 Task: look and explore for an  Airbnb properties in Cape Cod with access to lake.
Action: Mouse moved to (511, 64)
Screenshot: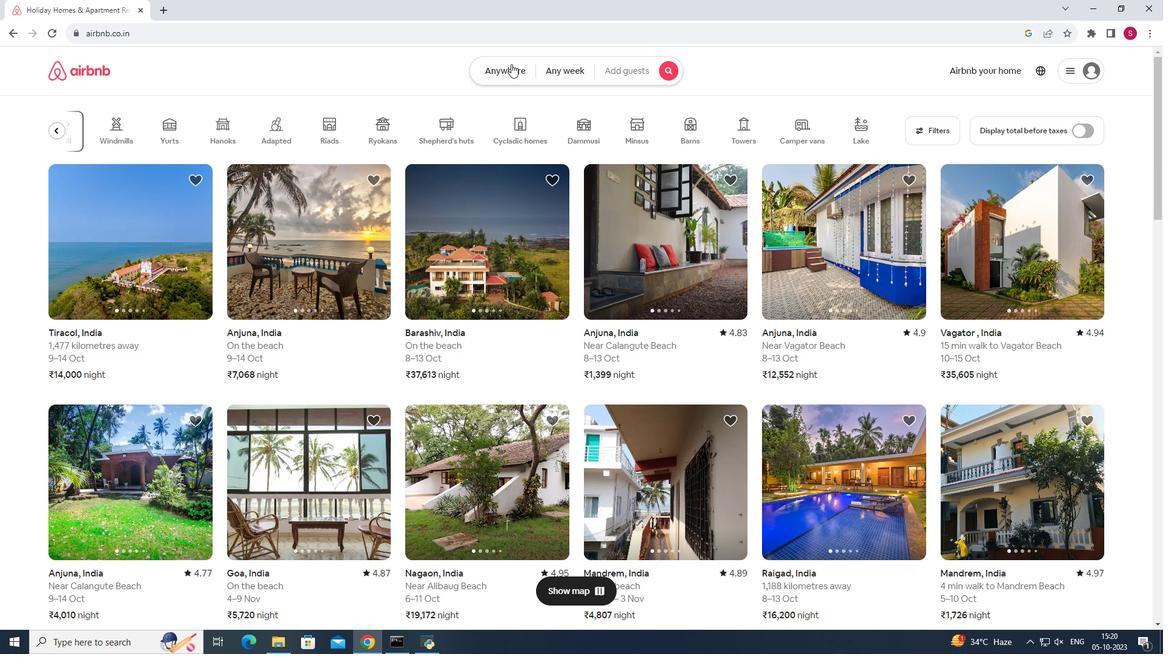 
Action: Mouse pressed left at (511, 64)
Screenshot: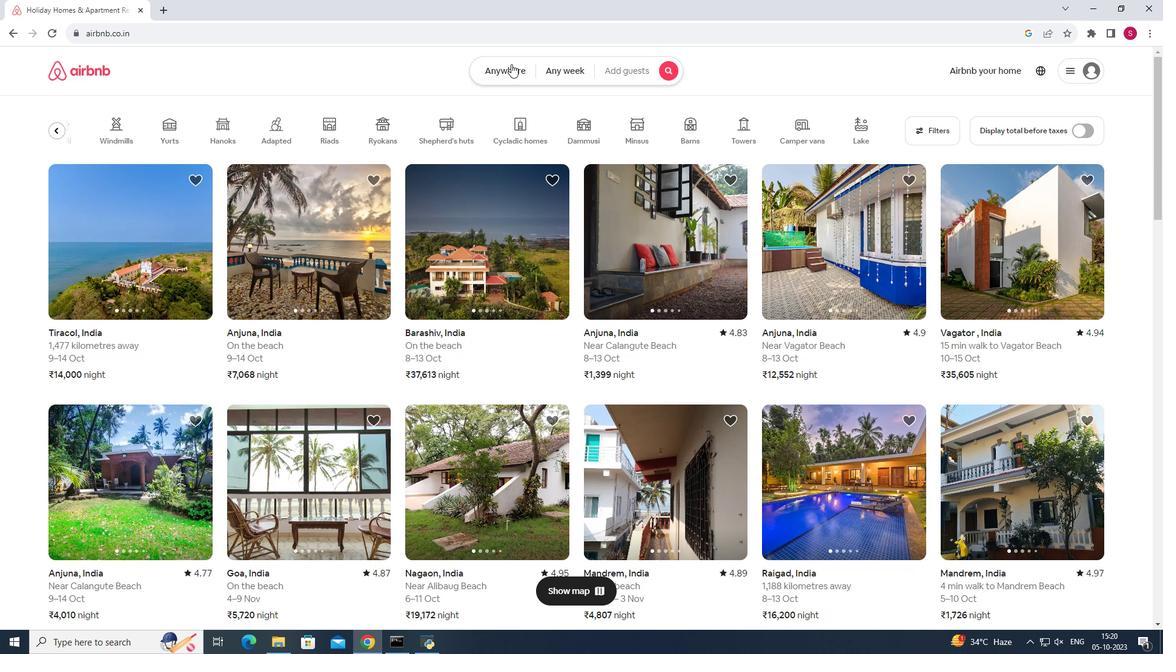 
Action: Mouse moved to (424, 114)
Screenshot: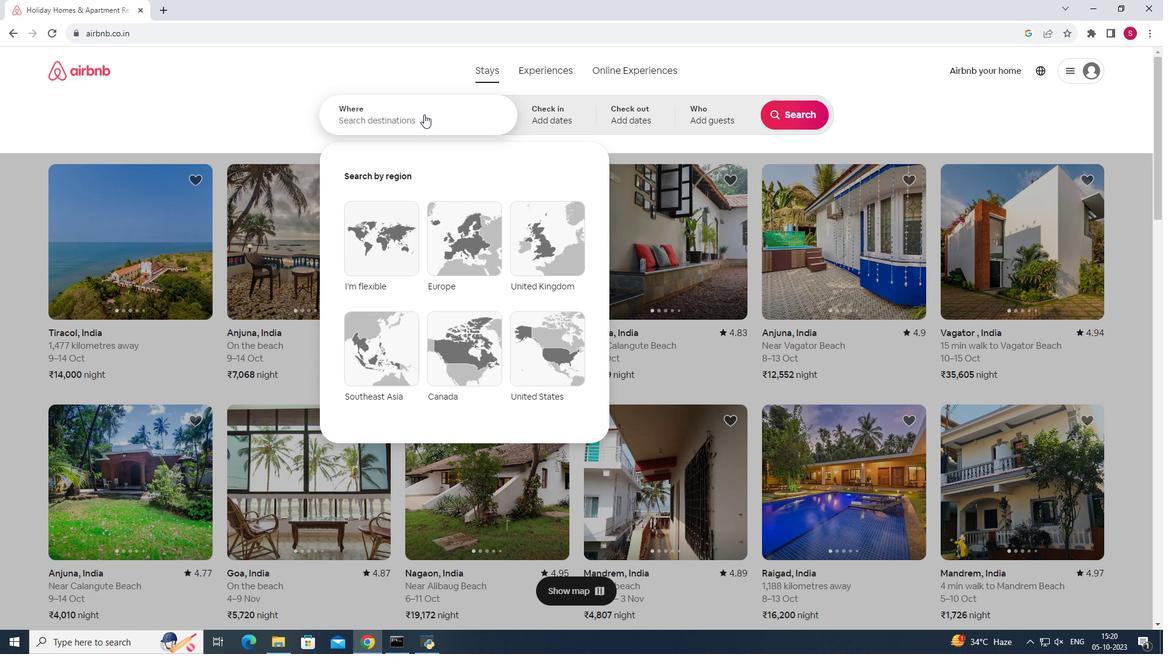 
Action: Mouse pressed left at (424, 114)
Screenshot: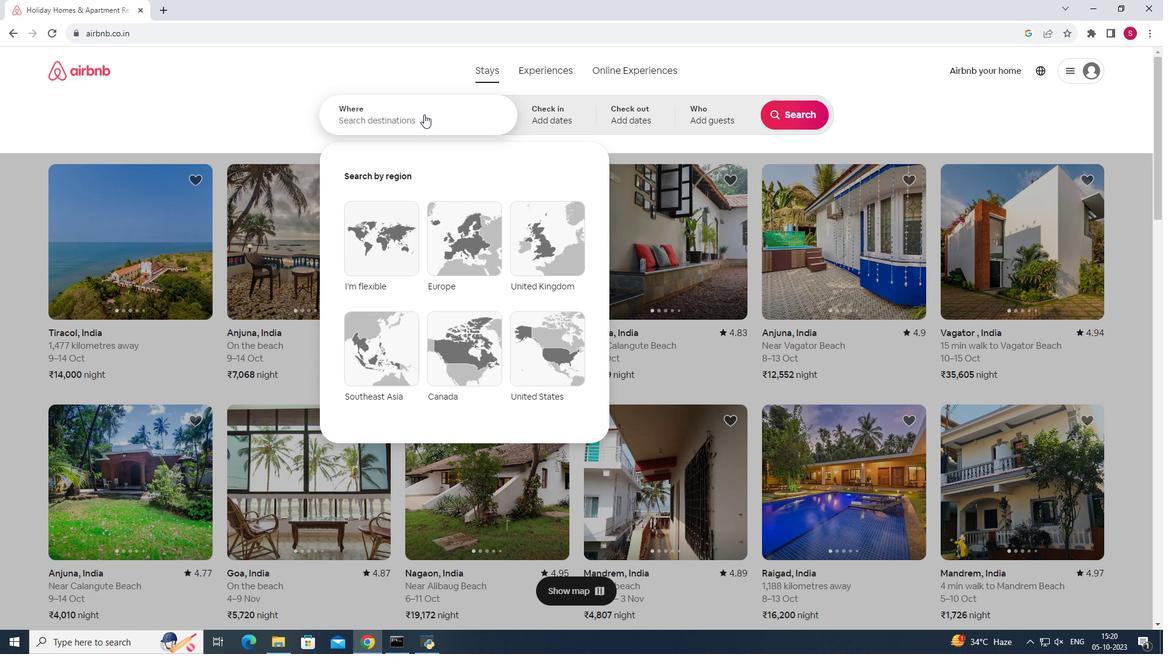 
Action: Mouse moved to (430, 117)
Screenshot: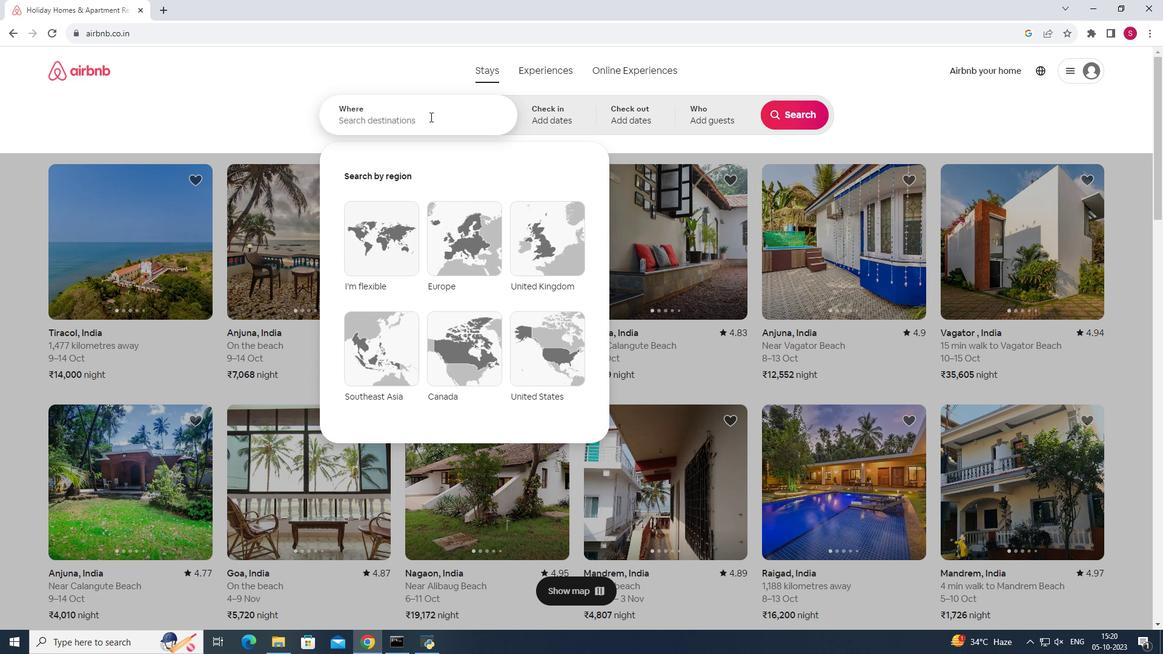 
Action: Key pressed <Key.shift>Cape<Key.space><Key.shift>Cod
Screenshot: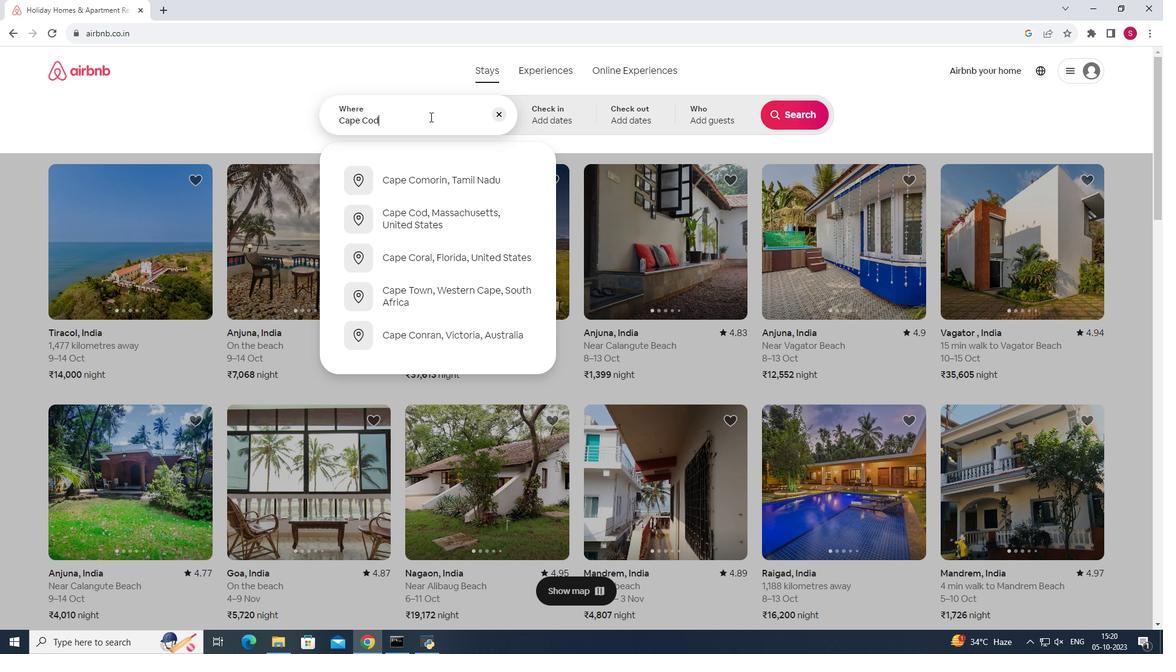 
Action: Mouse moved to (807, 113)
Screenshot: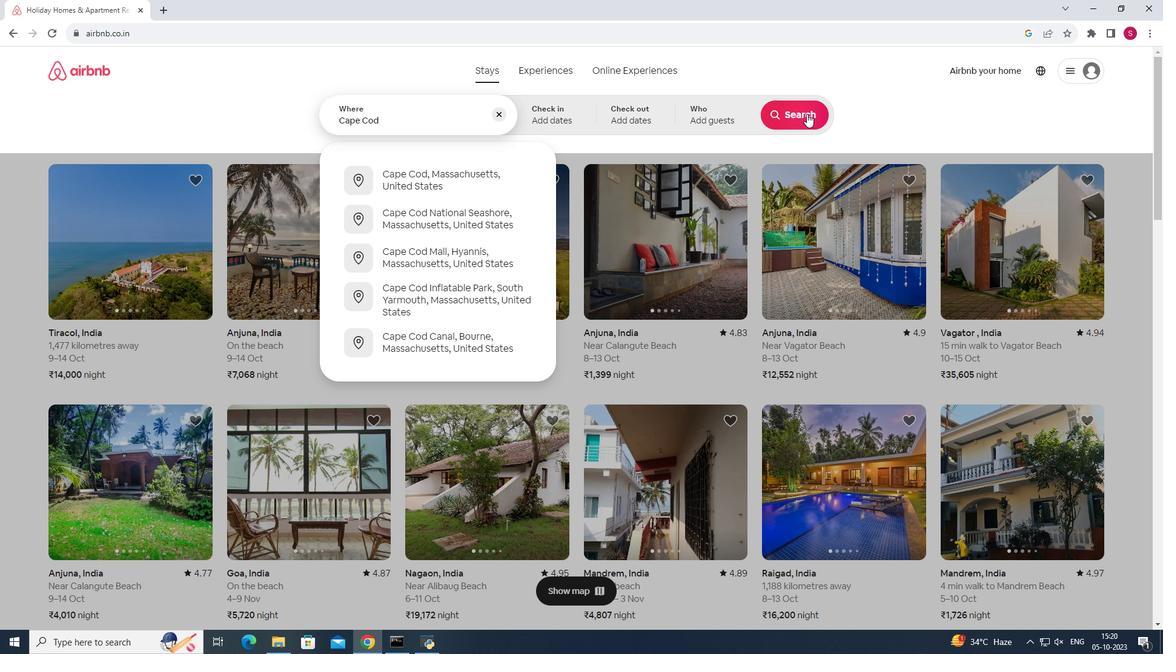 
Action: Mouse pressed left at (807, 113)
Screenshot: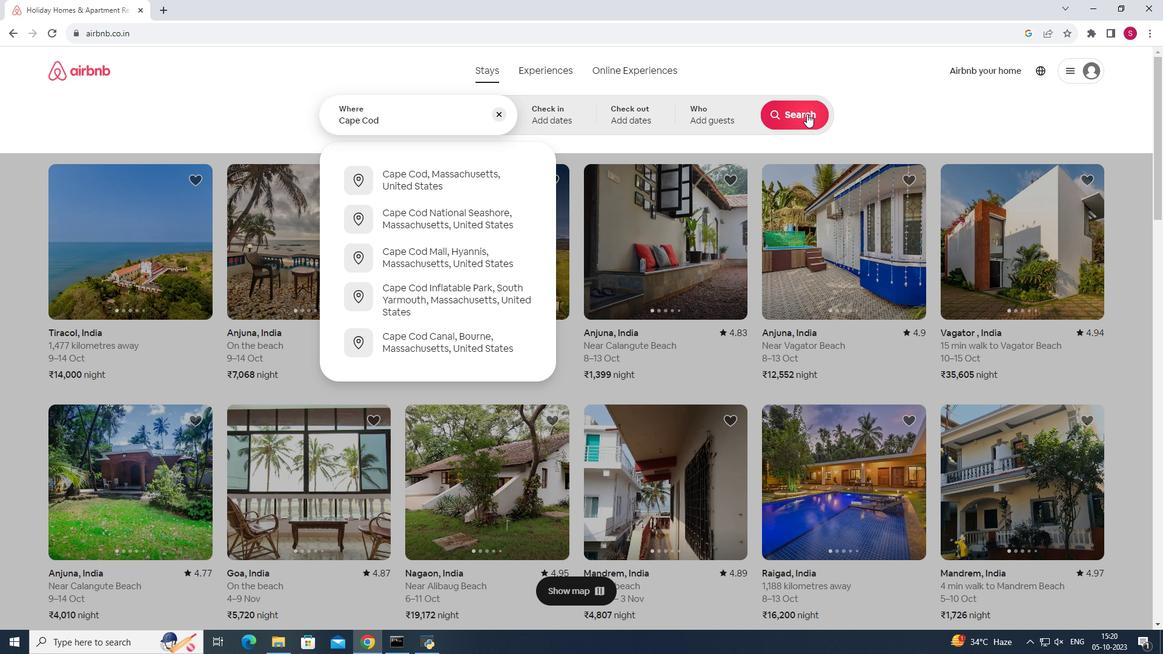 
Action: Mouse moved to (504, 66)
Screenshot: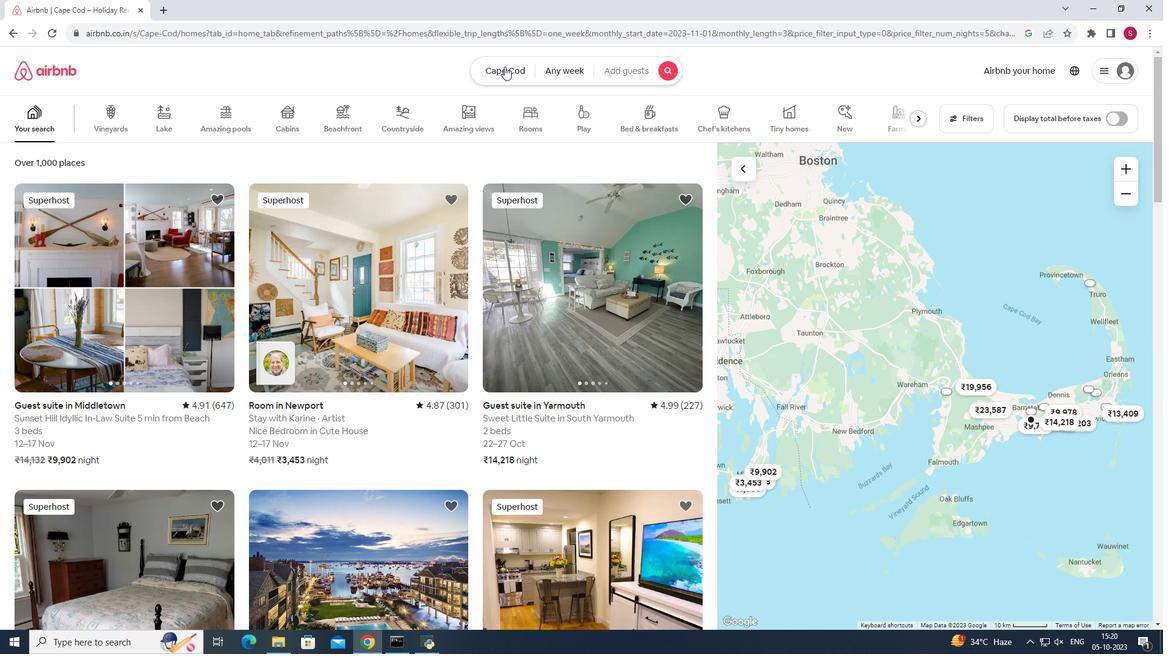 
Action: Mouse pressed left at (504, 66)
Screenshot: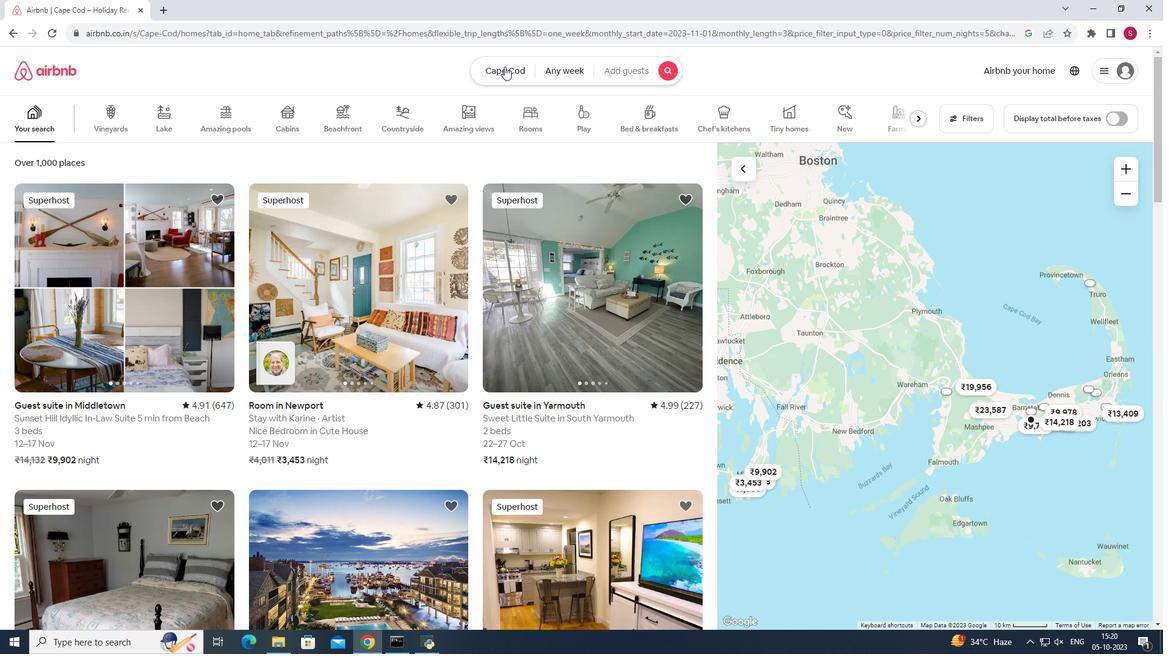 
Action: Mouse moved to (799, 115)
Screenshot: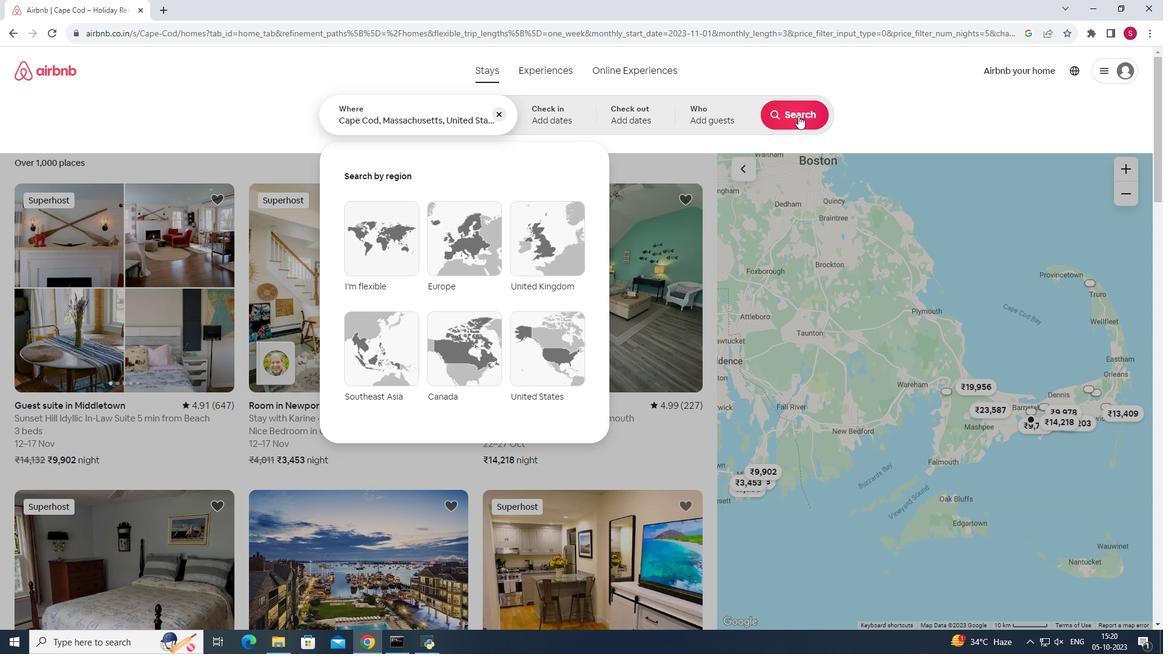 
Action: Mouse pressed left at (799, 115)
Screenshot: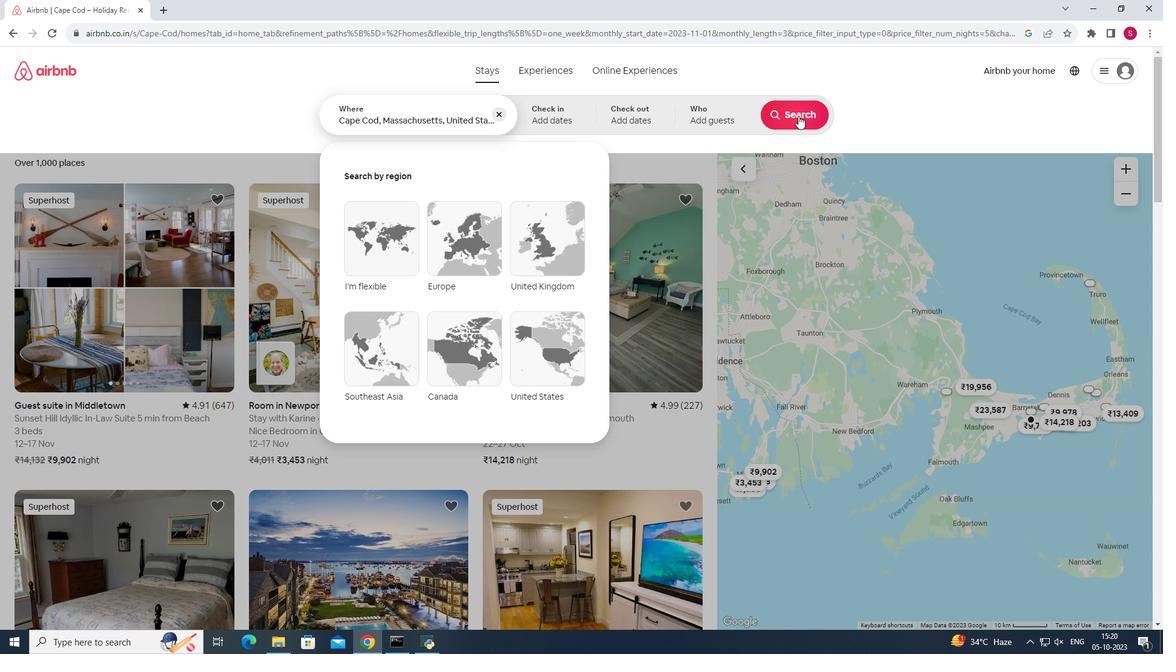 
Action: Mouse moved to (161, 119)
Screenshot: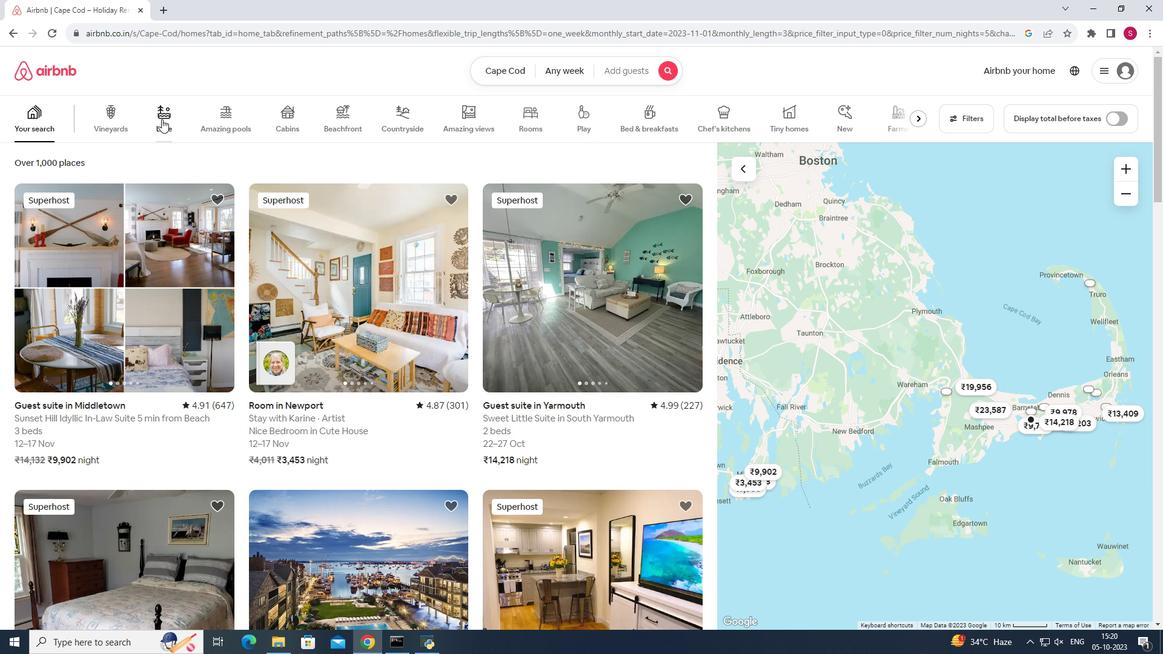 
Action: Mouse pressed left at (161, 119)
Screenshot: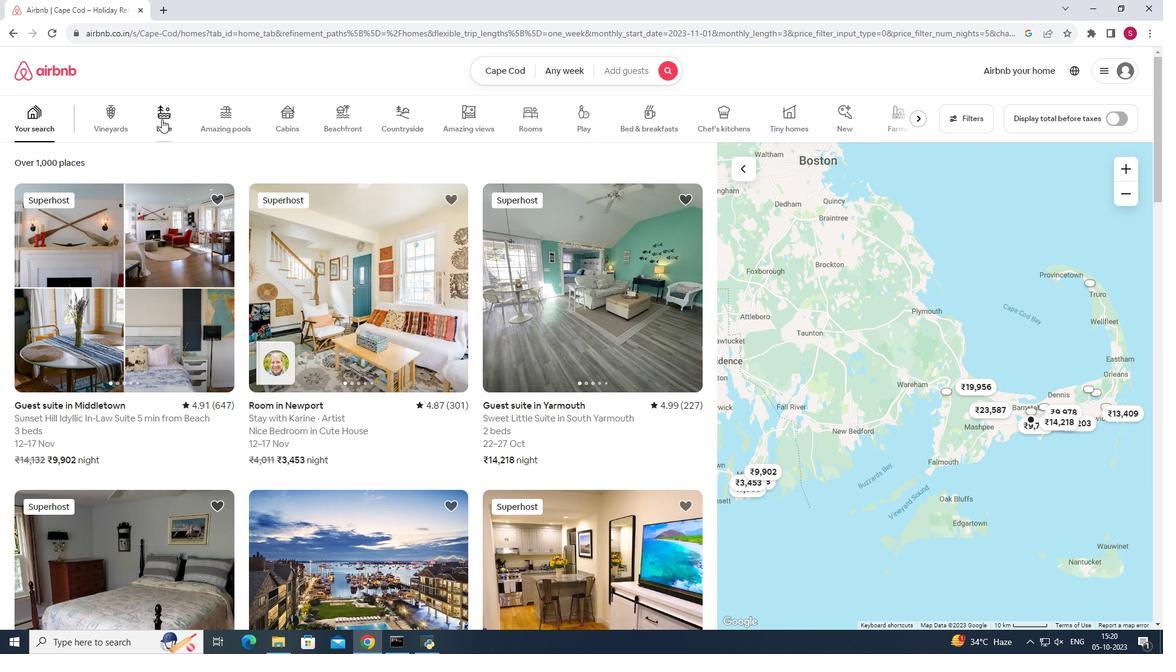 
Action: Mouse moved to (506, 354)
Screenshot: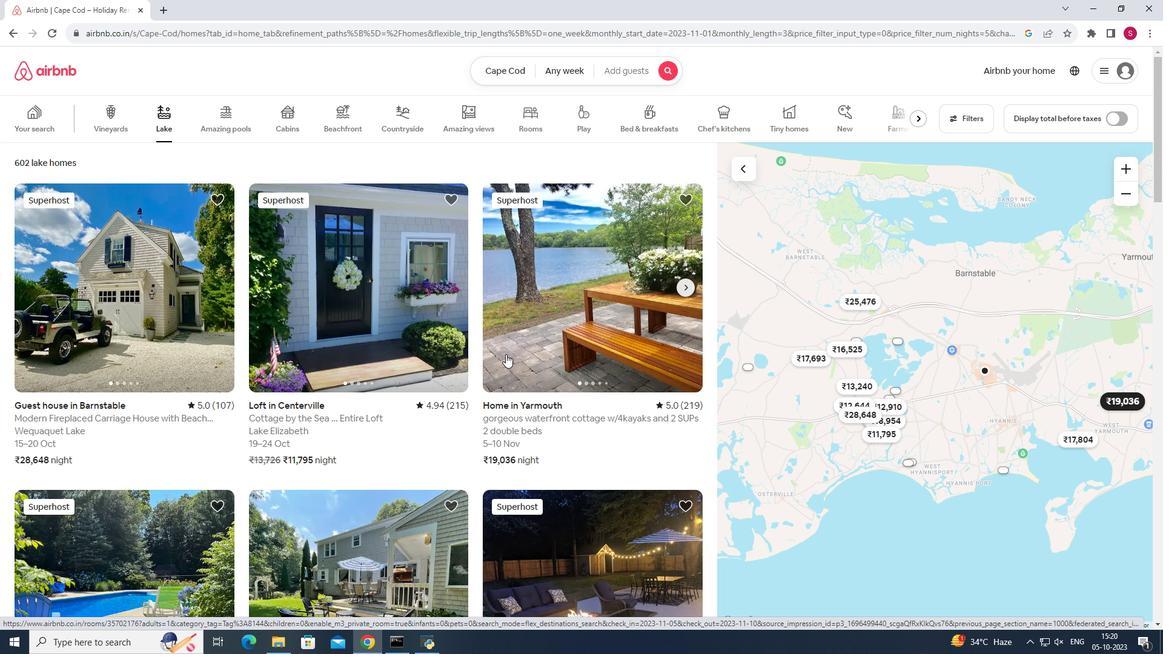 
Action: Mouse scrolled (506, 354) with delta (0, 0)
Screenshot: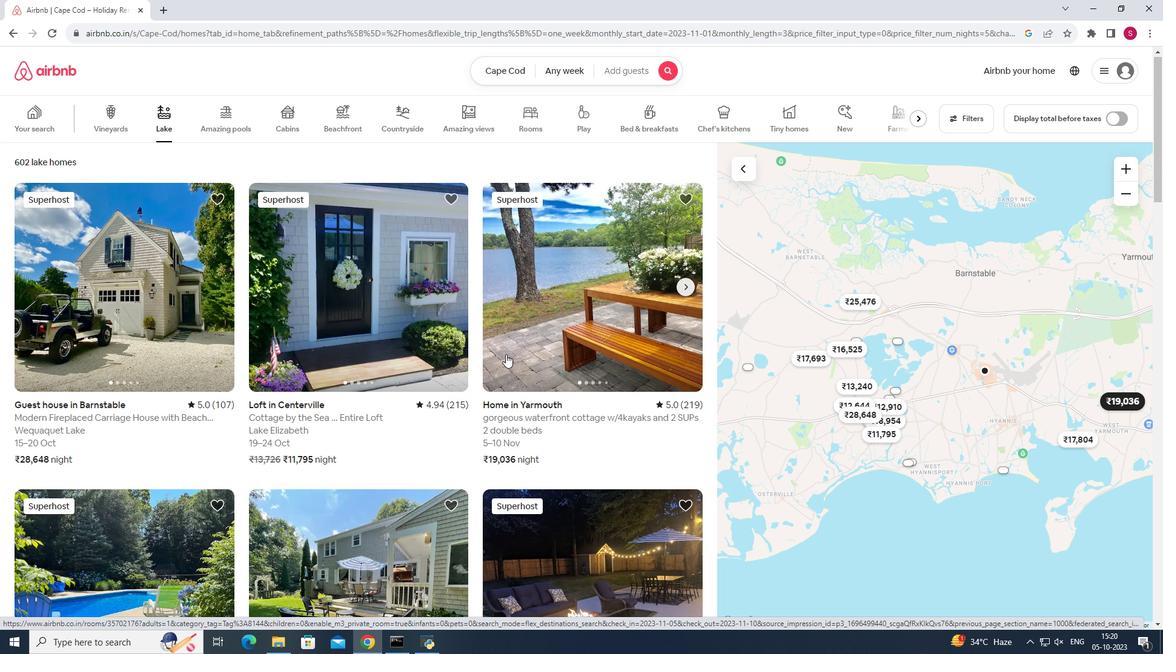 
Action: Mouse scrolled (506, 354) with delta (0, 0)
Screenshot: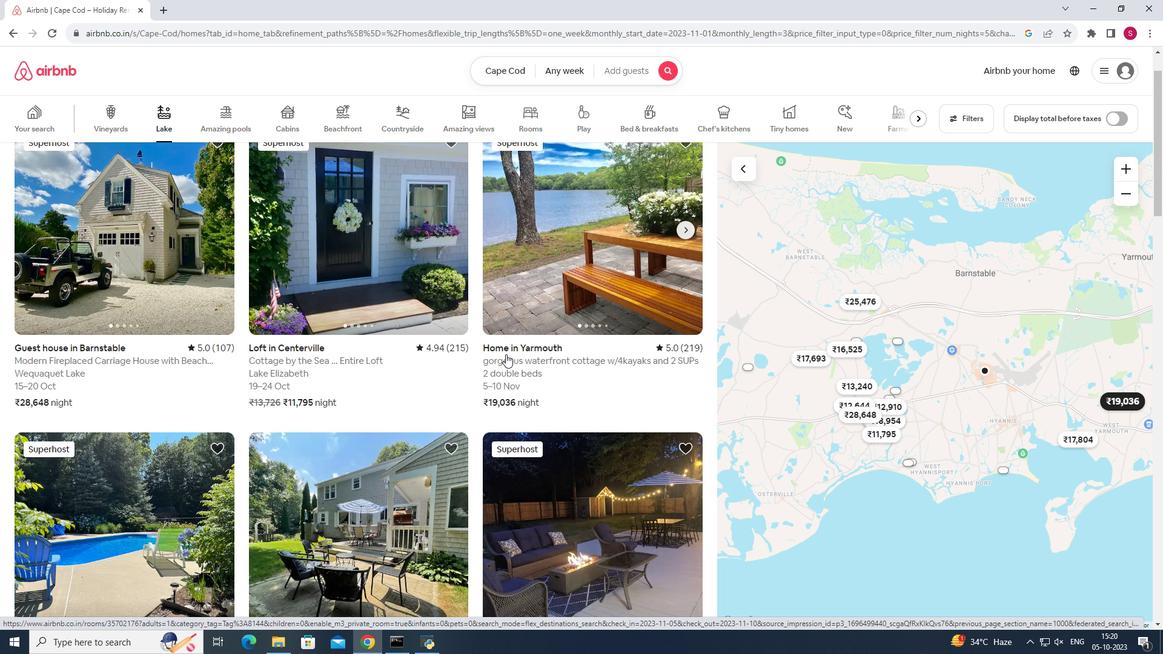 
Action: Mouse scrolled (506, 354) with delta (0, 0)
Screenshot: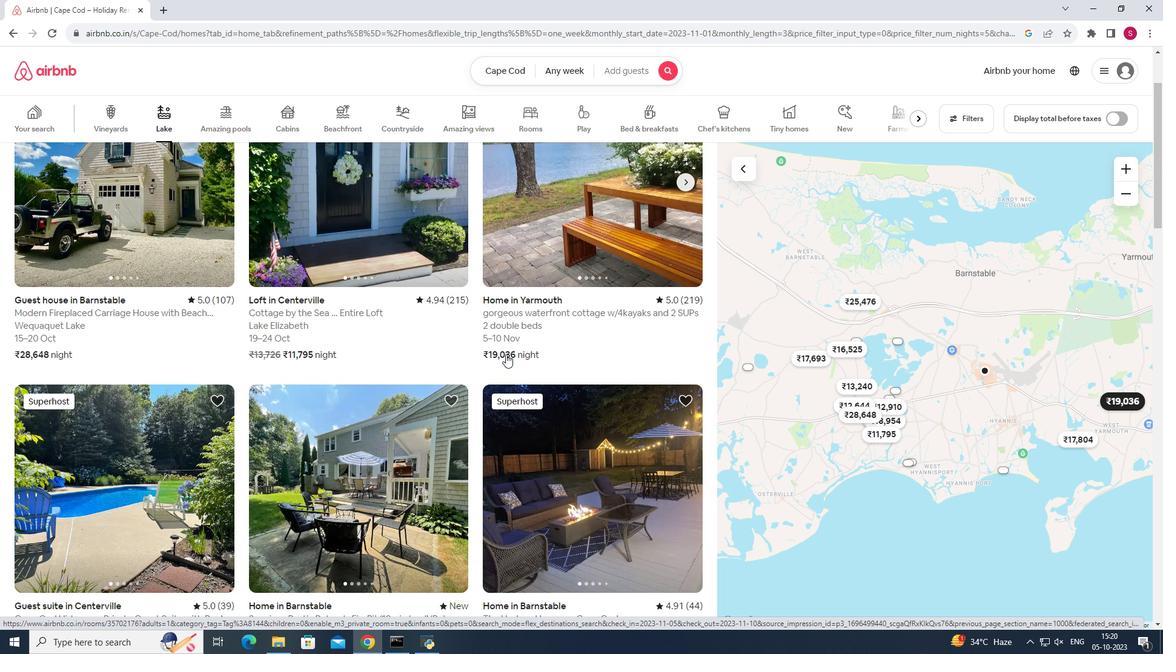 
Action: Mouse moved to (574, 354)
Screenshot: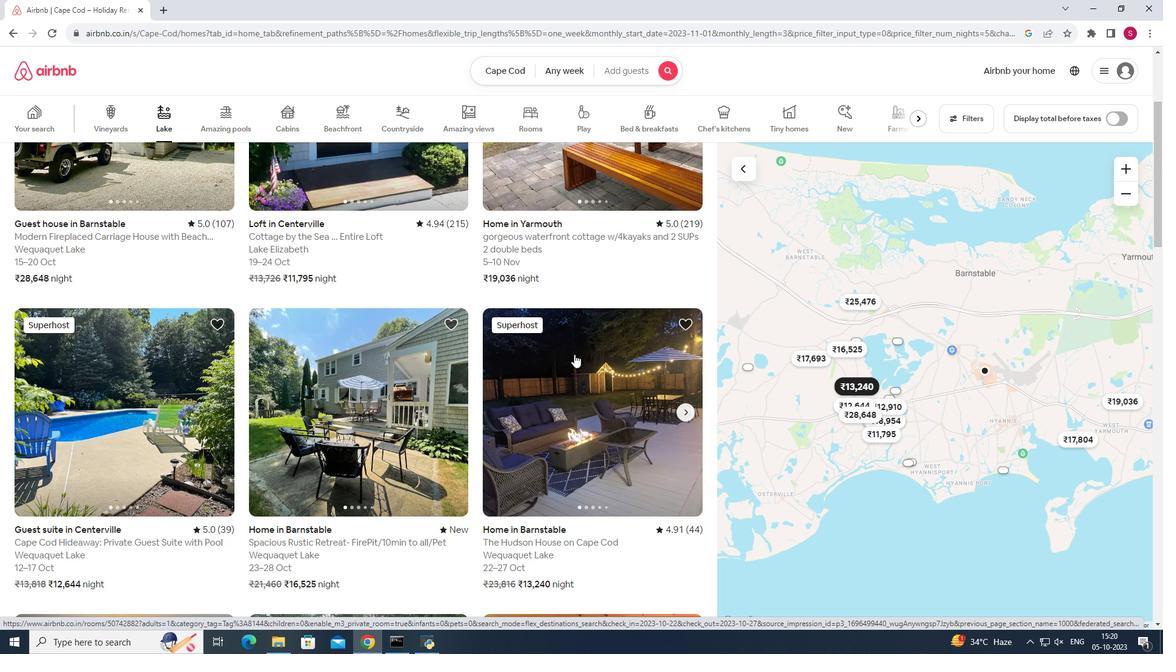 
Action: Mouse scrolled (574, 354) with delta (0, 0)
Screenshot: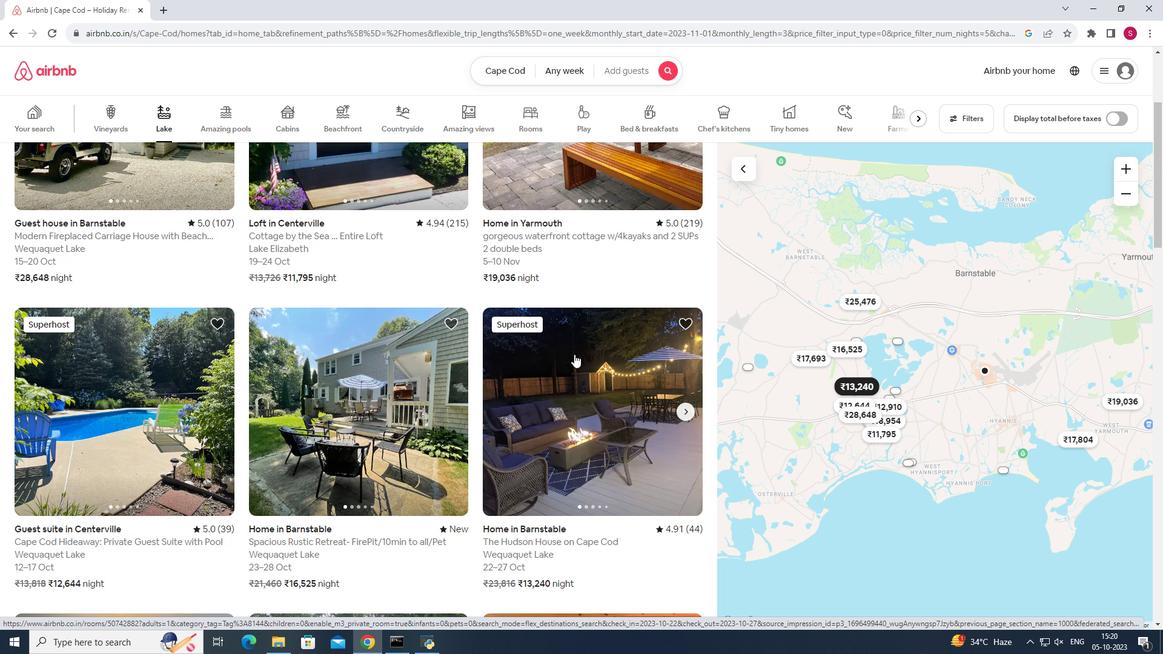 
Action: Mouse moved to (606, 387)
Screenshot: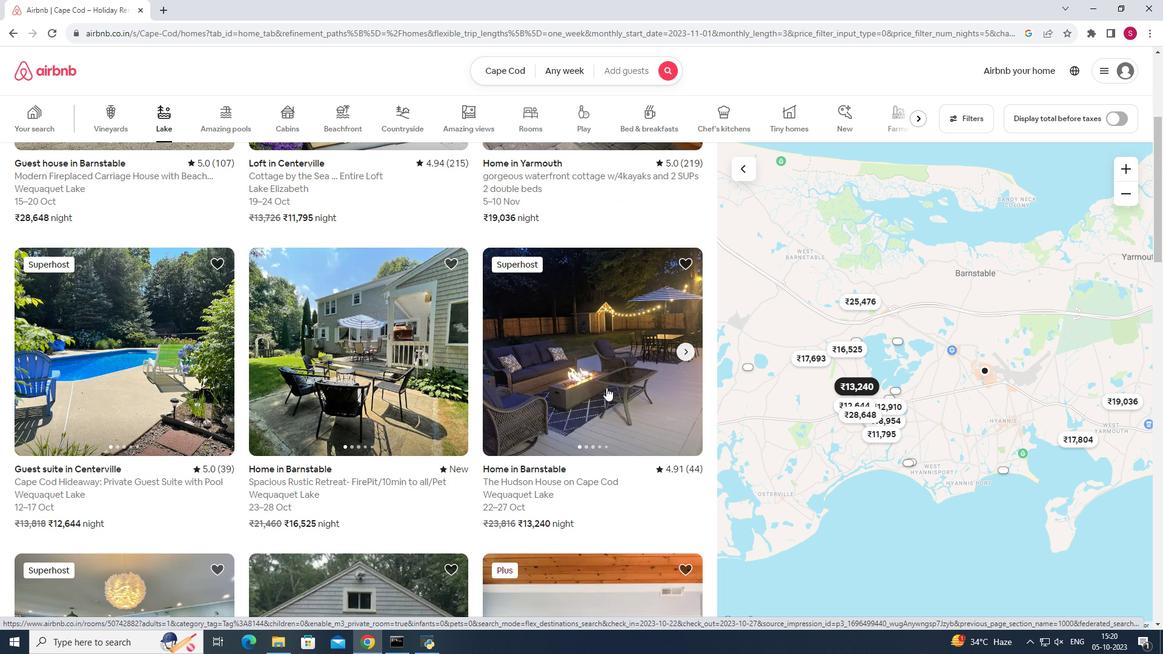 
Action: Mouse pressed left at (606, 387)
Screenshot: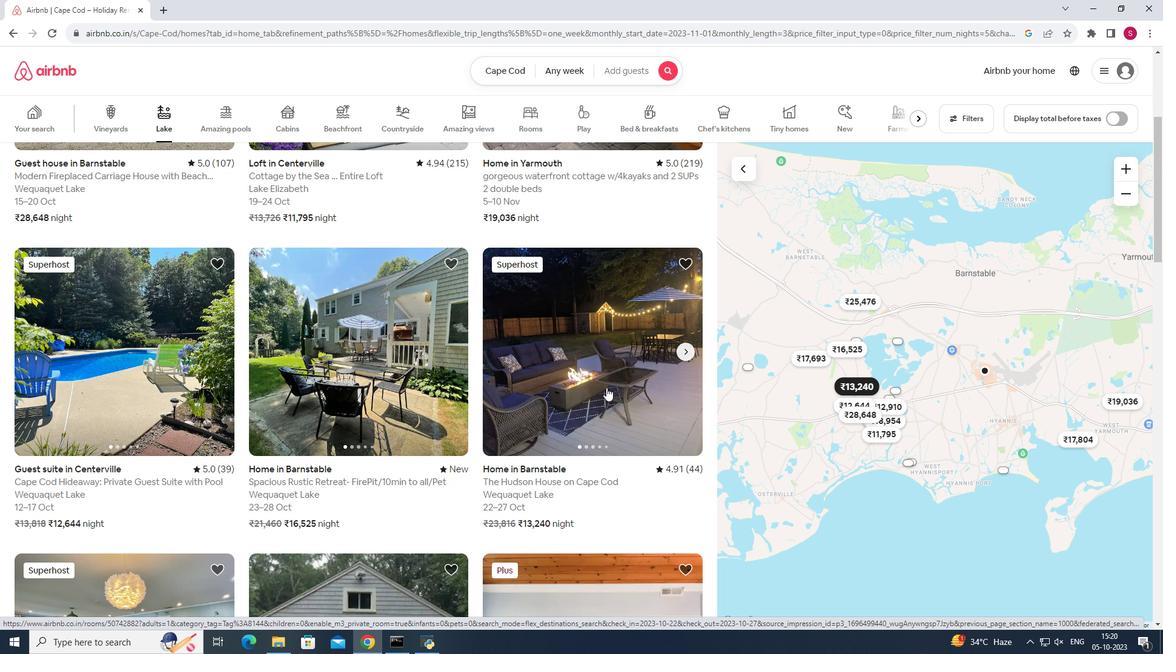 
Action: Mouse moved to (859, 427)
Screenshot: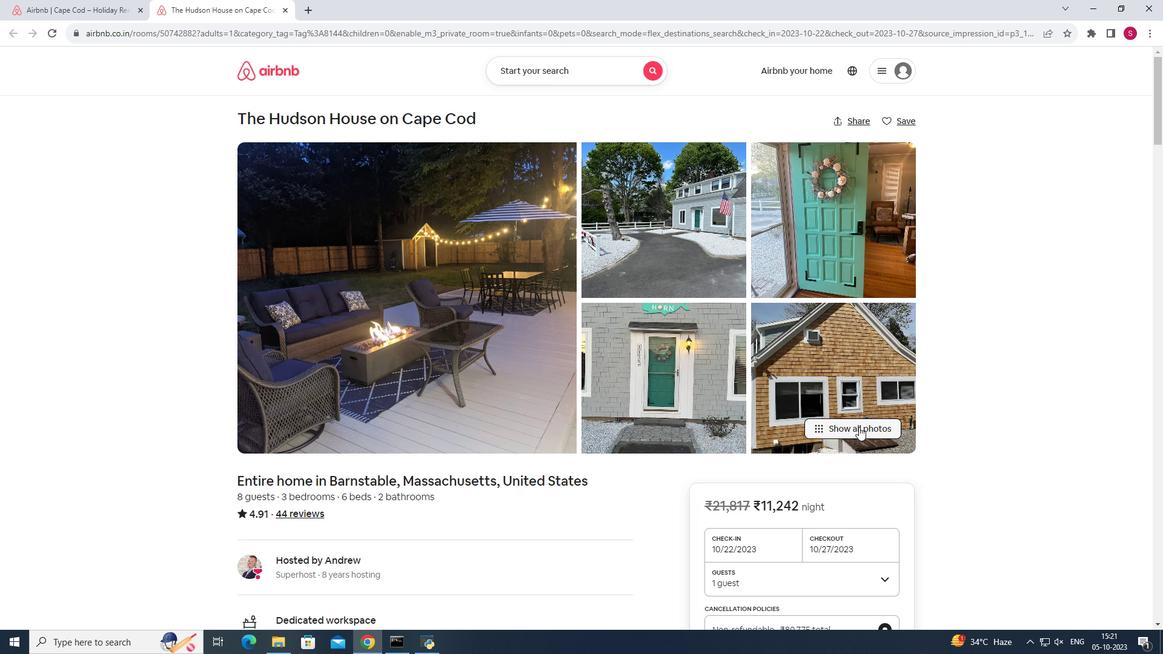 
Action: Mouse pressed left at (859, 427)
Screenshot: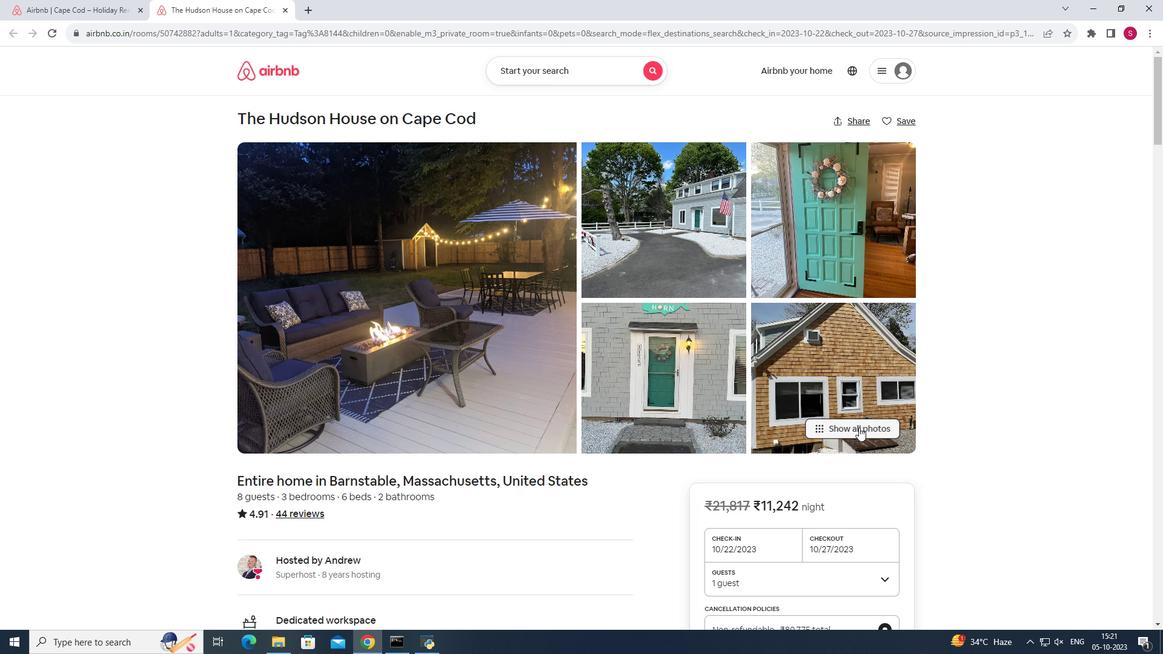 
Action: Mouse moved to (720, 411)
Screenshot: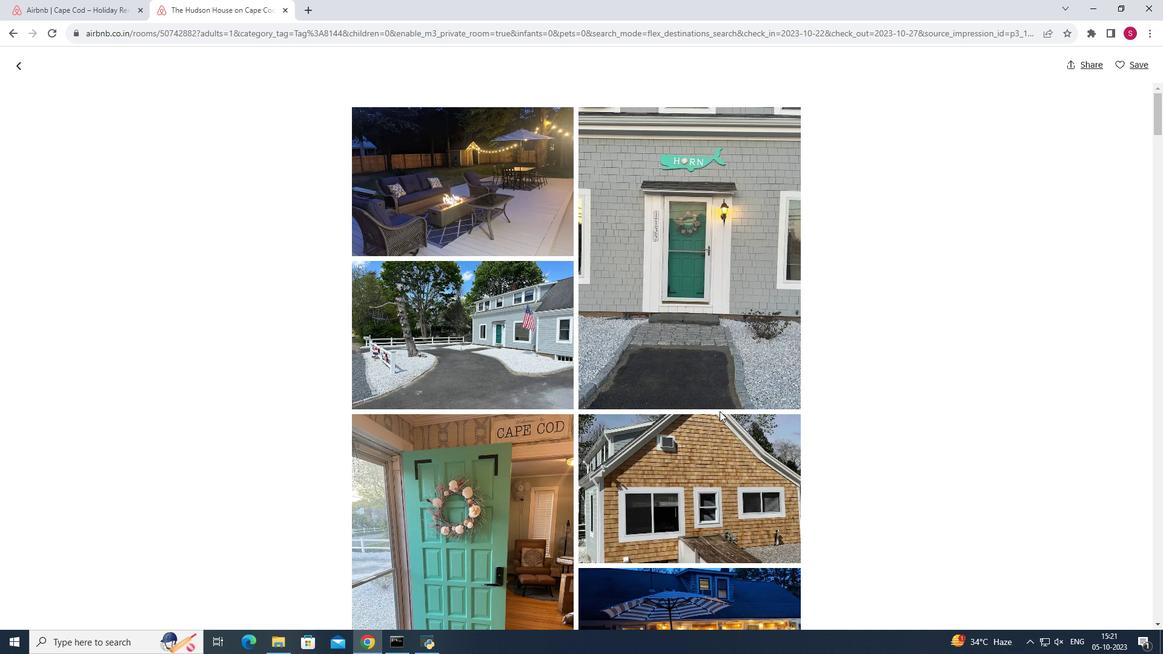 
Action: Mouse scrolled (720, 411) with delta (0, 0)
Screenshot: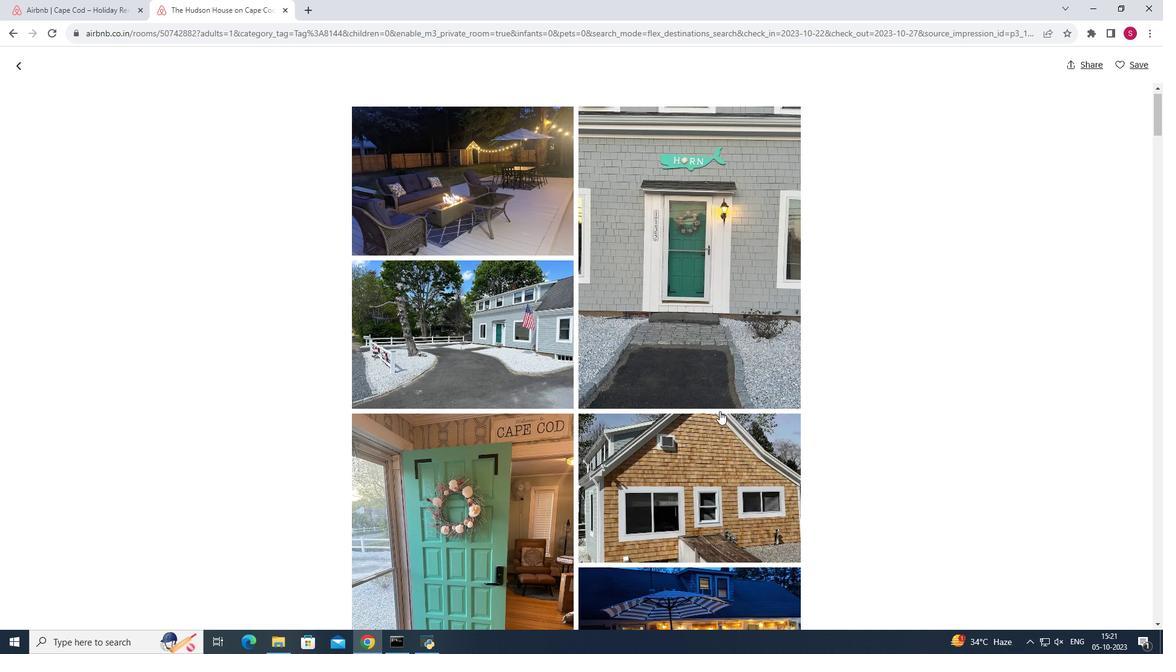 
Action: Mouse scrolled (720, 411) with delta (0, 0)
Screenshot: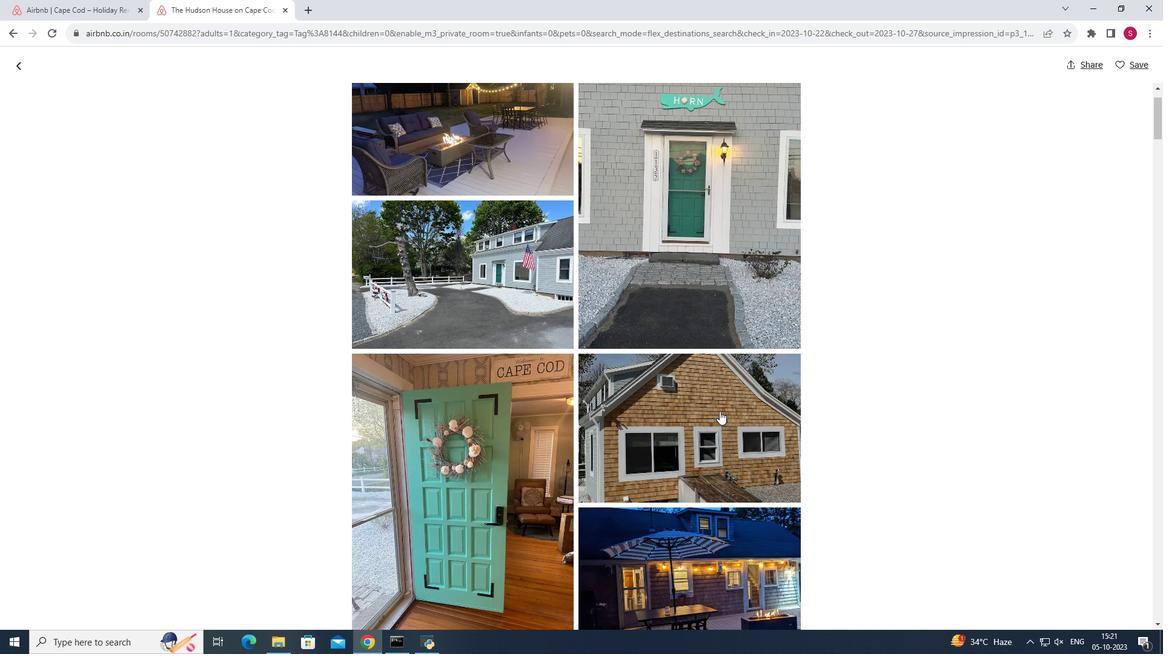 
Action: Mouse moved to (729, 410)
Screenshot: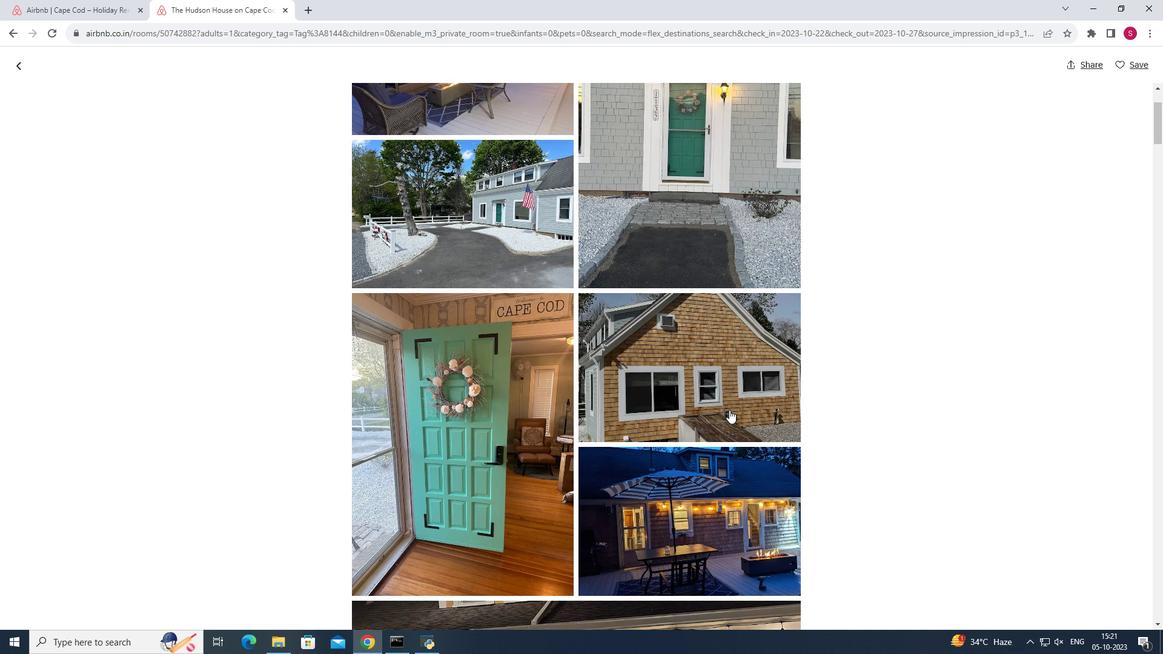 
Action: Mouse scrolled (729, 409) with delta (0, 0)
Screenshot: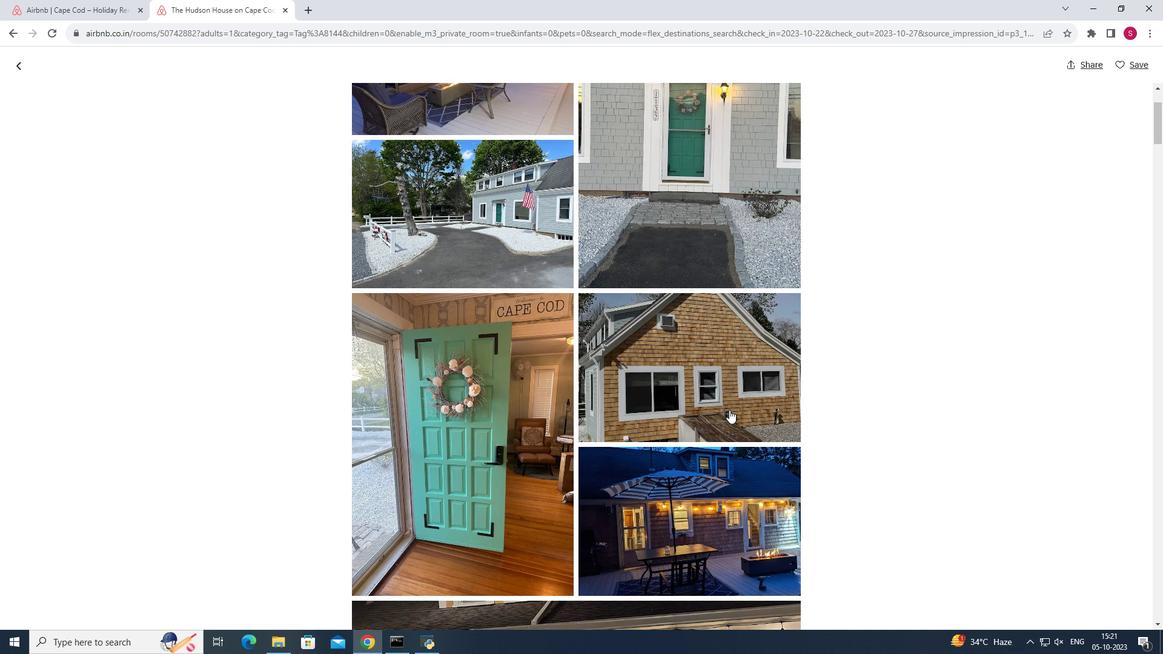 
Action: Mouse scrolled (729, 409) with delta (0, 0)
Screenshot: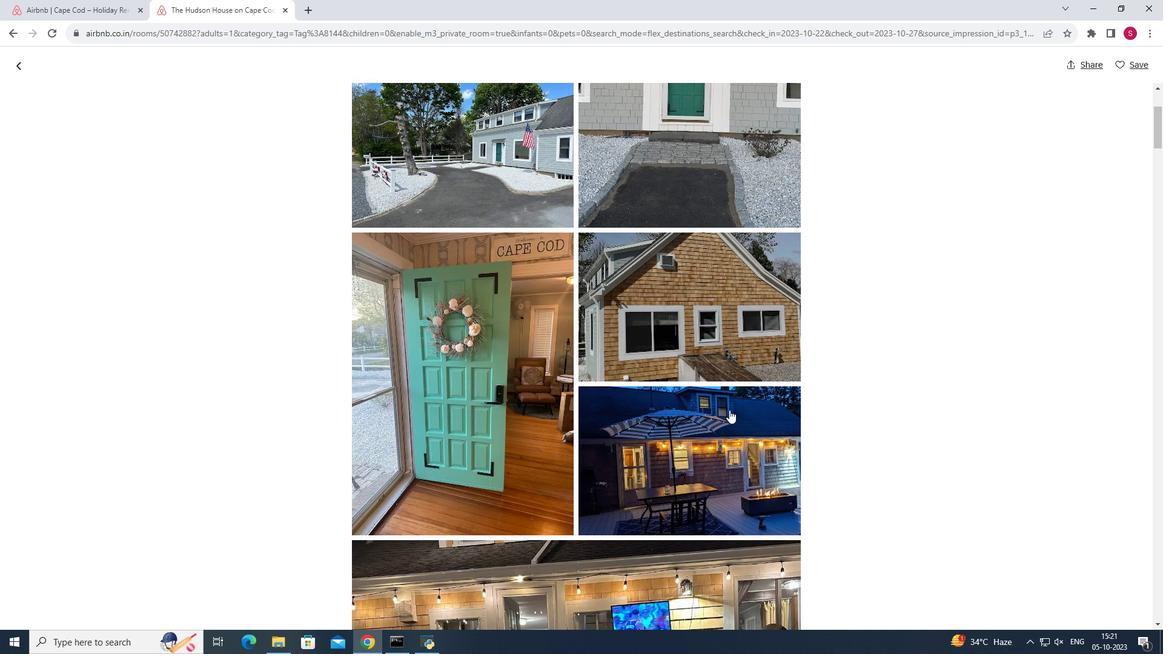
Action: Mouse moved to (730, 410)
Screenshot: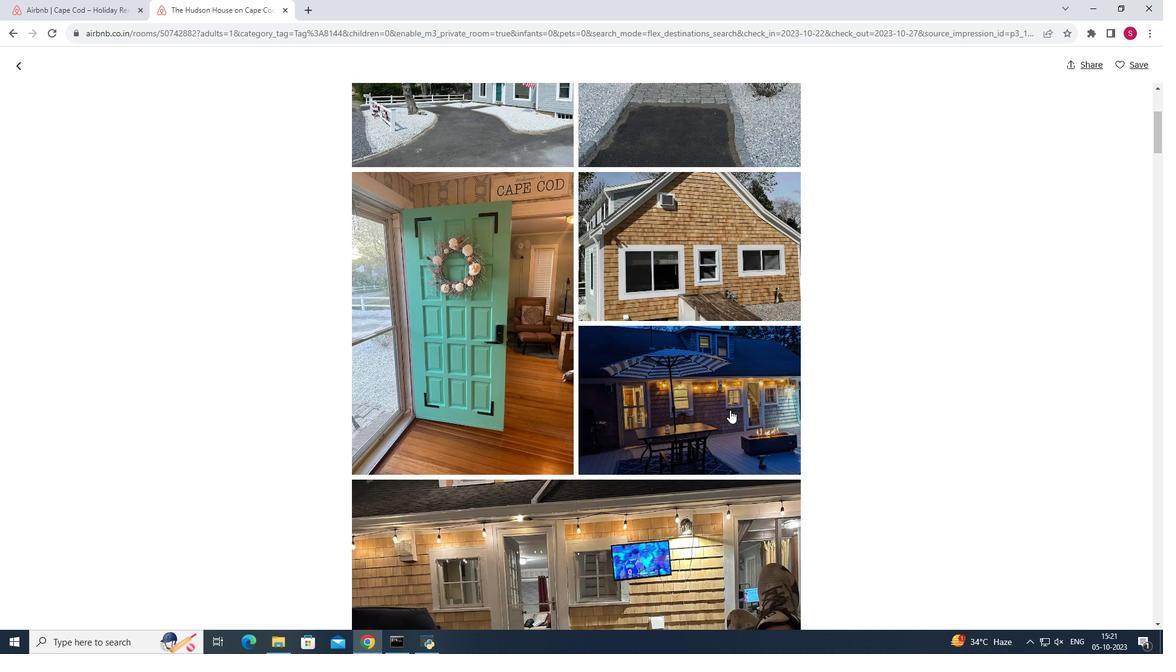 
Action: Mouse scrolled (730, 409) with delta (0, 0)
Screenshot: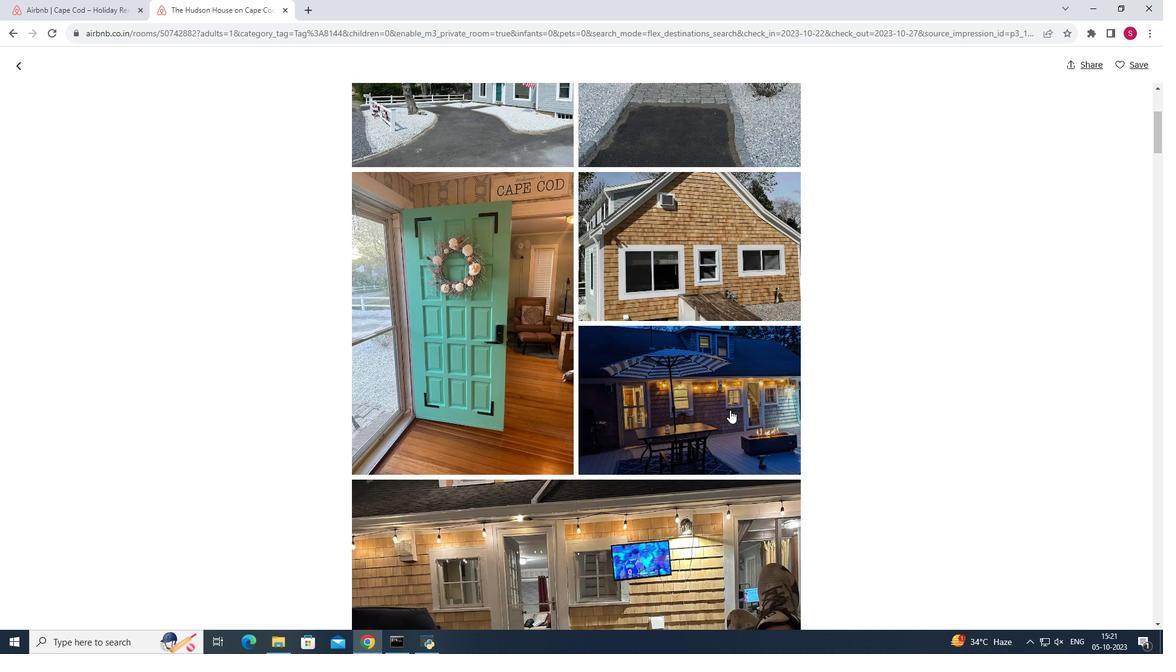 
Action: Mouse scrolled (730, 409) with delta (0, 0)
Screenshot: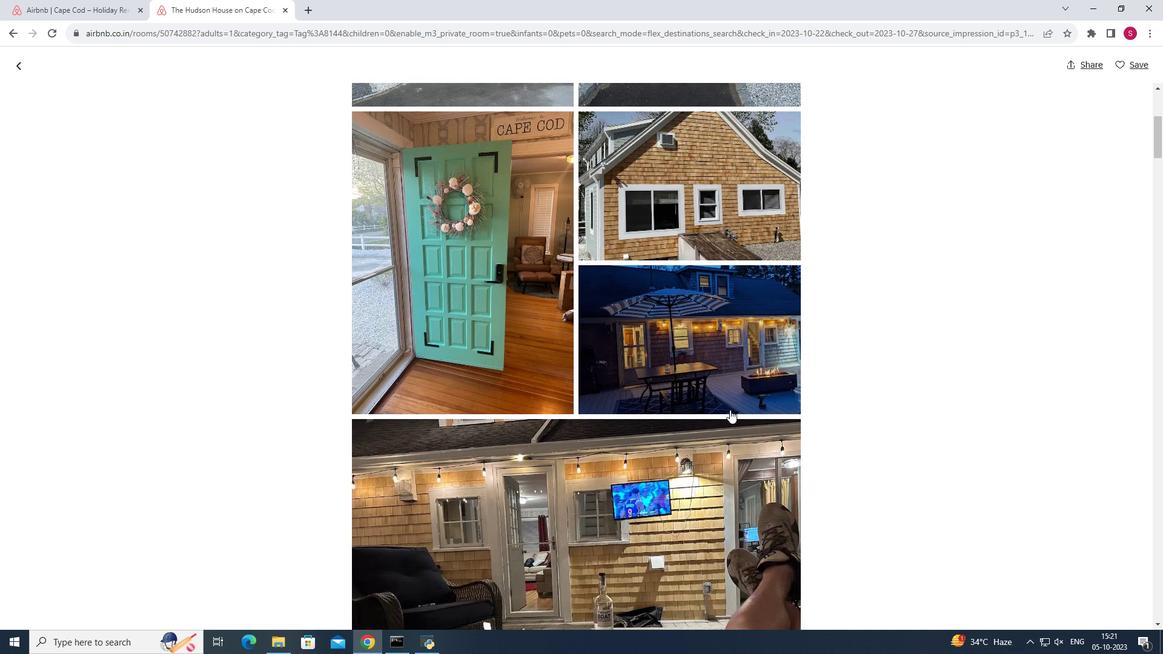 
Action: Mouse scrolled (730, 409) with delta (0, 0)
Screenshot: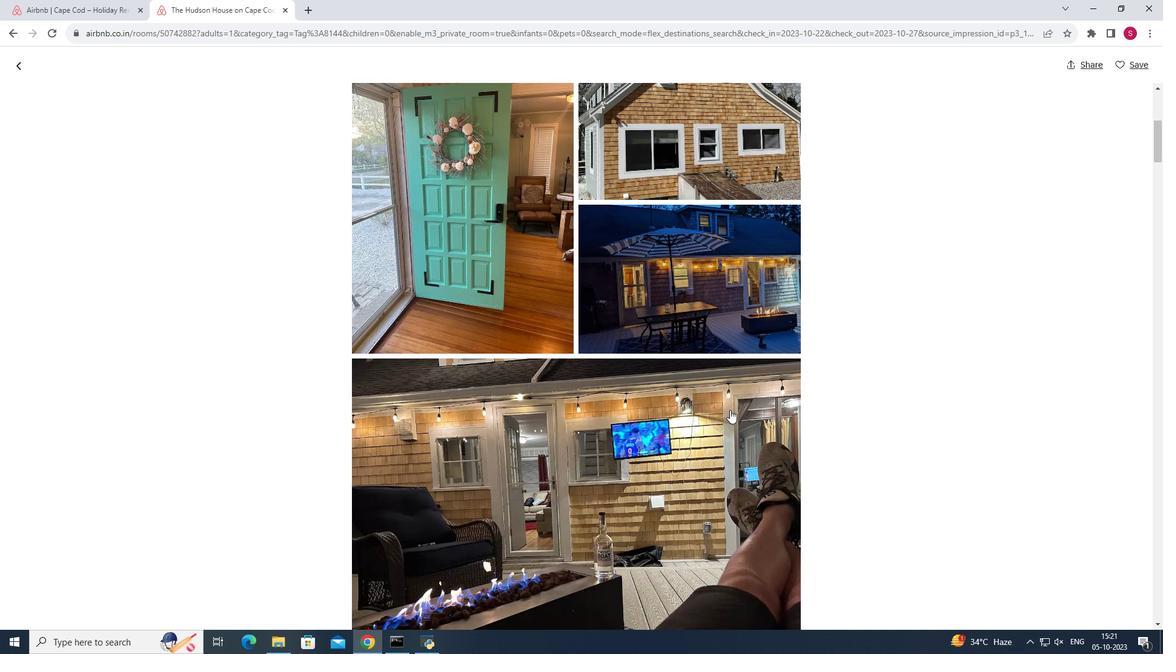 
Action: Mouse scrolled (730, 409) with delta (0, 0)
Screenshot: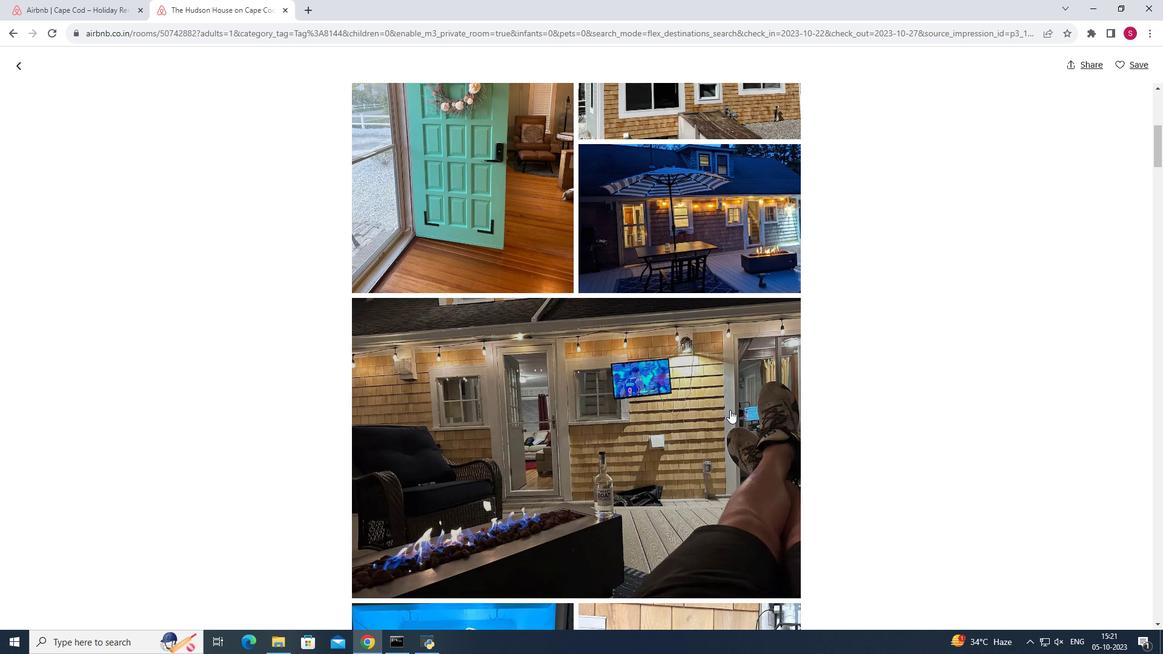 
Action: Mouse scrolled (730, 409) with delta (0, 0)
Screenshot: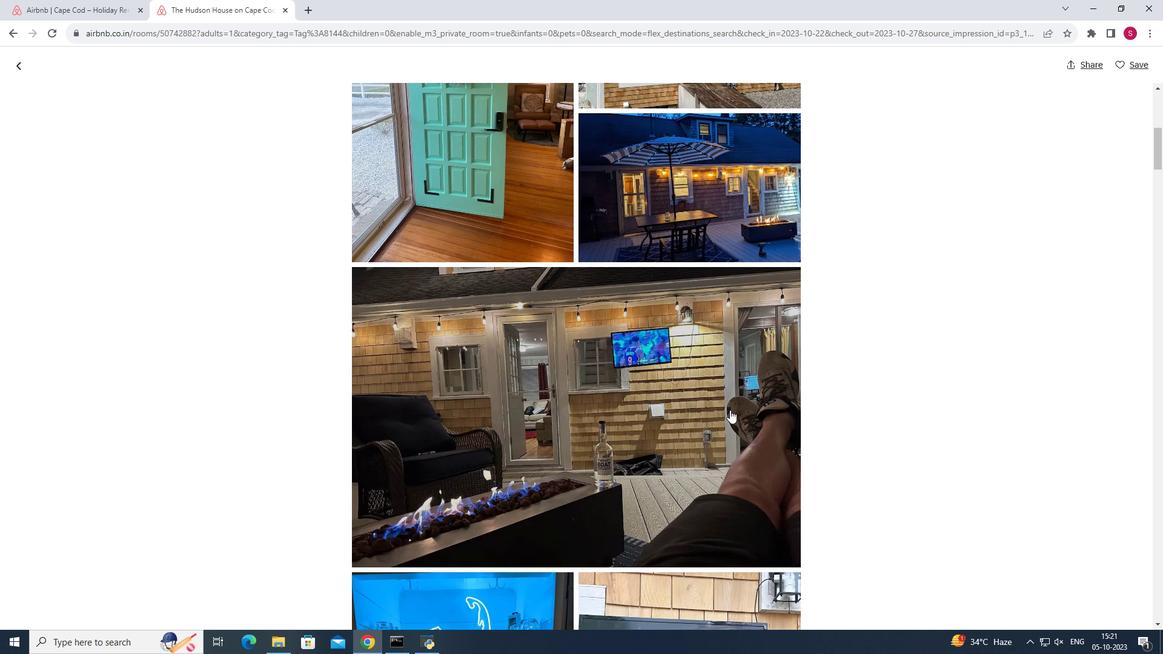 
Action: Mouse scrolled (730, 409) with delta (0, 0)
Screenshot: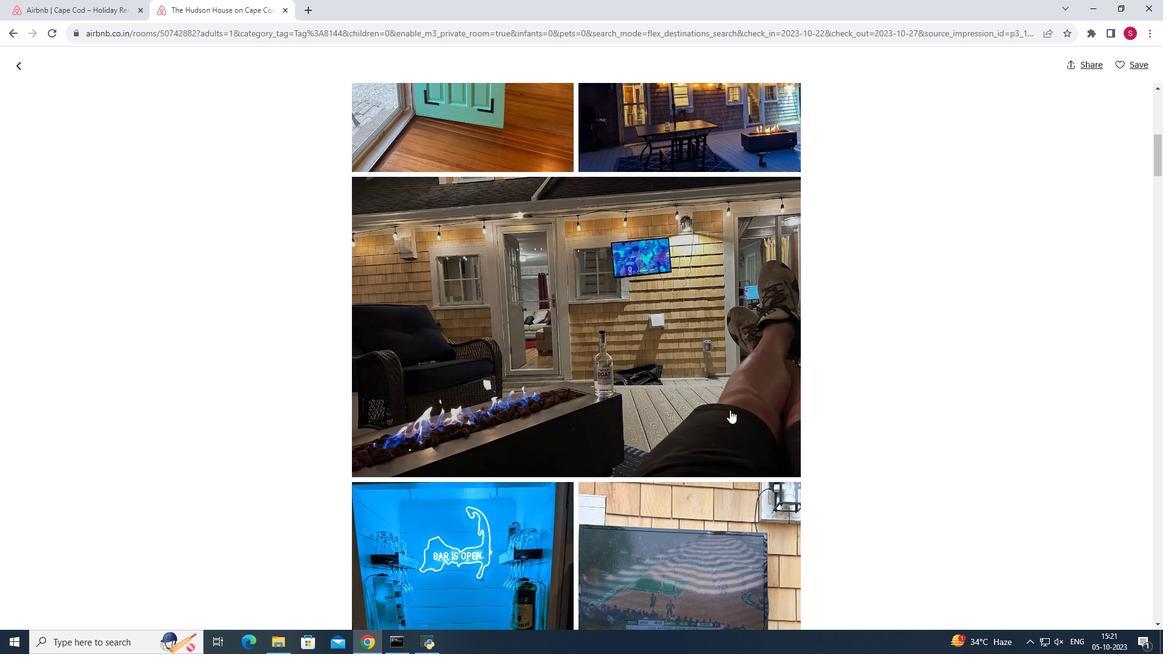 
Action: Mouse scrolled (730, 409) with delta (0, 0)
Screenshot: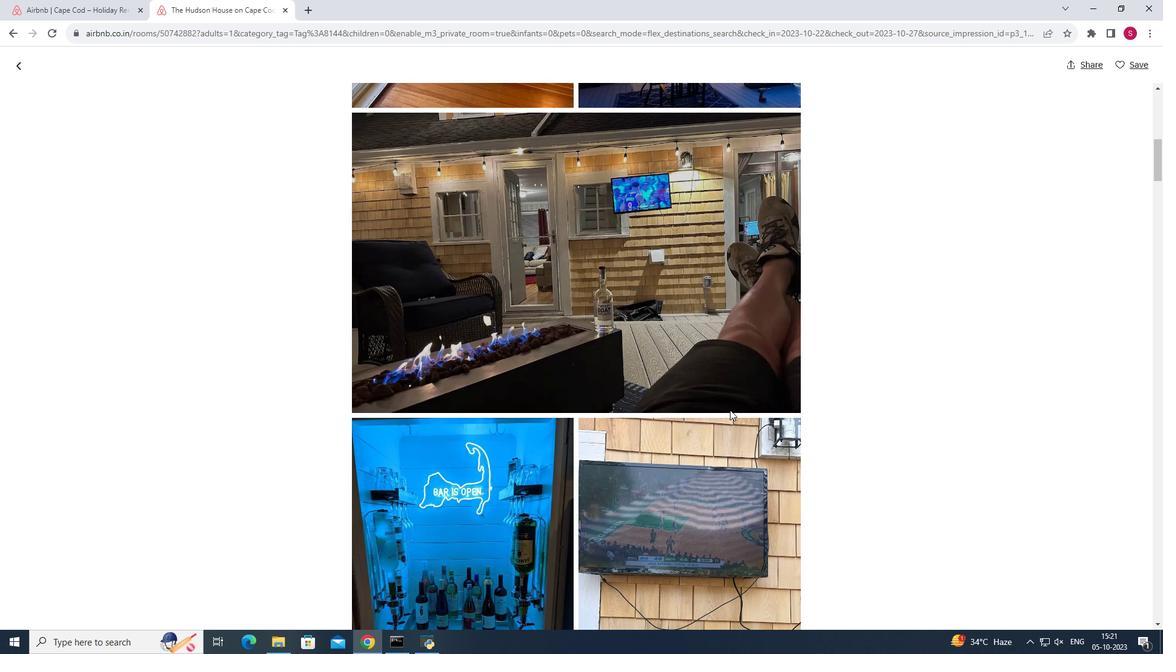 
Action: Mouse scrolled (730, 409) with delta (0, 0)
Screenshot: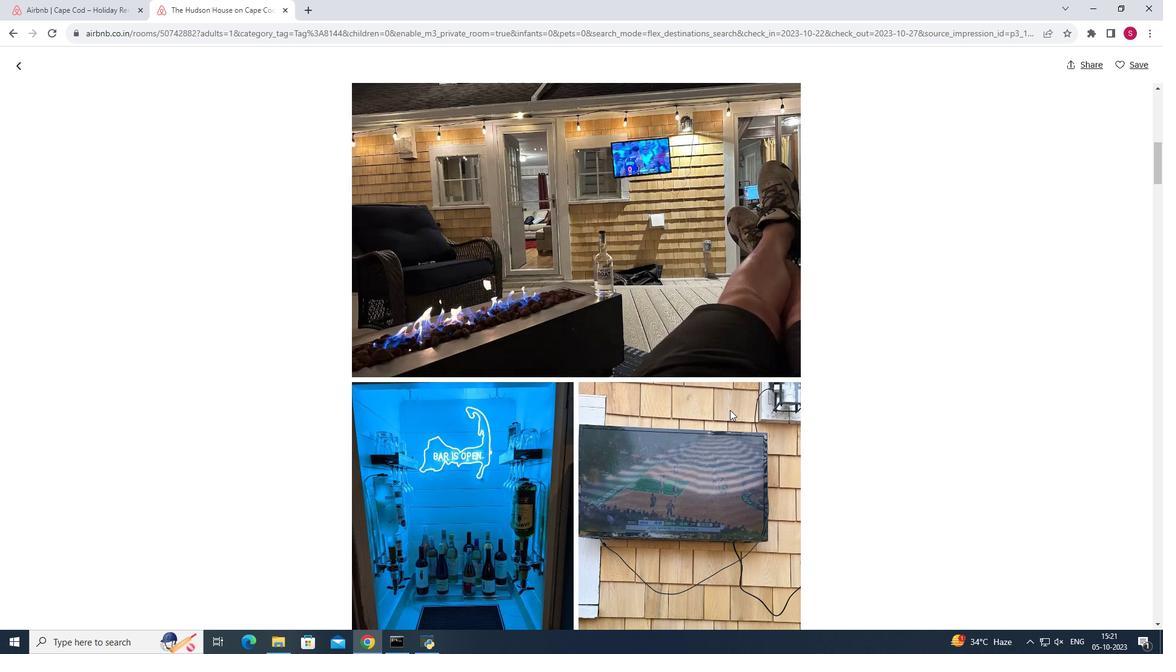 
Action: Mouse scrolled (730, 409) with delta (0, 0)
Screenshot: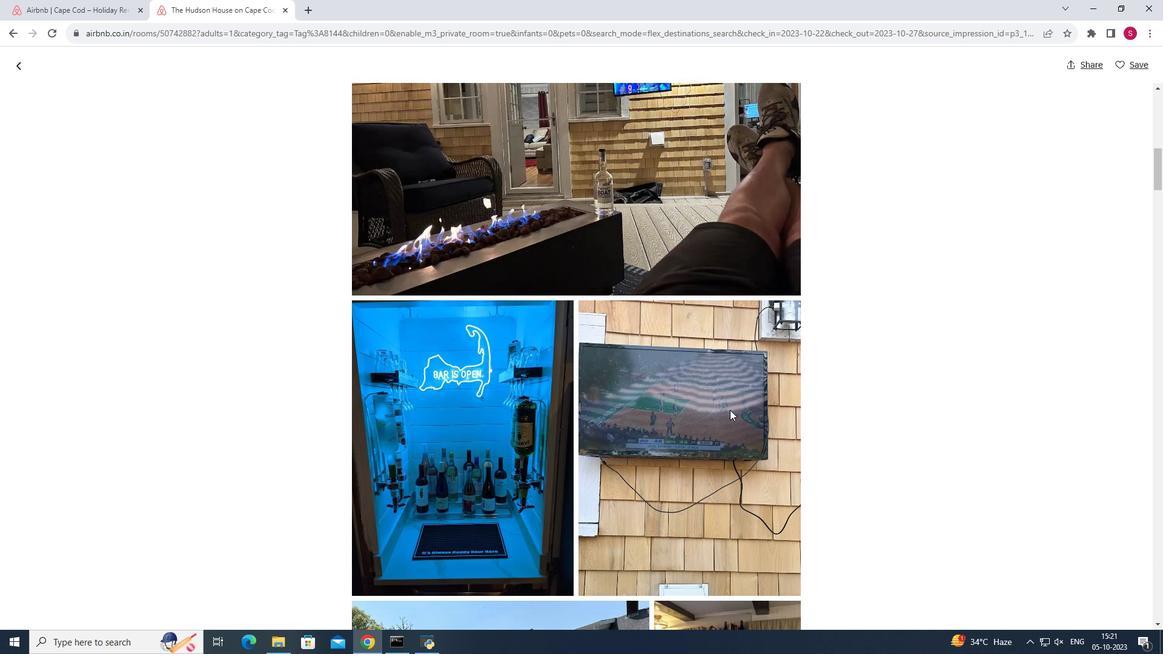 
Action: Mouse scrolled (730, 409) with delta (0, 0)
Screenshot: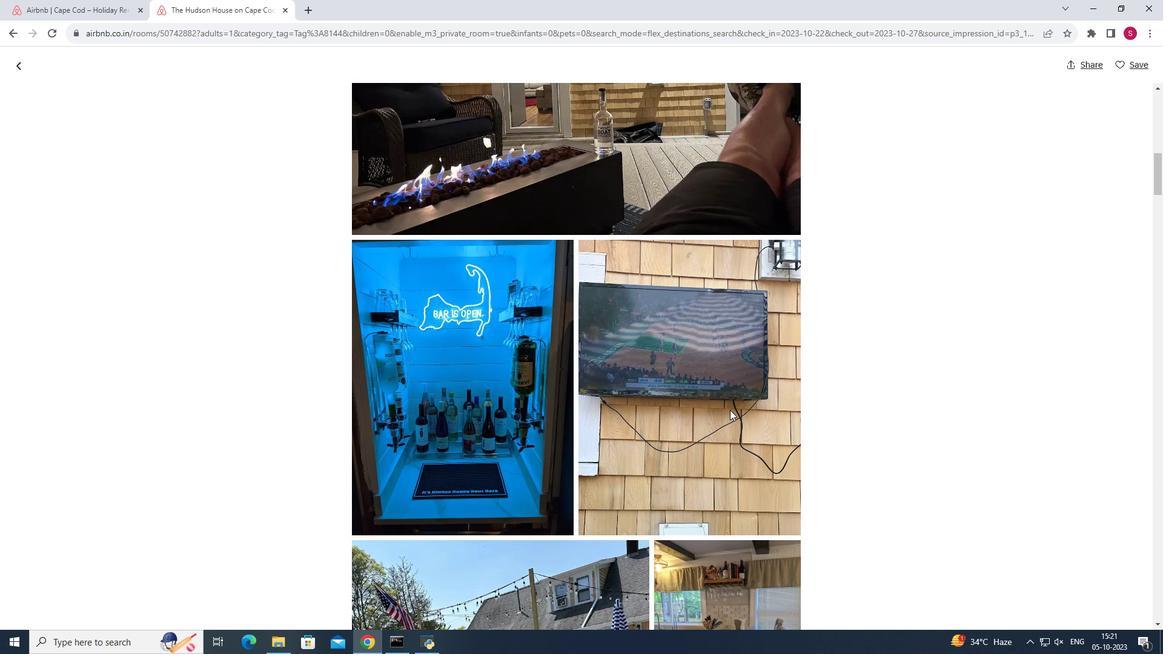 
Action: Mouse scrolled (730, 409) with delta (0, 0)
Screenshot: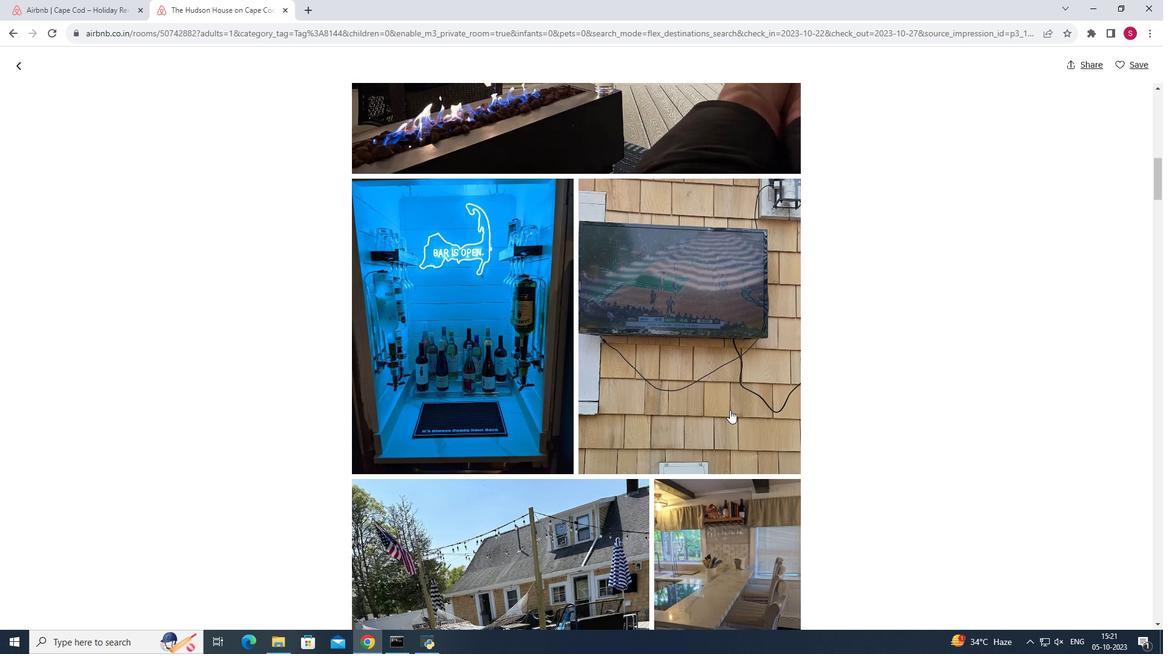 
Action: Mouse scrolled (730, 409) with delta (0, 0)
Screenshot: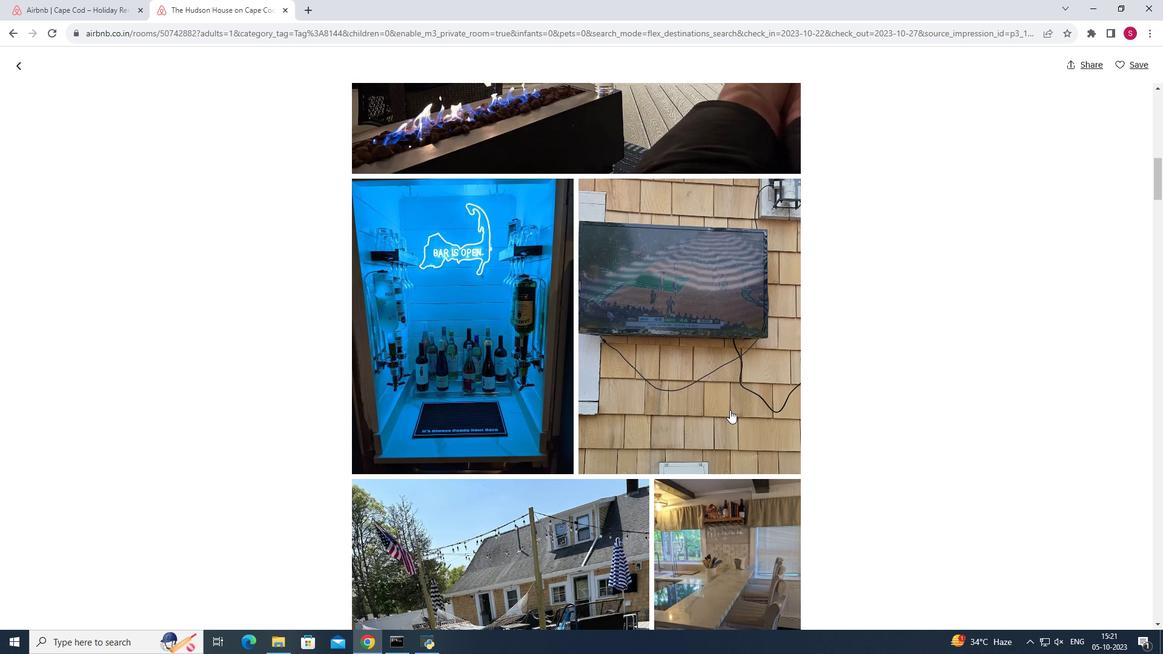 
Action: Mouse scrolled (730, 409) with delta (0, 0)
Screenshot: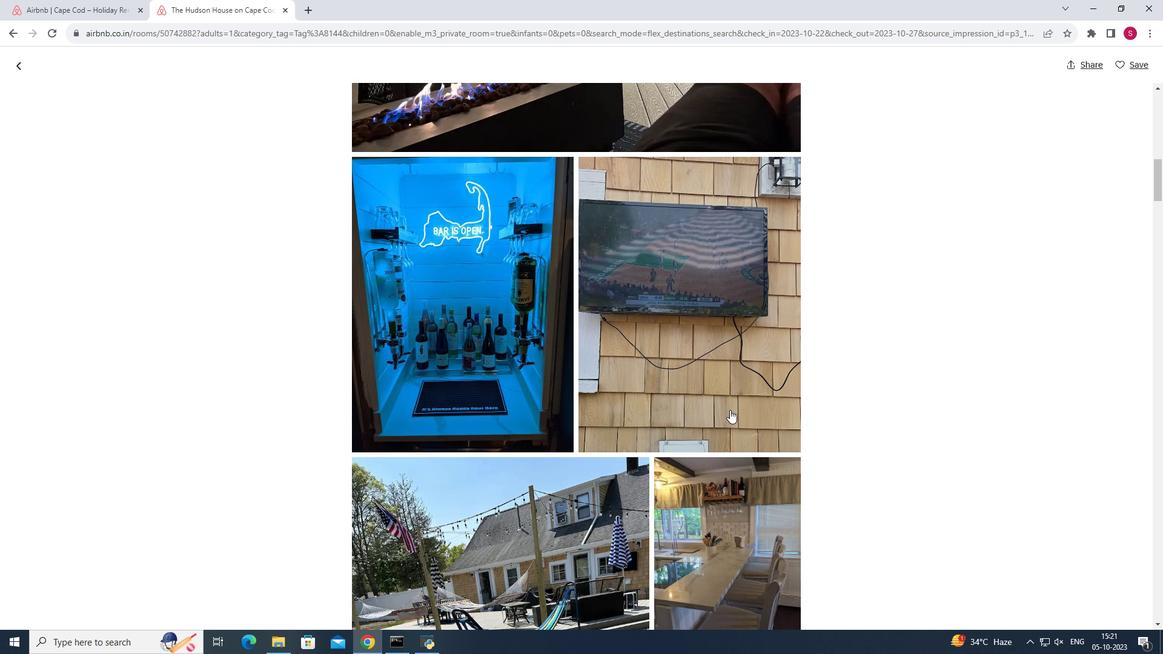 
Action: Mouse scrolled (730, 409) with delta (0, 0)
Screenshot: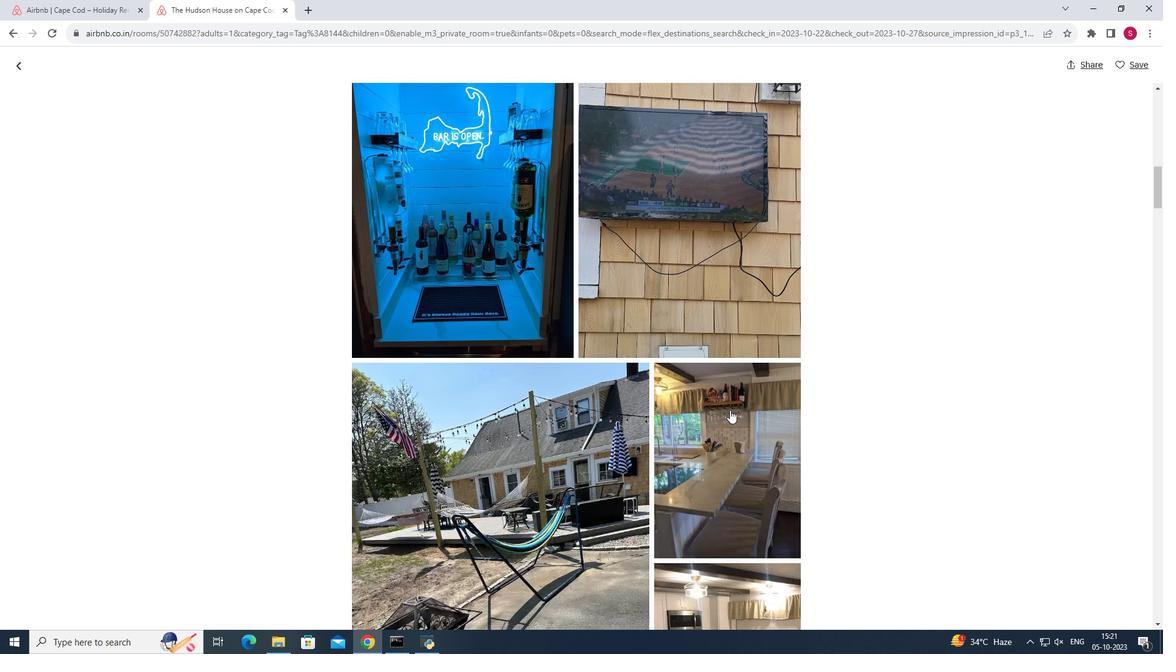 
Action: Mouse scrolled (730, 409) with delta (0, 0)
Screenshot: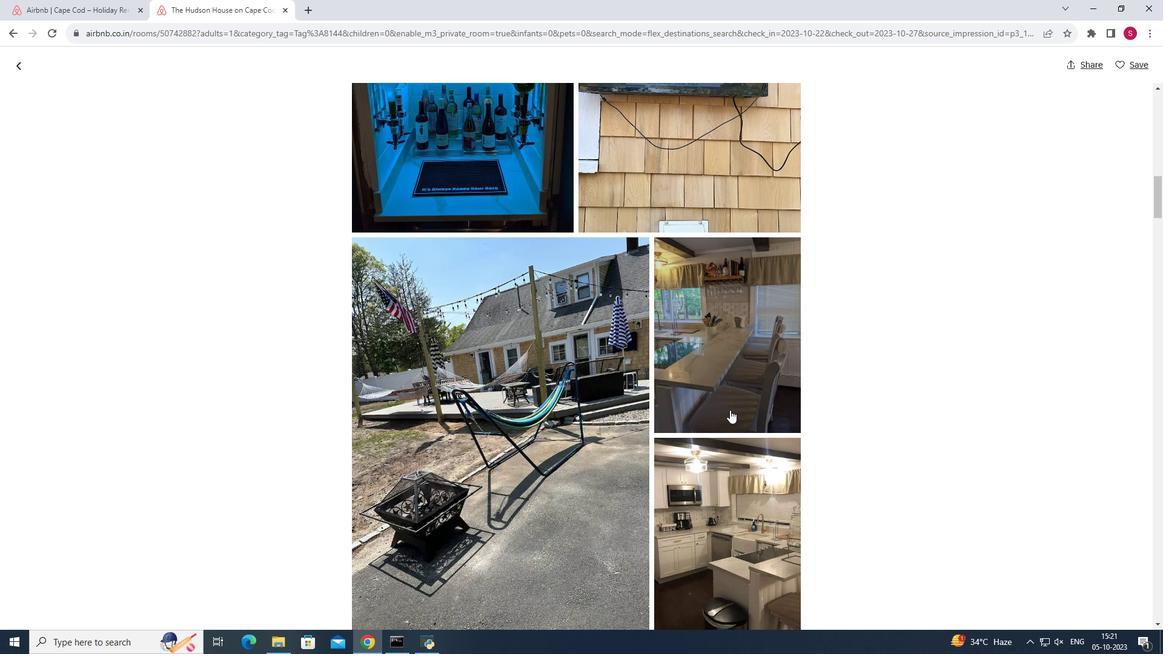 
Action: Mouse scrolled (730, 409) with delta (0, 0)
Screenshot: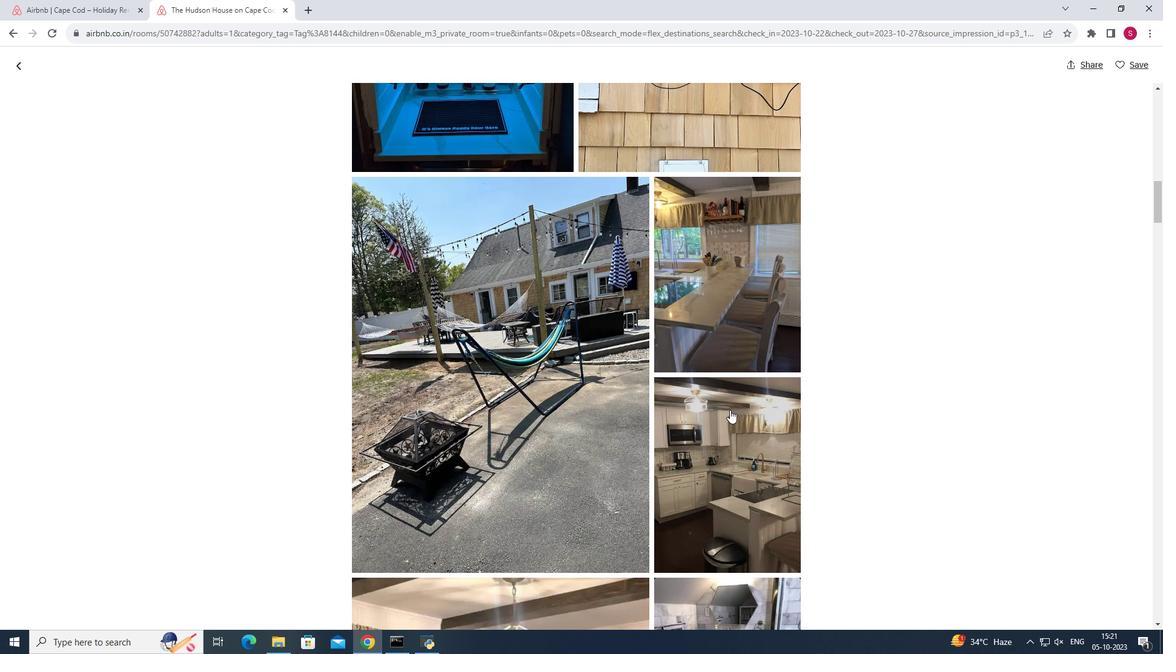 
Action: Mouse scrolled (730, 409) with delta (0, 0)
Screenshot: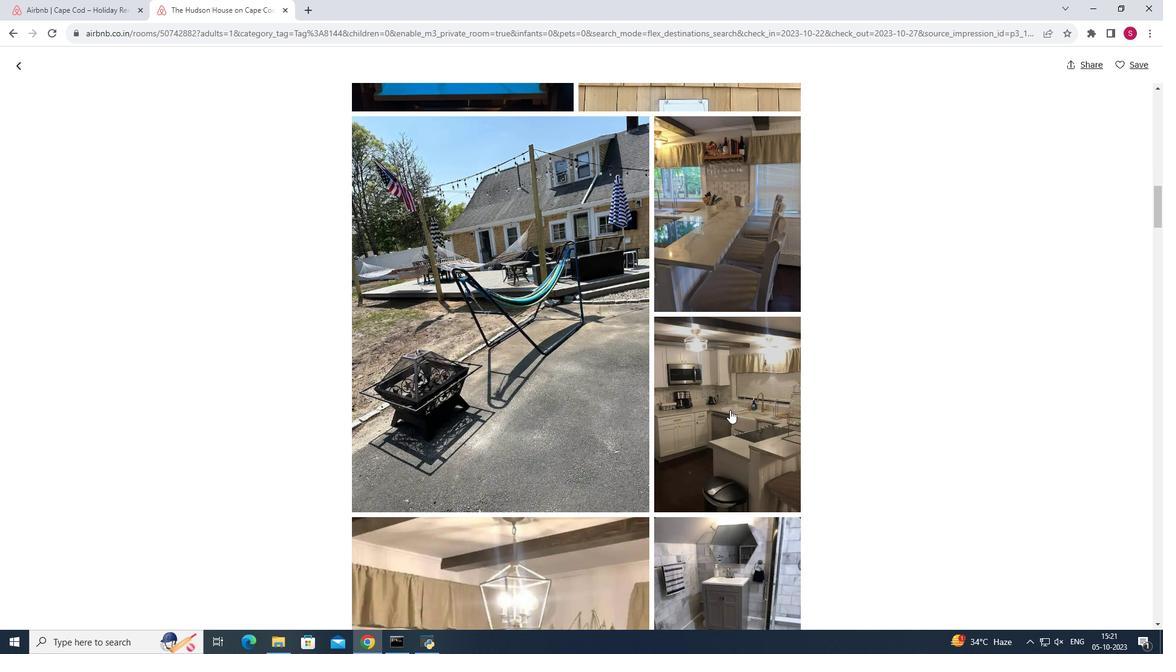 
Action: Mouse scrolled (730, 409) with delta (0, 0)
Screenshot: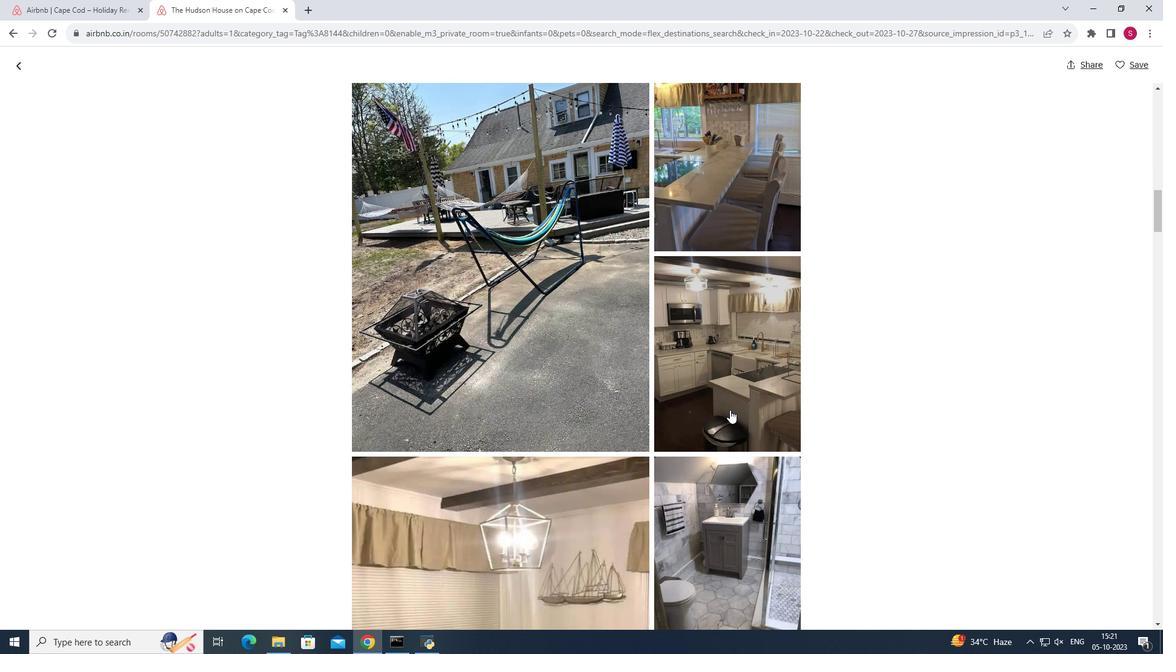 
Action: Mouse scrolled (730, 409) with delta (0, 0)
Screenshot: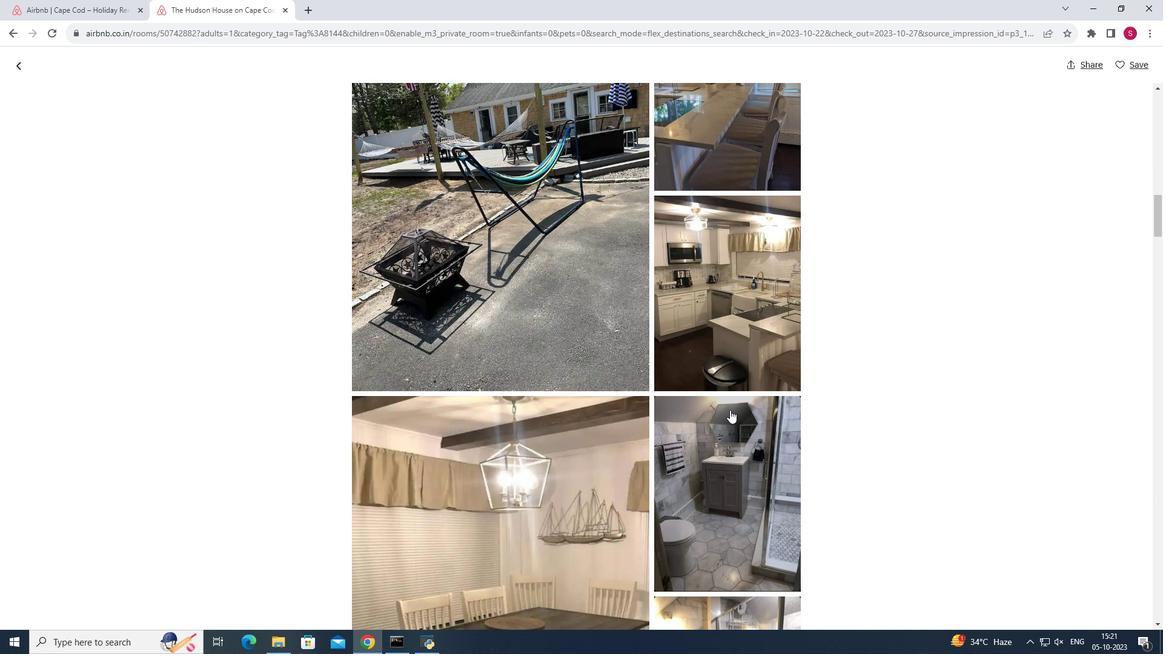 
Action: Mouse scrolled (730, 409) with delta (0, 0)
Screenshot: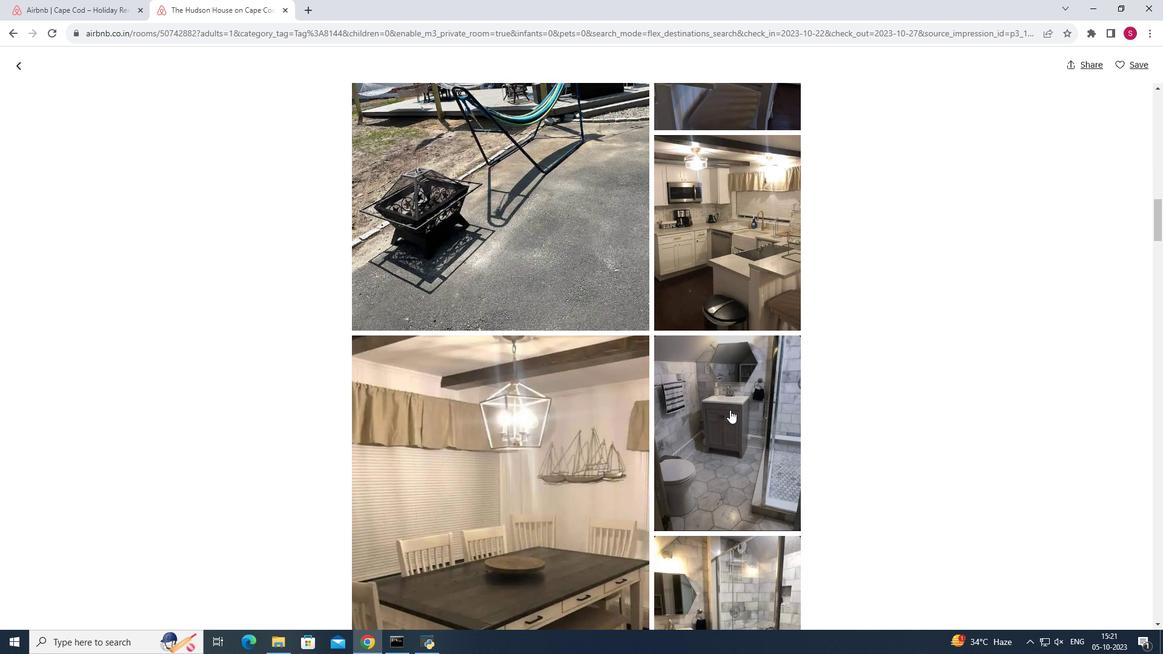 
Action: Mouse scrolled (730, 409) with delta (0, 0)
Screenshot: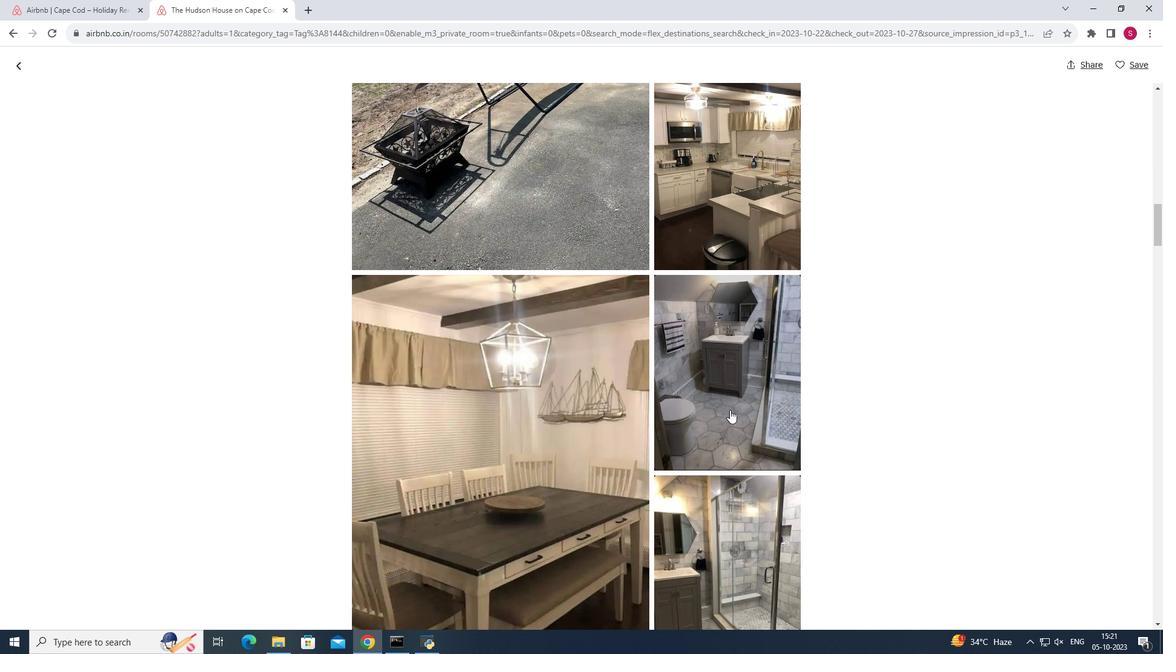 
Action: Mouse scrolled (730, 409) with delta (0, 0)
Screenshot: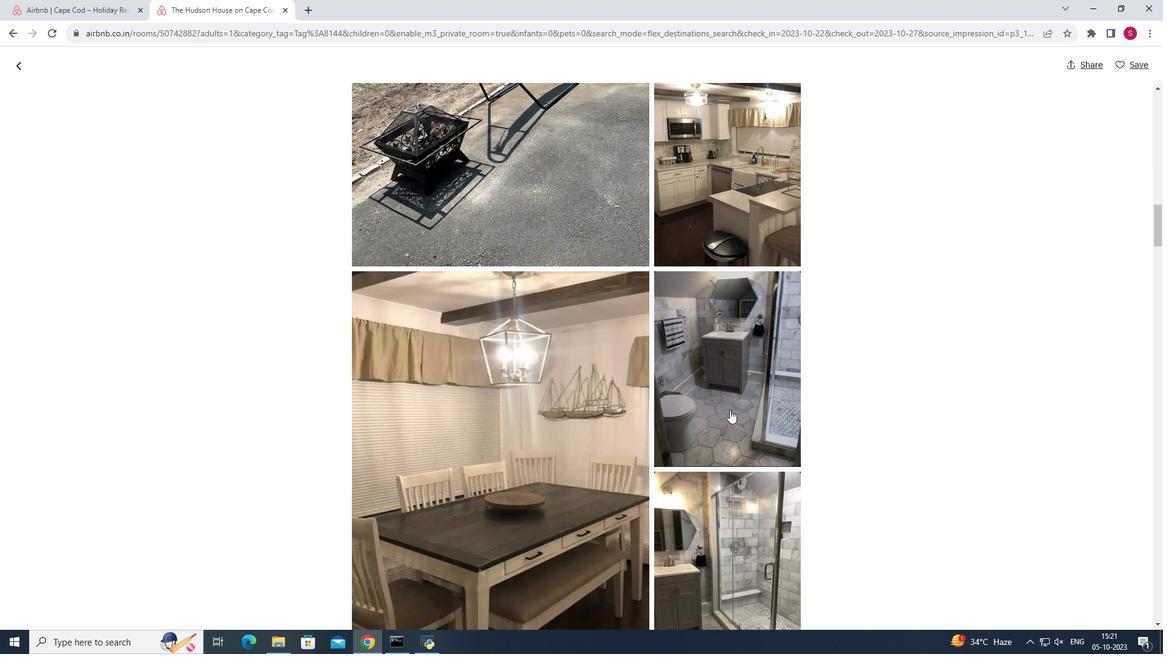 
Action: Mouse scrolled (730, 409) with delta (0, 0)
Screenshot: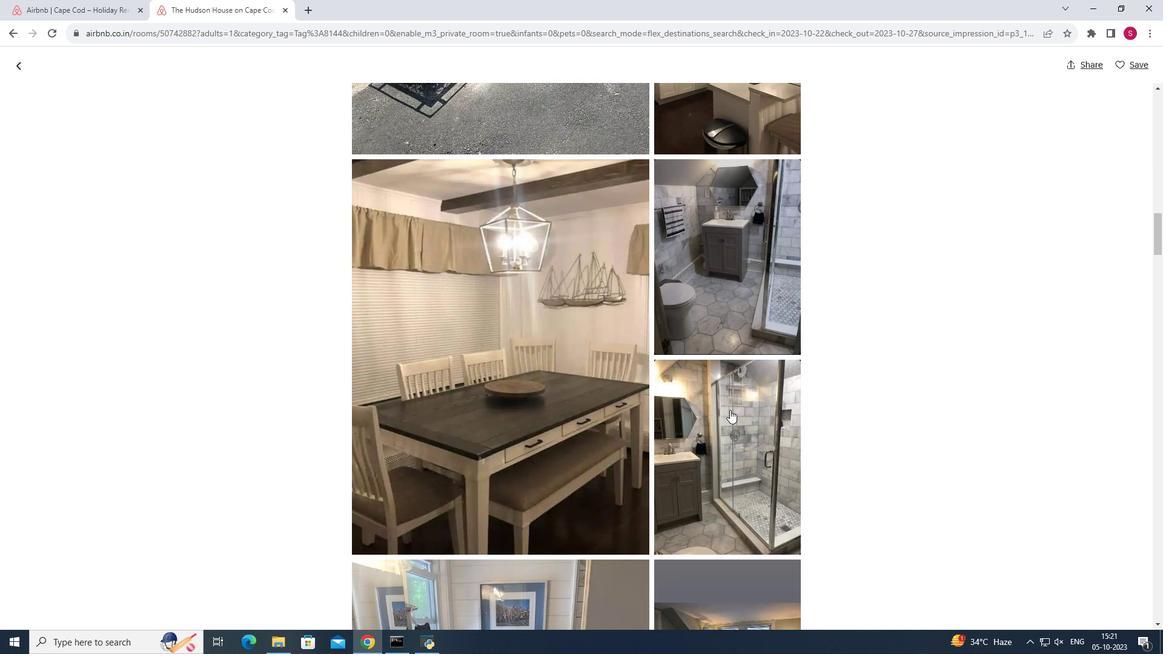 
Action: Mouse scrolled (730, 409) with delta (0, 0)
Screenshot: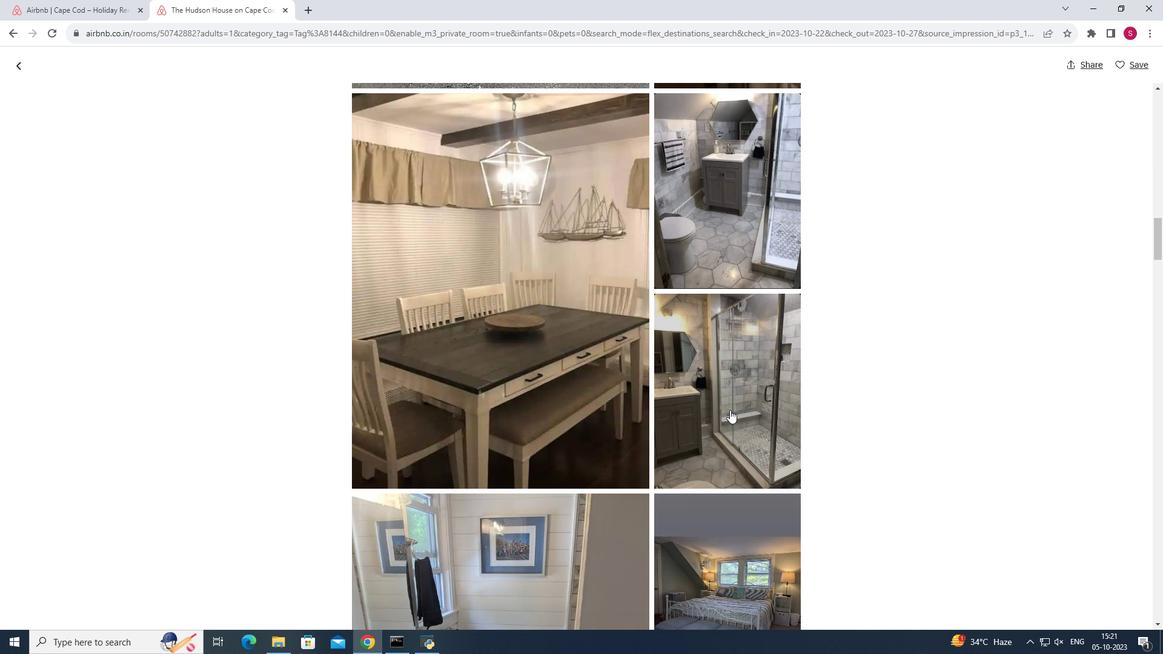 
Action: Mouse scrolled (730, 409) with delta (0, 0)
Screenshot: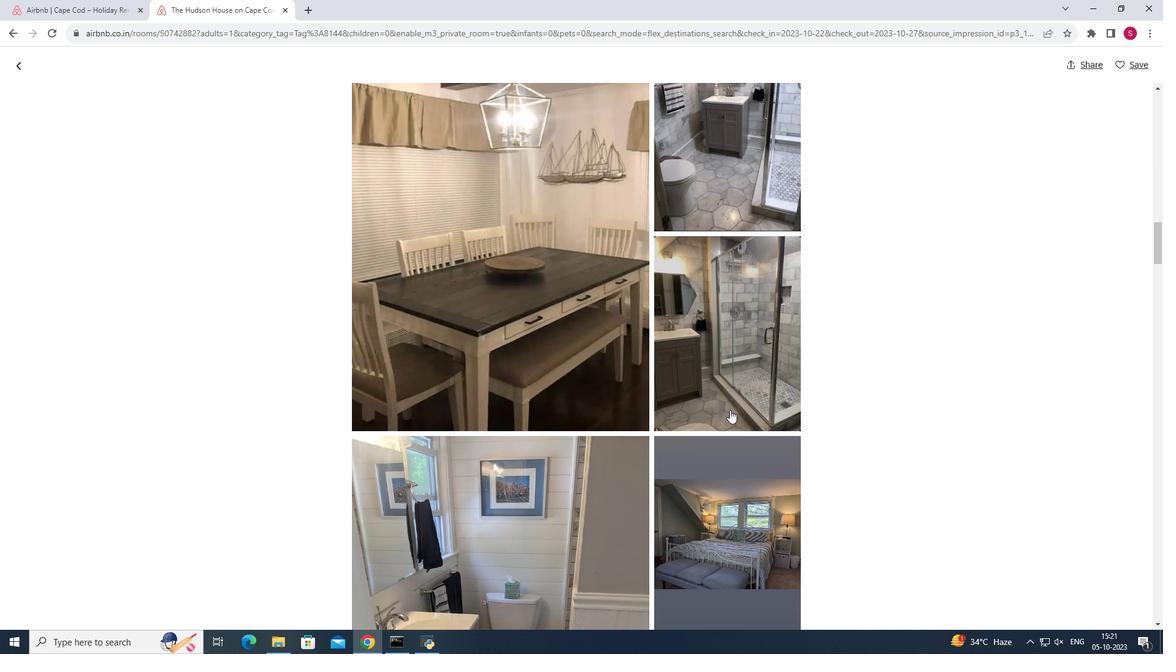 
Action: Mouse scrolled (730, 409) with delta (0, 0)
Screenshot: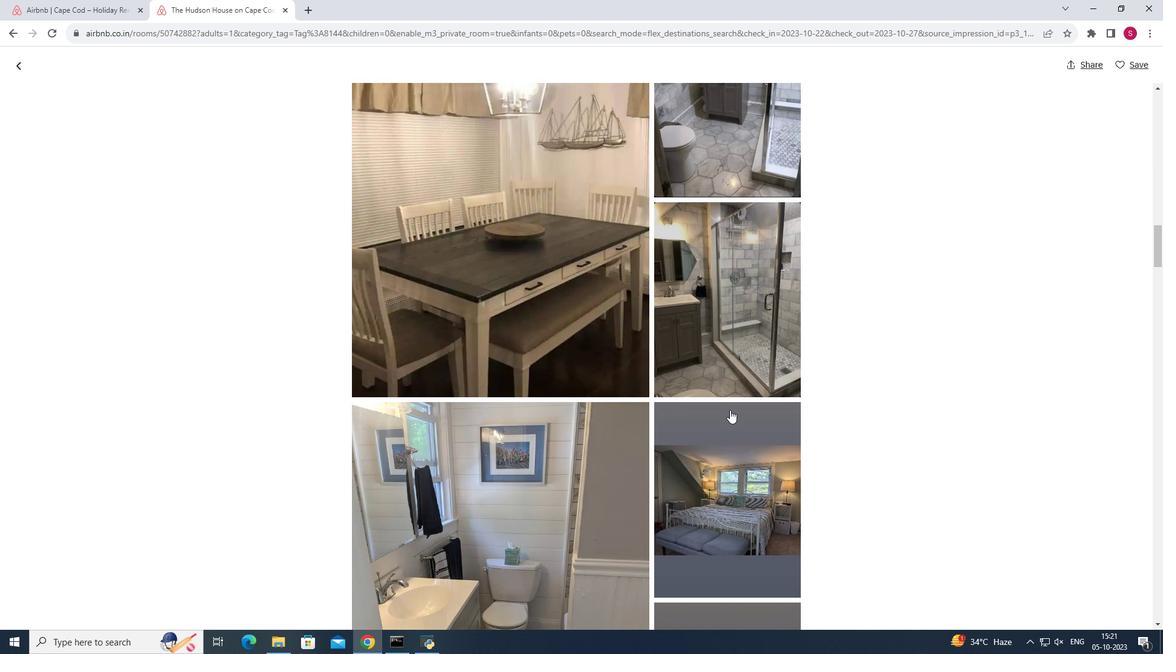 
Action: Mouse scrolled (730, 409) with delta (0, 0)
Screenshot: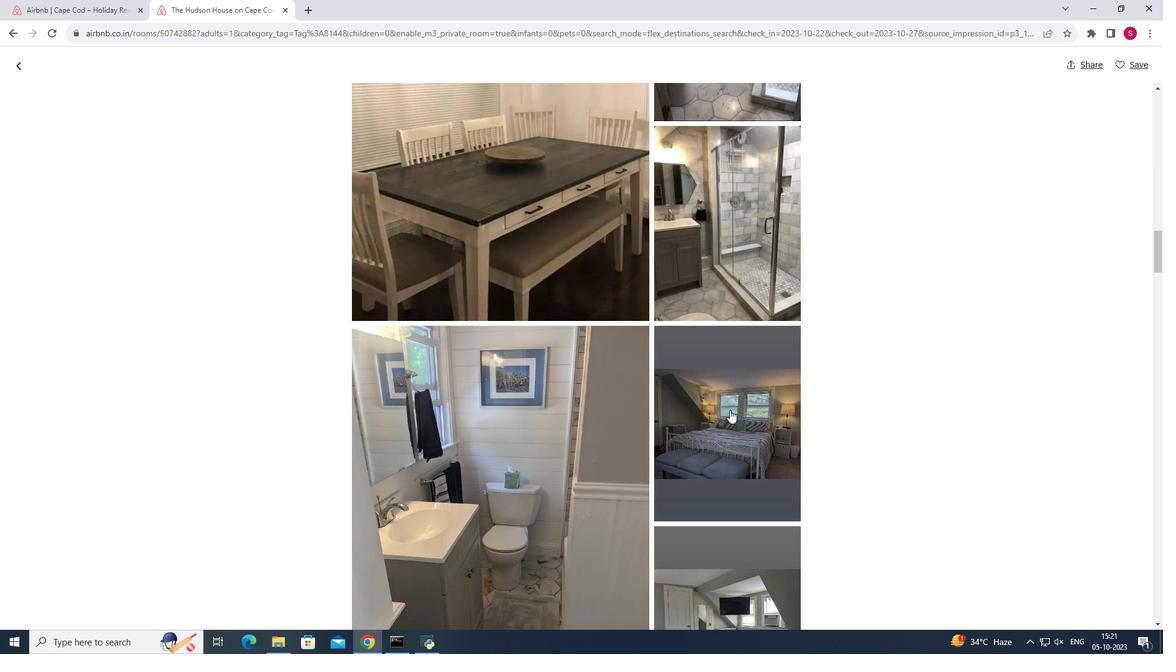 
Action: Mouse scrolled (730, 409) with delta (0, 0)
Screenshot: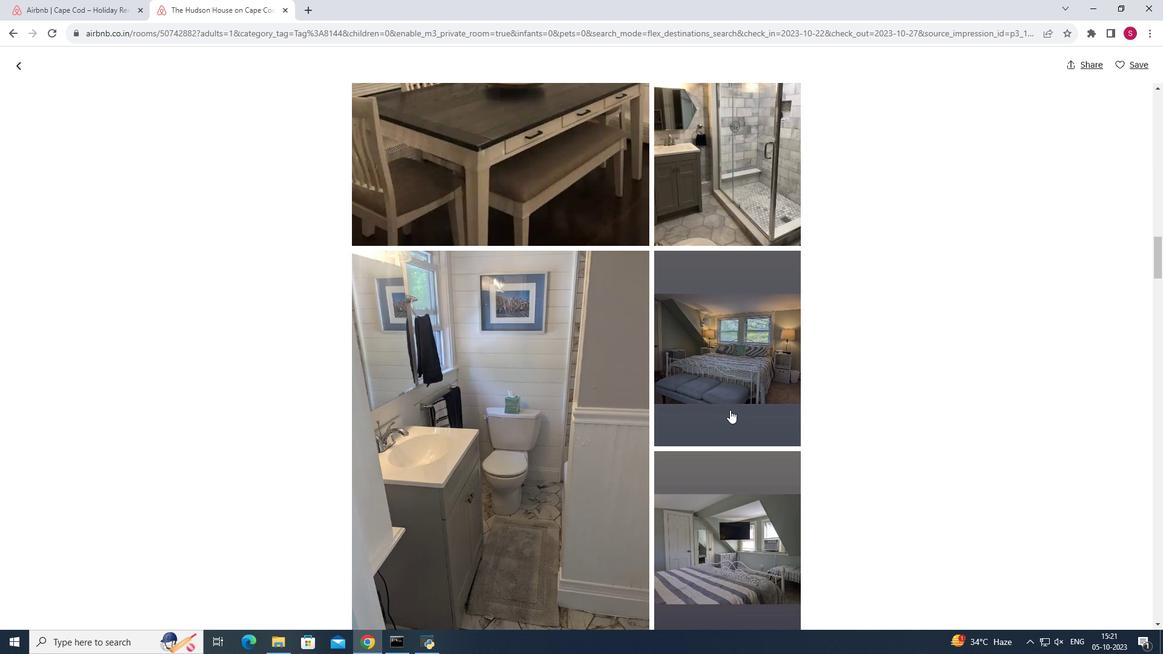 
Action: Mouse scrolled (730, 409) with delta (0, 0)
Screenshot: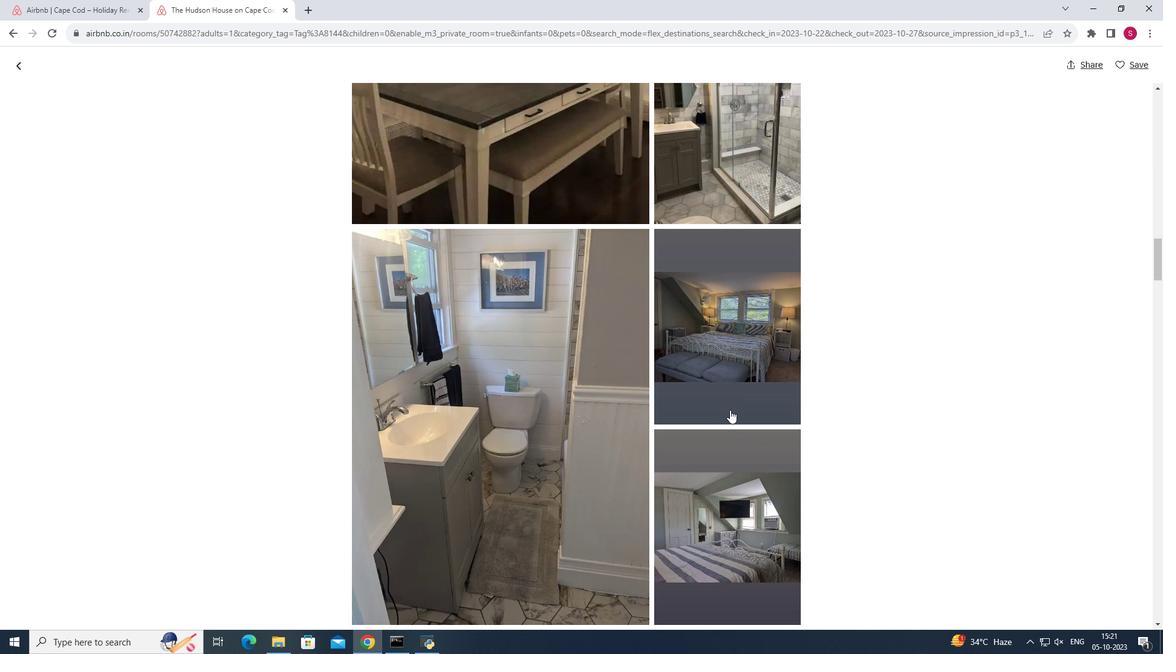
Action: Mouse scrolled (730, 409) with delta (0, 0)
Screenshot: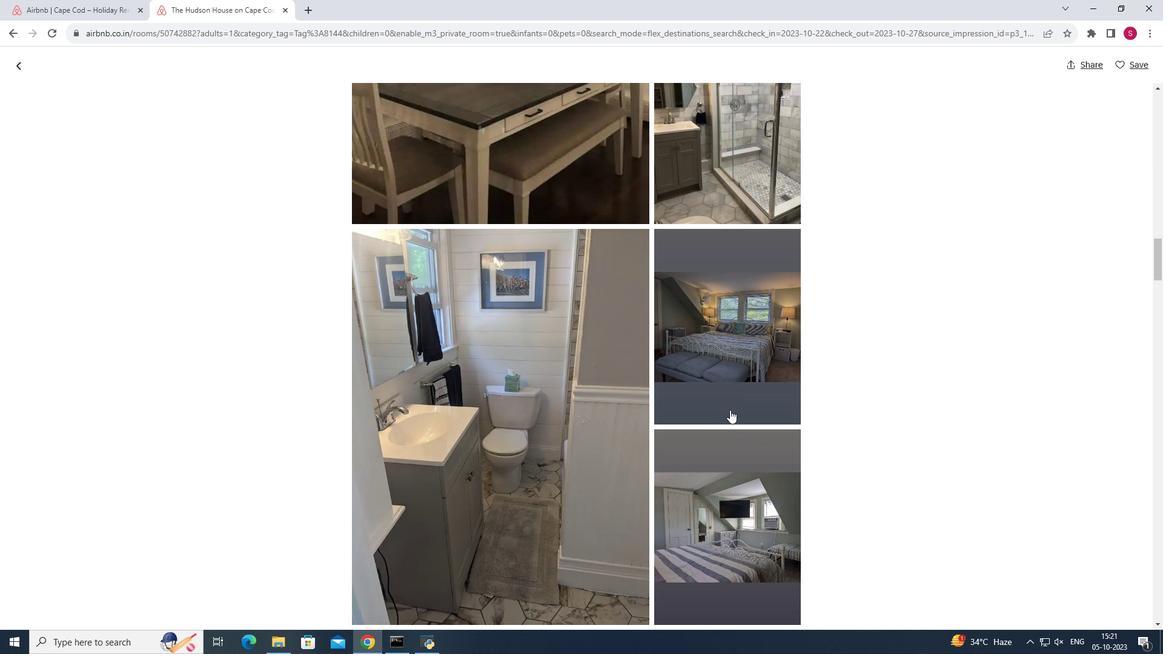
Action: Mouse scrolled (730, 409) with delta (0, 0)
Screenshot: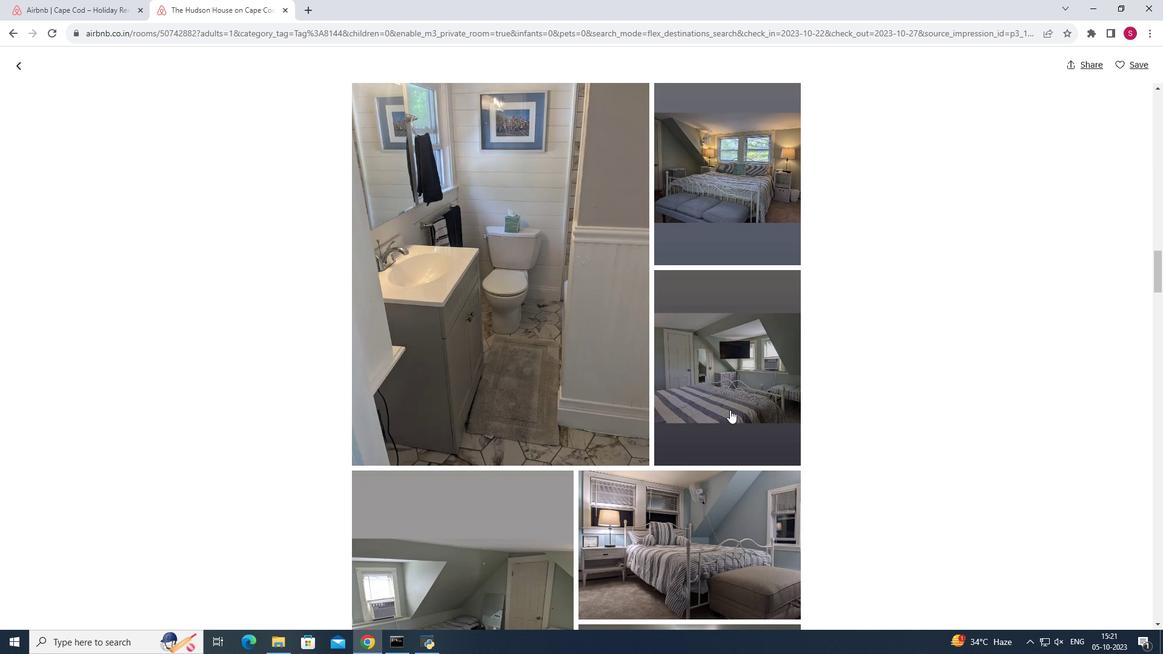
Action: Mouse scrolled (730, 409) with delta (0, 0)
Screenshot: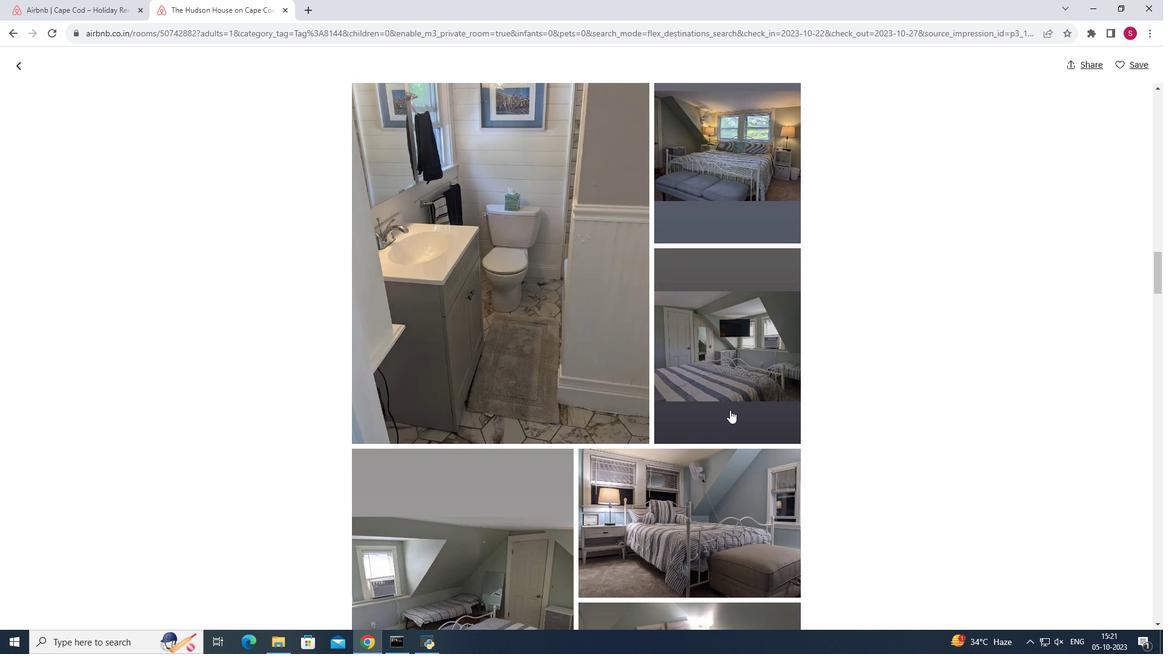
Action: Mouse scrolled (730, 409) with delta (0, 0)
Screenshot: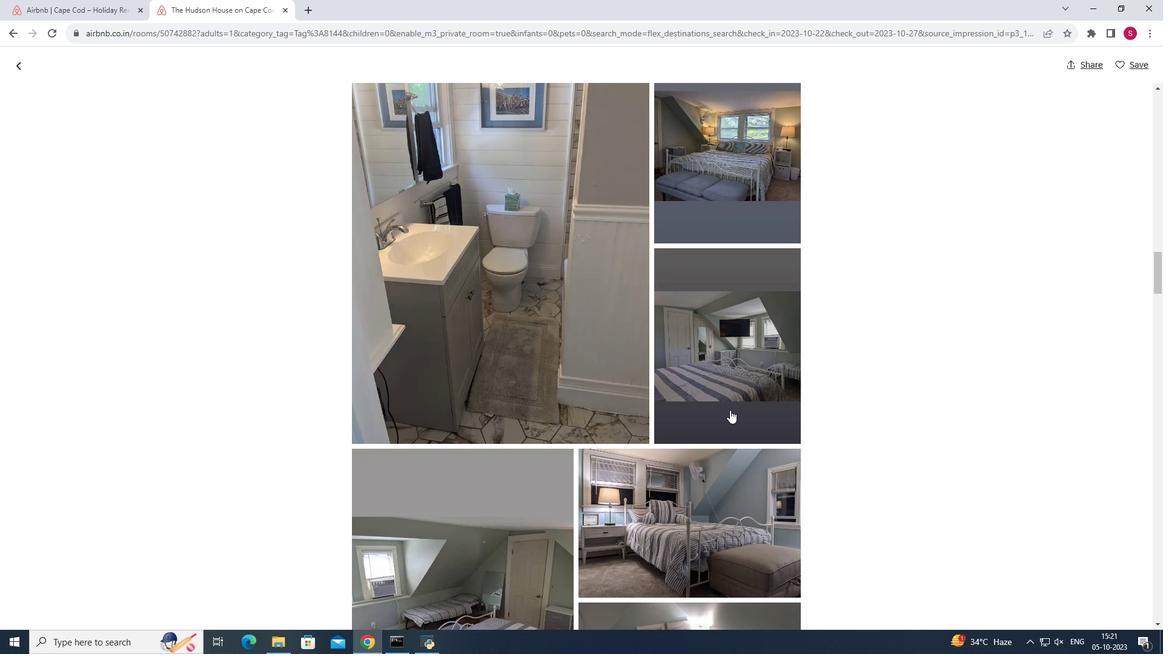 
Action: Mouse scrolled (730, 409) with delta (0, 0)
Screenshot: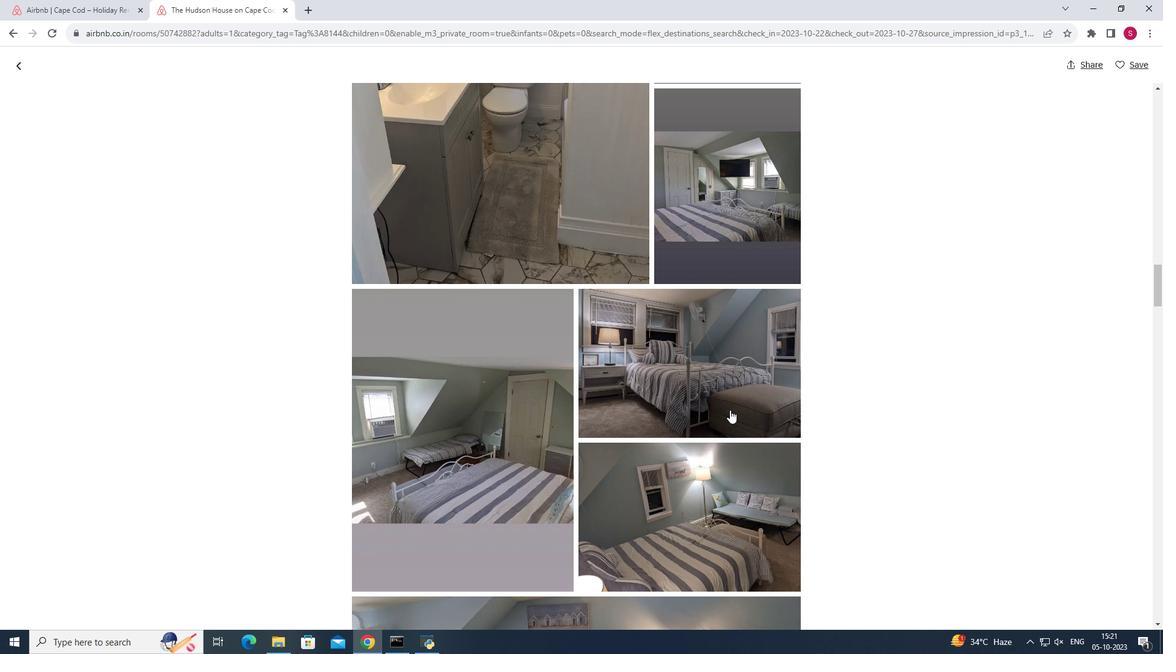 
Action: Mouse scrolled (730, 409) with delta (0, 0)
Screenshot: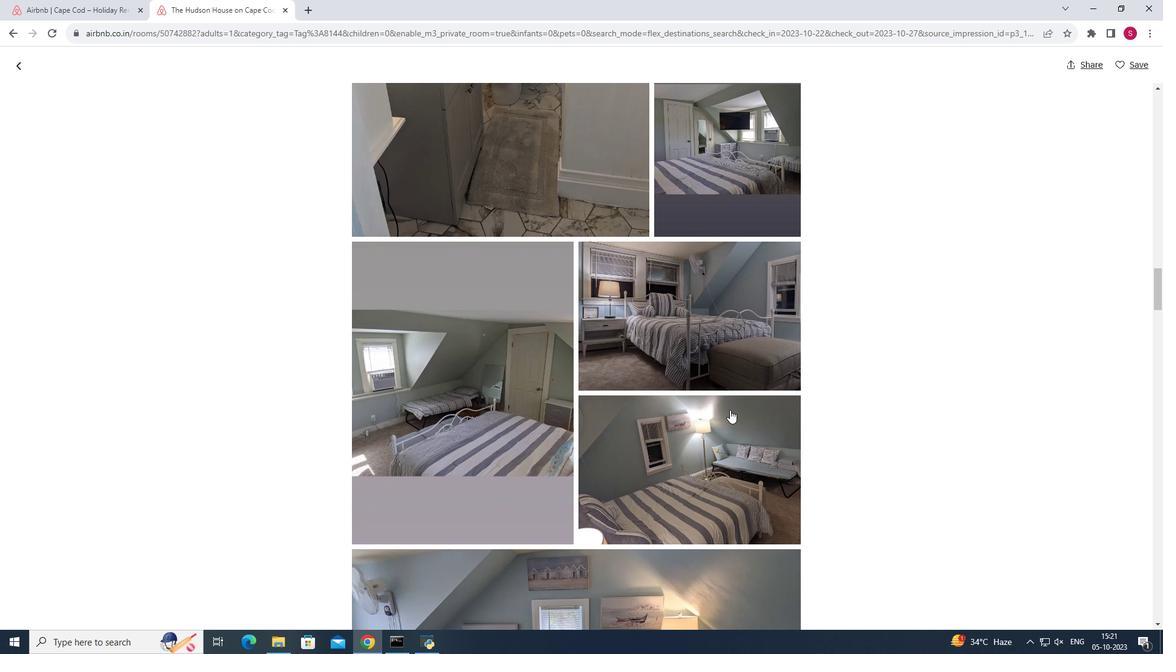 
Action: Mouse scrolled (730, 409) with delta (0, 0)
Screenshot: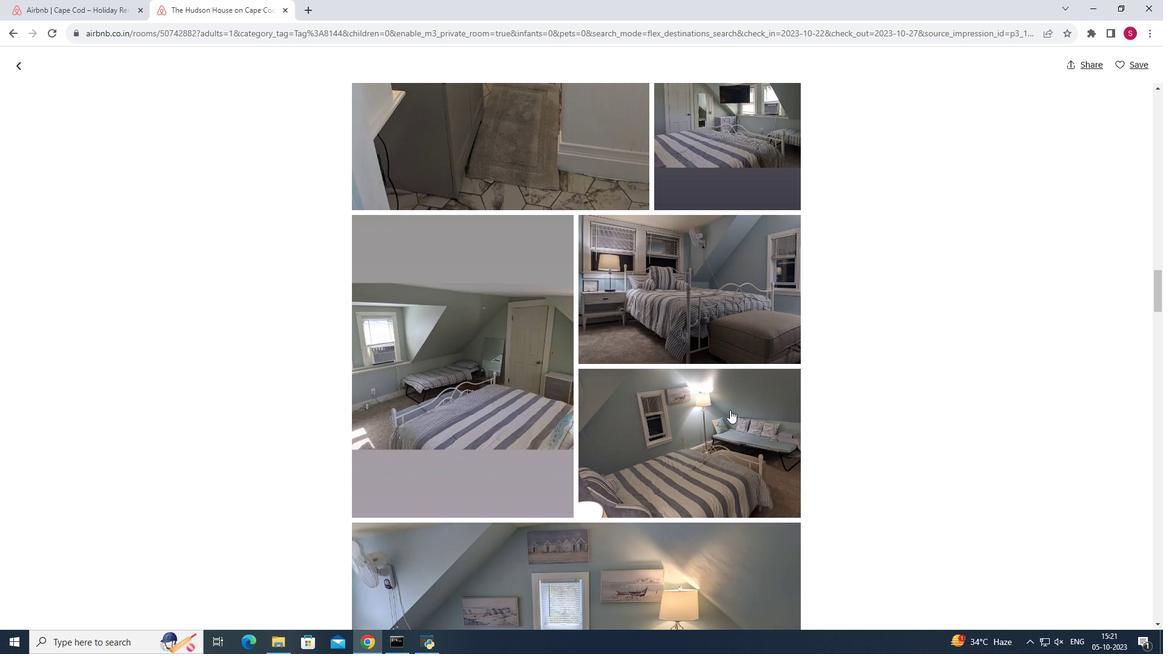 
Action: Mouse scrolled (730, 409) with delta (0, 0)
Screenshot: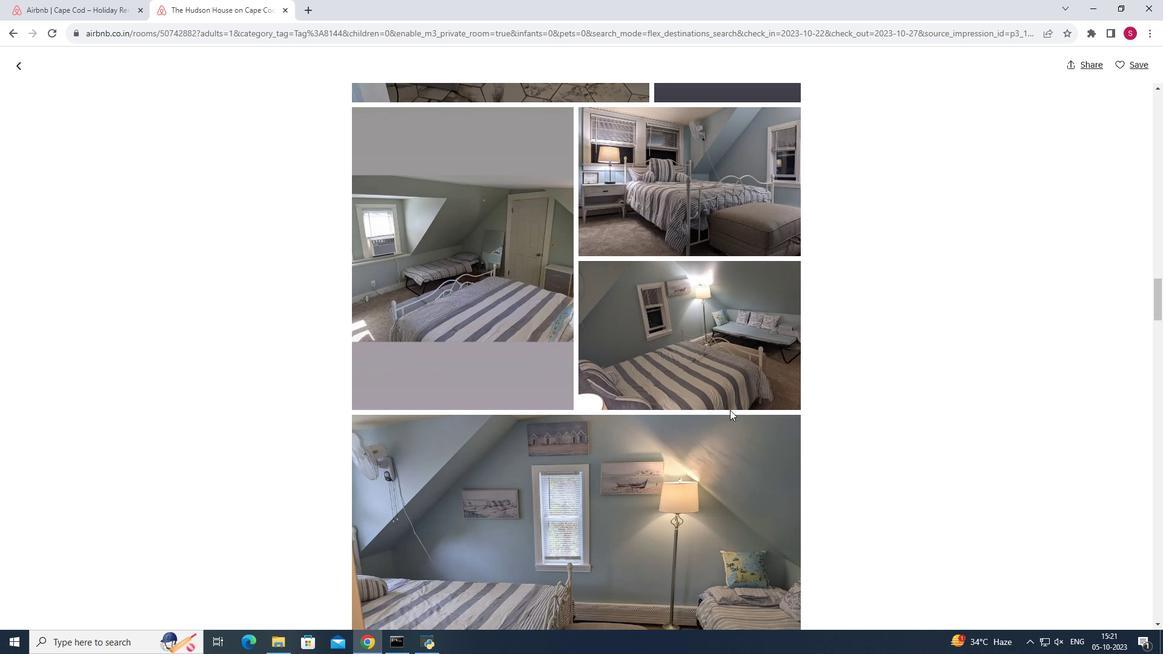 
Action: Mouse scrolled (730, 409) with delta (0, 0)
Screenshot: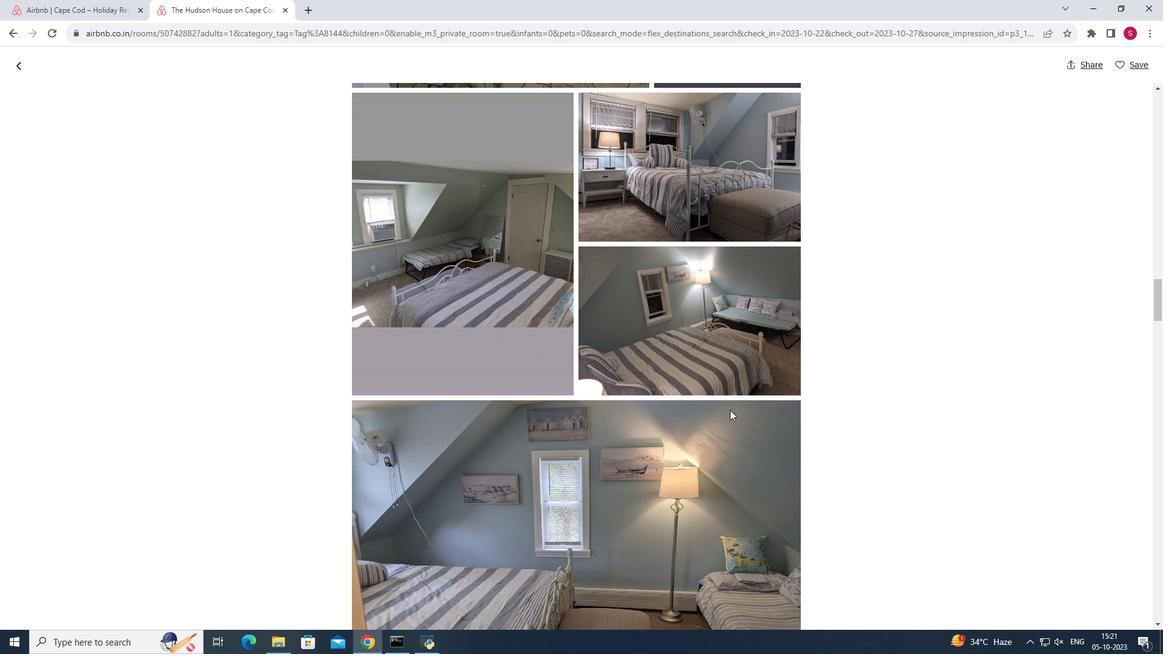 
Action: Mouse scrolled (730, 409) with delta (0, 0)
Screenshot: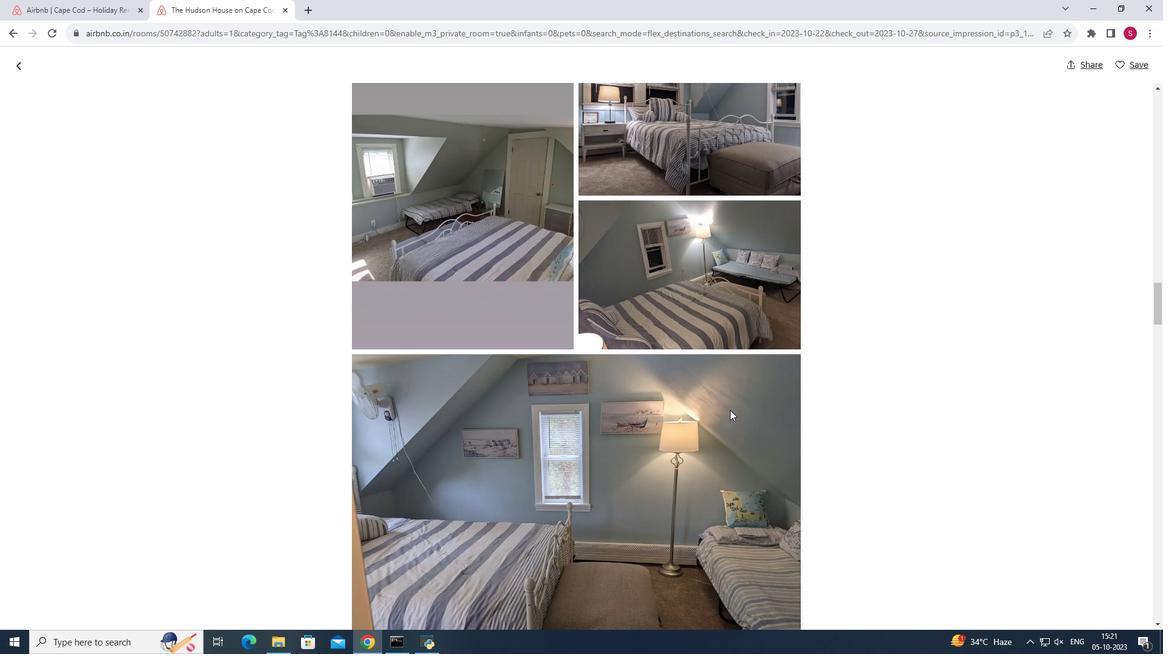
Action: Mouse scrolled (730, 409) with delta (0, 0)
Screenshot: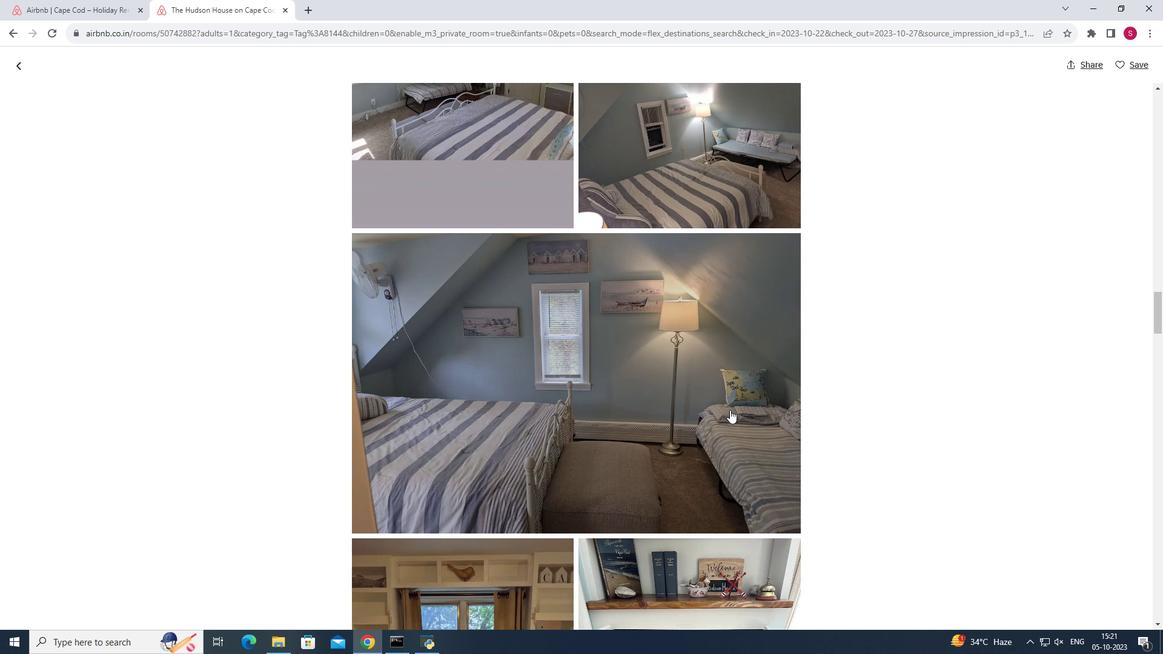 
Action: Mouse scrolled (730, 409) with delta (0, 0)
Screenshot: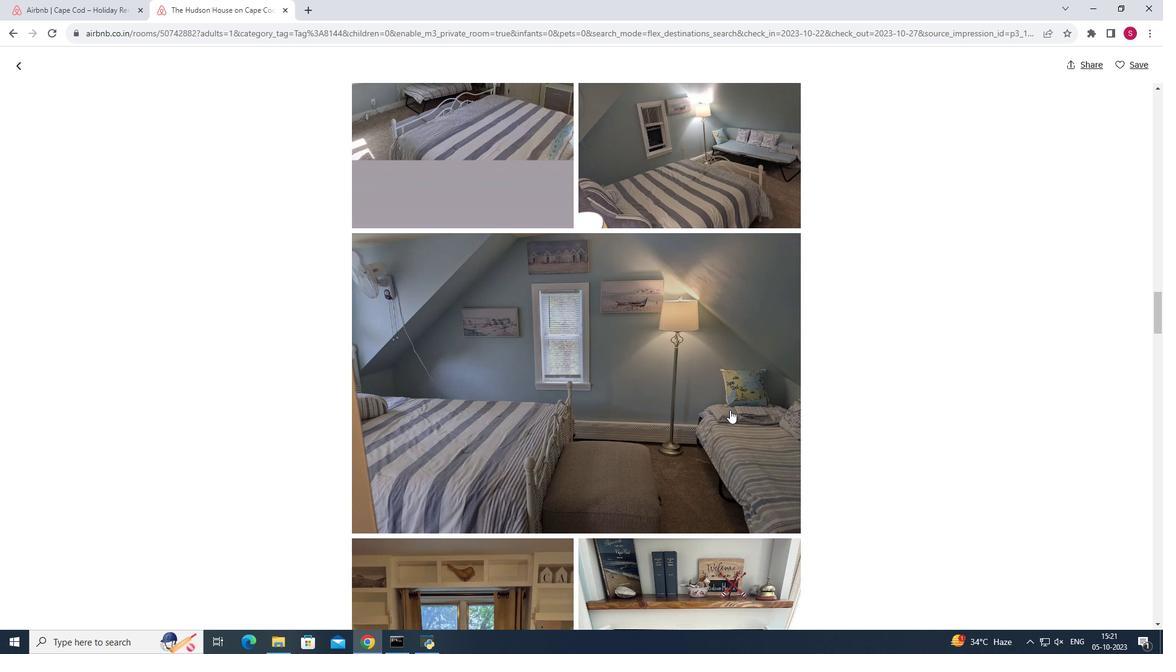 
Action: Mouse scrolled (730, 409) with delta (0, 0)
Screenshot: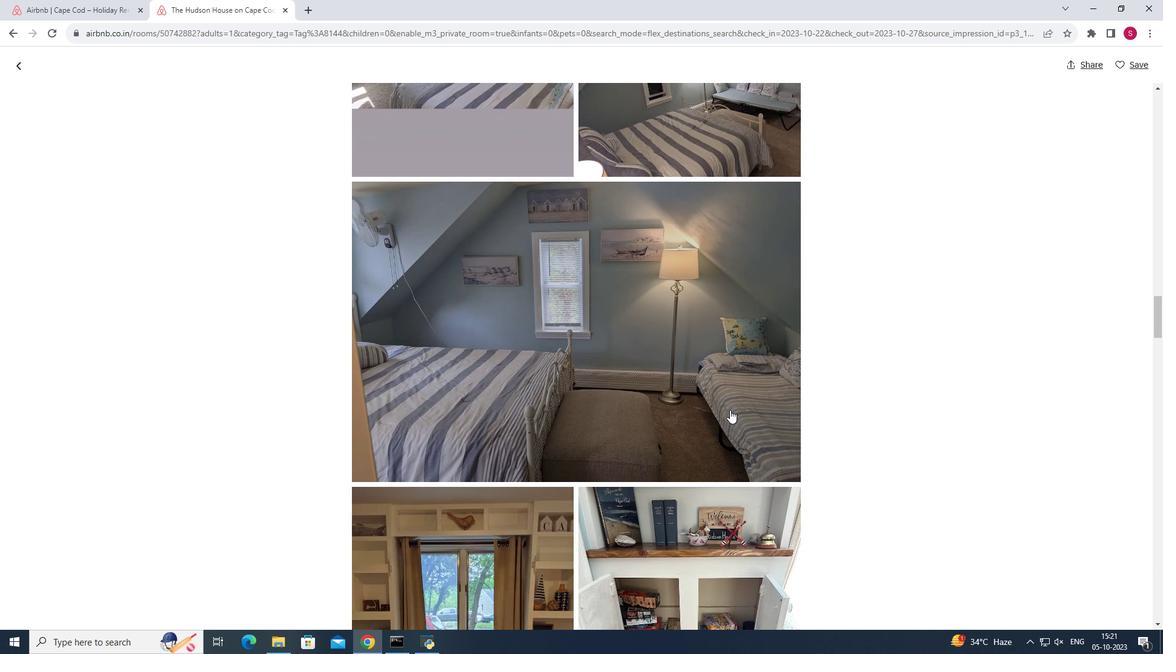 
Action: Mouse scrolled (730, 409) with delta (0, 0)
Screenshot: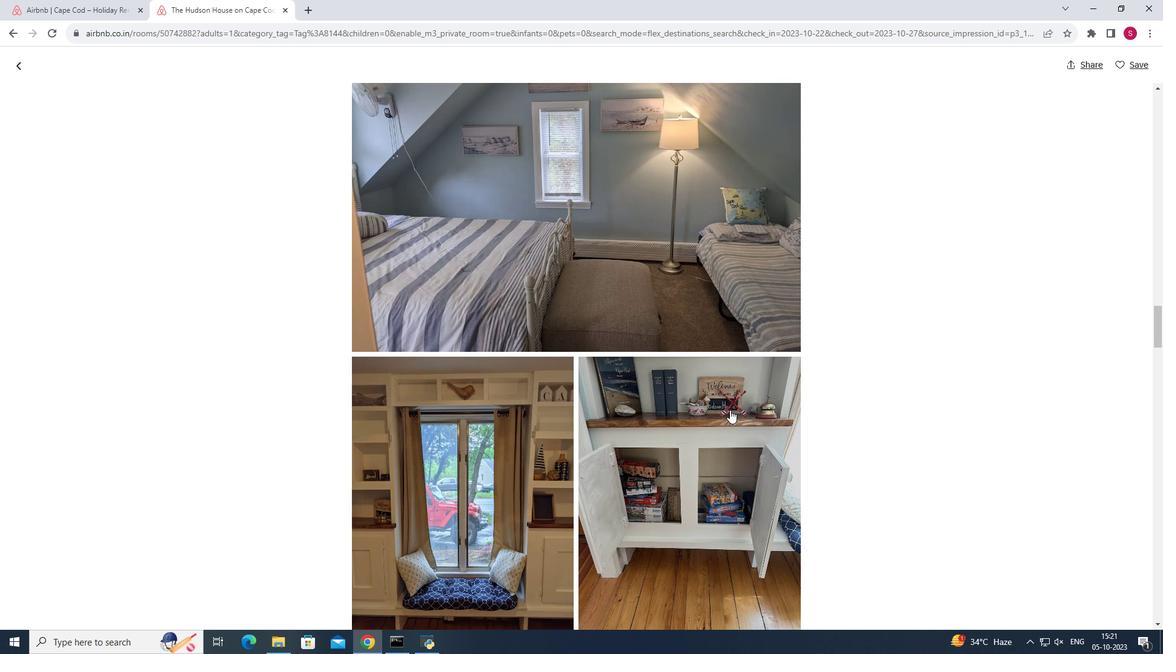 
Action: Mouse scrolled (730, 409) with delta (0, 0)
Screenshot: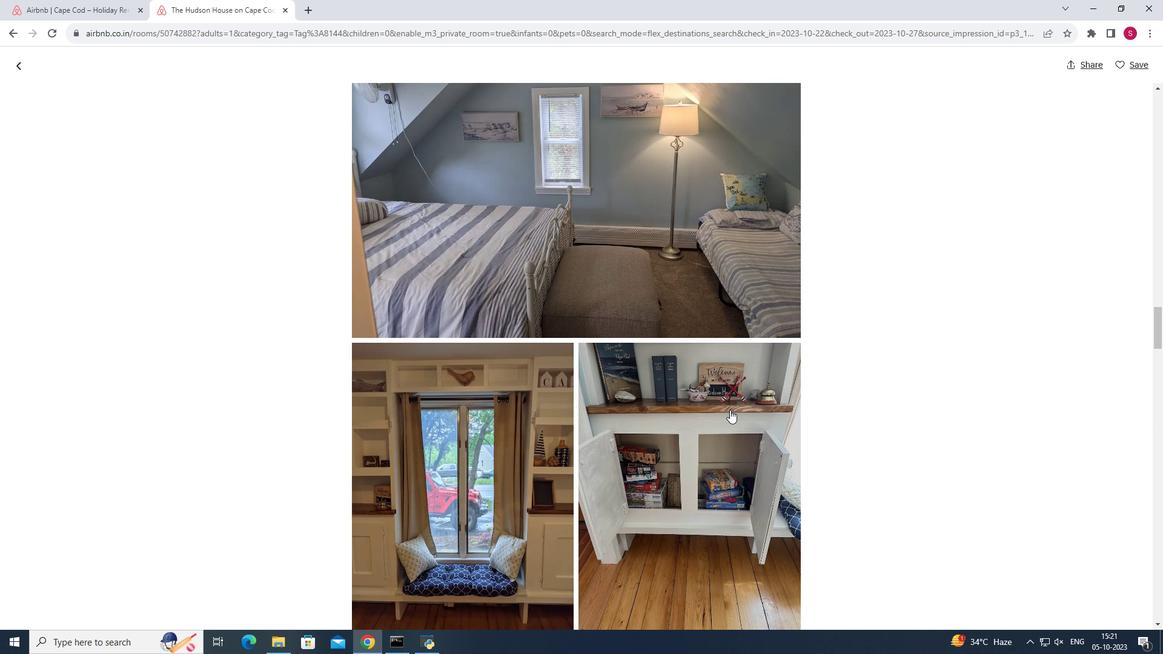 
Action: Mouse scrolled (730, 409) with delta (0, 0)
Screenshot: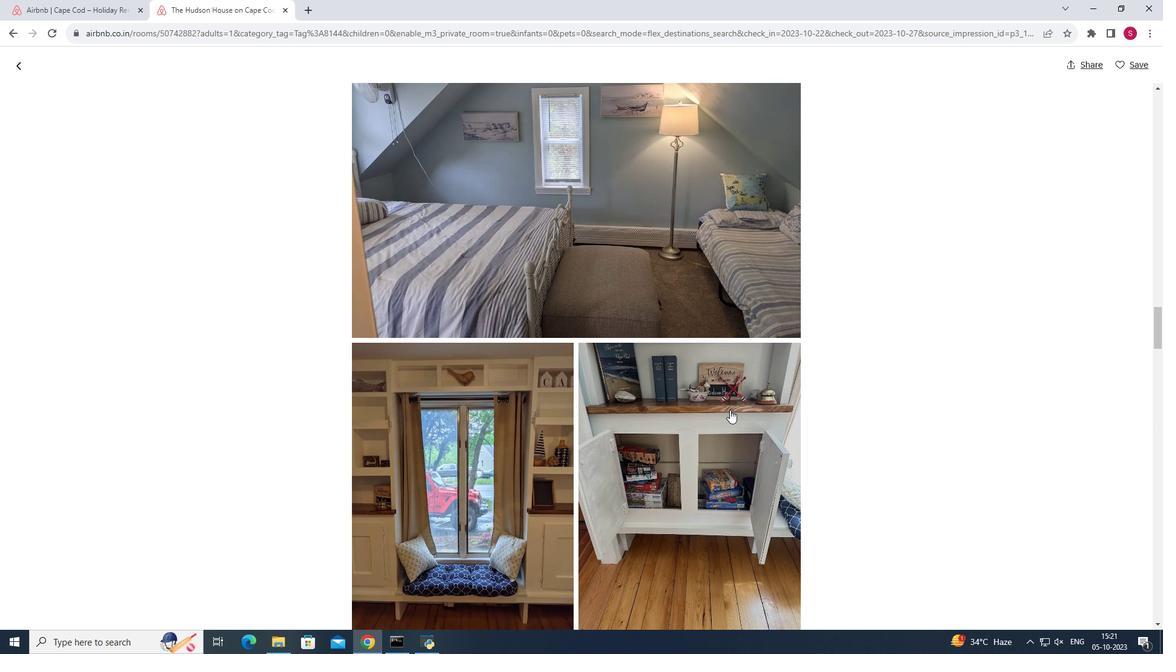 
Action: Mouse scrolled (730, 409) with delta (0, 0)
Screenshot: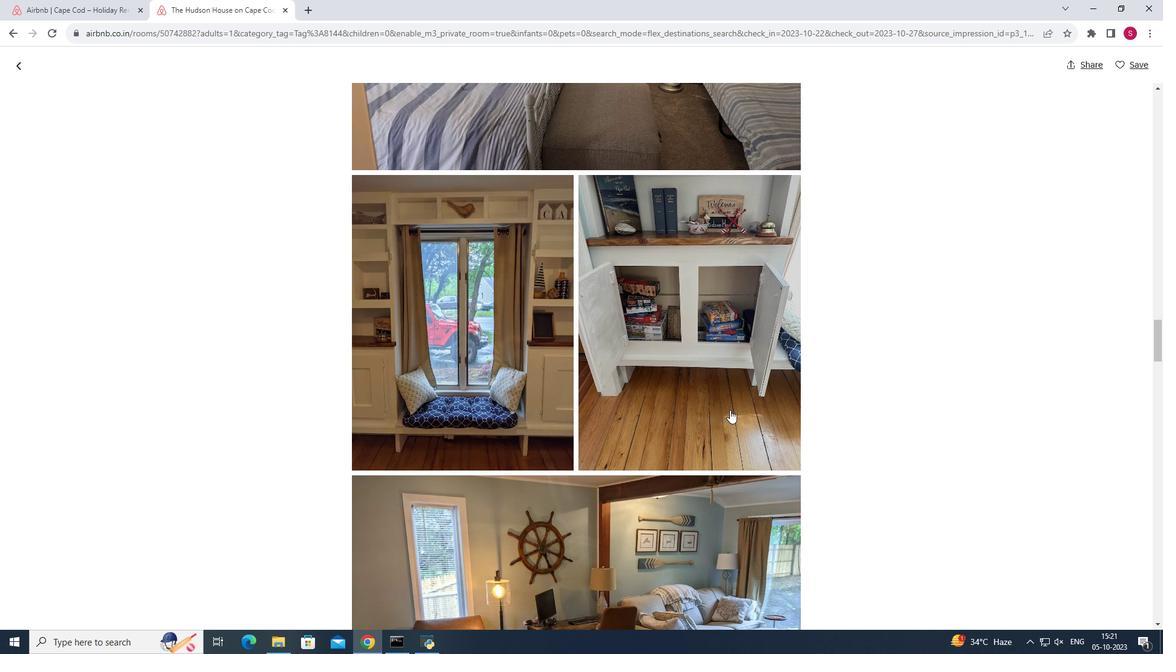 
Action: Mouse scrolled (730, 409) with delta (0, 0)
Screenshot: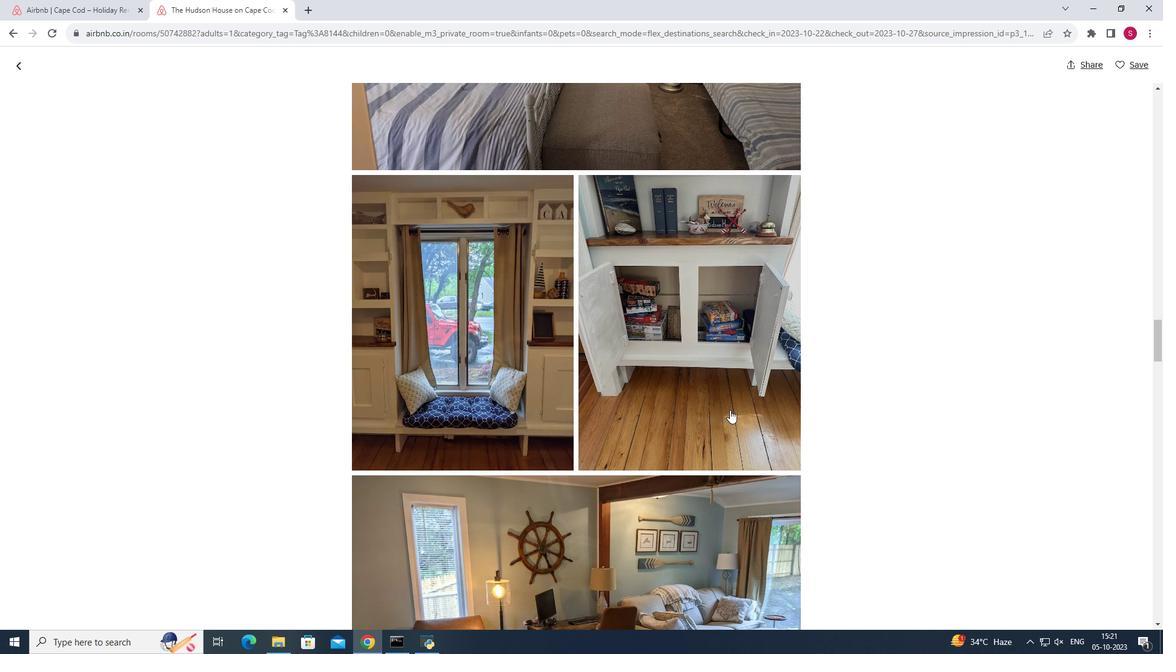 
Action: Mouse scrolled (730, 409) with delta (0, 0)
Screenshot: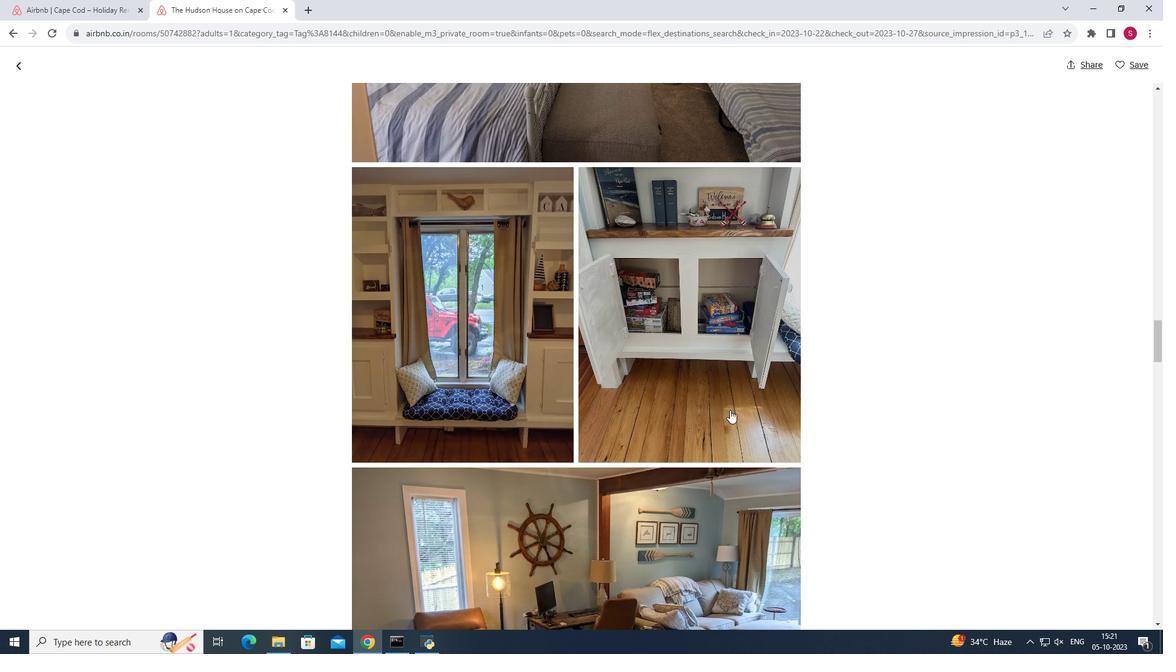 
Action: Mouse scrolled (730, 409) with delta (0, 0)
Screenshot: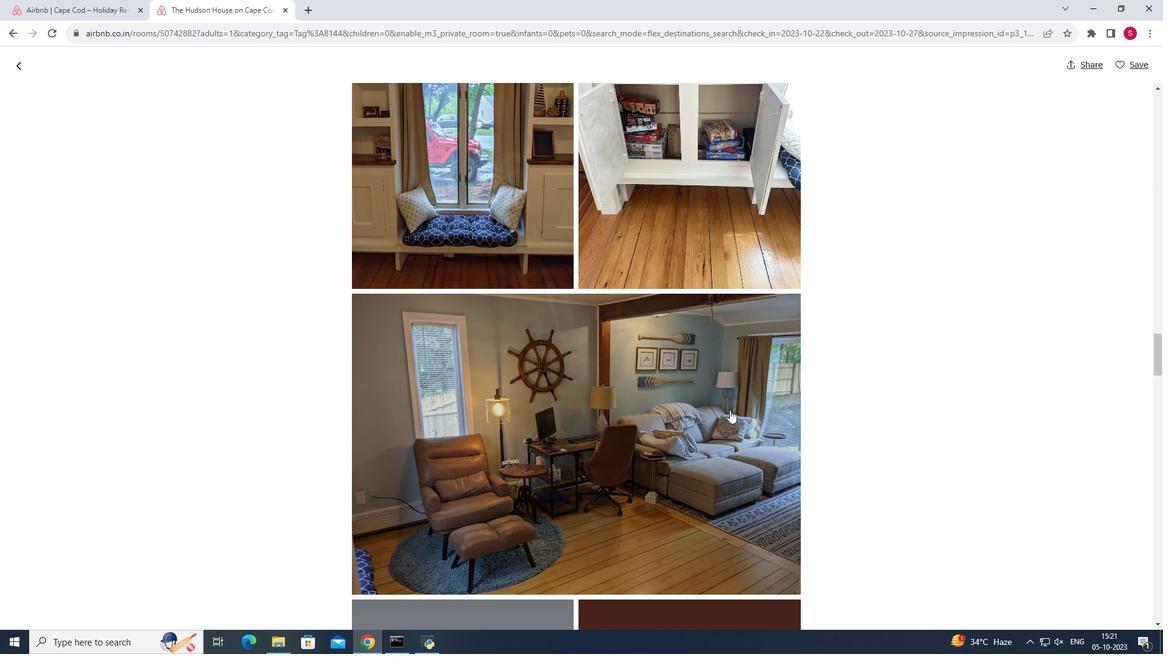 
Action: Mouse scrolled (730, 409) with delta (0, 0)
Screenshot: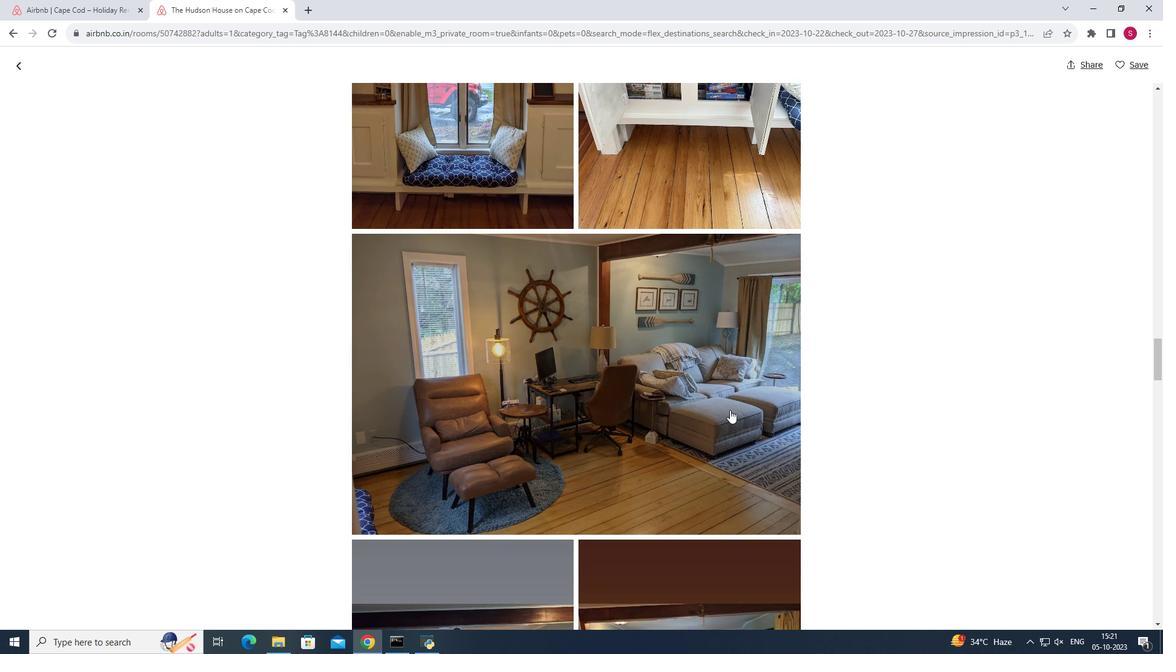 
Action: Mouse scrolled (730, 409) with delta (0, 0)
Screenshot: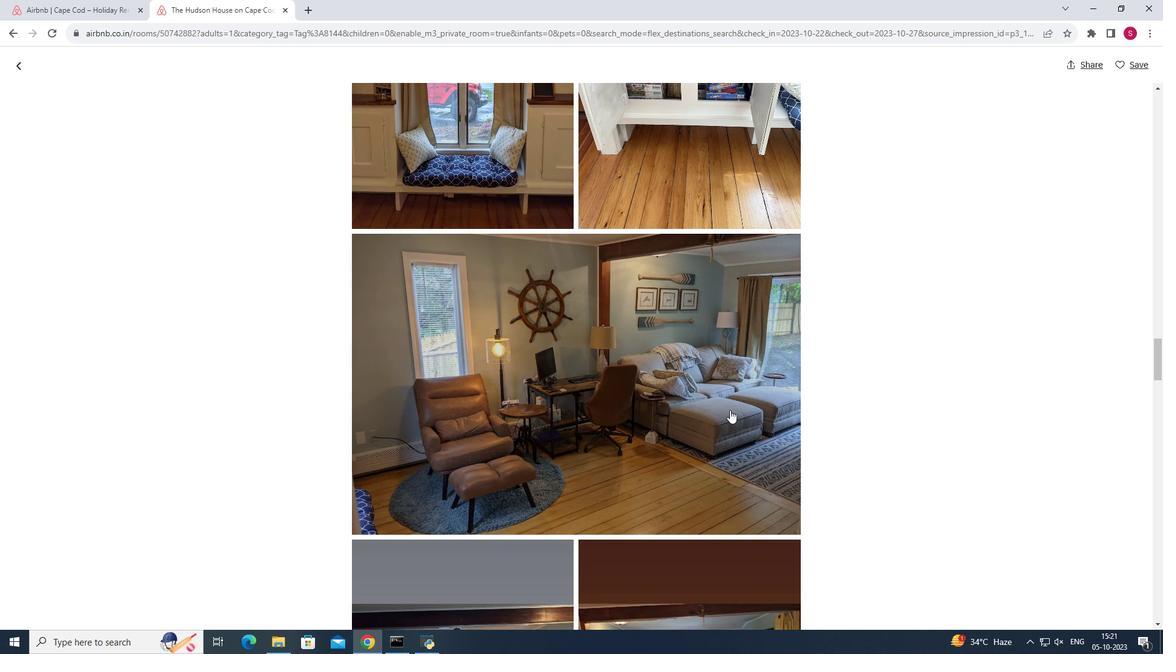 
Action: Mouse scrolled (730, 409) with delta (0, 0)
Screenshot: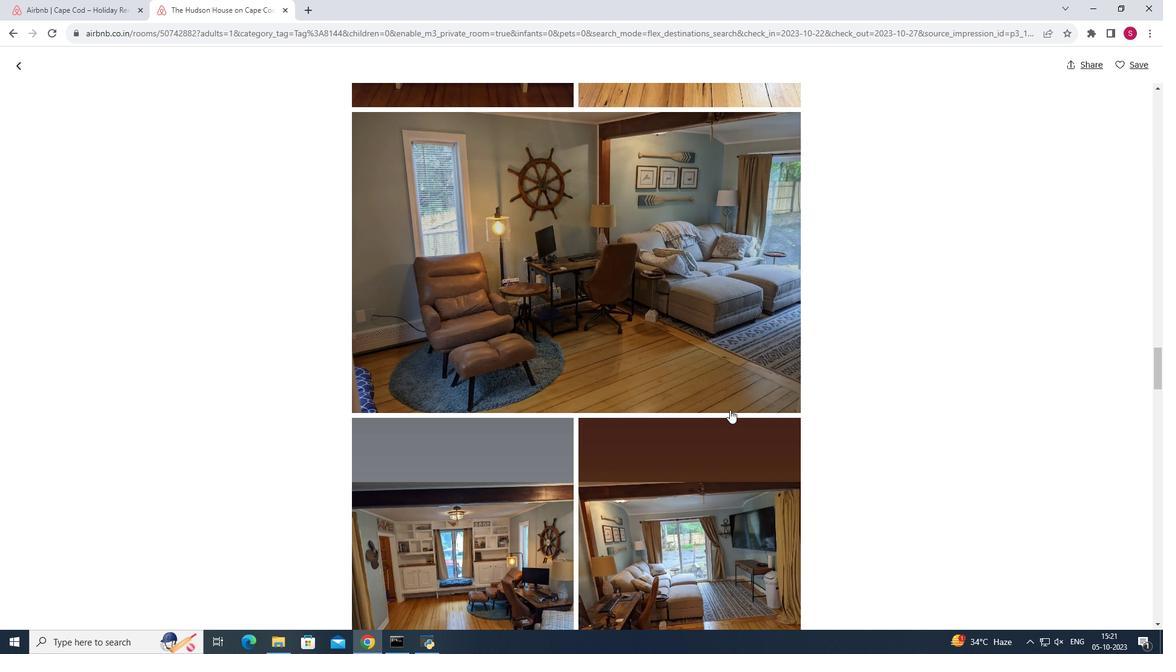
Action: Mouse scrolled (730, 409) with delta (0, 0)
Screenshot: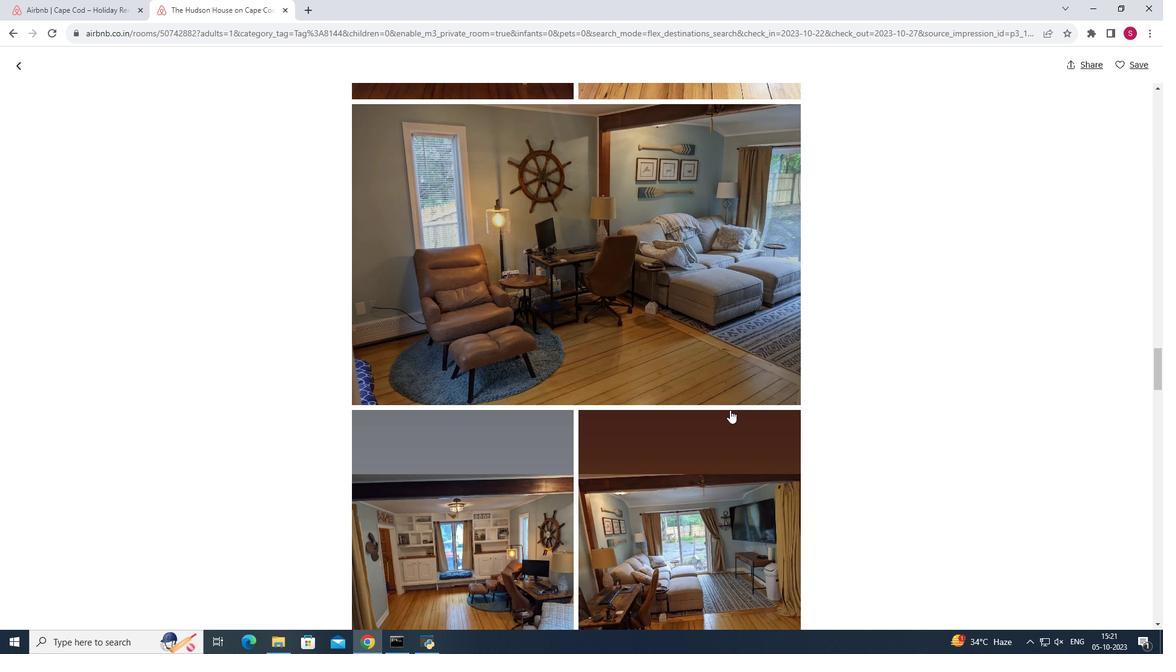 
Action: Mouse scrolled (730, 409) with delta (0, 0)
Screenshot: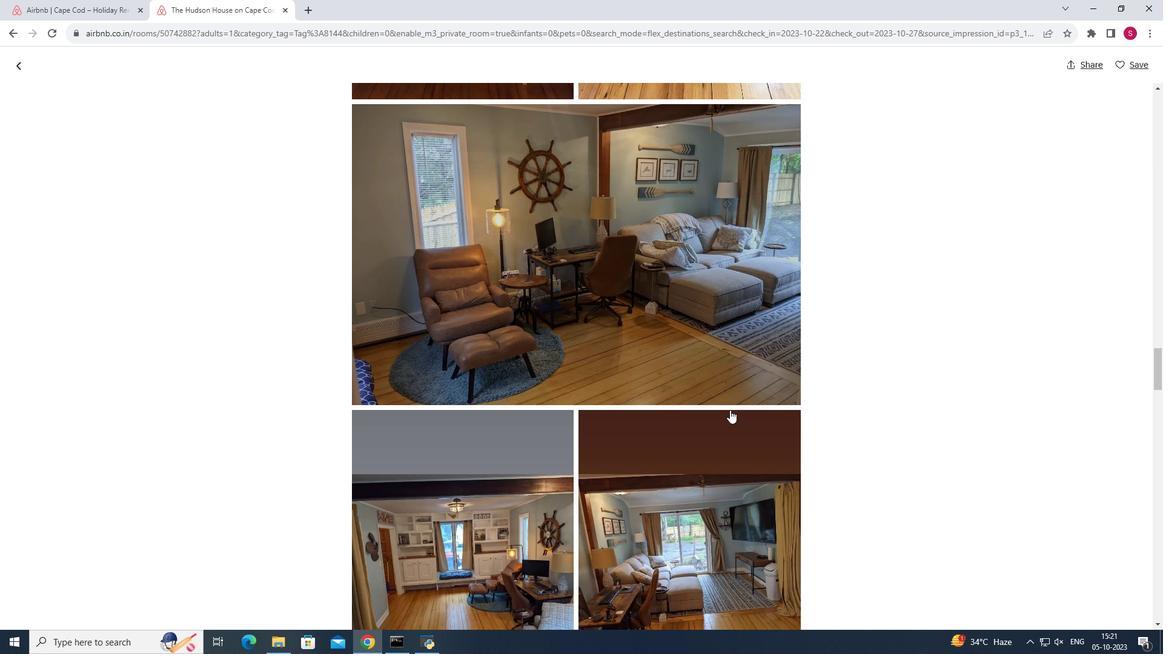 
Action: Mouse scrolled (730, 409) with delta (0, 0)
Screenshot: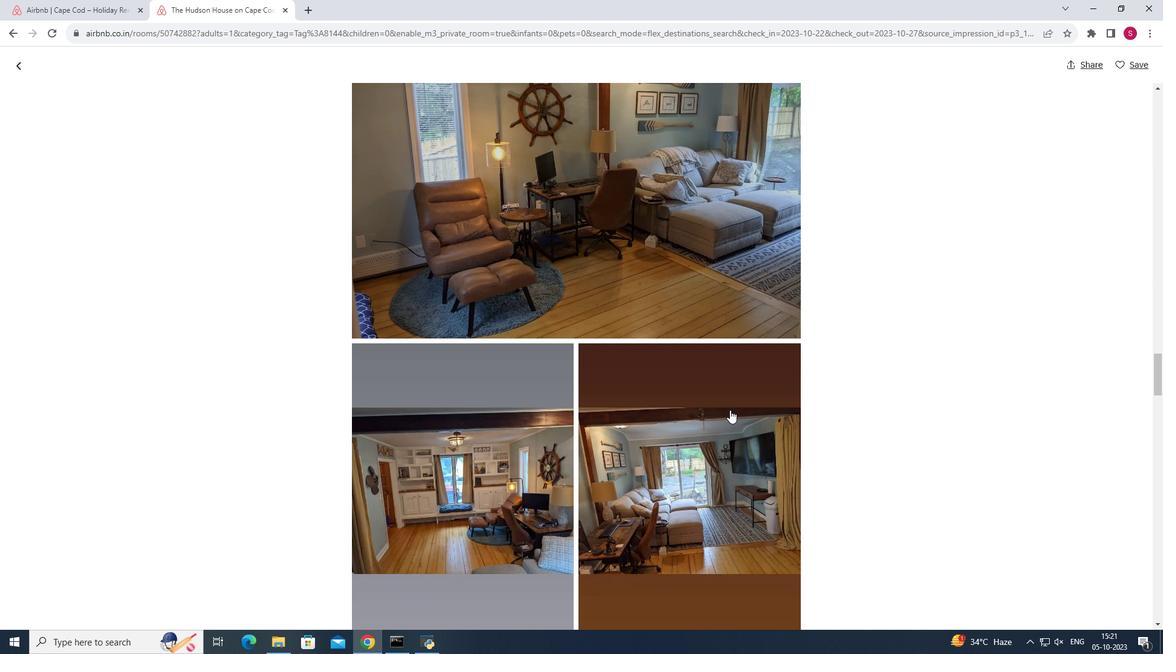 
Action: Mouse moved to (16, 67)
Screenshot: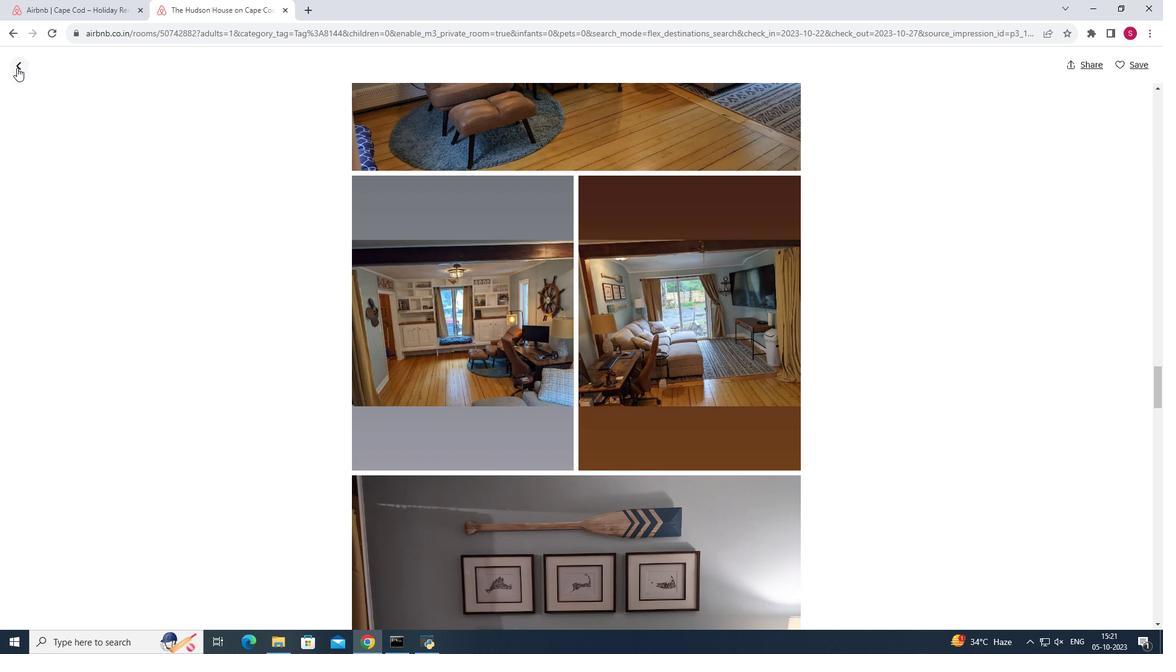 
Action: Mouse pressed left at (16, 67)
Screenshot: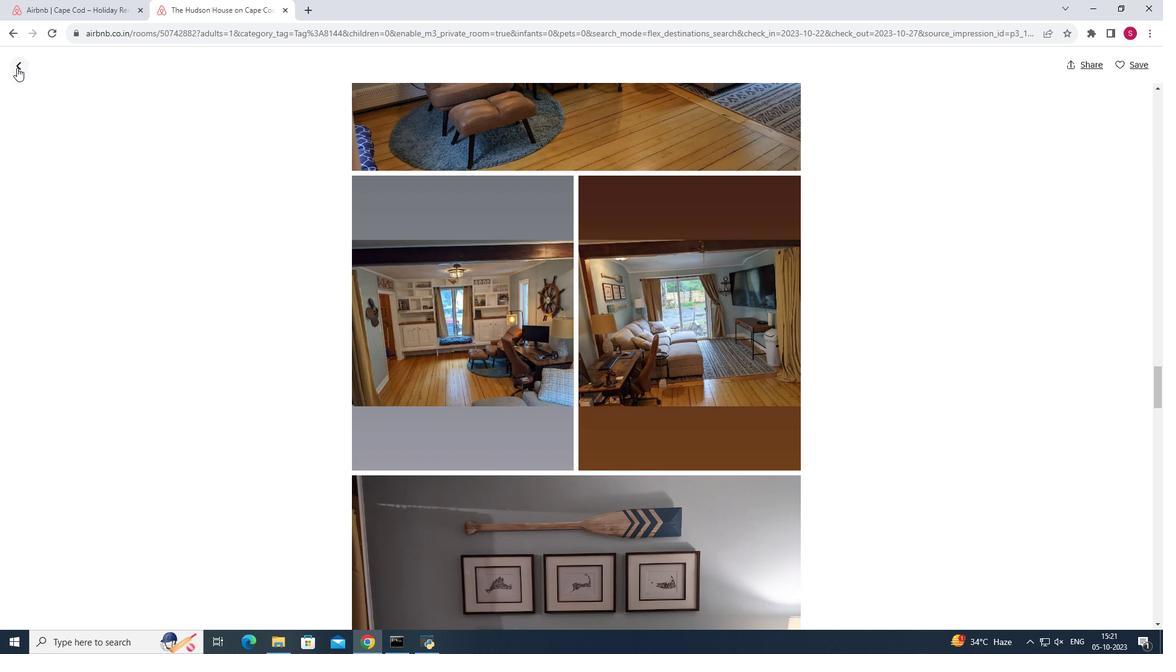 
Action: Mouse moved to (593, 395)
Screenshot: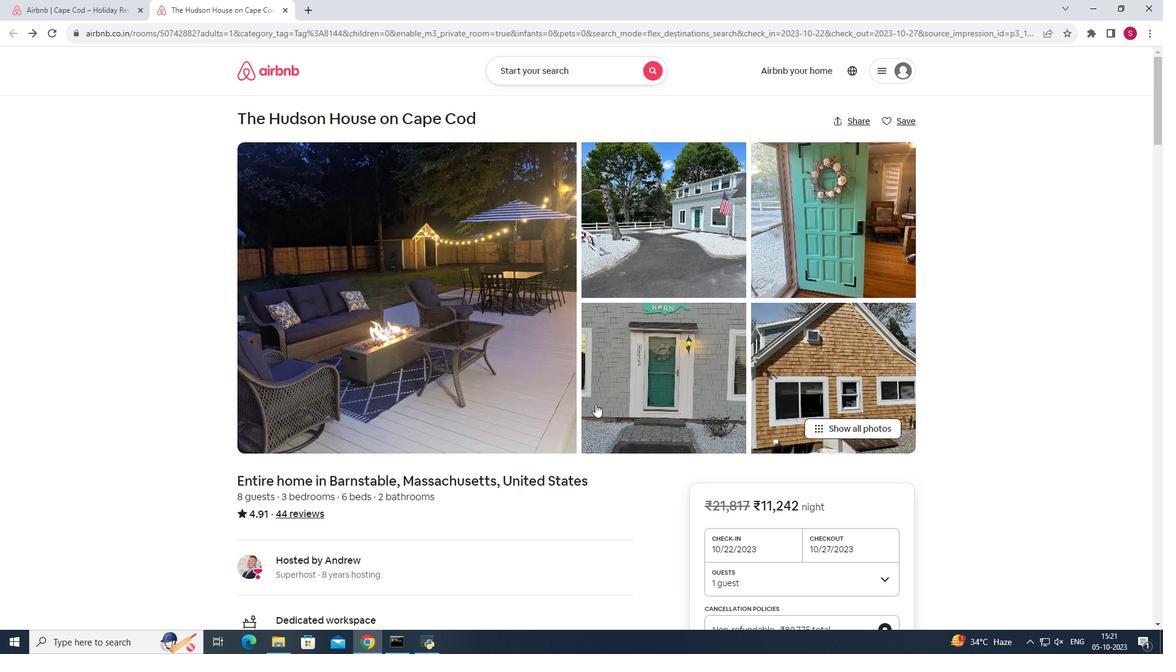 
Action: Mouse scrolled (593, 395) with delta (0, 0)
Screenshot: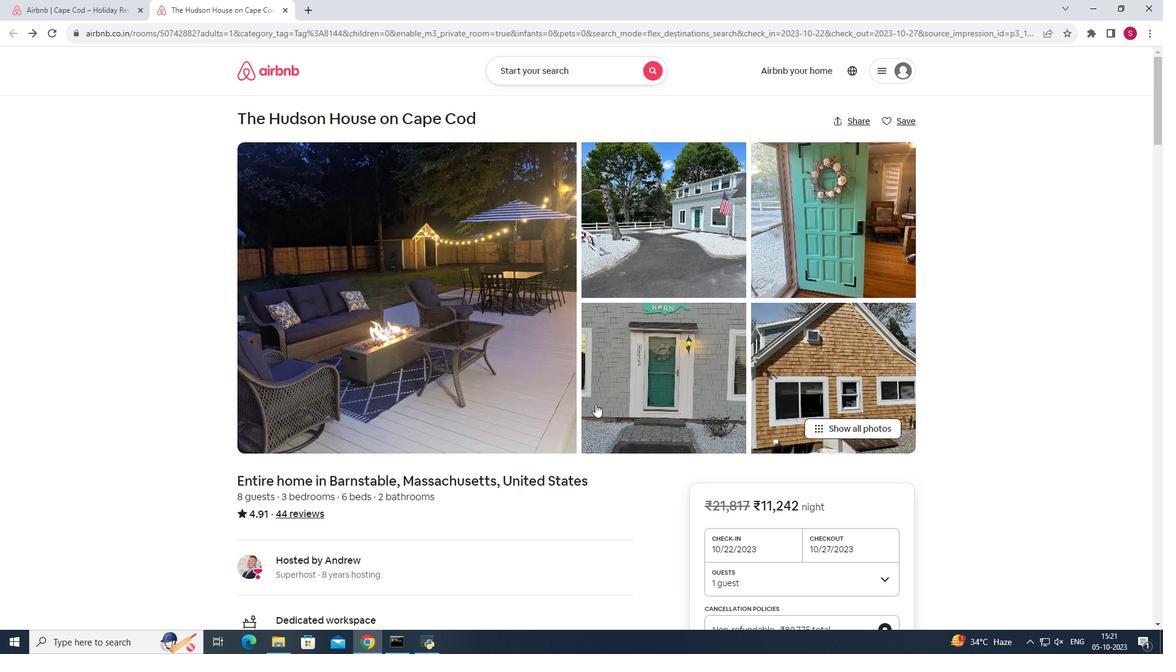 
Action: Mouse moved to (595, 404)
Screenshot: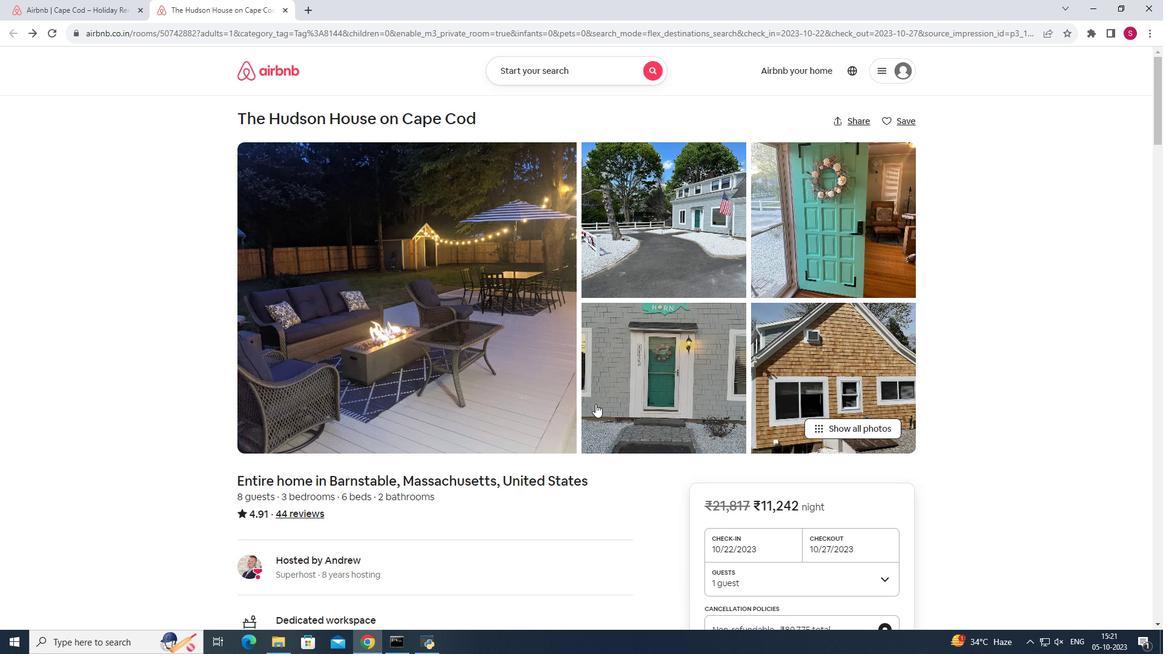 
Action: Mouse scrolled (595, 403) with delta (0, 0)
Screenshot: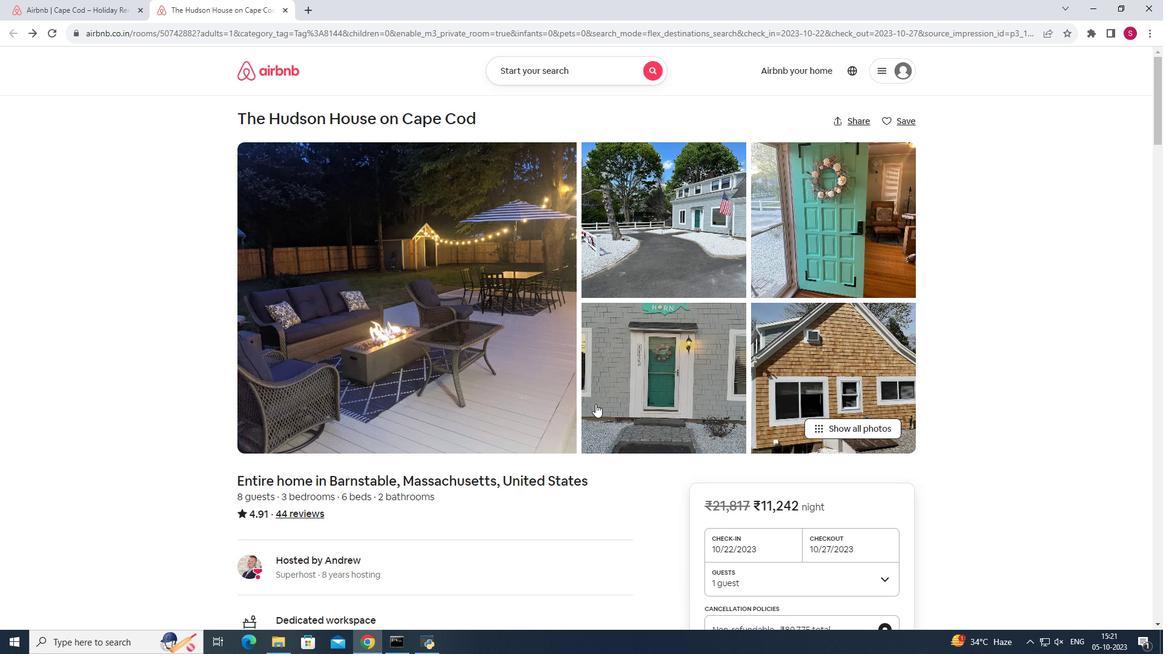
Action: Mouse moved to (596, 404)
Screenshot: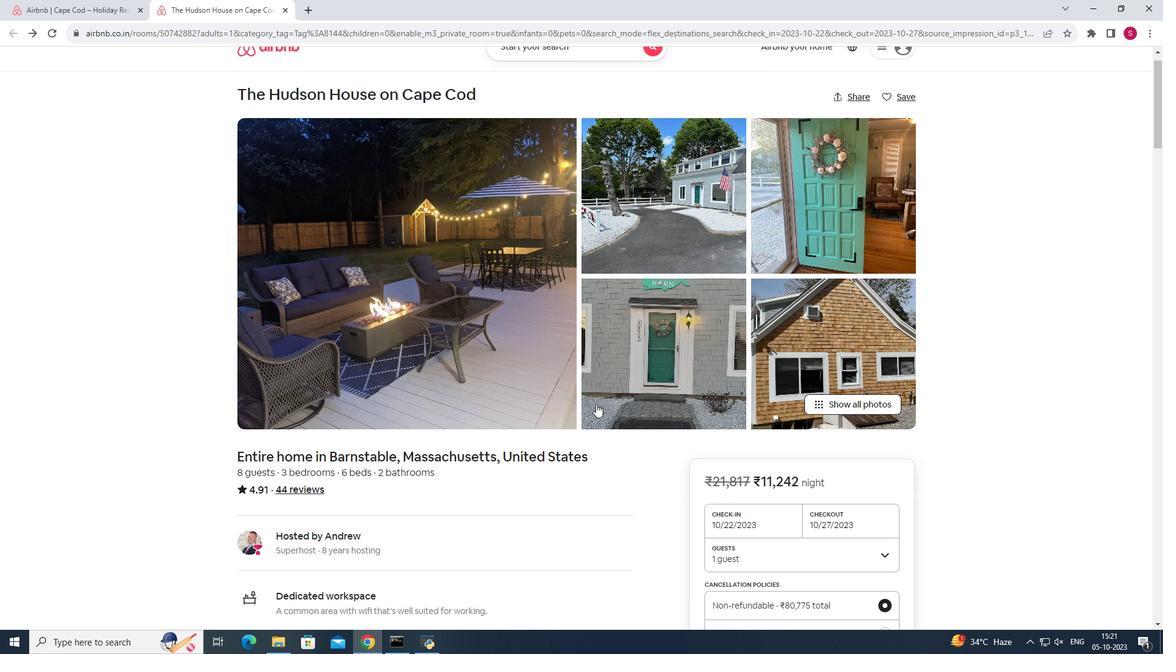 
Action: Mouse scrolled (596, 403) with delta (0, 0)
Screenshot: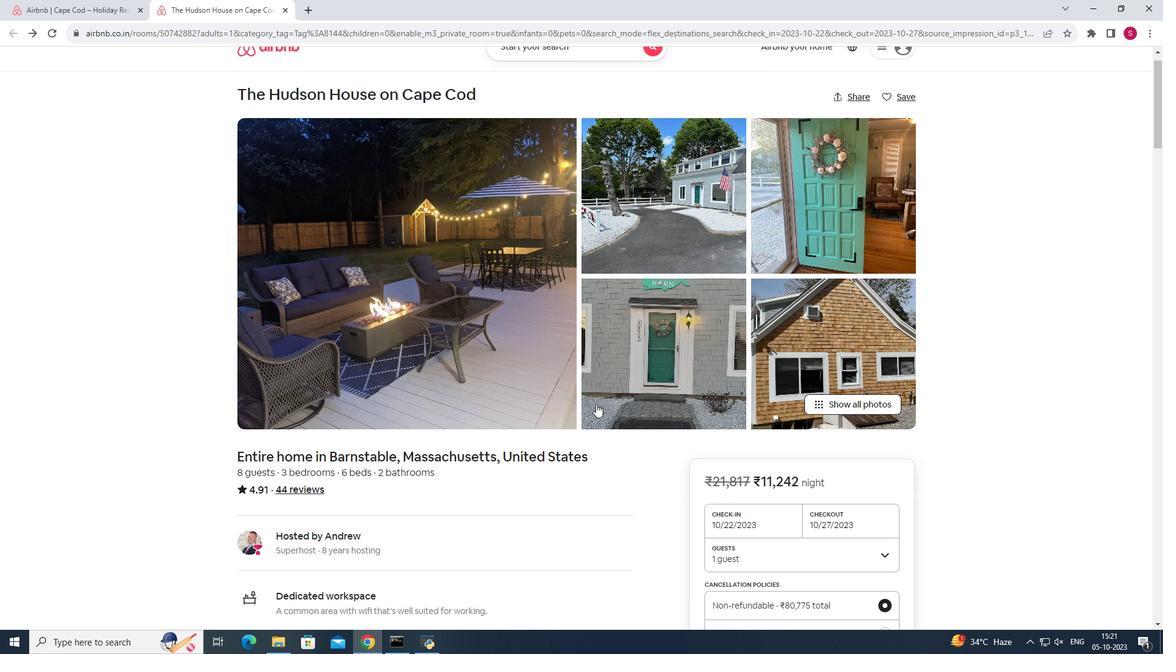 
Action: Mouse scrolled (596, 403) with delta (0, 0)
Screenshot: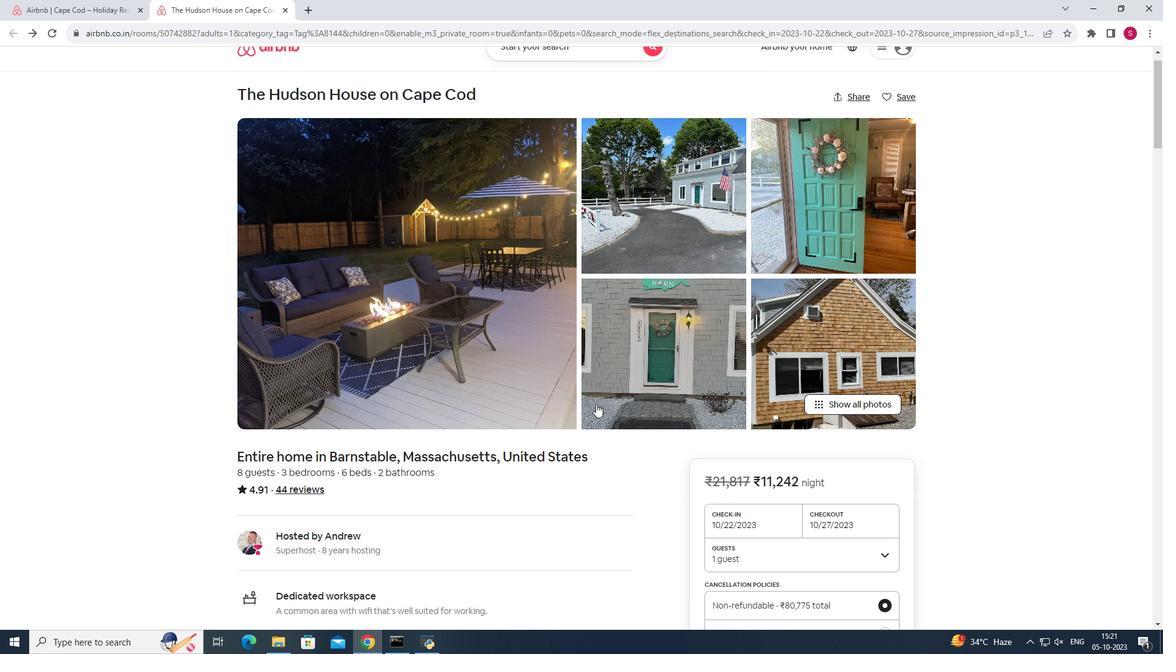 
Action: Mouse scrolled (596, 403) with delta (0, 0)
Screenshot: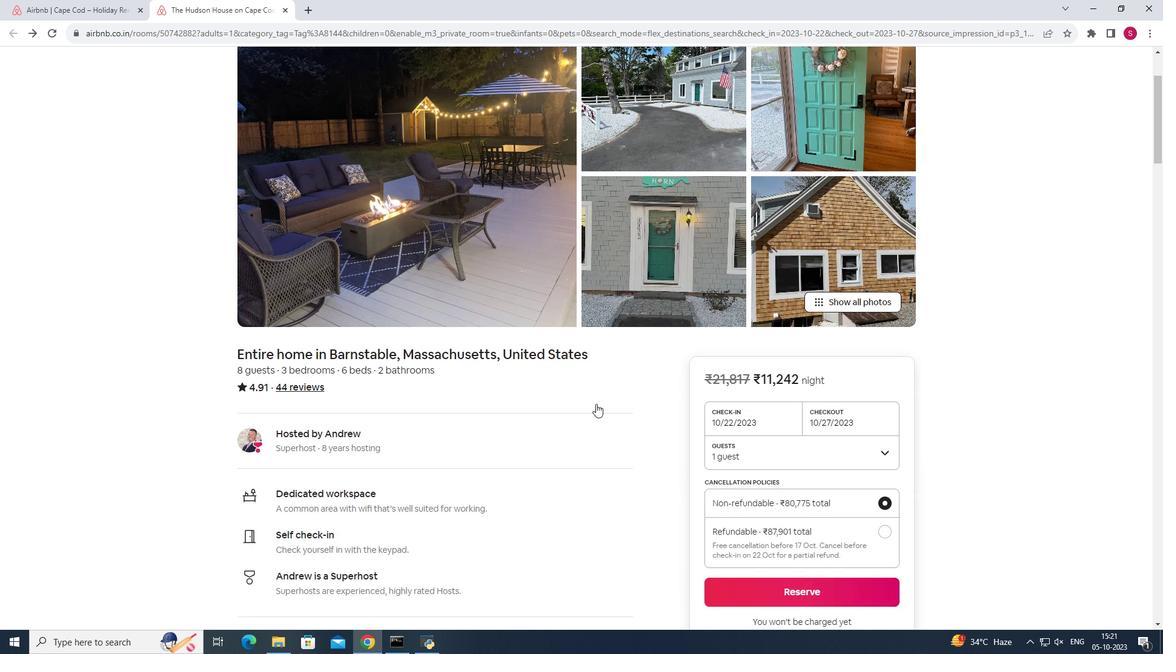 
Action: Mouse moved to (595, 406)
Screenshot: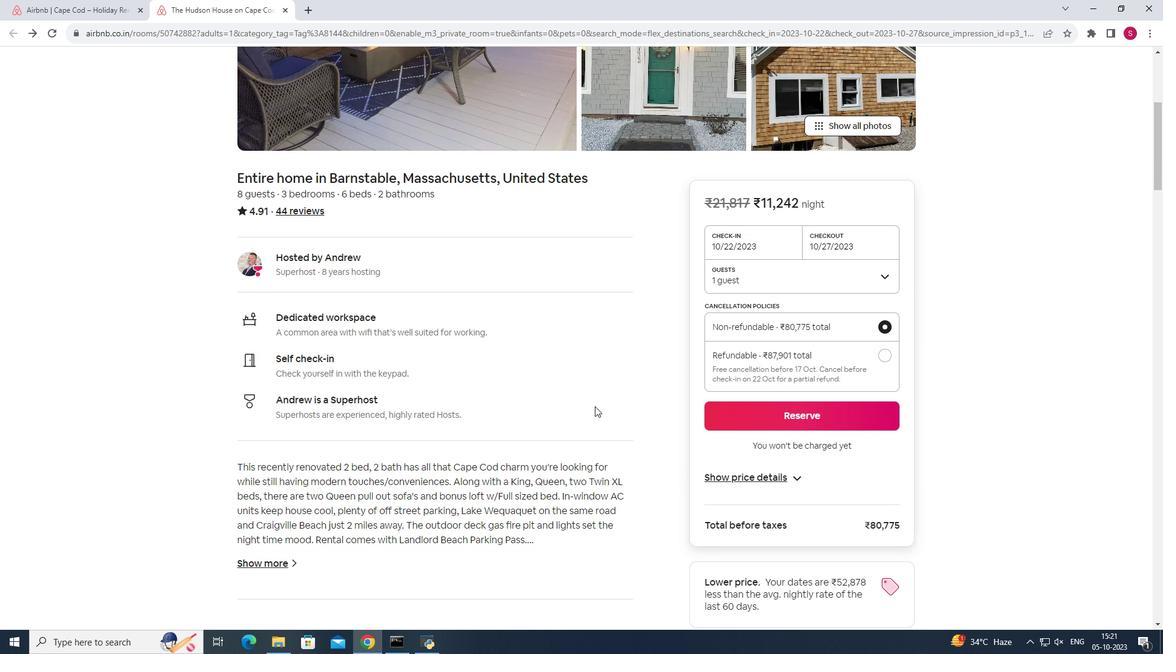 
Action: Mouse scrolled (595, 406) with delta (0, 0)
Screenshot: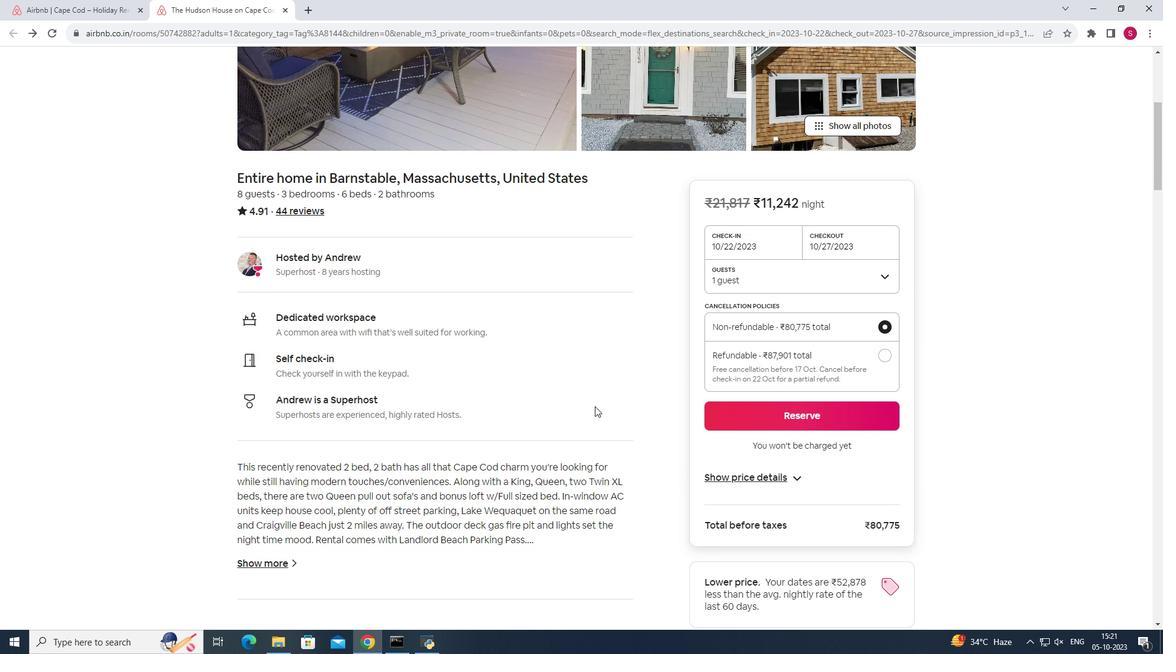 
Action: Mouse moved to (598, 504)
Screenshot: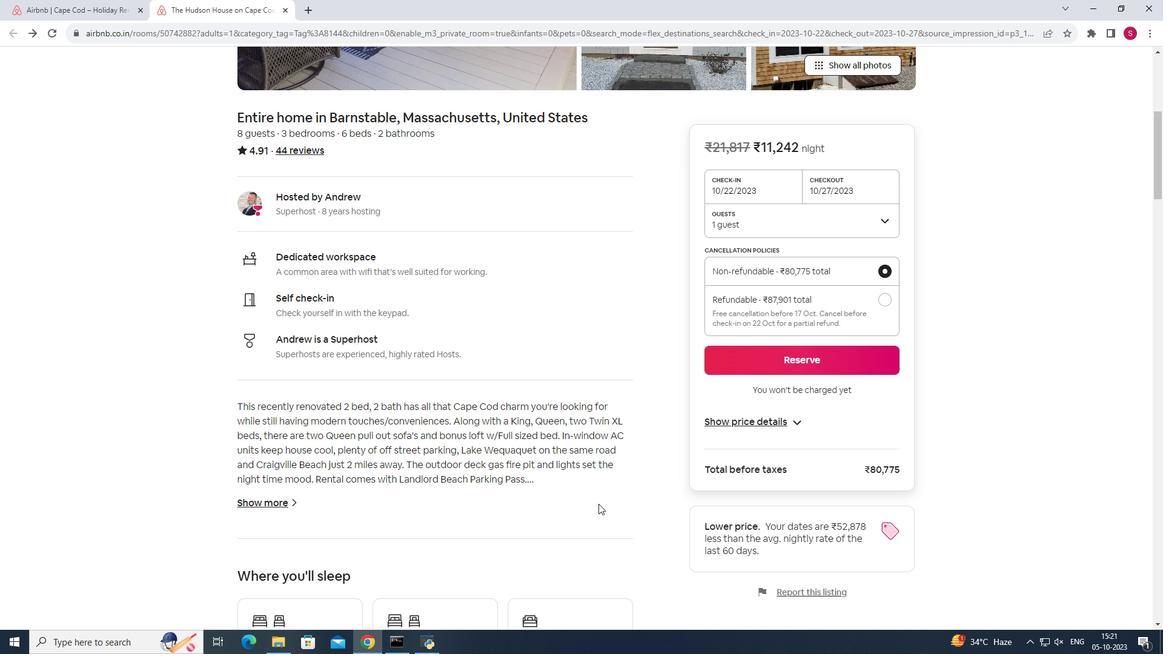 
Action: Mouse scrolled (598, 503) with delta (0, 0)
Screenshot: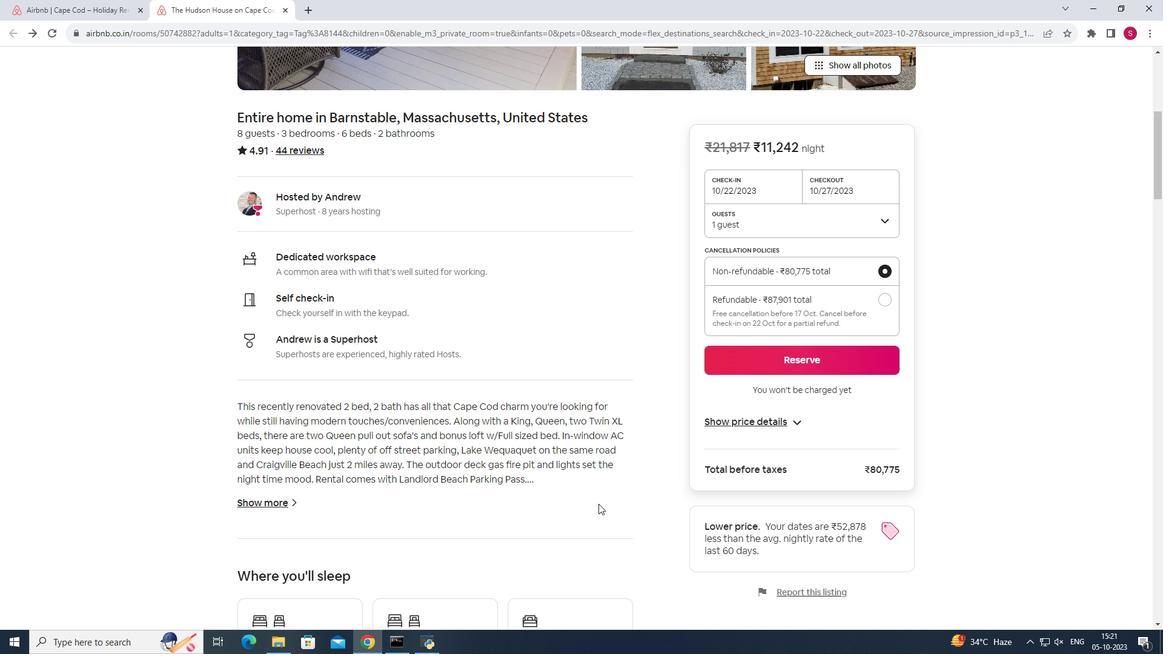 
Action: Mouse moved to (575, 488)
Screenshot: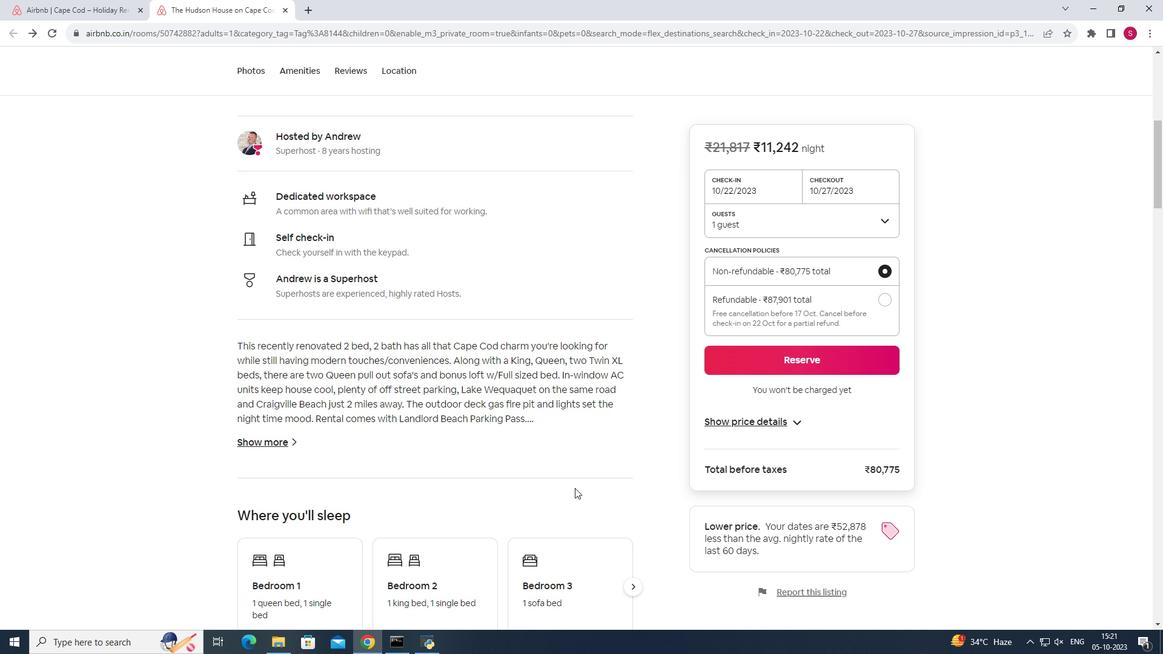 
Action: Mouse scrolled (575, 488) with delta (0, 0)
Screenshot: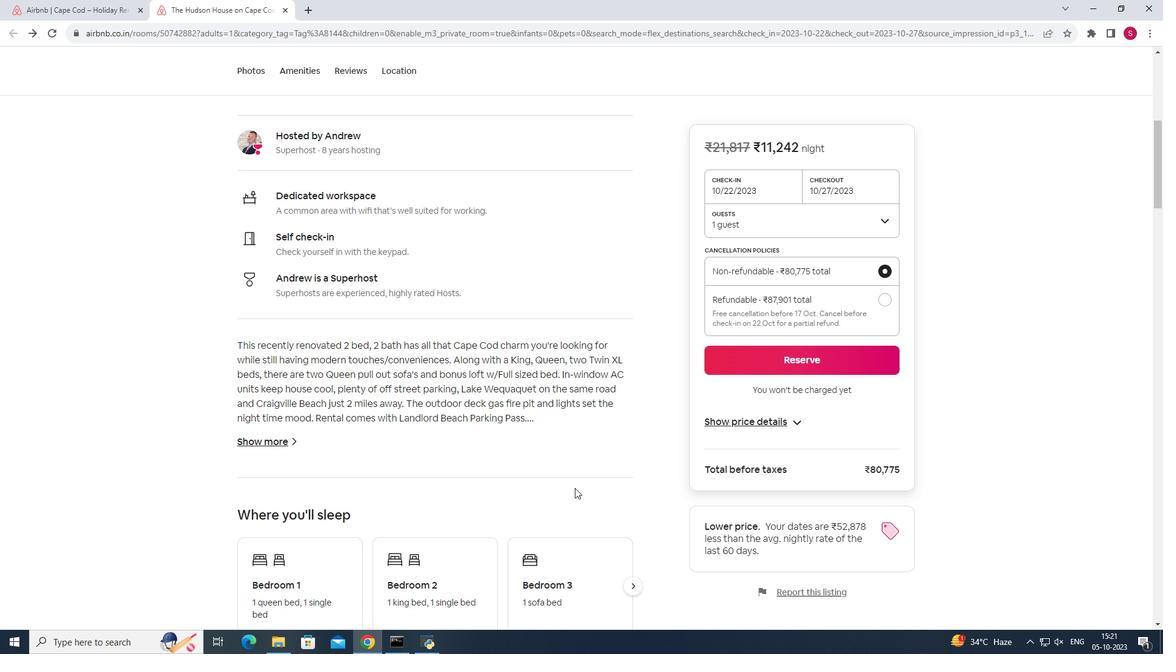 
Action: Mouse scrolled (575, 488) with delta (0, 0)
Screenshot: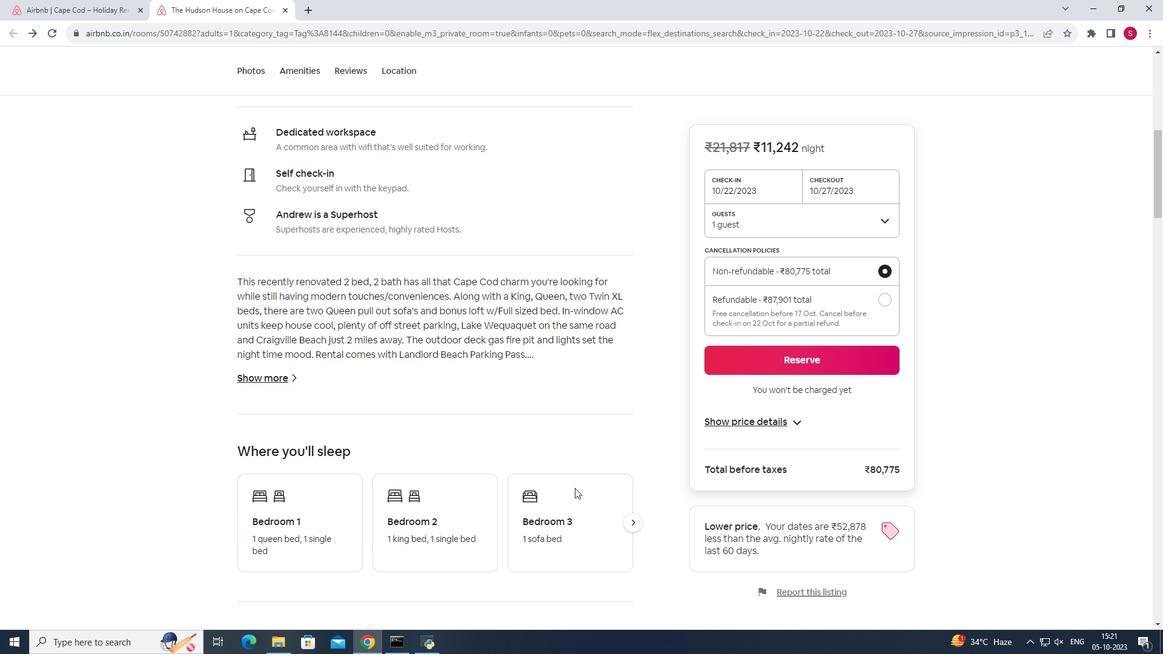 
Action: Mouse scrolled (575, 488) with delta (0, 0)
Screenshot: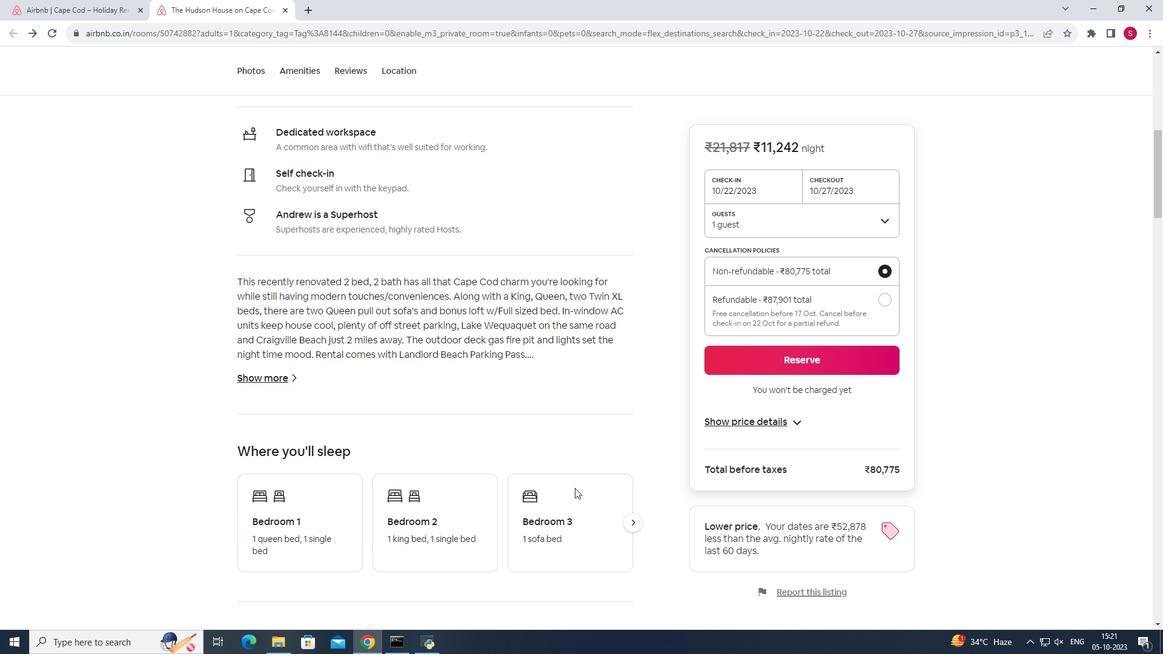 
Action: Mouse scrolled (575, 488) with delta (0, 0)
Screenshot: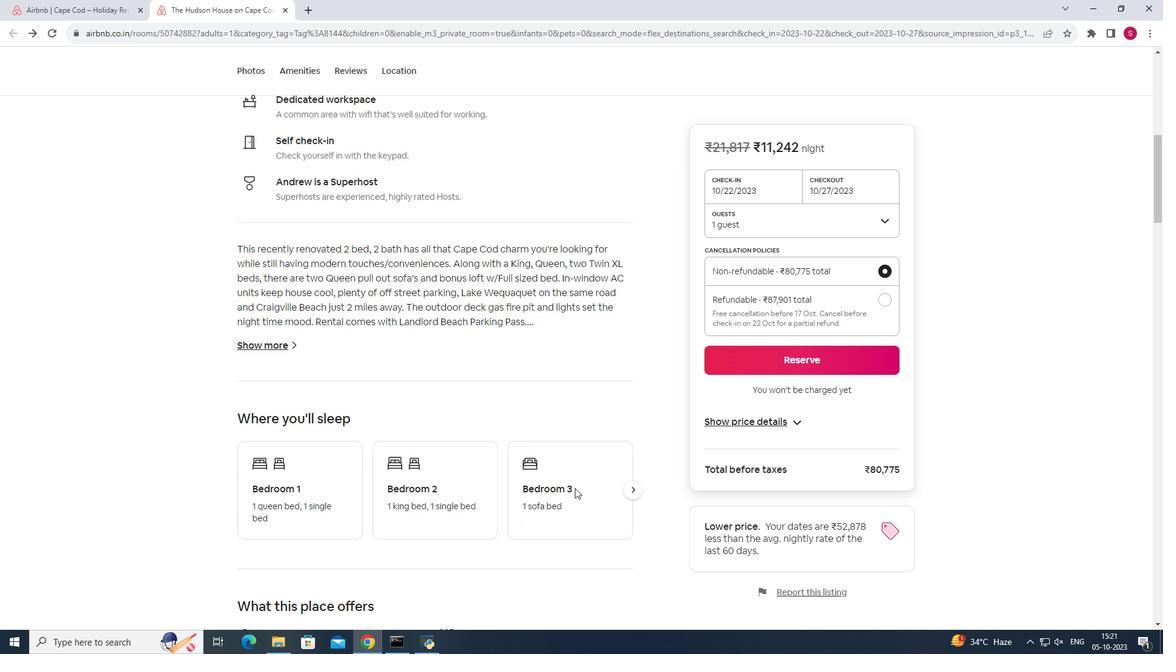 
Action: Mouse moved to (569, 488)
Screenshot: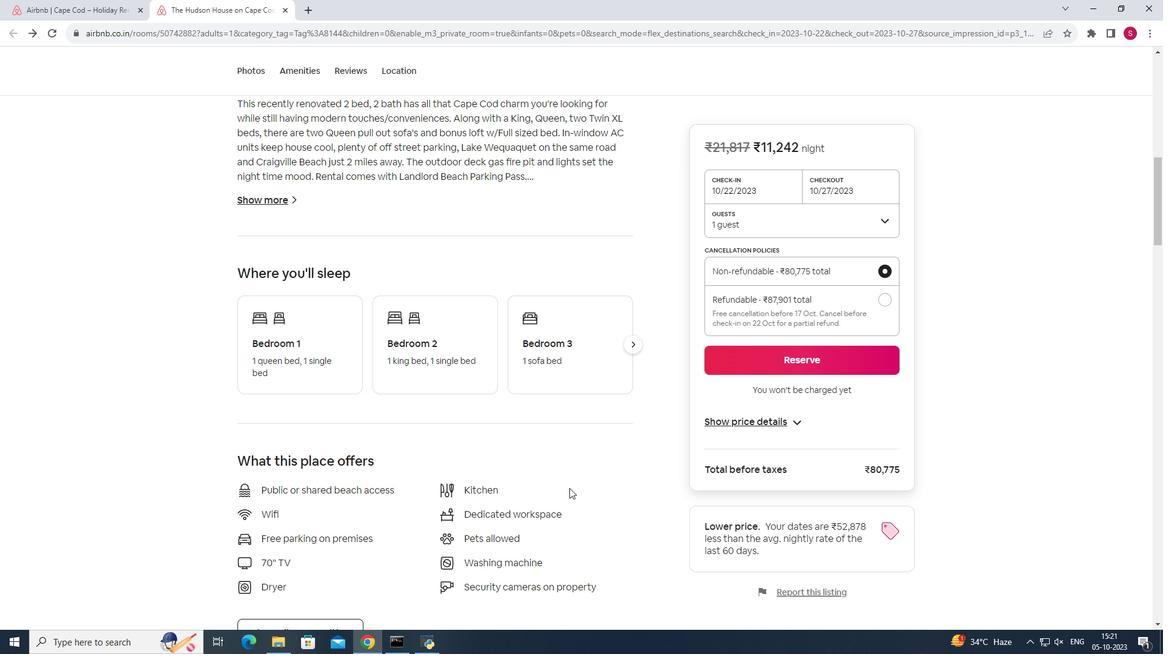 
Action: Mouse scrolled (569, 488) with delta (0, 0)
Screenshot: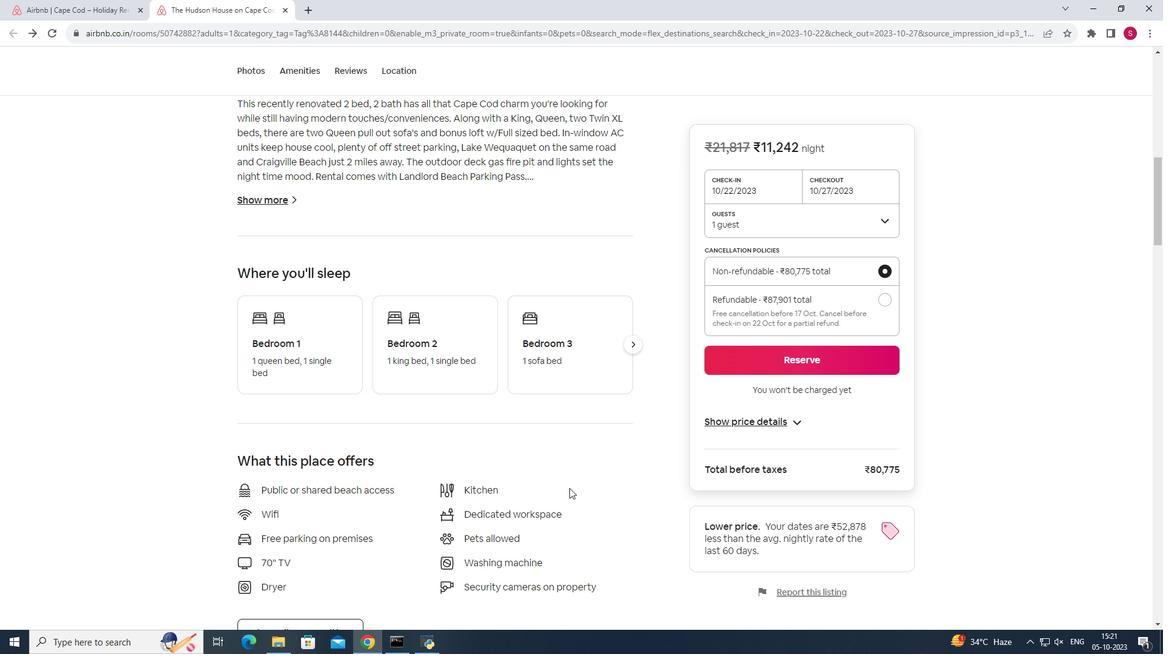 
Action: Mouse scrolled (569, 488) with delta (0, 0)
Screenshot: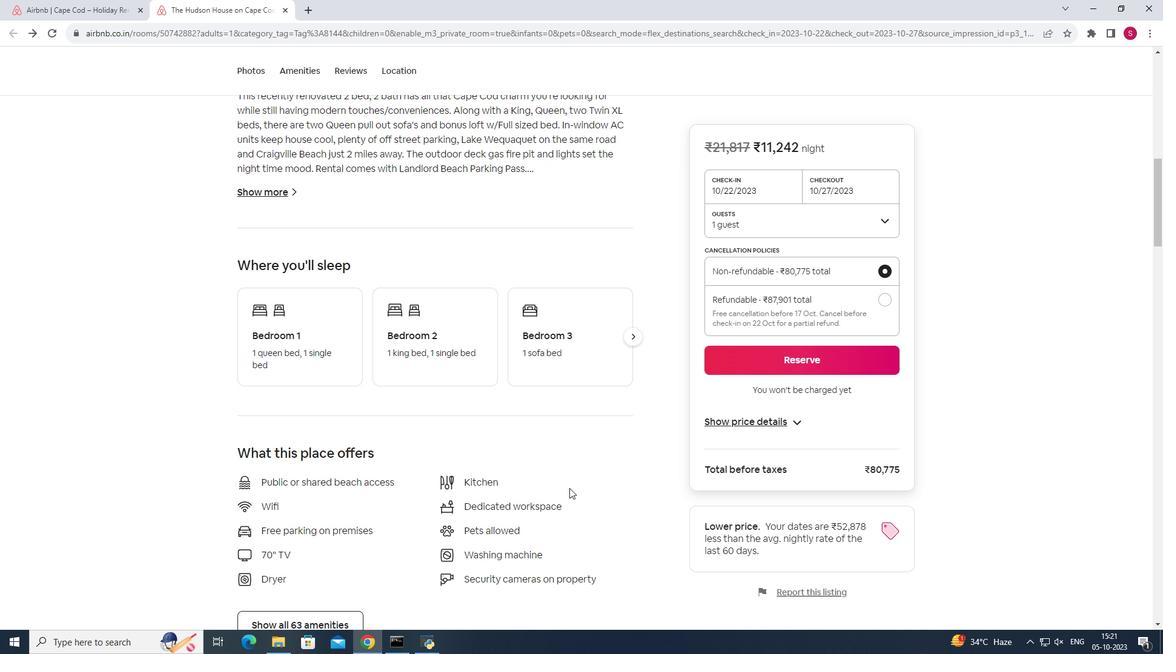 
Action: Mouse scrolled (569, 488) with delta (0, 0)
Screenshot: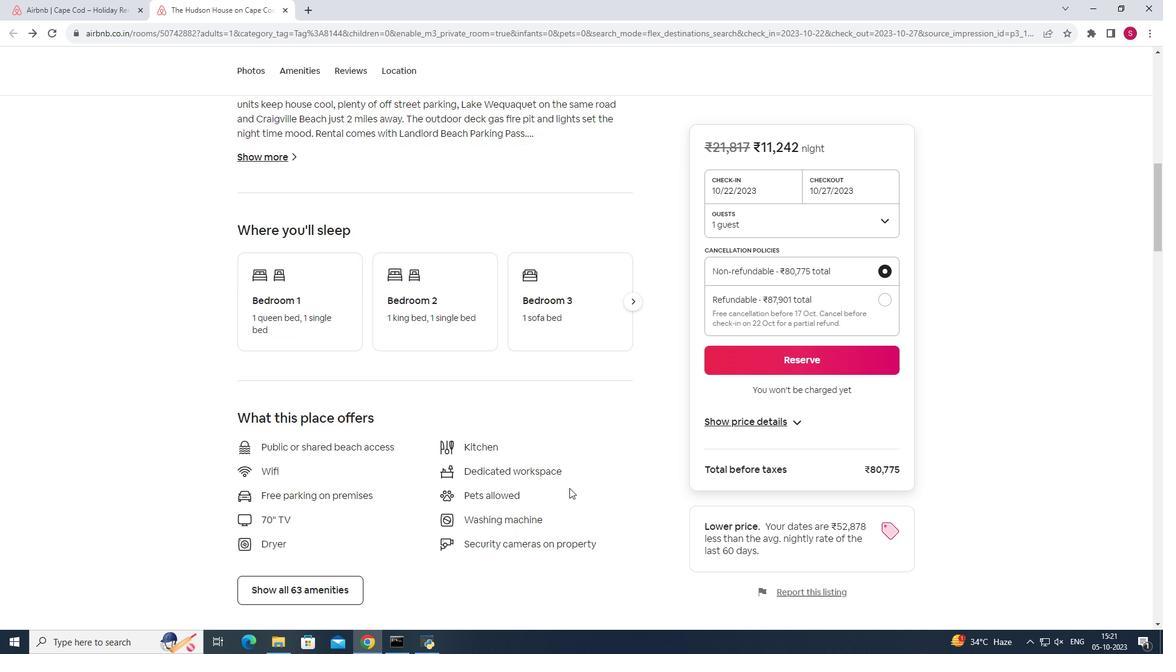 
Action: Mouse moved to (309, 455)
Screenshot: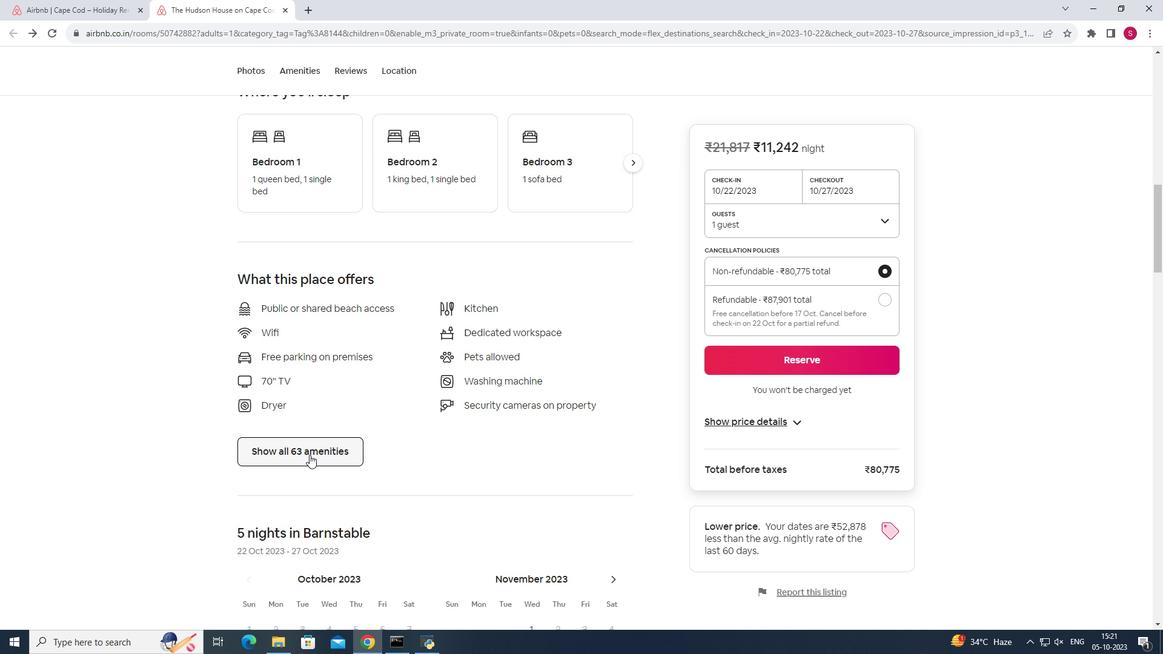 
Action: Mouse pressed left at (309, 455)
Screenshot: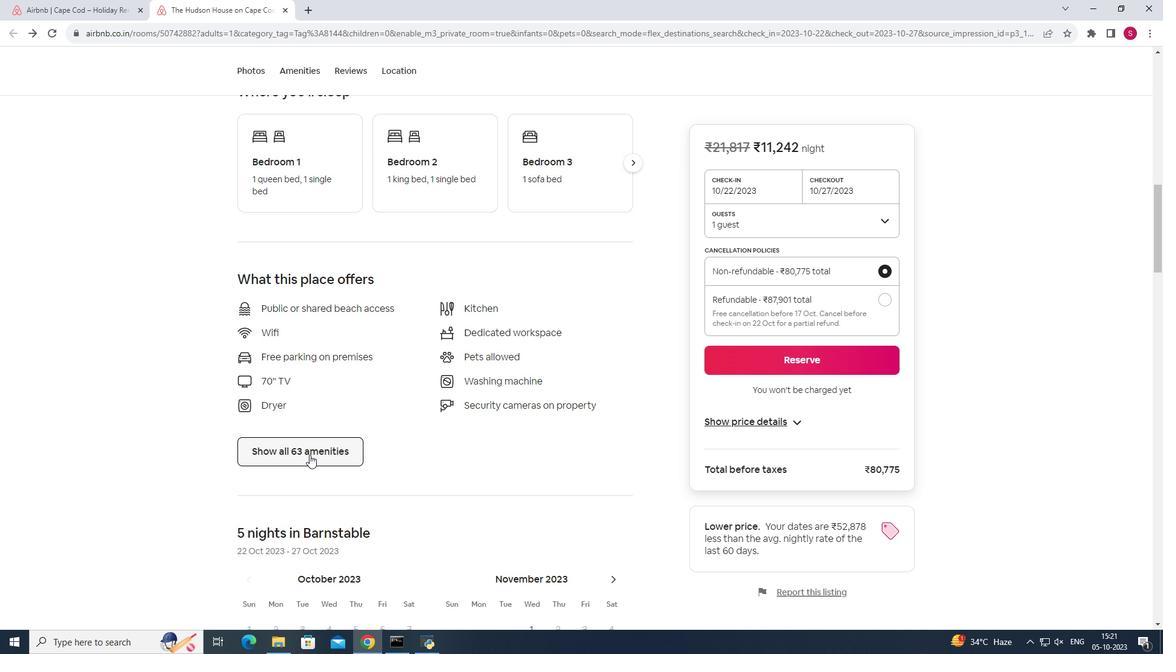 
Action: Mouse moved to (585, 382)
Screenshot: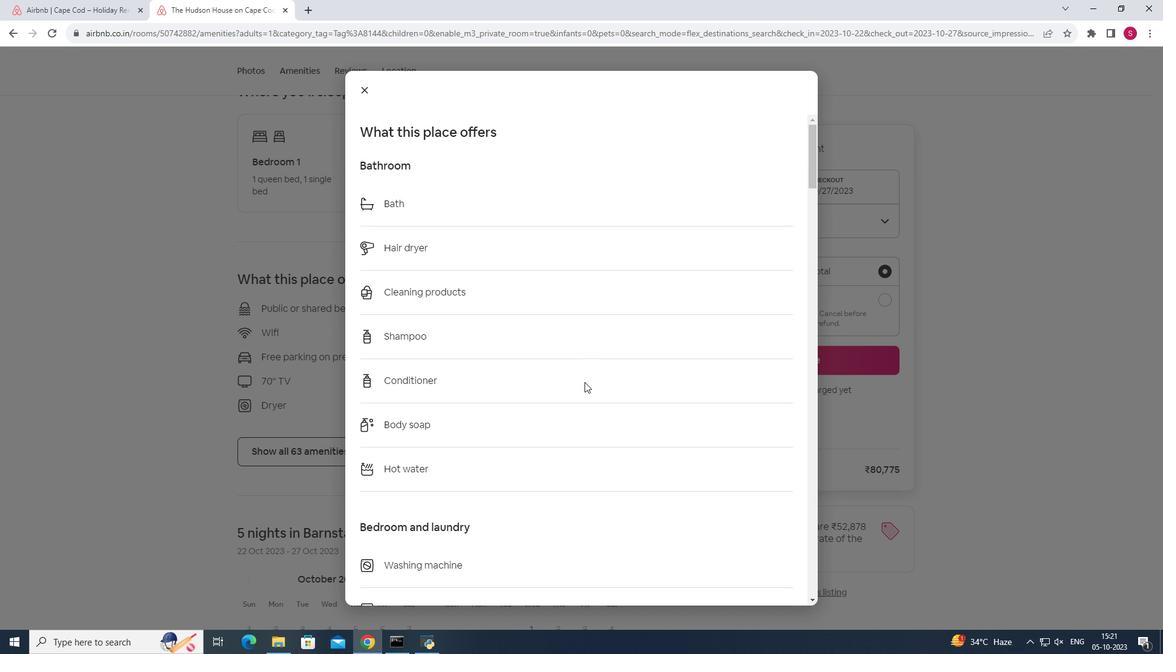 
Action: Mouse scrolled (585, 381) with delta (0, 0)
Screenshot: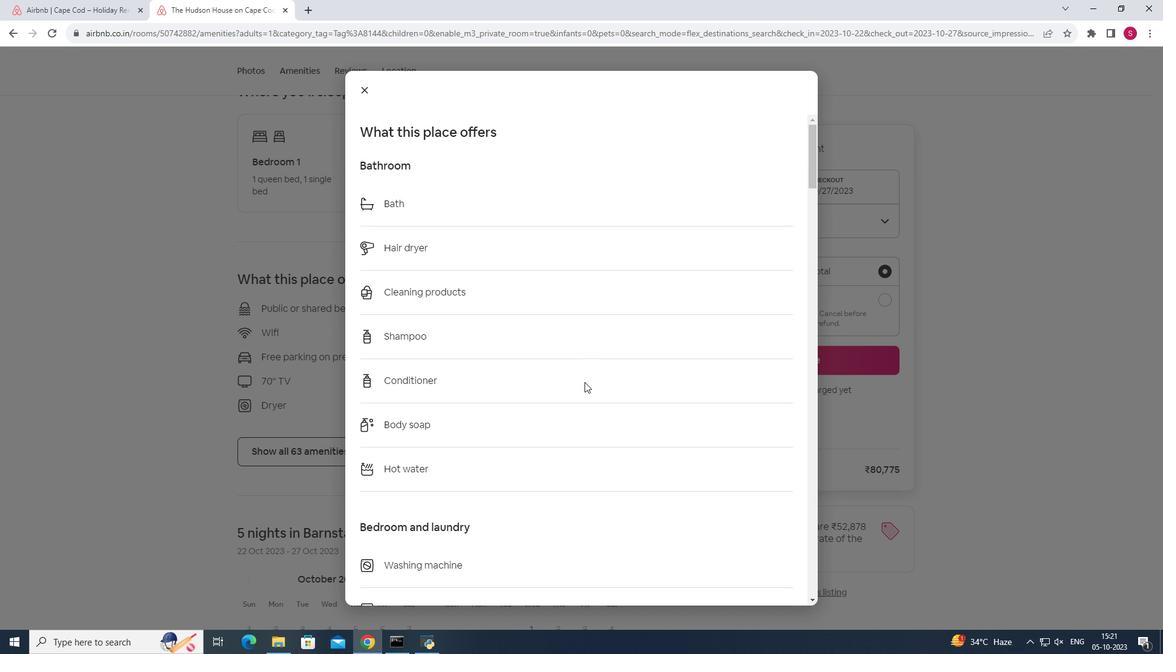 
Action: Mouse scrolled (585, 381) with delta (0, 0)
Screenshot: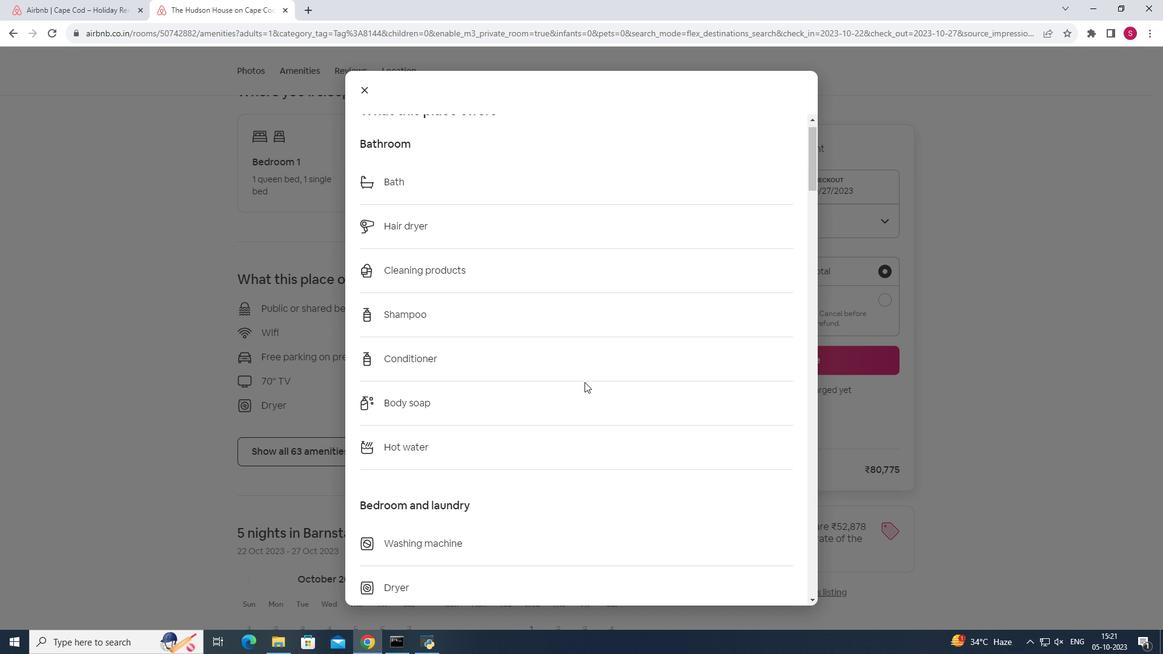 
Action: Mouse moved to (678, 369)
Screenshot: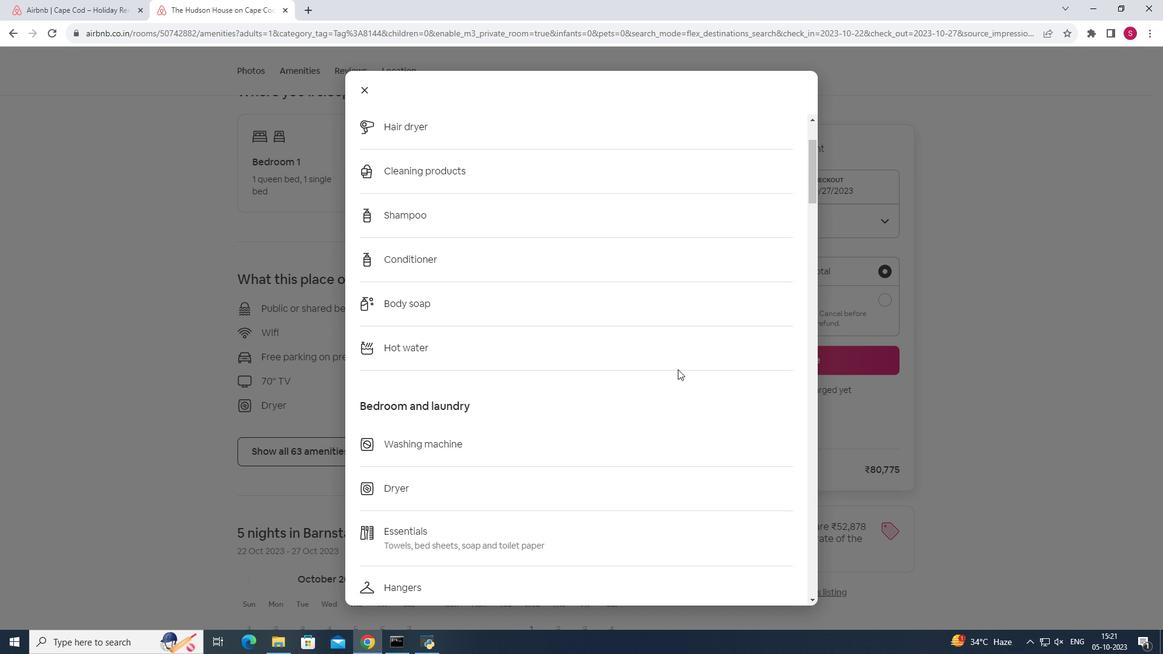 
Action: Mouse scrolled (678, 369) with delta (0, 0)
Screenshot: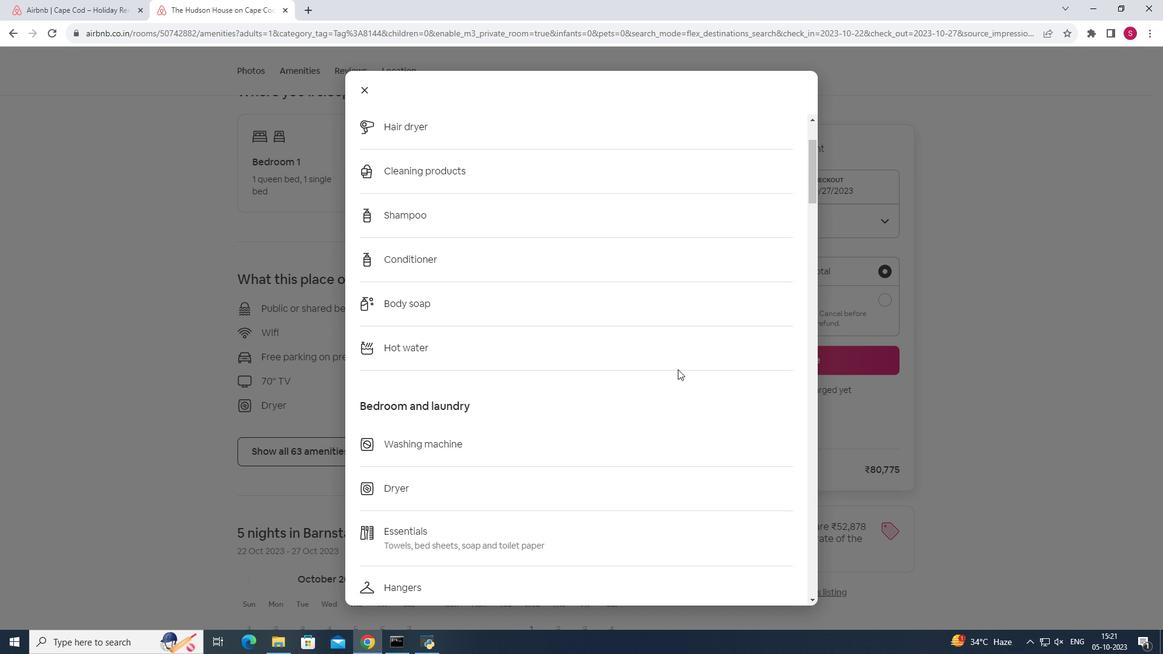 
Action: Mouse scrolled (678, 369) with delta (0, 0)
Screenshot: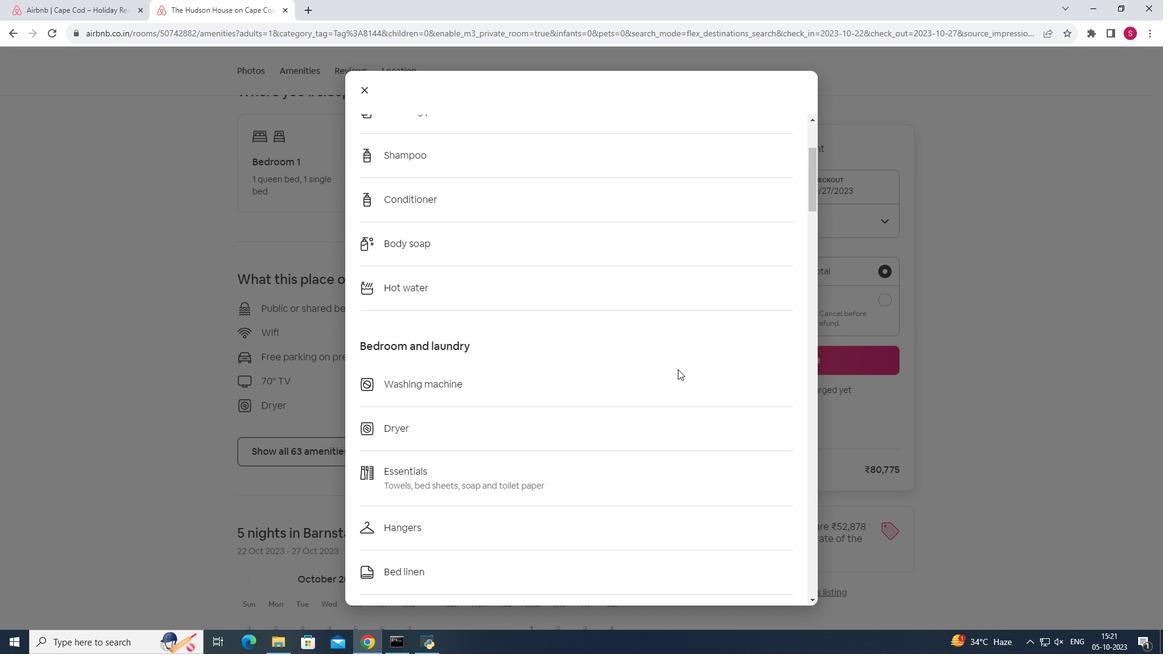 
Action: Mouse scrolled (678, 369) with delta (0, 0)
Screenshot: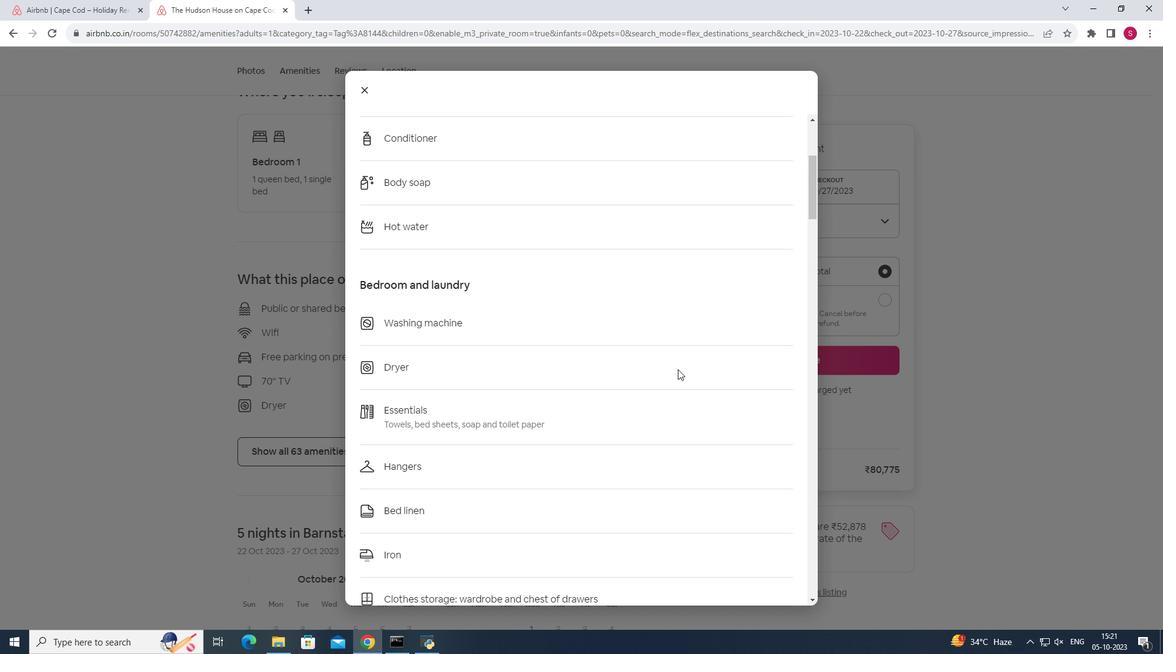 
Action: Mouse scrolled (678, 369) with delta (0, 0)
Screenshot: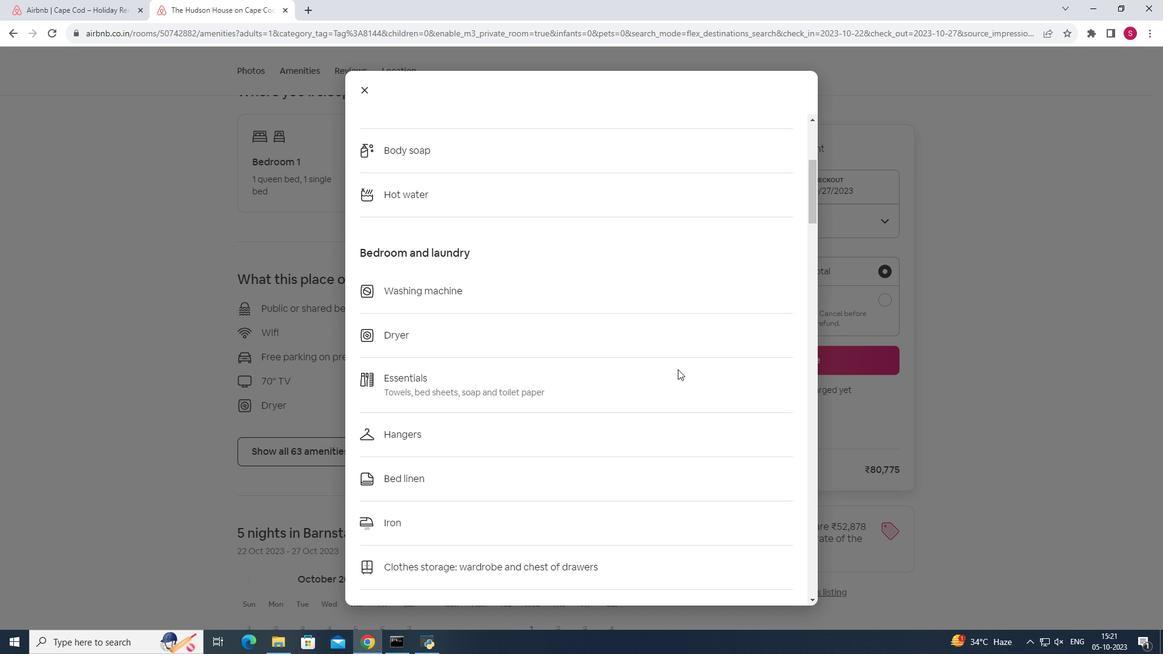 
Action: Mouse scrolled (678, 369) with delta (0, 0)
Screenshot: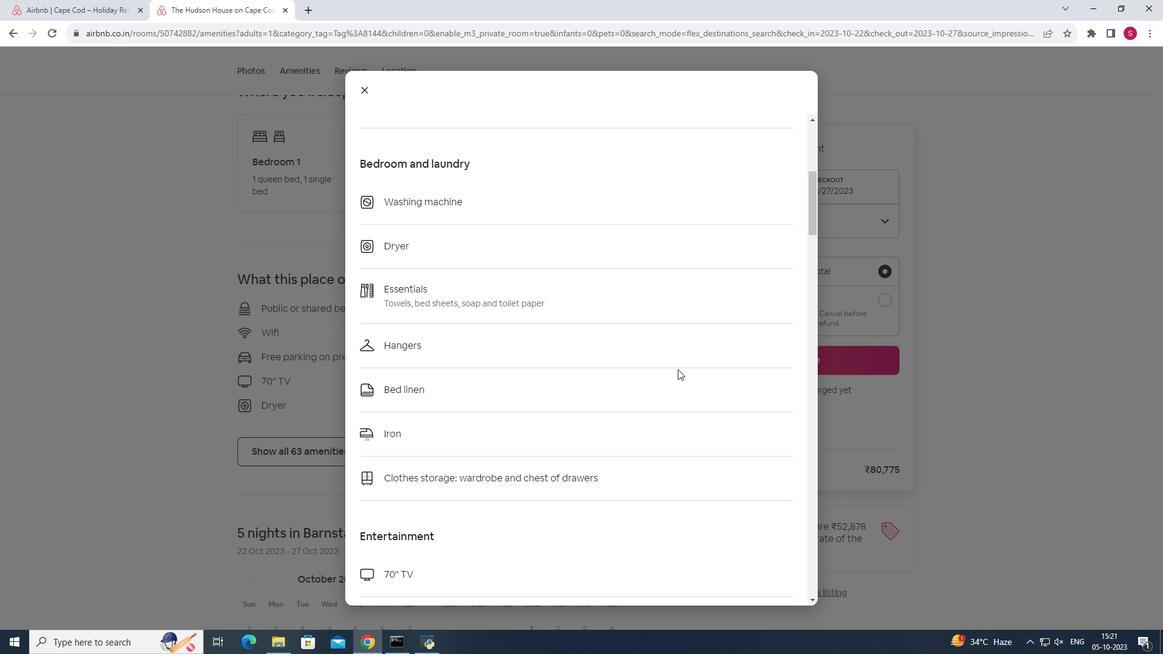 
Action: Mouse scrolled (678, 369) with delta (0, 0)
Screenshot: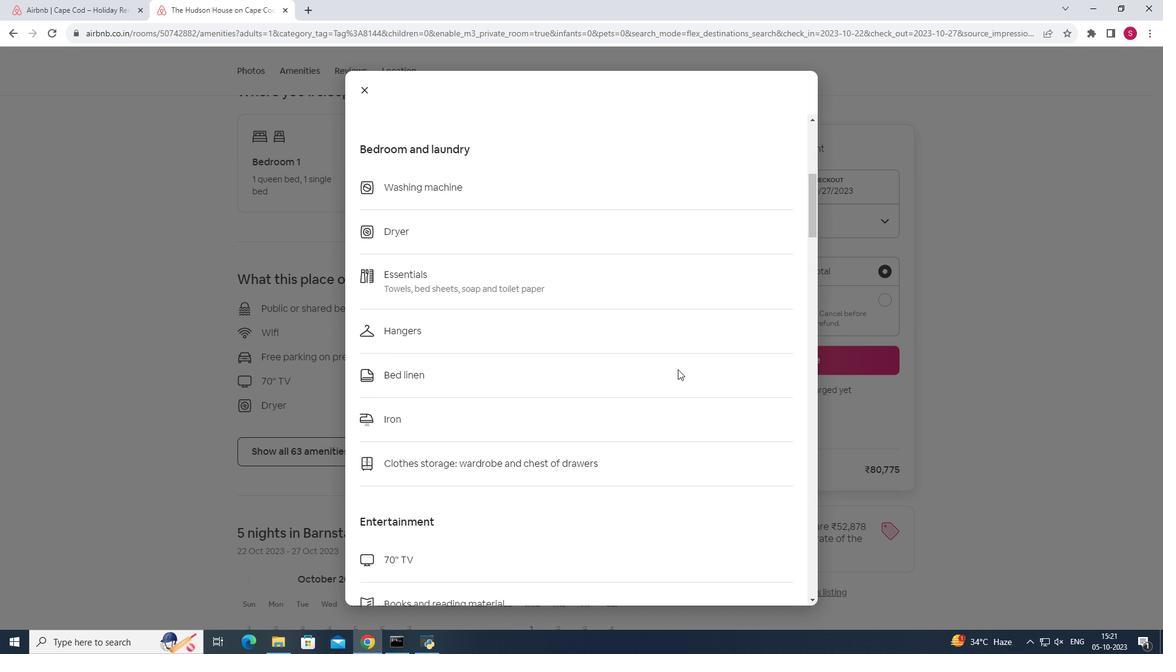 
Action: Mouse scrolled (678, 369) with delta (0, 0)
Screenshot: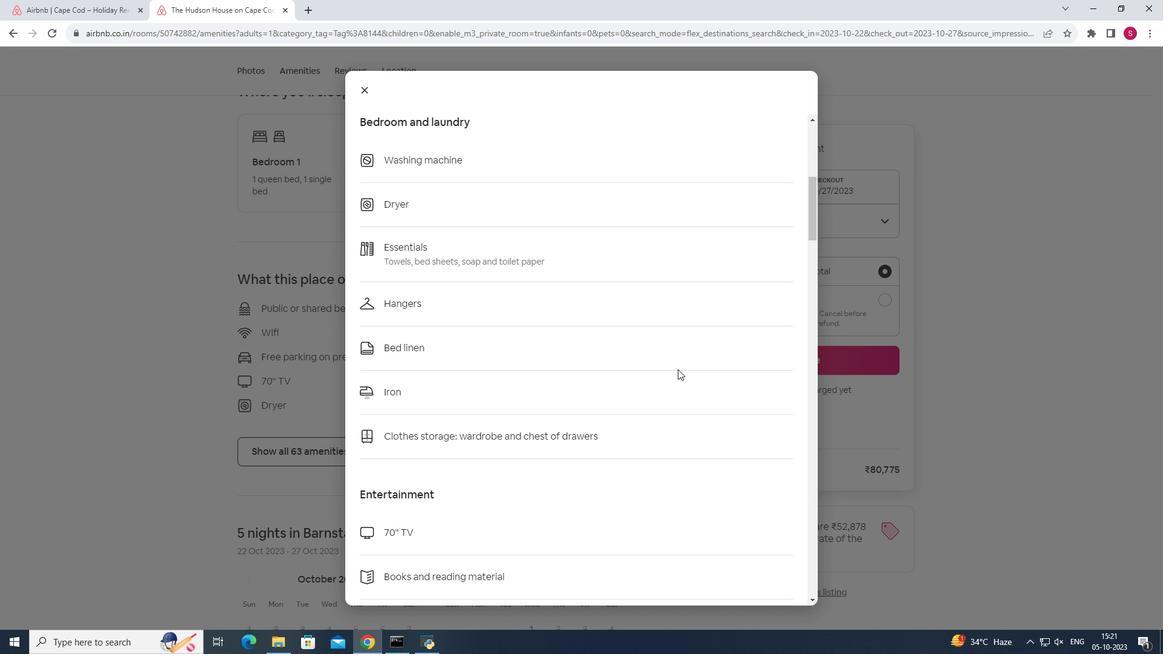 
Action: Mouse scrolled (678, 369) with delta (0, 0)
Screenshot: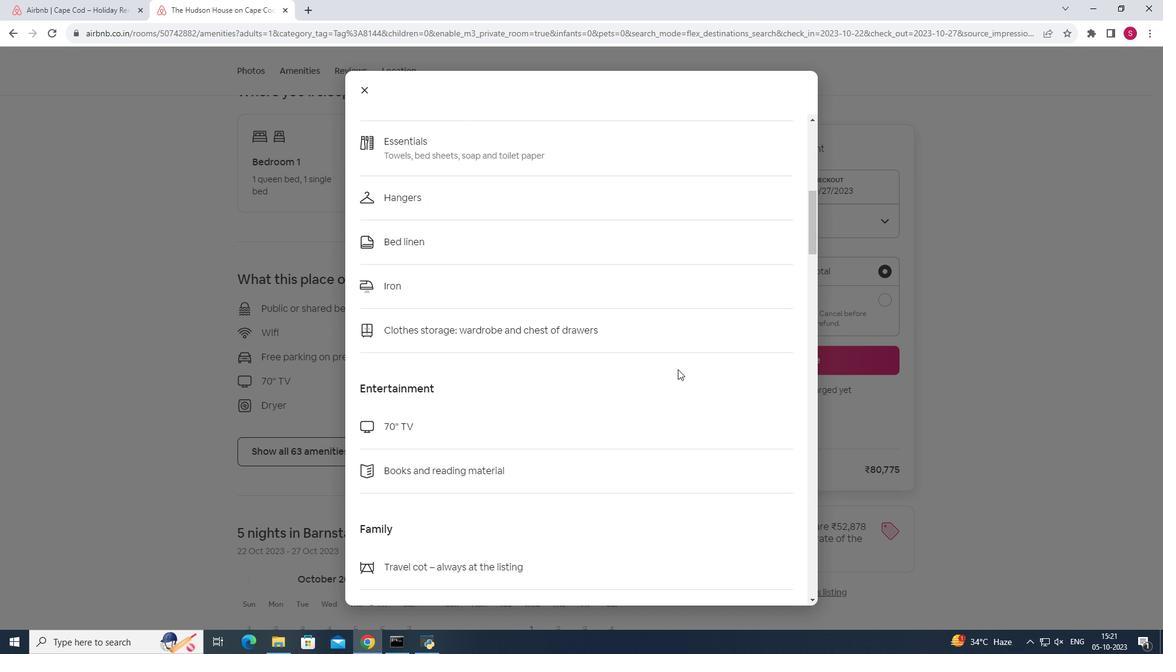 
Action: Mouse scrolled (678, 369) with delta (0, 0)
Screenshot: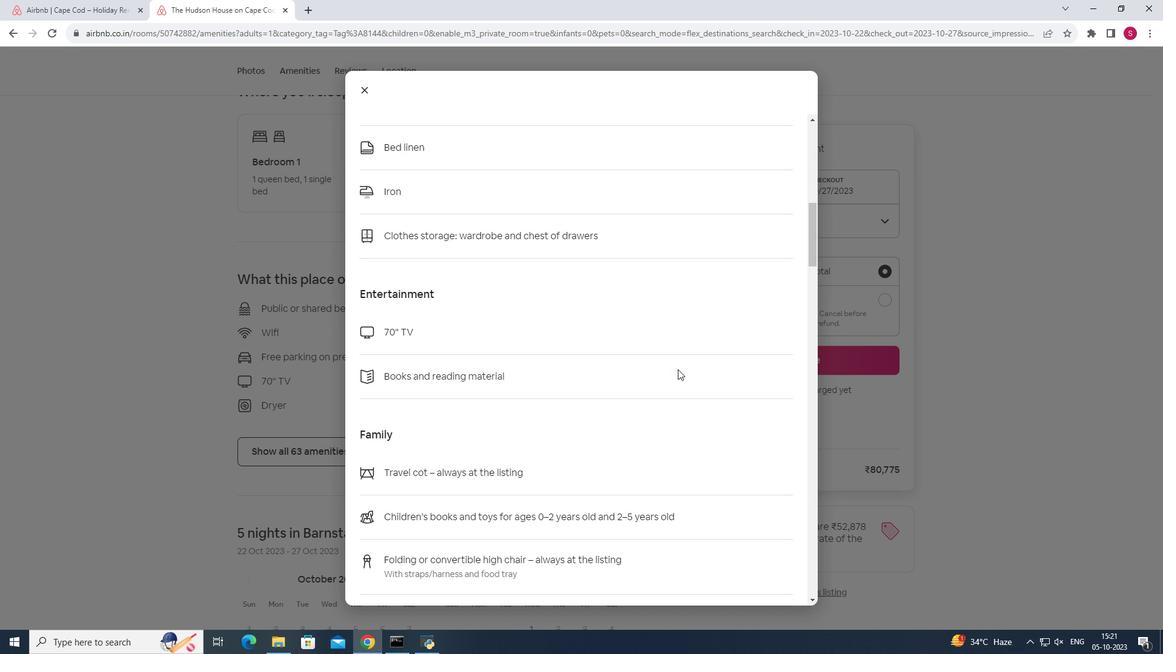 
Action: Mouse moved to (732, 363)
Screenshot: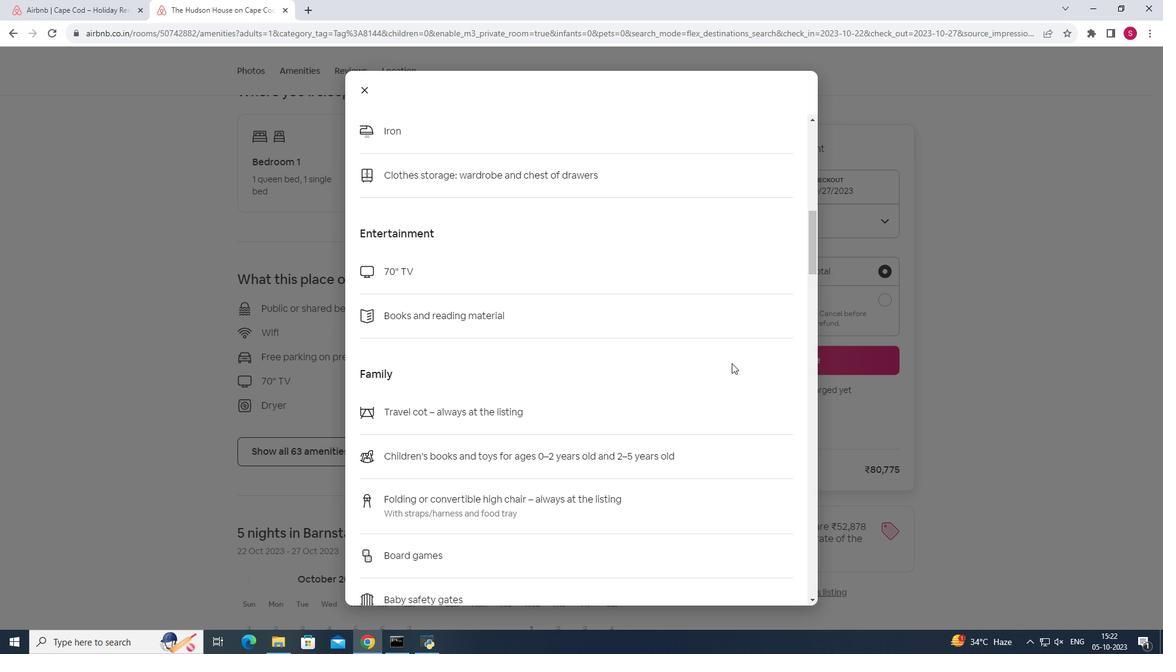 
Action: Mouse scrolled (732, 363) with delta (0, 0)
Screenshot: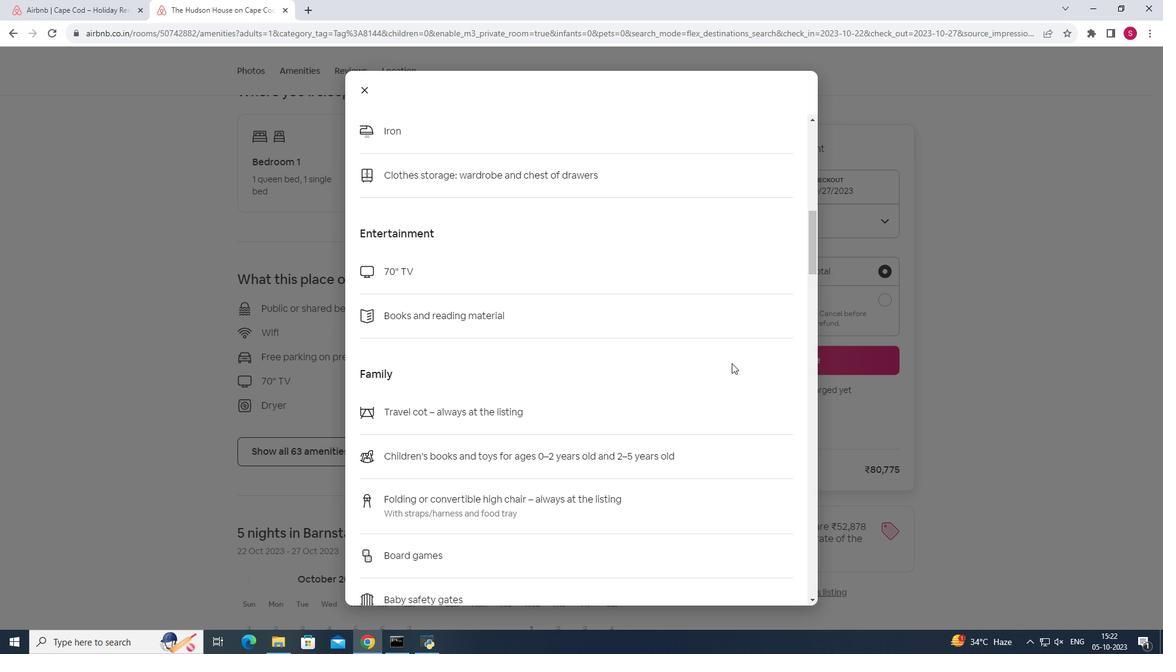 
Action: Mouse scrolled (732, 363) with delta (0, 0)
Screenshot: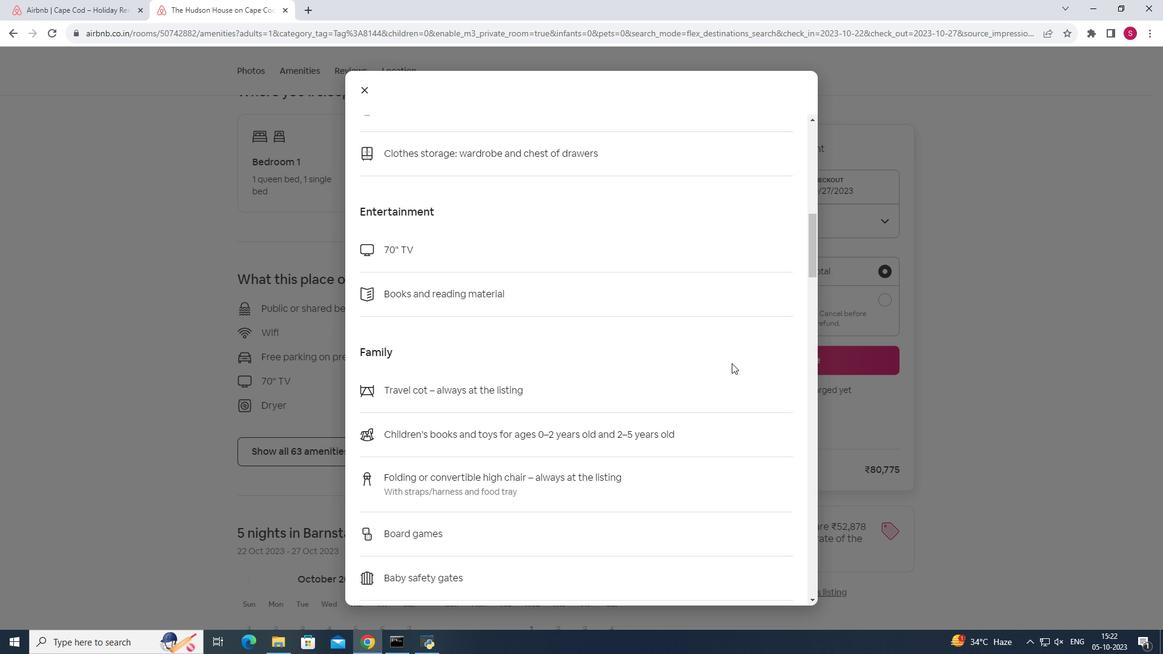 
Action: Mouse scrolled (732, 363) with delta (0, 0)
Screenshot: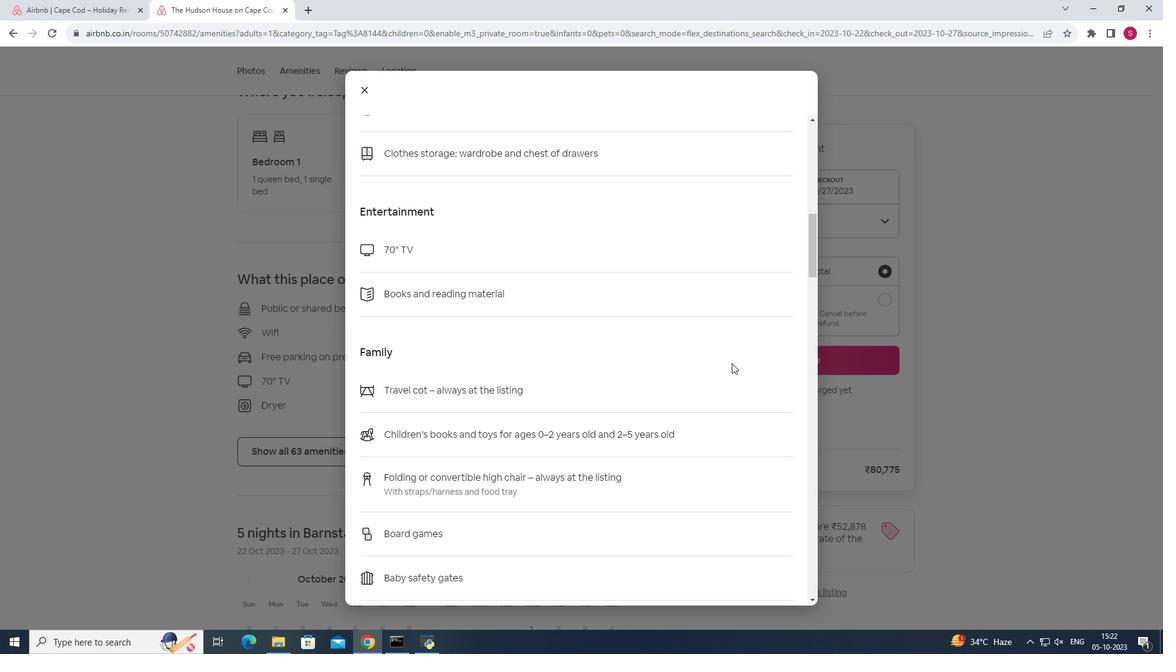 
Action: Mouse scrolled (732, 363) with delta (0, 0)
Screenshot: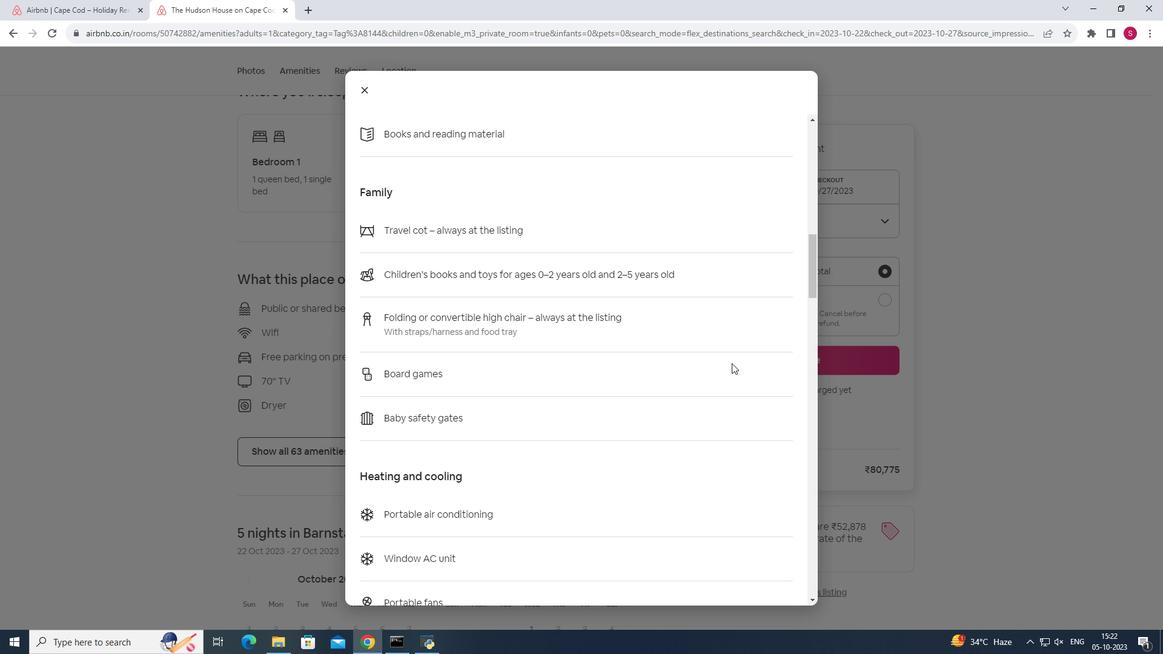 
Action: Mouse scrolled (732, 363) with delta (0, 0)
Screenshot: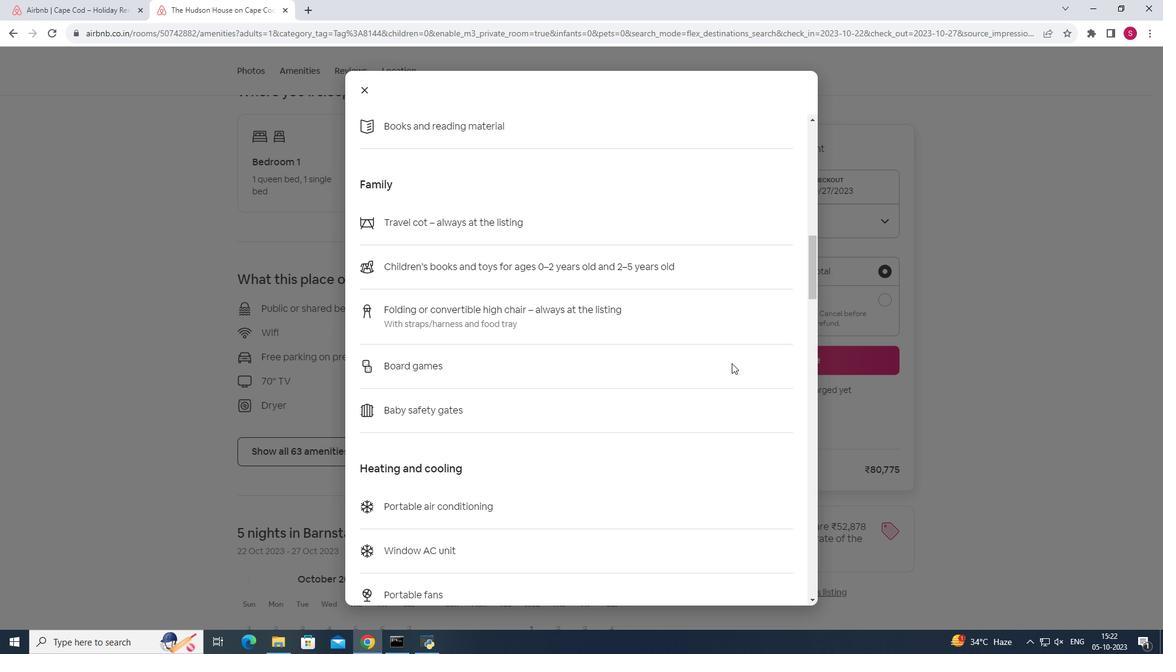 
Action: Mouse scrolled (732, 363) with delta (0, 0)
Screenshot: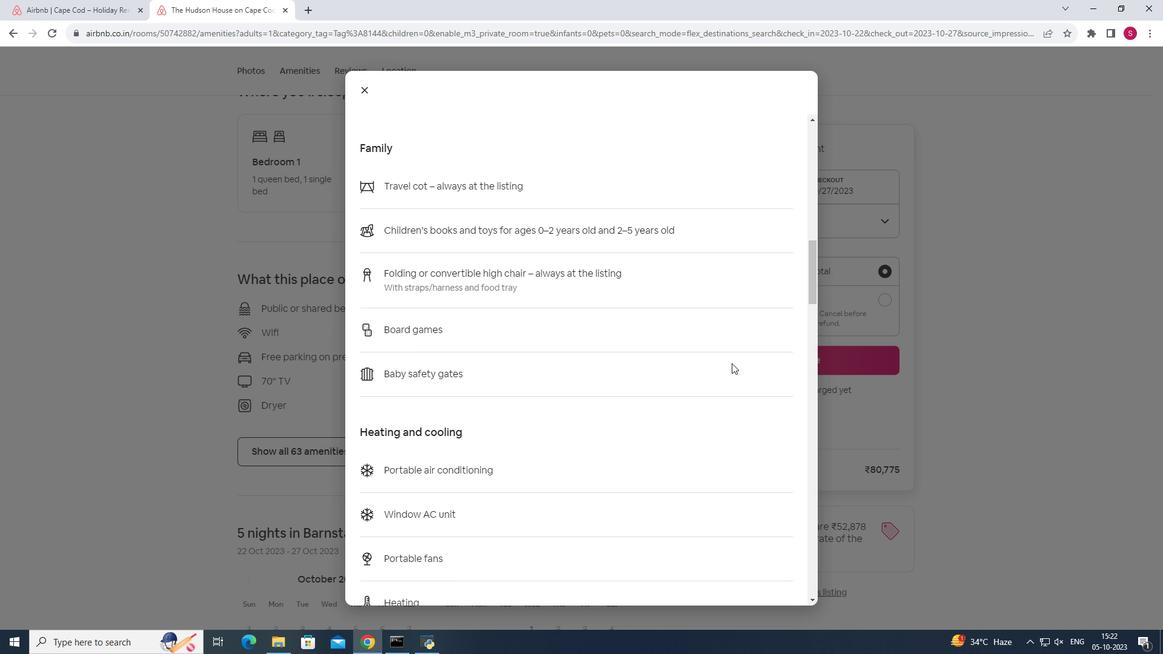 
Action: Mouse scrolled (732, 363) with delta (0, 0)
Screenshot: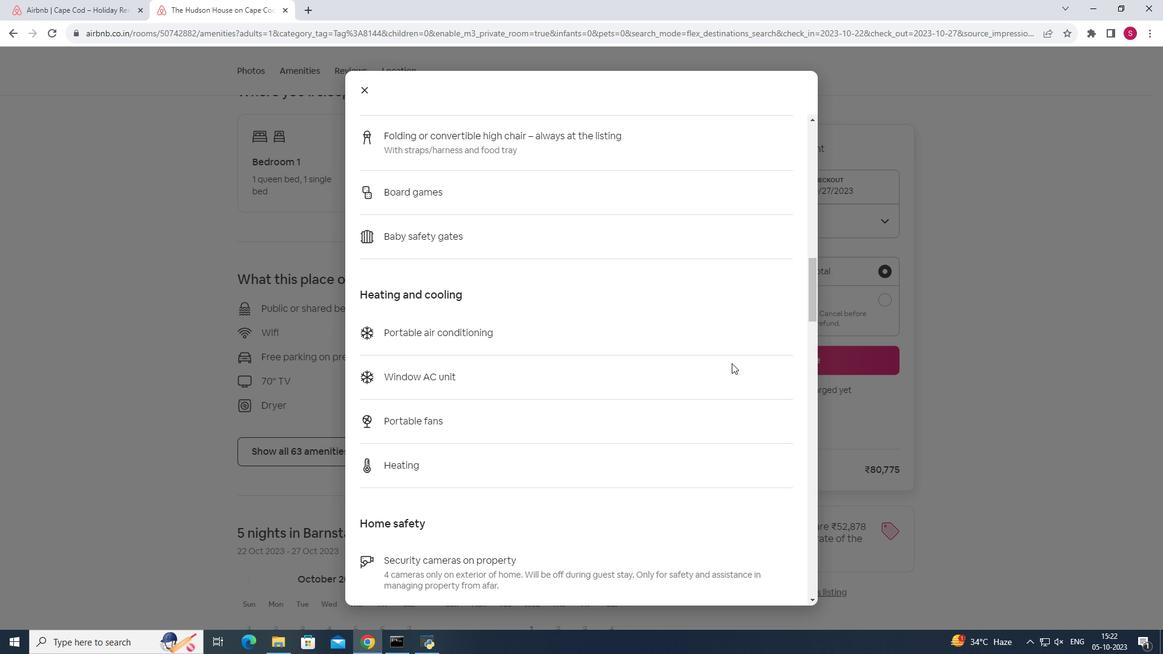 
Action: Mouse scrolled (732, 363) with delta (0, 0)
Screenshot: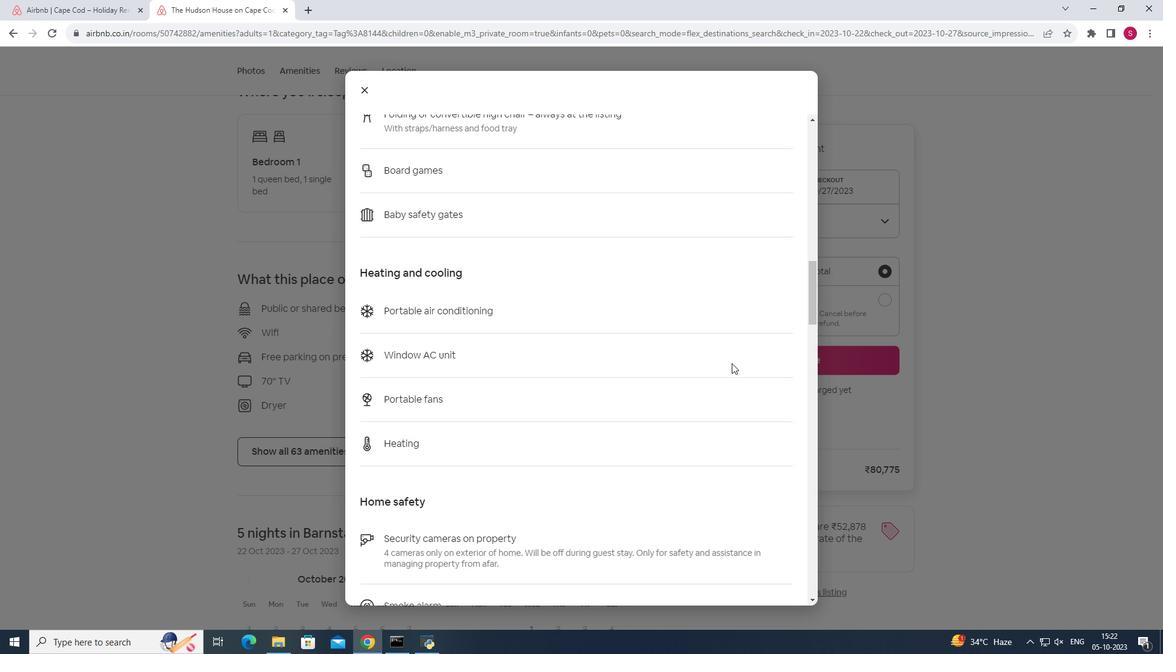 
Action: Mouse moved to (751, 364)
Screenshot: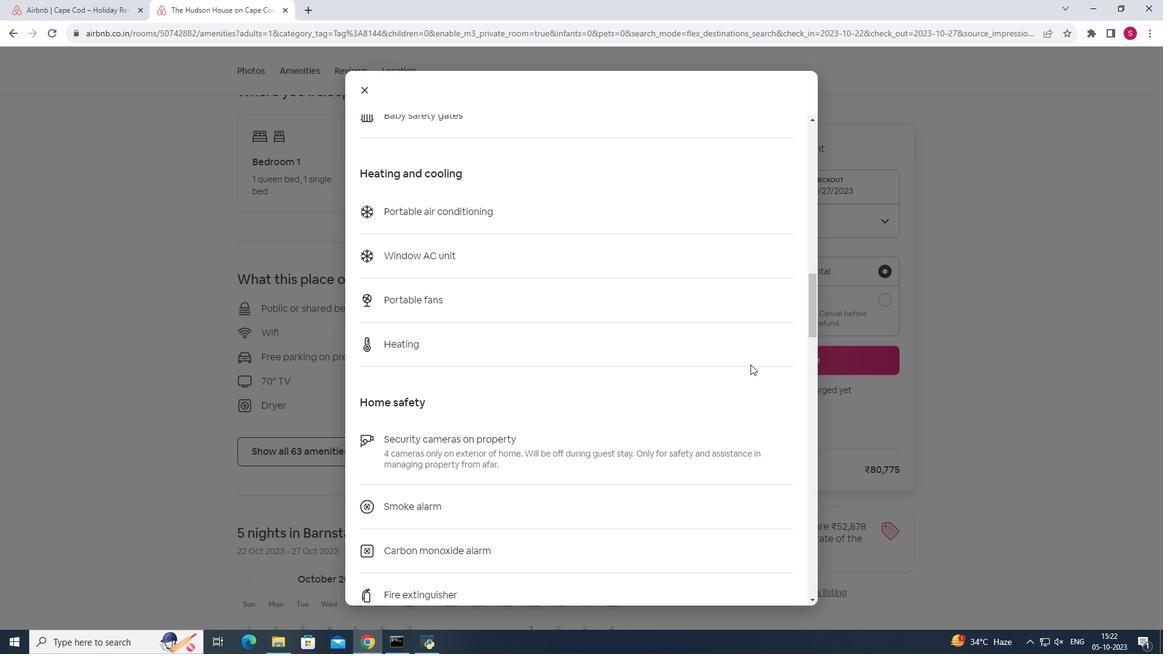 
Action: Mouse scrolled (751, 364) with delta (0, 0)
Screenshot: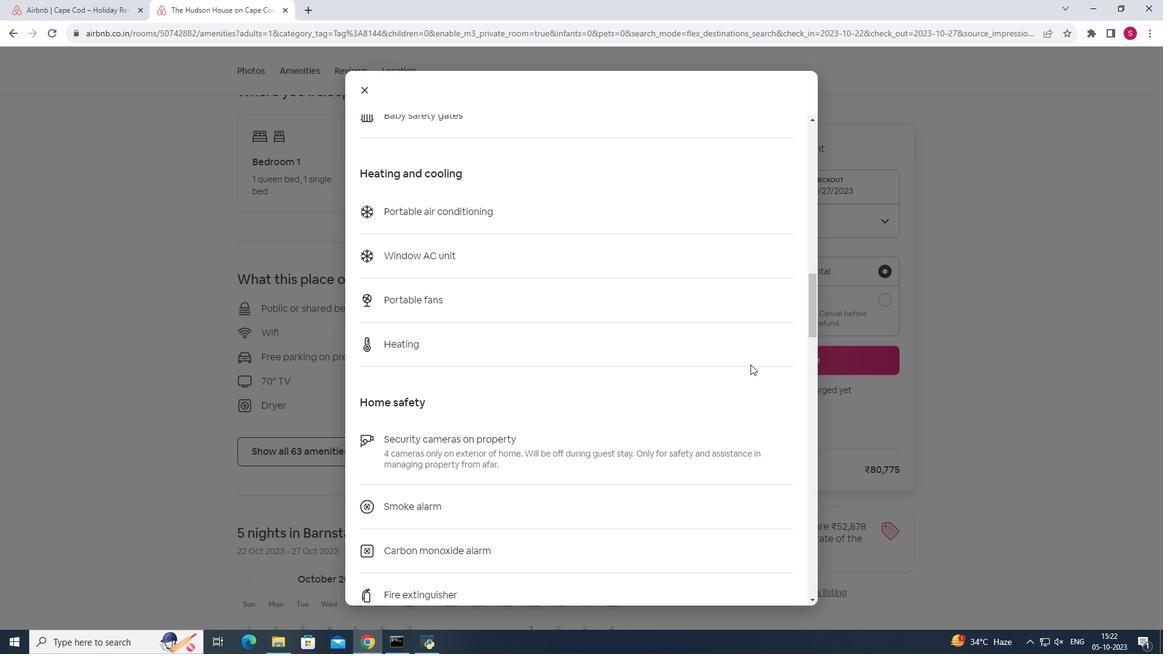 
Action: Mouse scrolled (751, 364) with delta (0, 0)
Screenshot: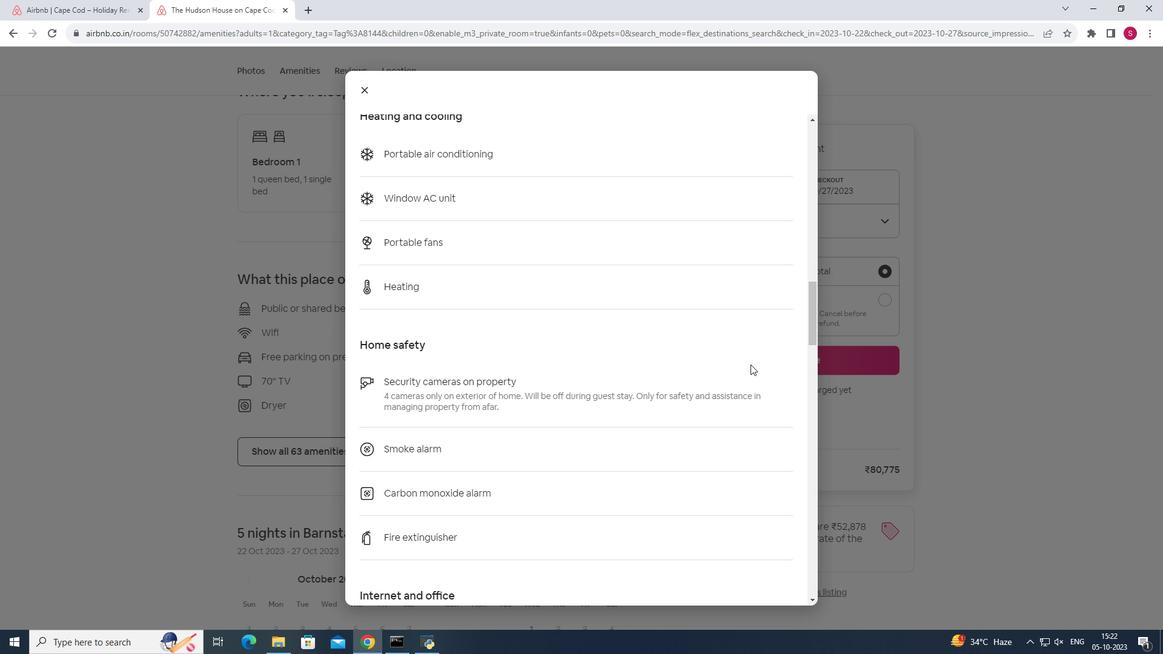 
Action: Mouse scrolled (751, 364) with delta (0, 0)
Screenshot: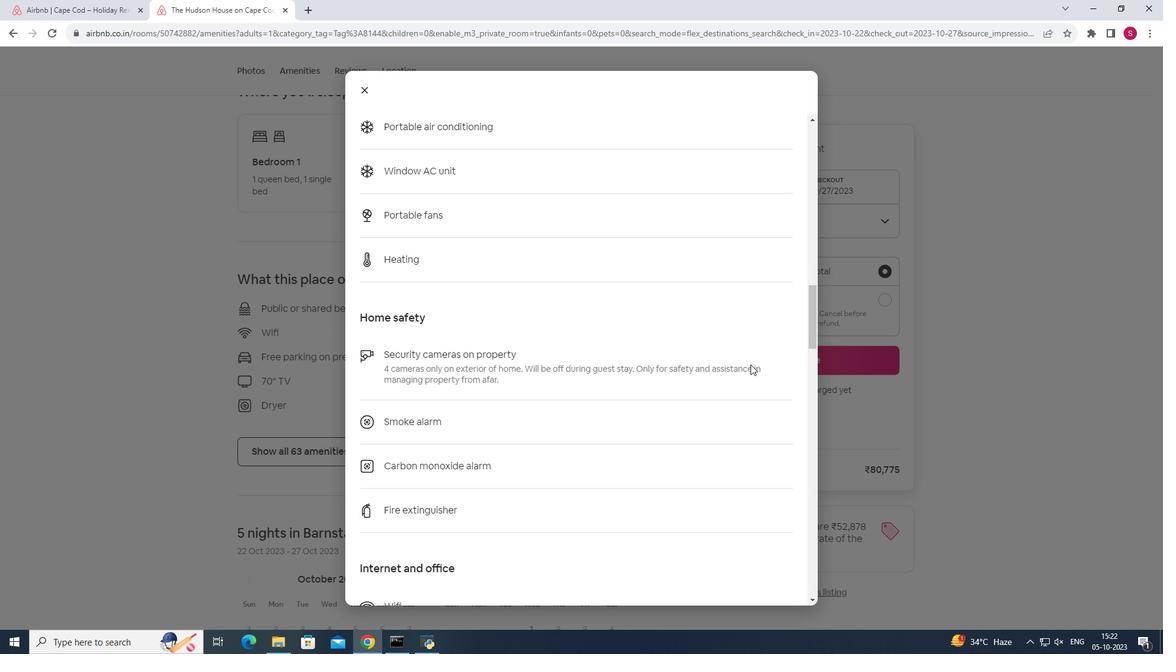 
Action: Mouse scrolled (751, 364) with delta (0, 0)
Screenshot: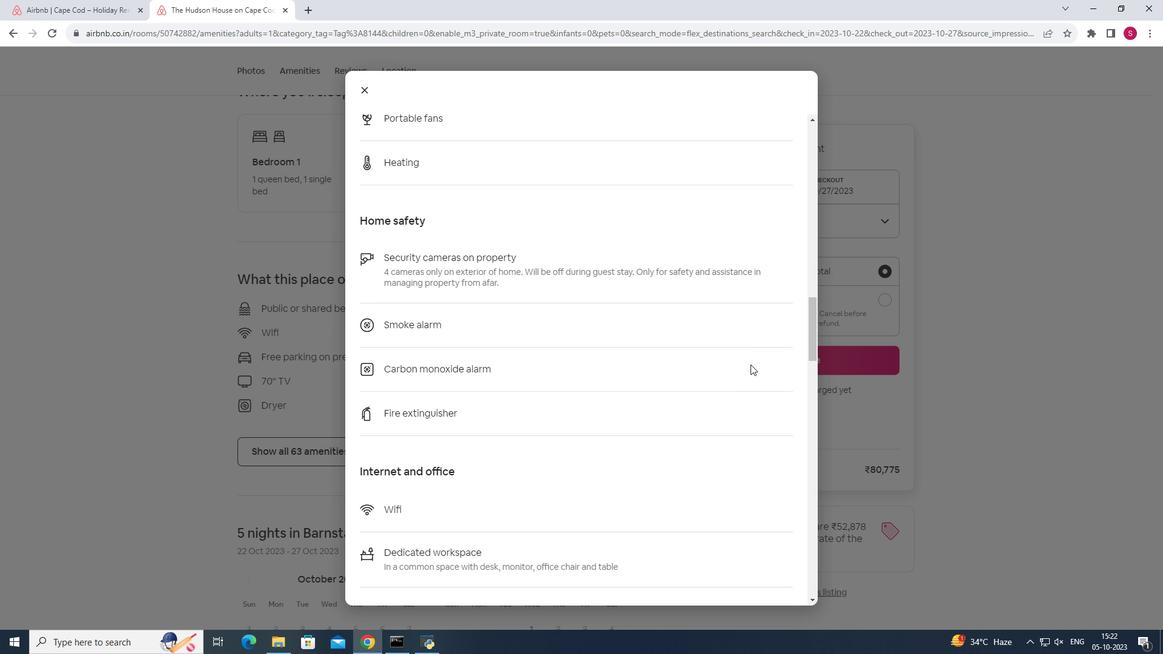 
Action: Mouse scrolled (751, 364) with delta (0, 0)
Screenshot: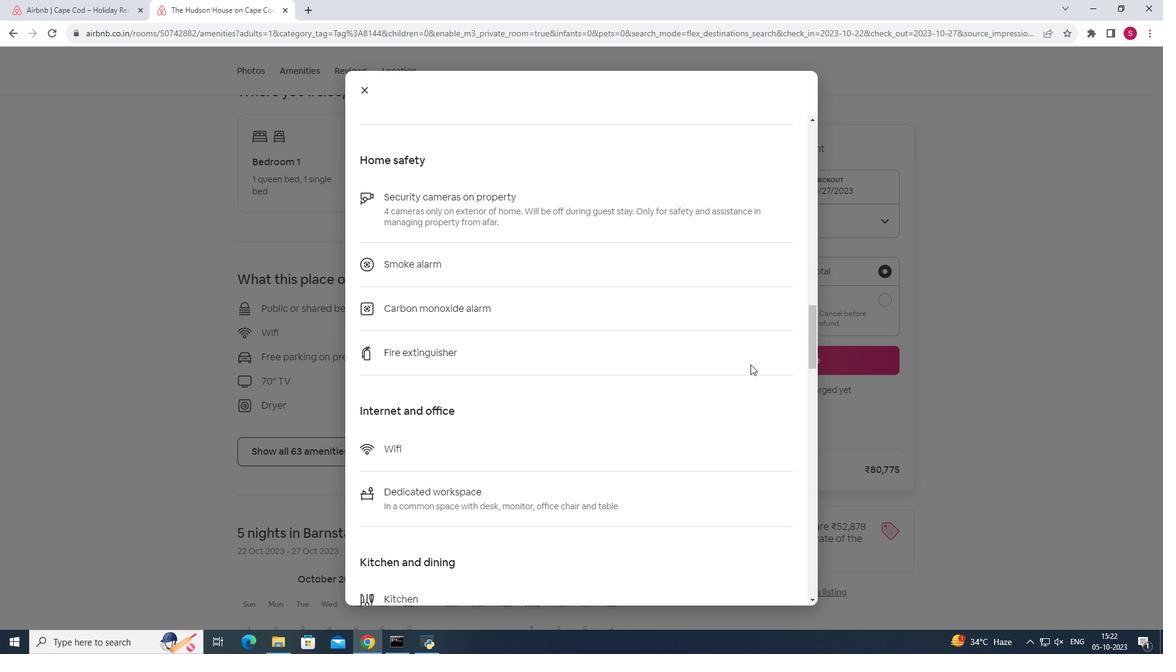 
Action: Mouse scrolled (751, 364) with delta (0, 0)
Screenshot: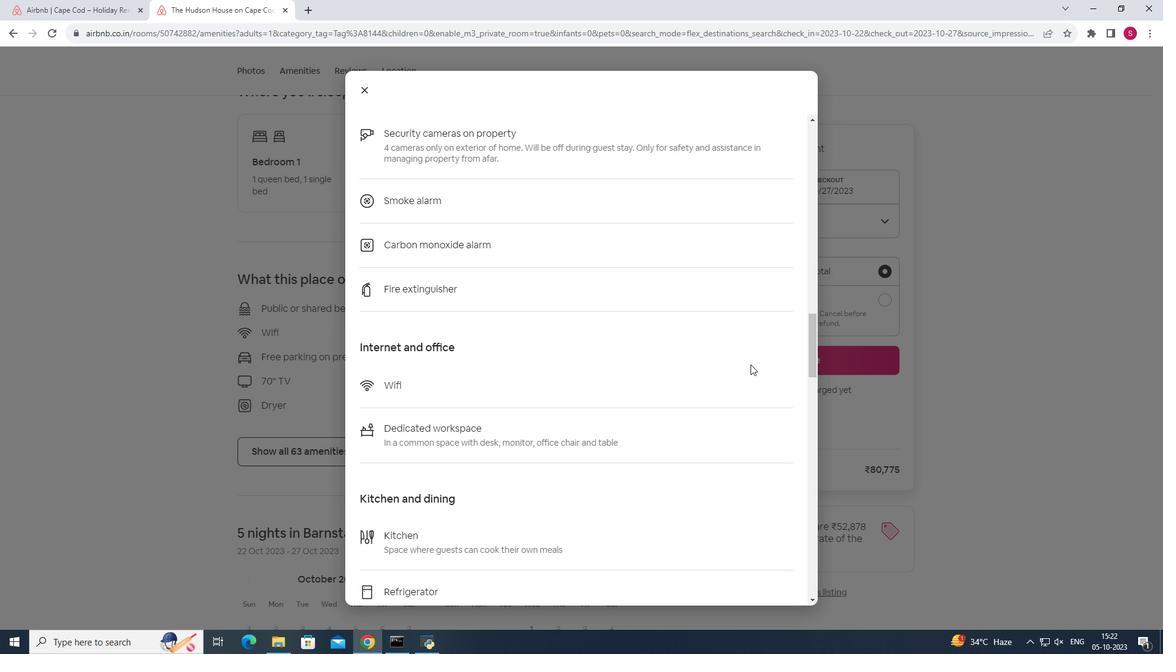 
Action: Mouse scrolled (751, 364) with delta (0, 0)
Screenshot: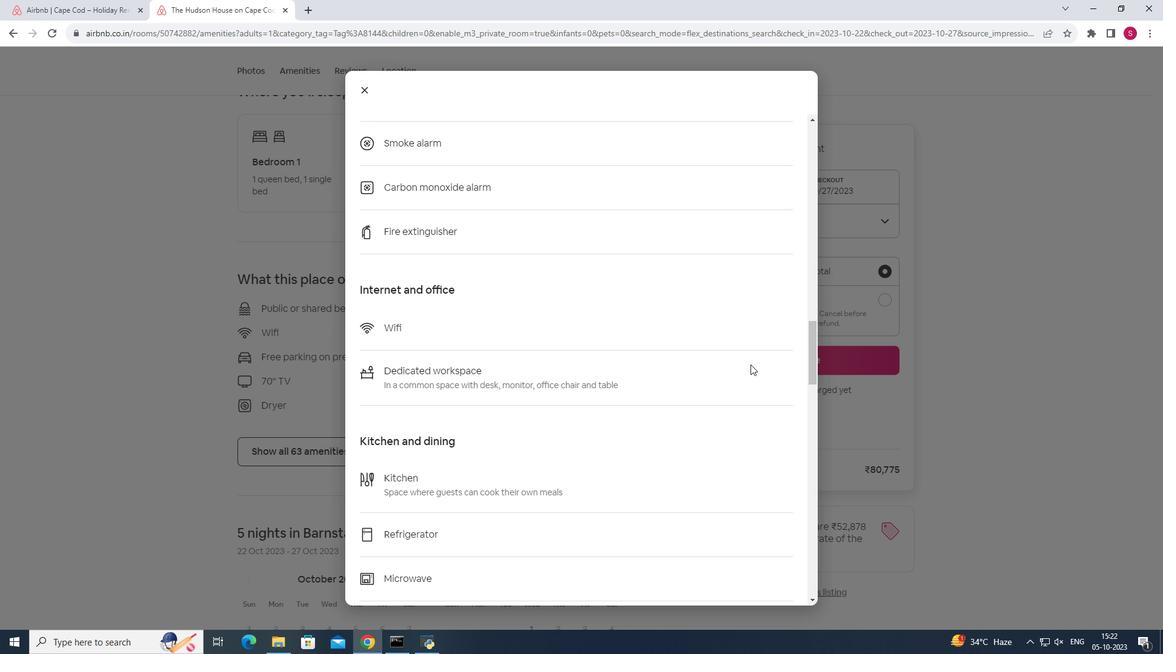 
Action: Mouse scrolled (751, 364) with delta (0, 0)
Screenshot: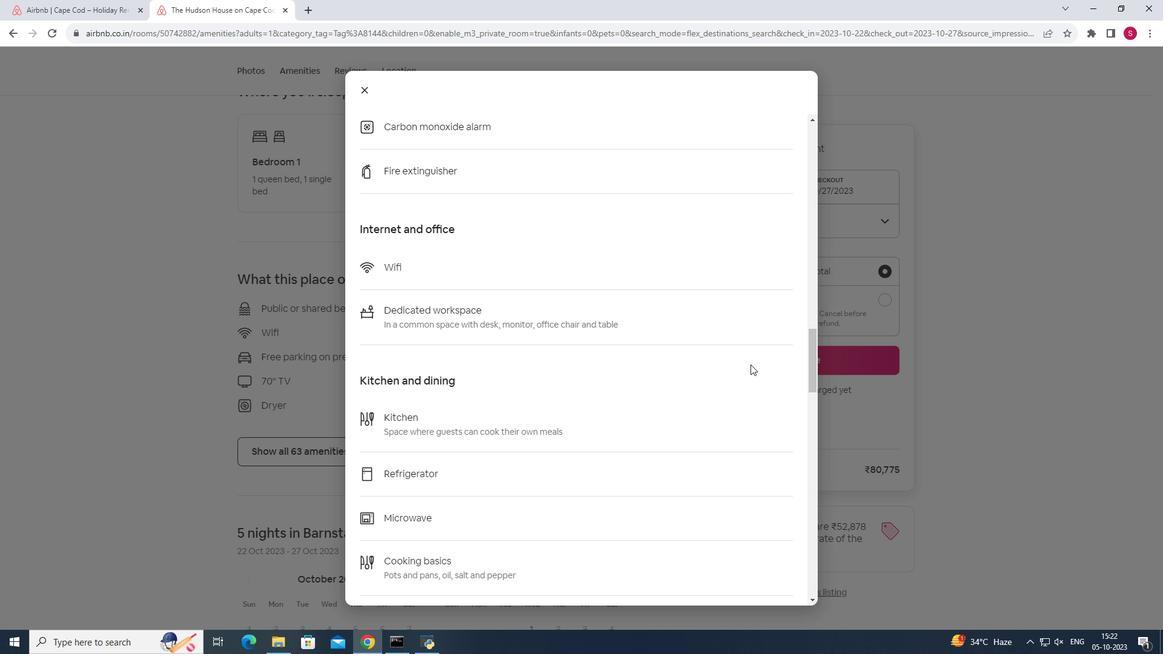 
Action: Mouse scrolled (751, 364) with delta (0, 0)
Screenshot: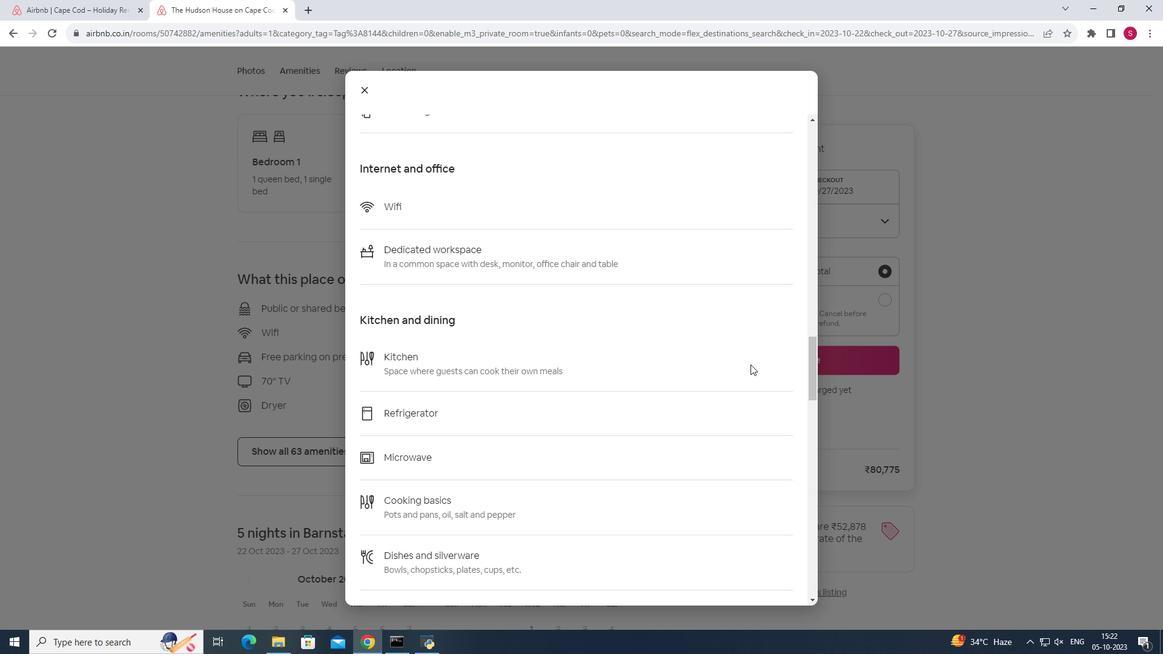 
Action: Mouse scrolled (751, 364) with delta (0, 0)
Screenshot: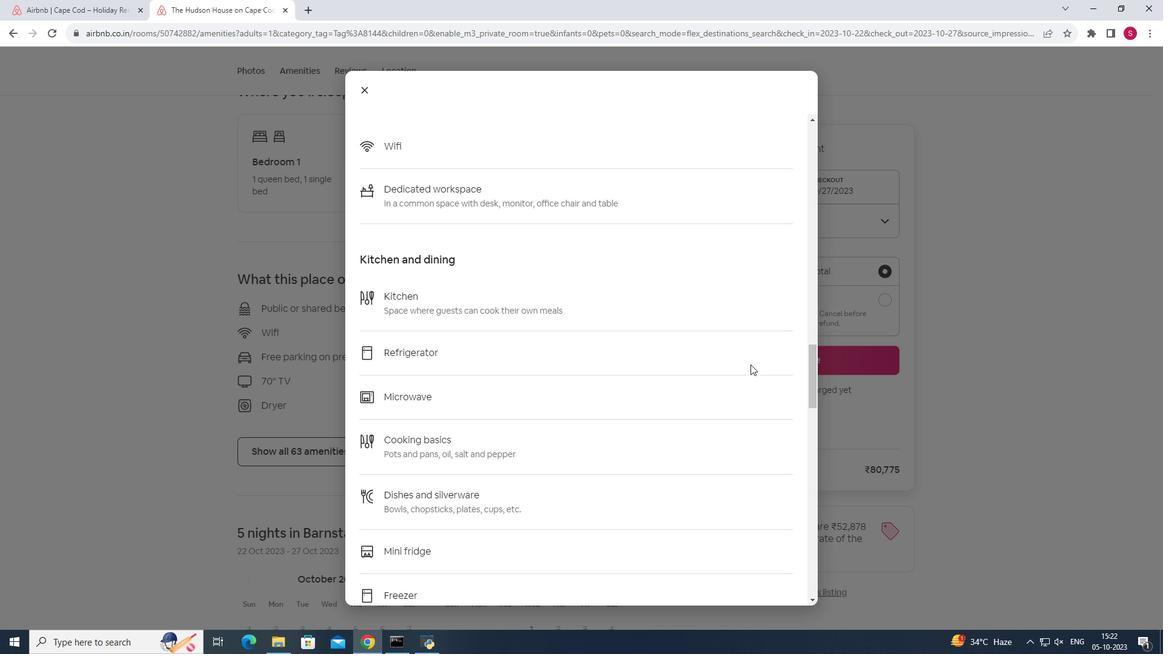 
Action: Mouse scrolled (751, 364) with delta (0, 0)
Screenshot: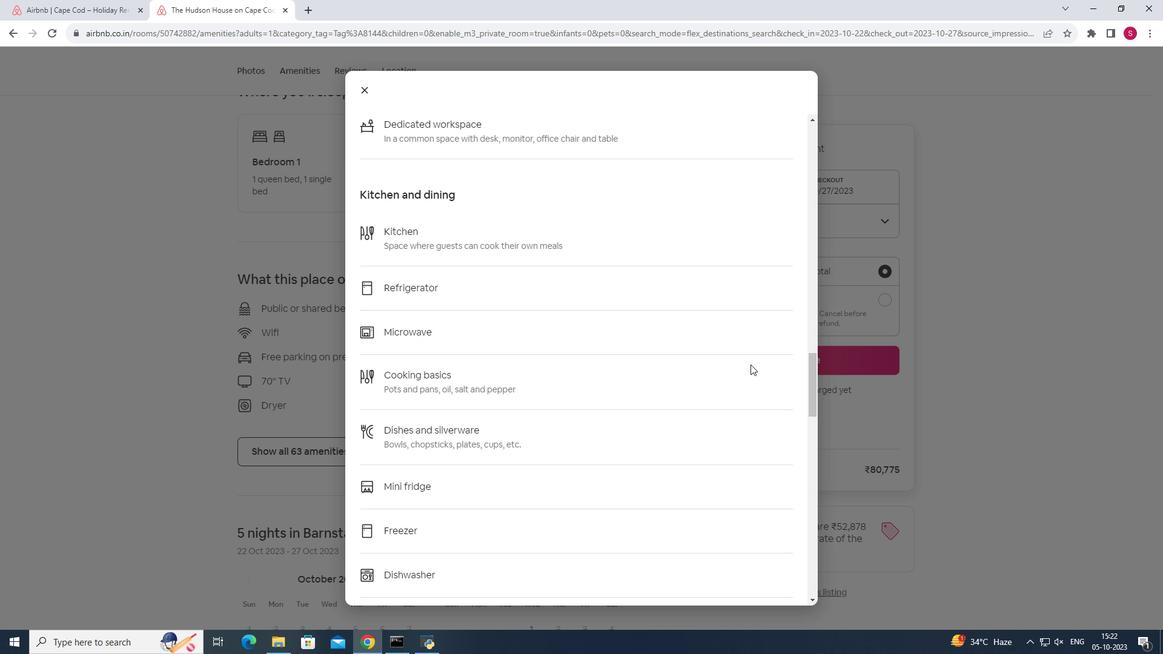 
Action: Mouse scrolled (751, 364) with delta (0, 0)
Screenshot: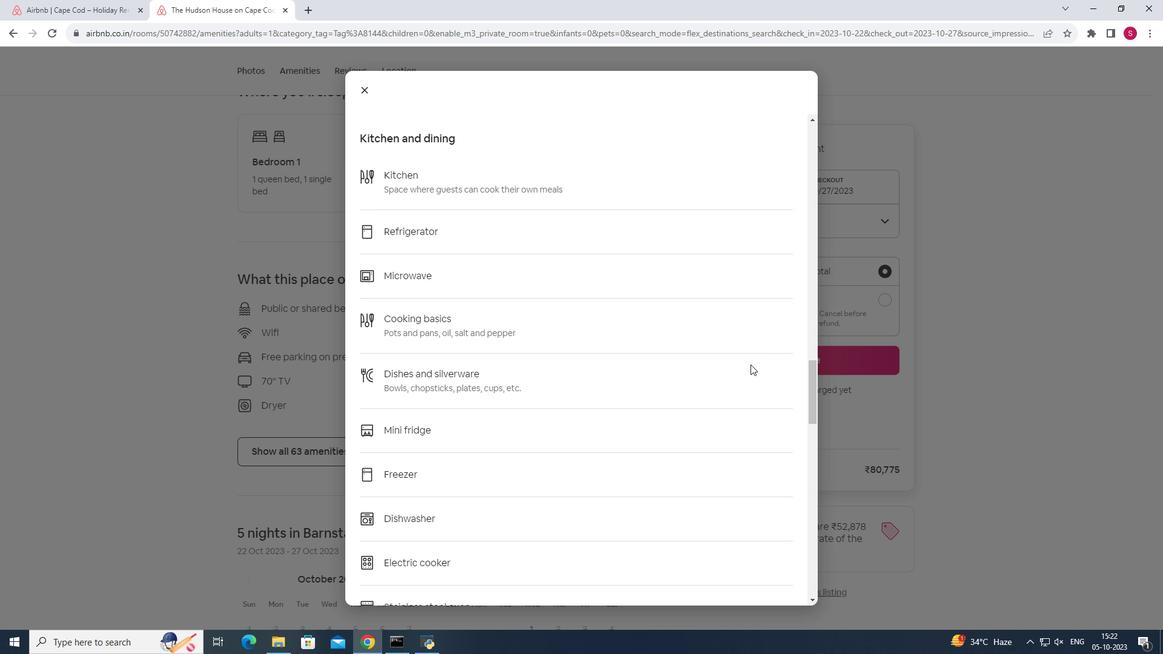 
Action: Mouse scrolled (751, 364) with delta (0, 0)
Screenshot: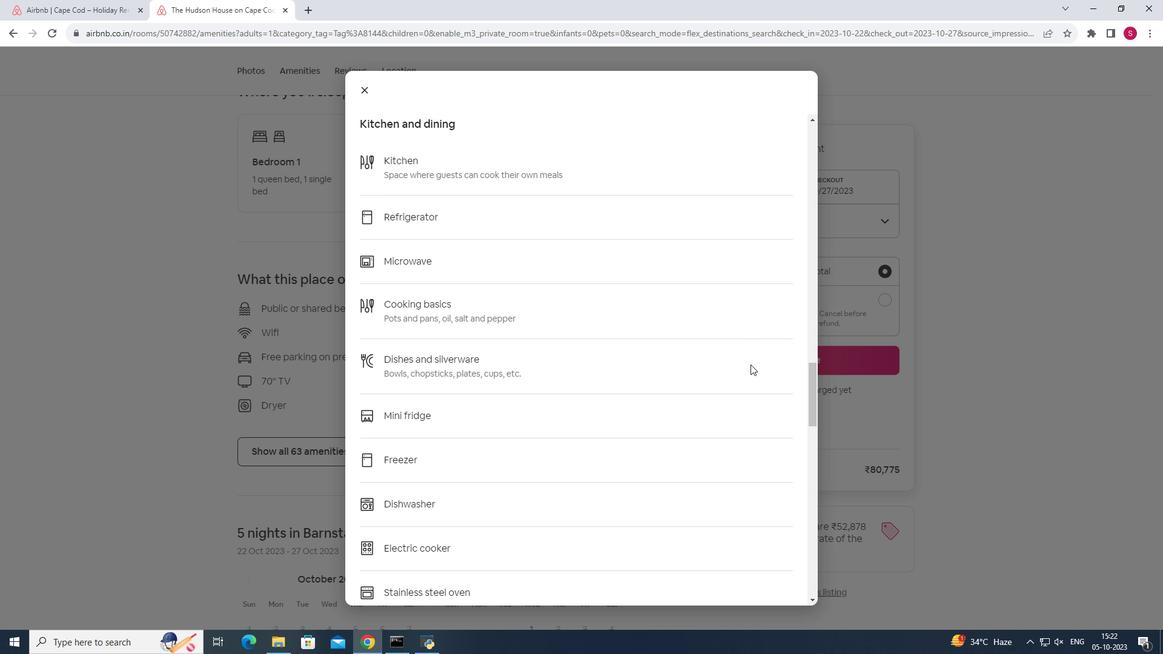 
Action: Mouse scrolled (751, 364) with delta (0, 0)
Screenshot: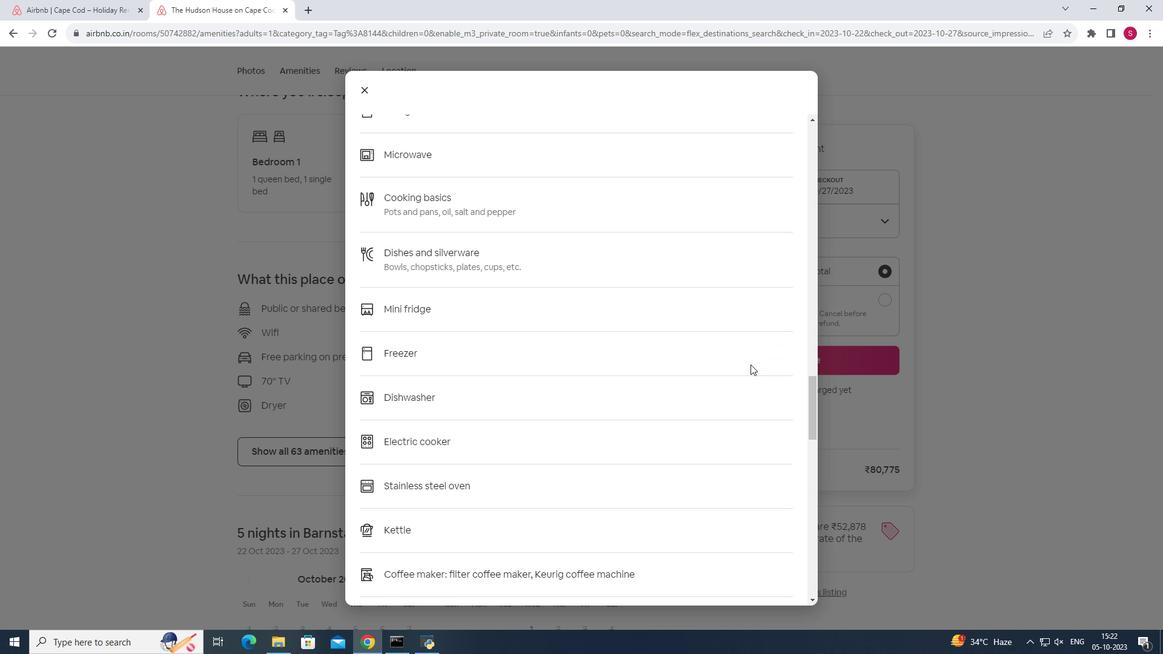 
Action: Mouse scrolled (751, 364) with delta (0, 0)
Screenshot: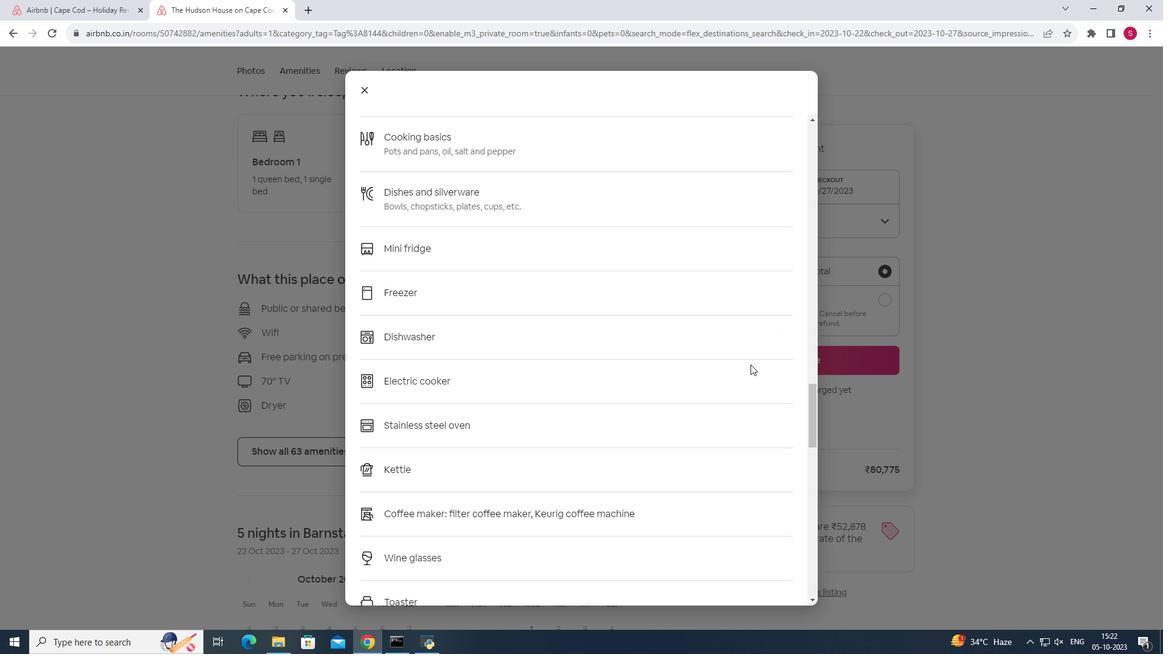 
Action: Mouse moved to (757, 365)
Screenshot: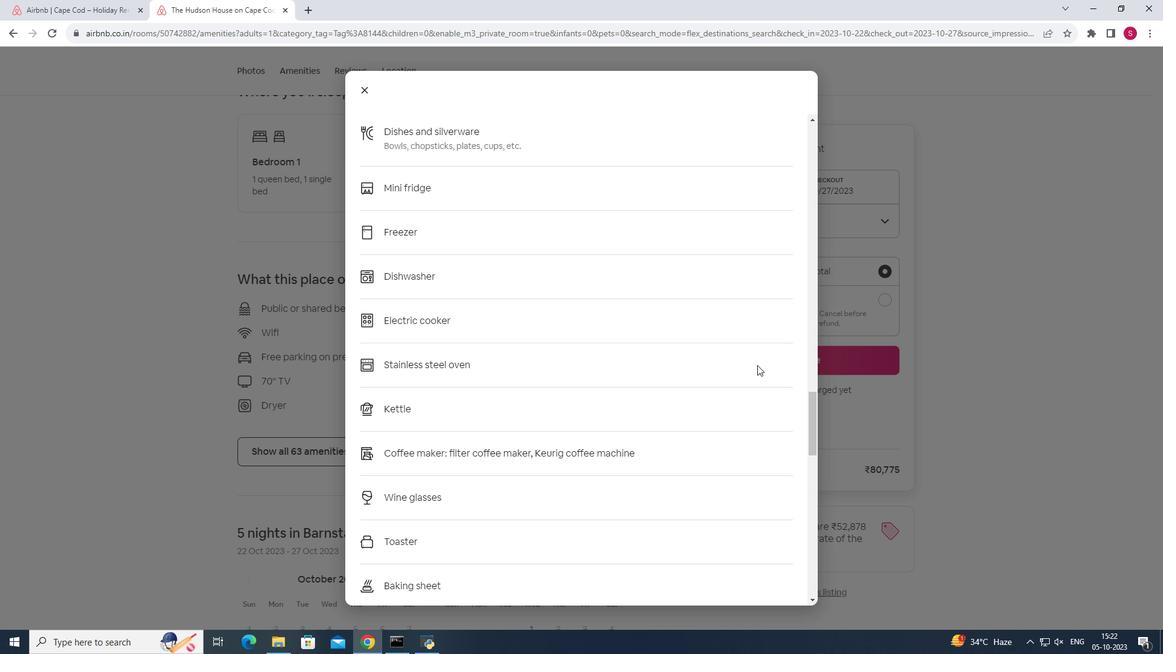
Action: Mouse scrolled (757, 364) with delta (0, 0)
Screenshot: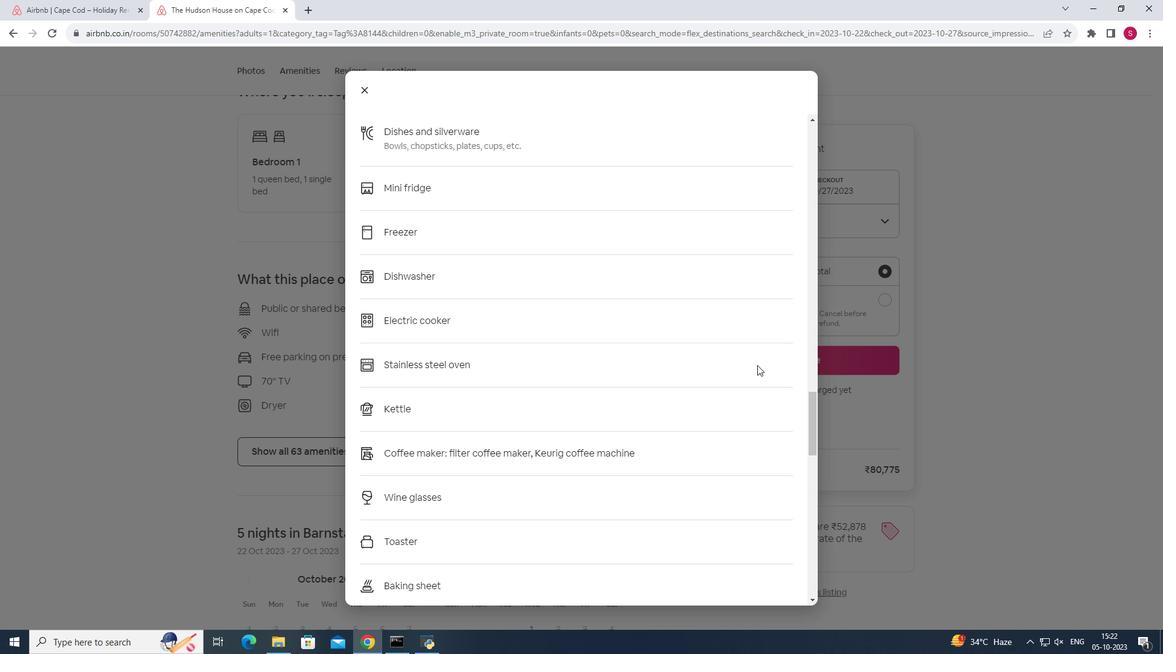 
Action: Mouse scrolled (757, 364) with delta (0, 0)
Screenshot: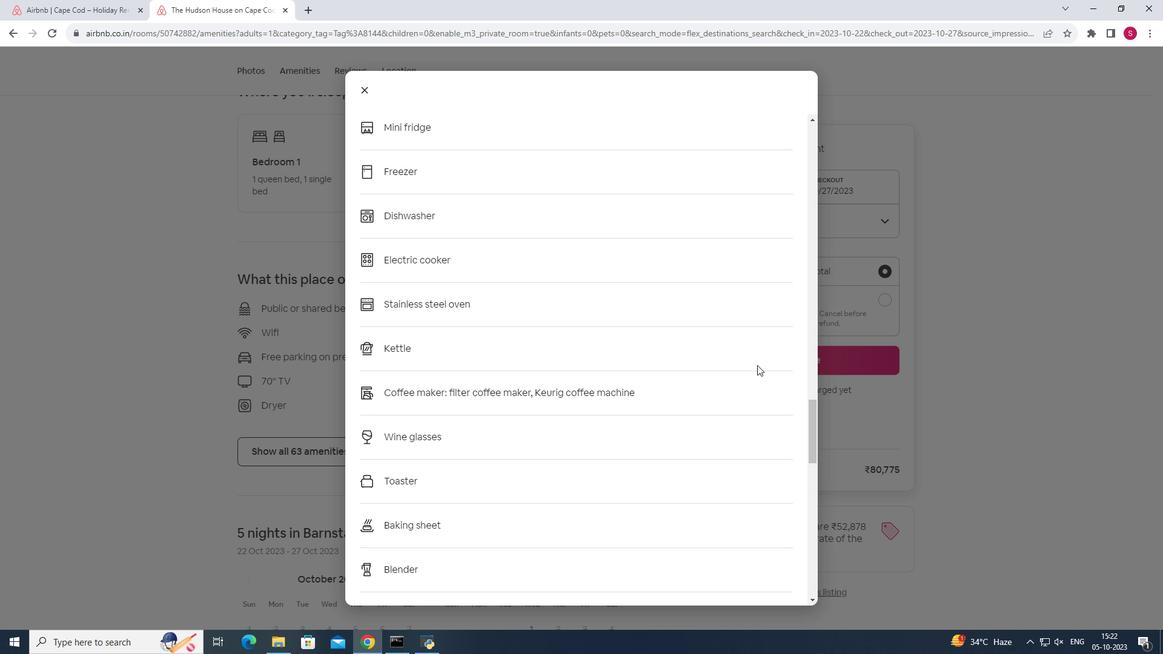 
Action: Mouse scrolled (757, 364) with delta (0, 0)
Screenshot: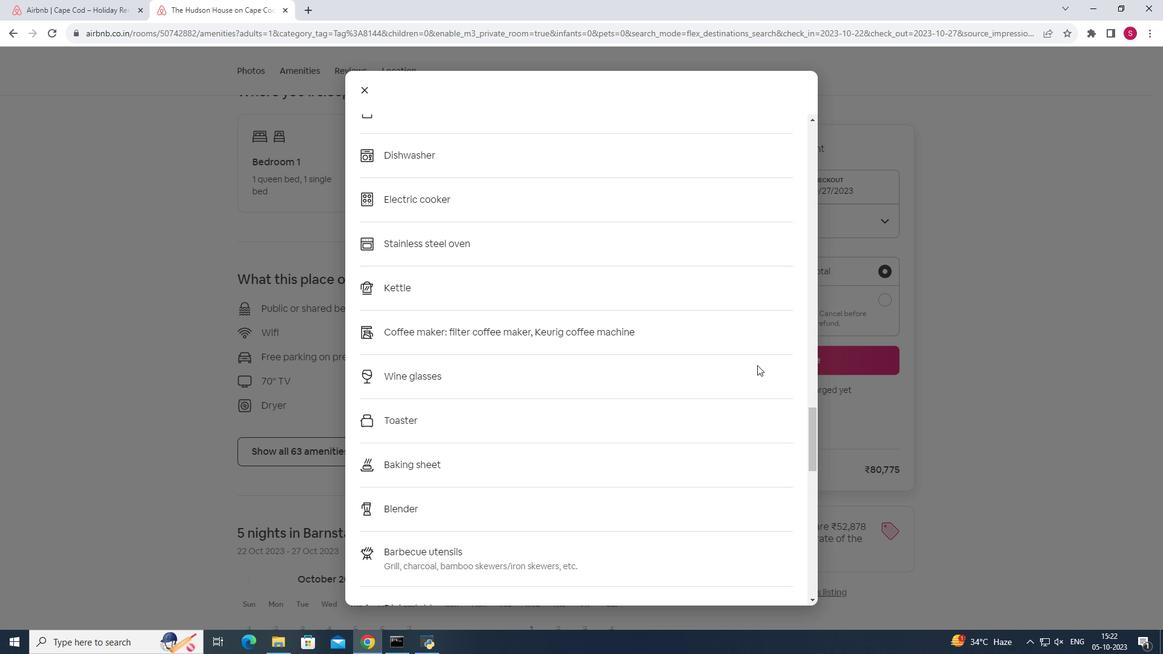 
Action: Mouse scrolled (757, 364) with delta (0, 0)
Screenshot: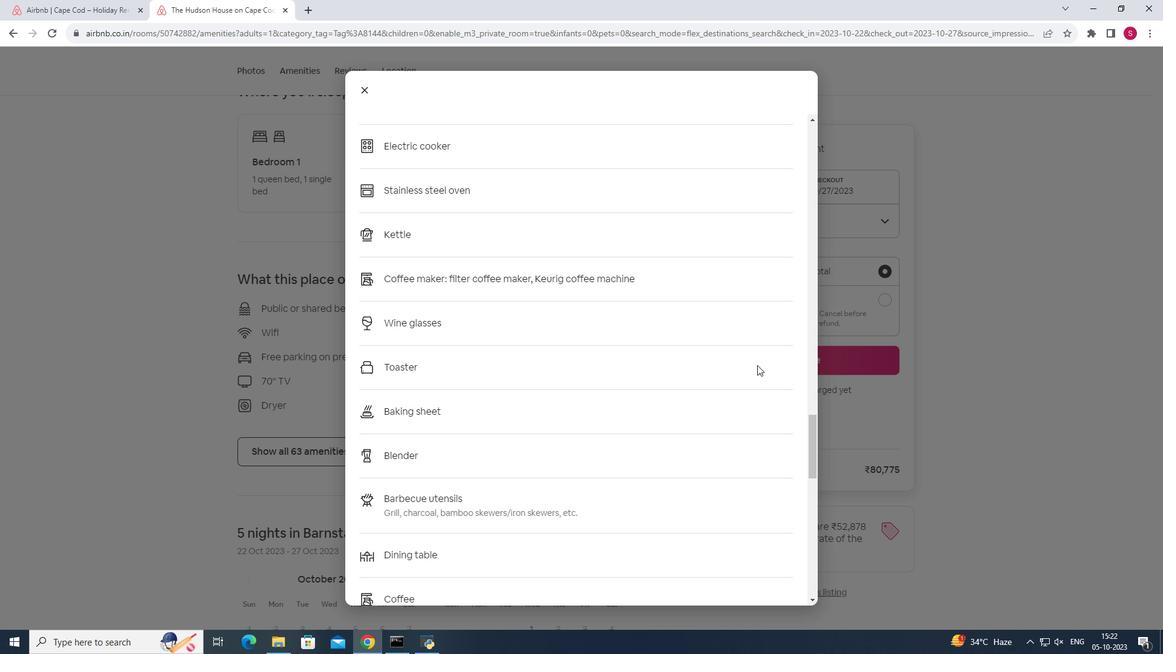
Action: Mouse scrolled (757, 364) with delta (0, 0)
Screenshot: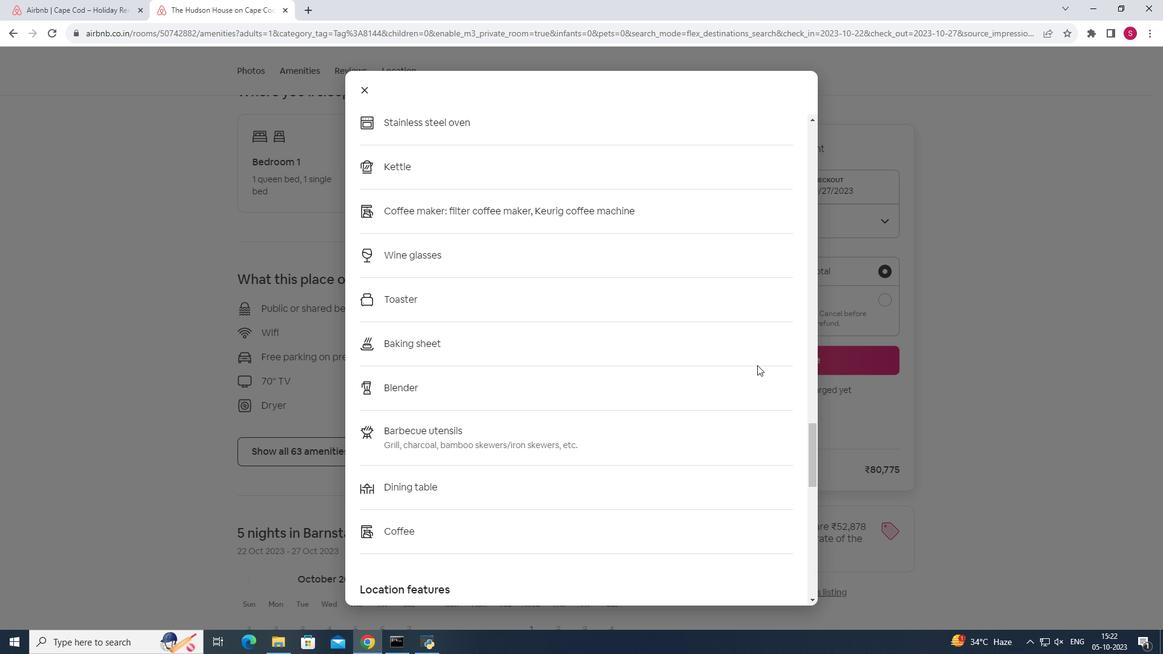 
Action: Mouse scrolled (757, 364) with delta (0, 0)
Screenshot: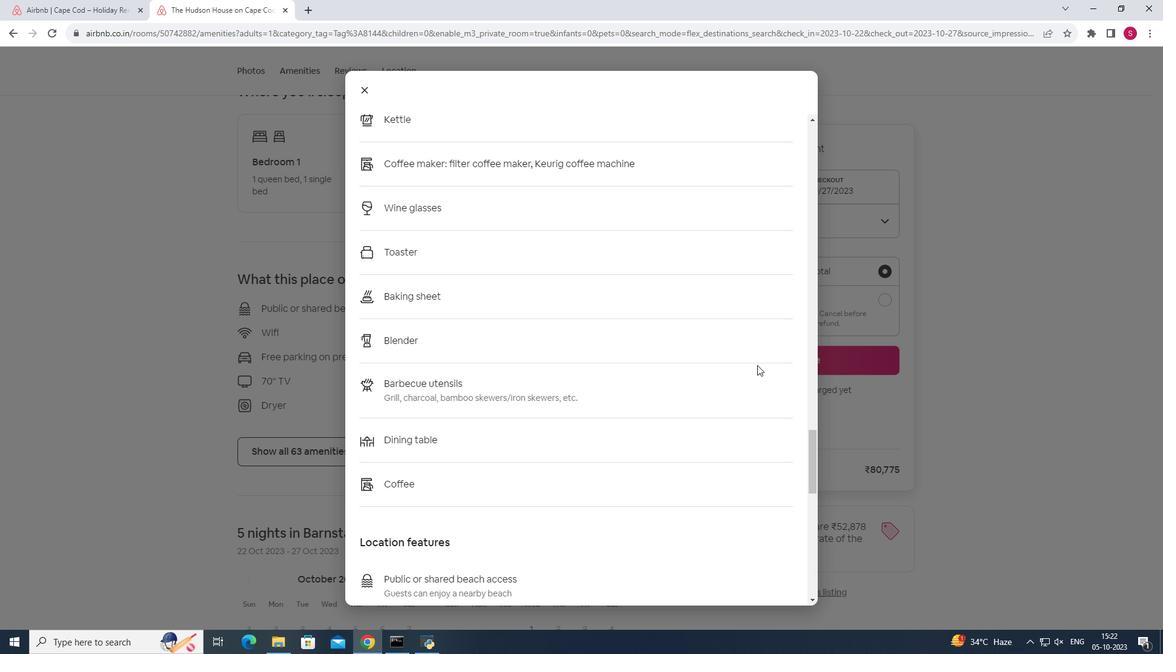 
Action: Mouse scrolled (757, 364) with delta (0, 0)
Screenshot: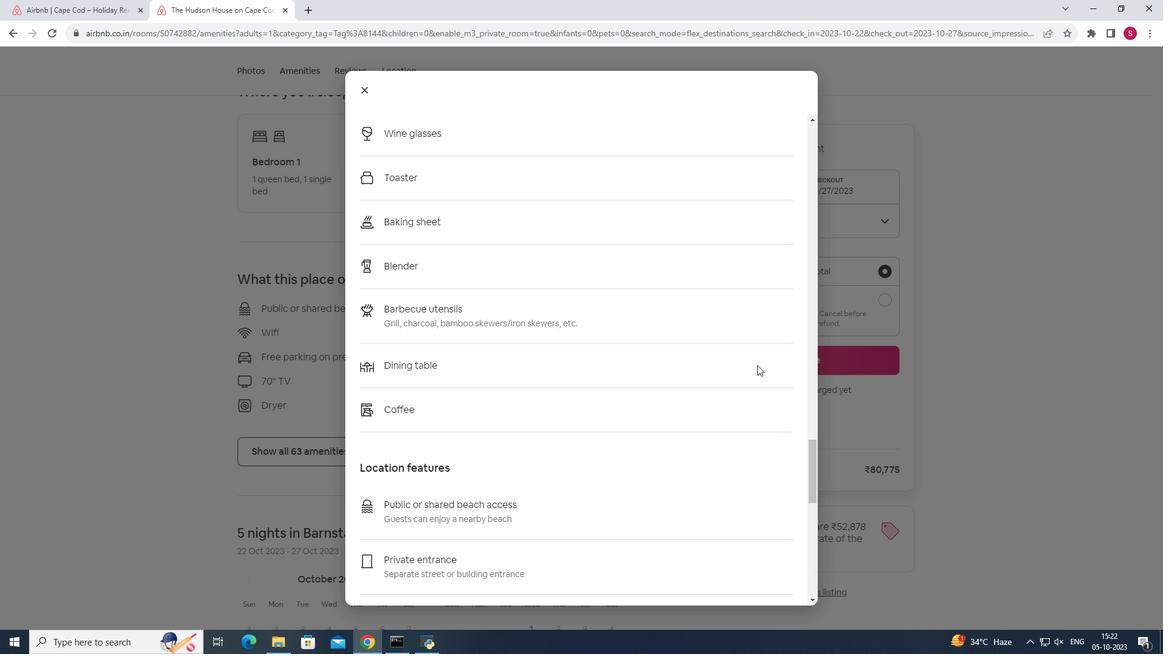 
Action: Mouse scrolled (757, 364) with delta (0, 0)
Screenshot: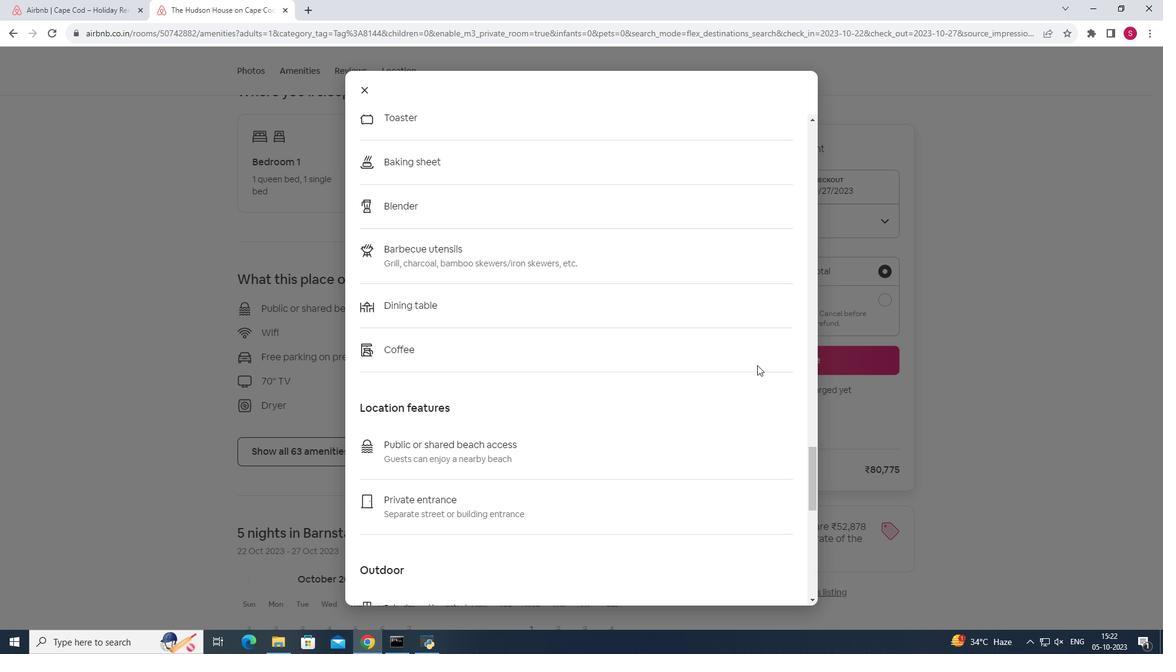 
Action: Mouse scrolled (757, 364) with delta (0, 0)
Screenshot: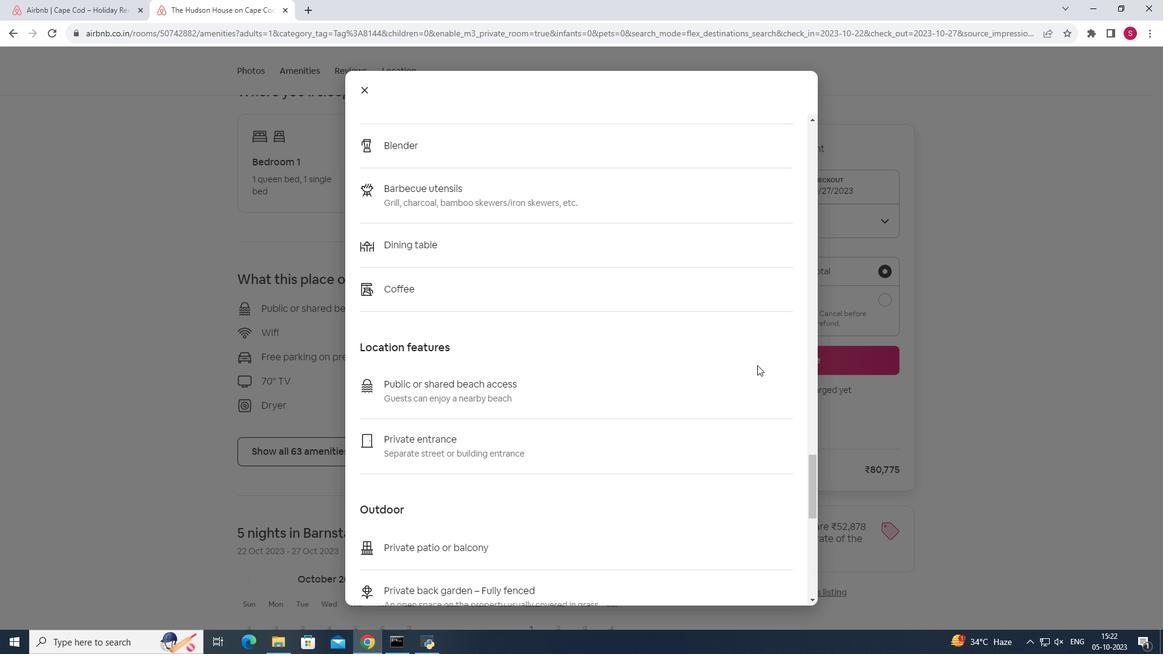 
Action: Mouse scrolled (757, 364) with delta (0, 0)
Screenshot: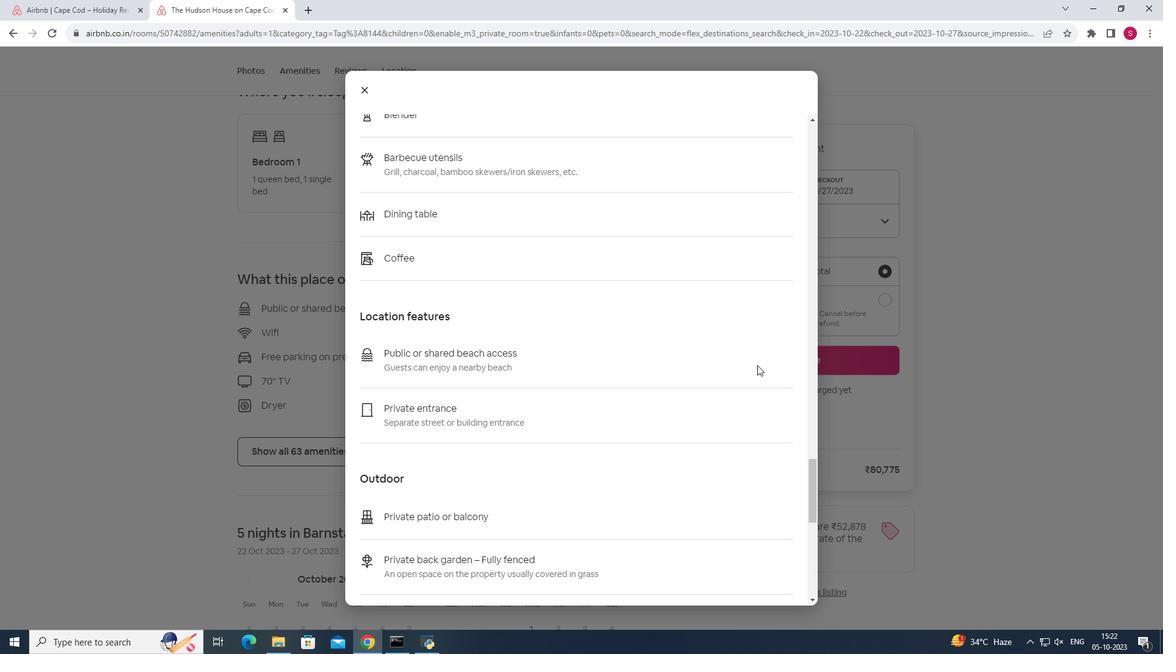 
Action: Mouse scrolled (757, 364) with delta (0, 0)
Screenshot: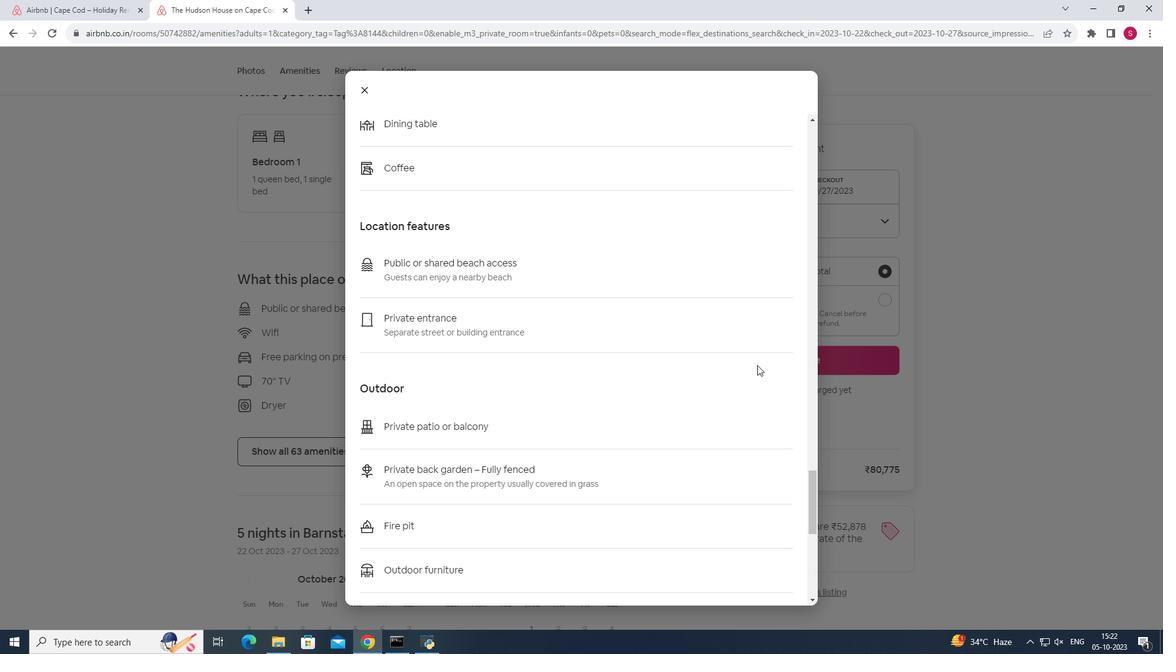 
Action: Mouse scrolled (757, 364) with delta (0, 0)
Screenshot: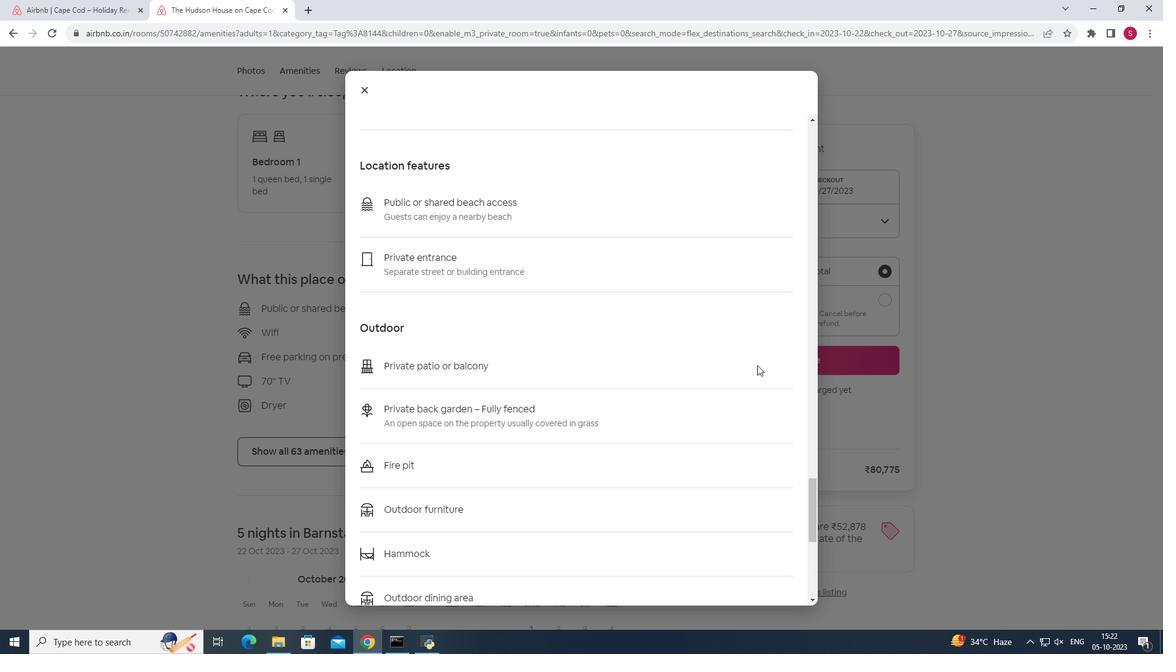 
Action: Mouse scrolled (757, 364) with delta (0, 0)
Screenshot: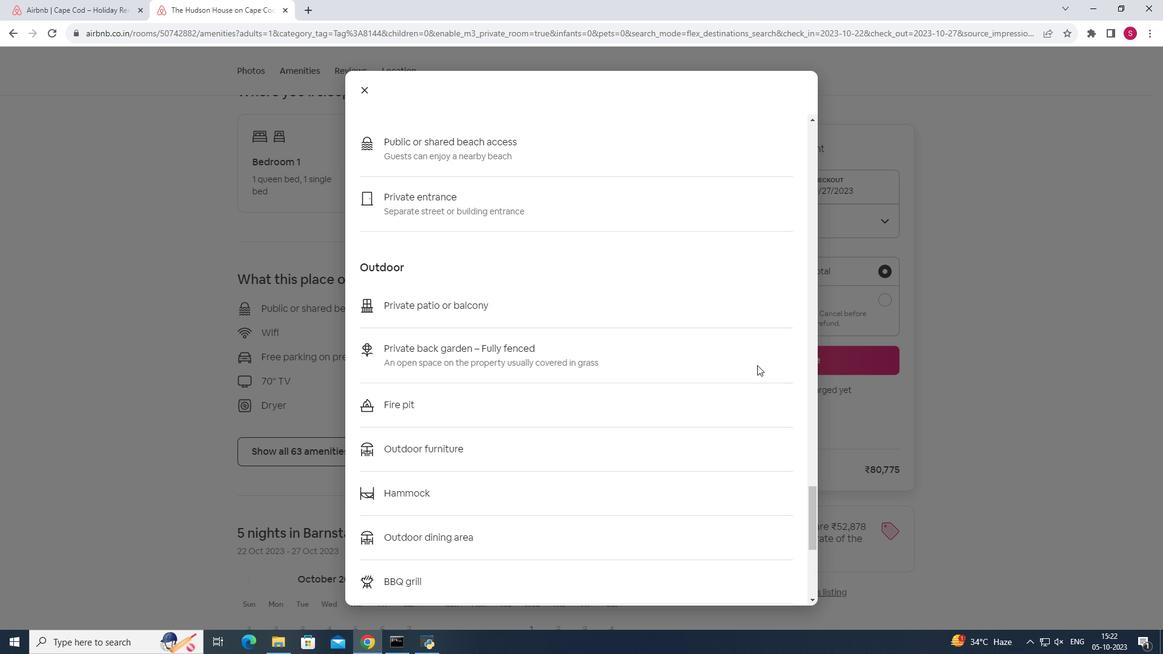 
Action: Mouse scrolled (757, 364) with delta (0, 0)
Screenshot: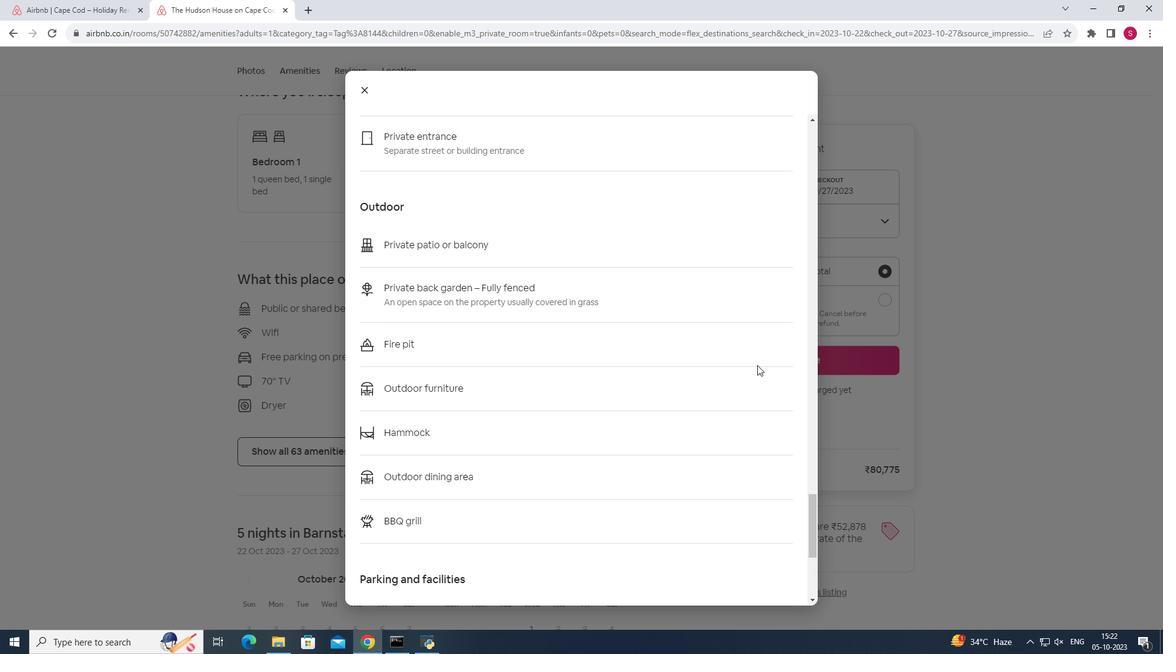 
Action: Mouse scrolled (757, 364) with delta (0, 0)
Screenshot: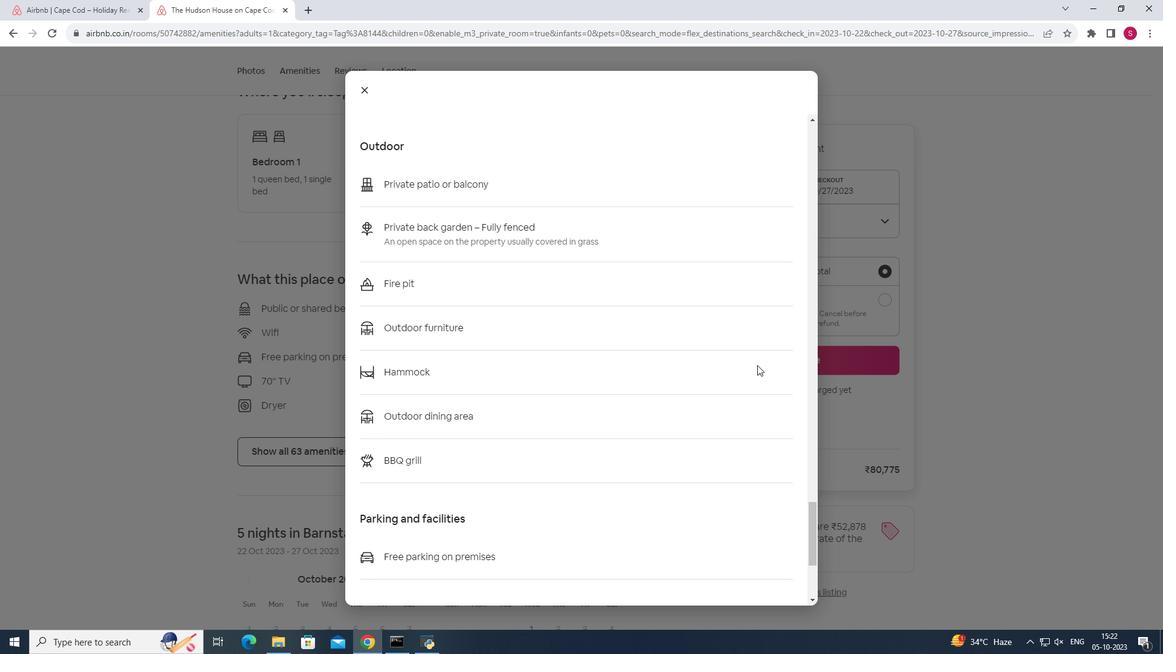 
Action: Mouse moved to (758, 366)
Screenshot: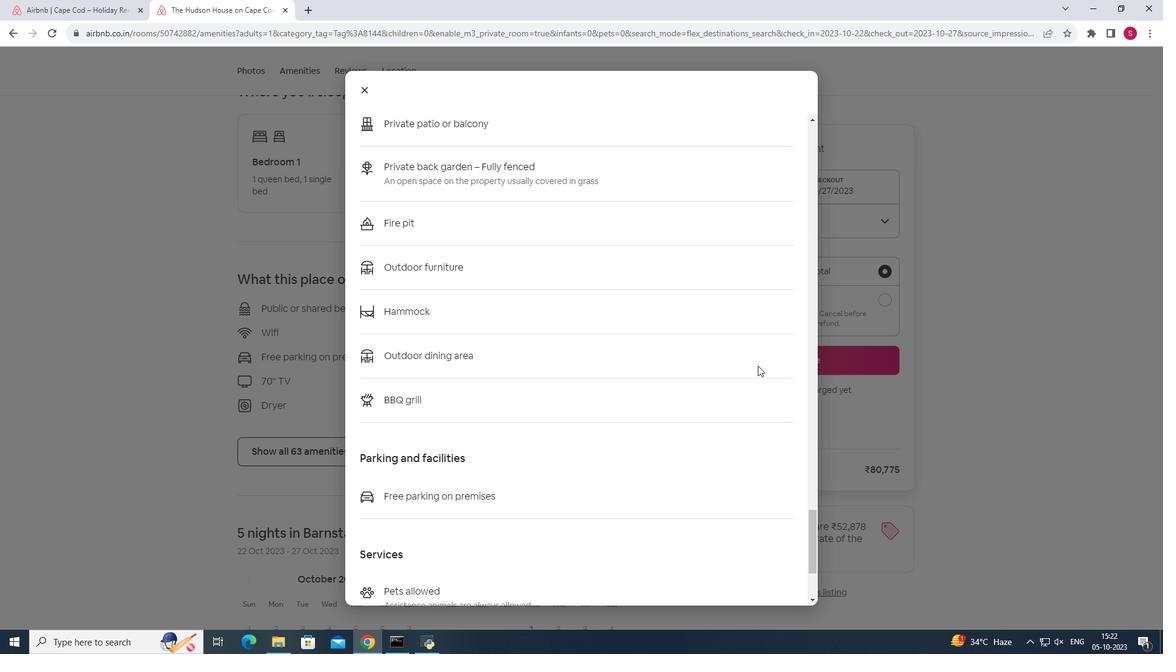 
Action: Mouse scrolled (758, 365) with delta (0, 0)
Screenshot: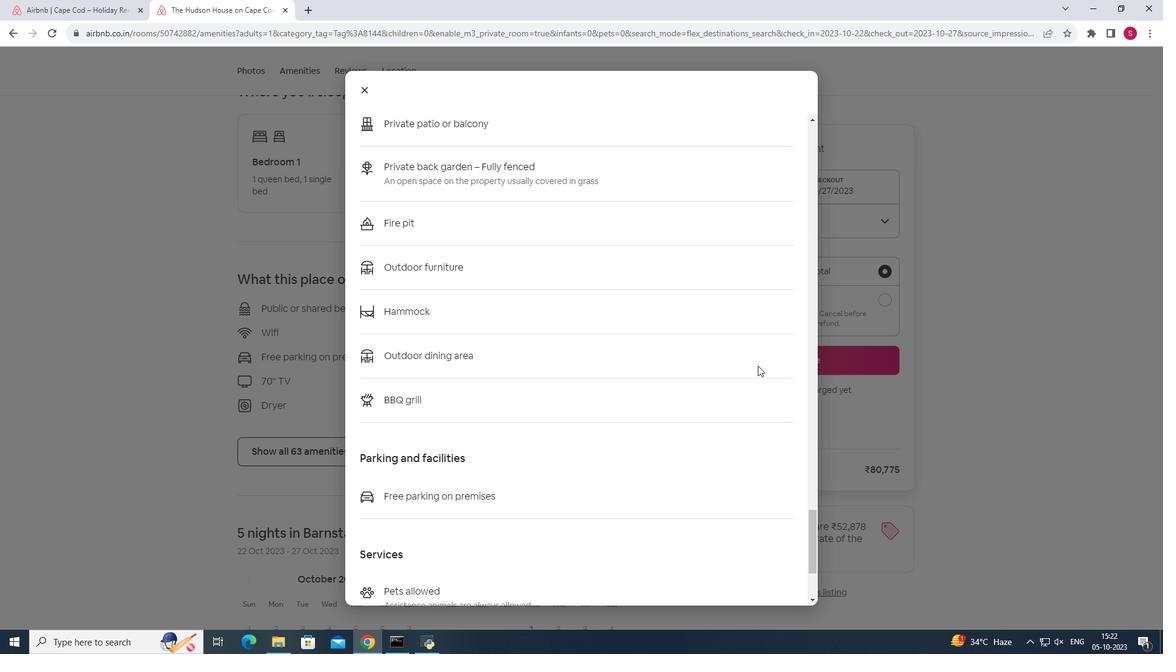 
Action: Mouse scrolled (758, 365) with delta (0, 0)
Screenshot: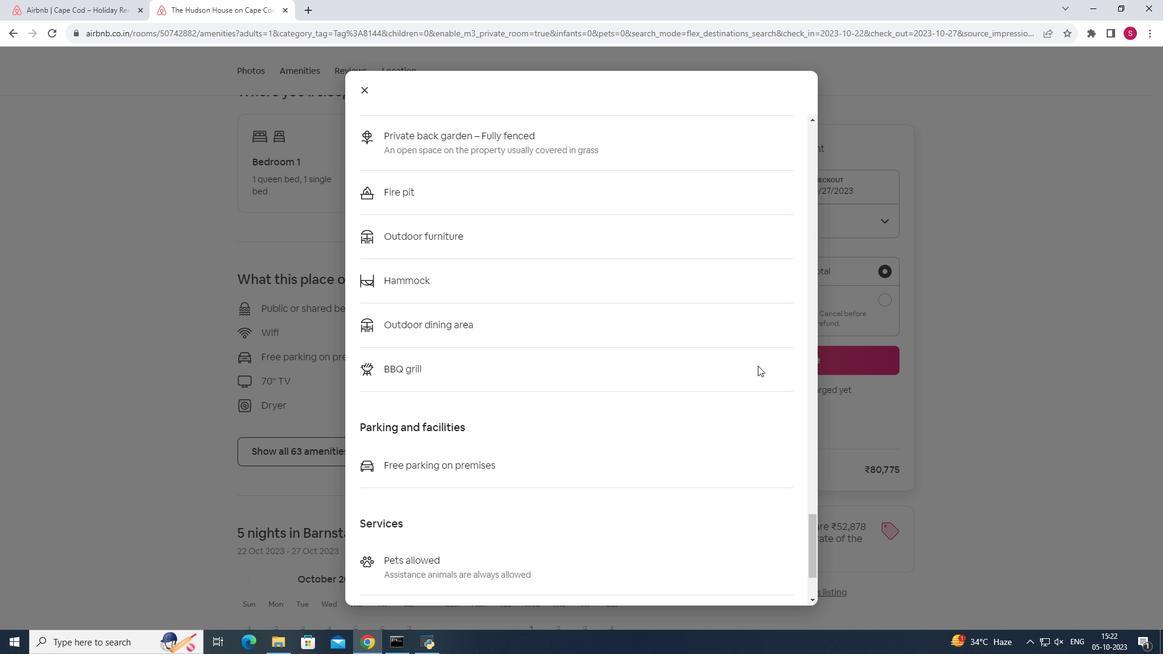 
Action: Mouse scrolled (758, 365) with delta (0, 0)
Screenshot: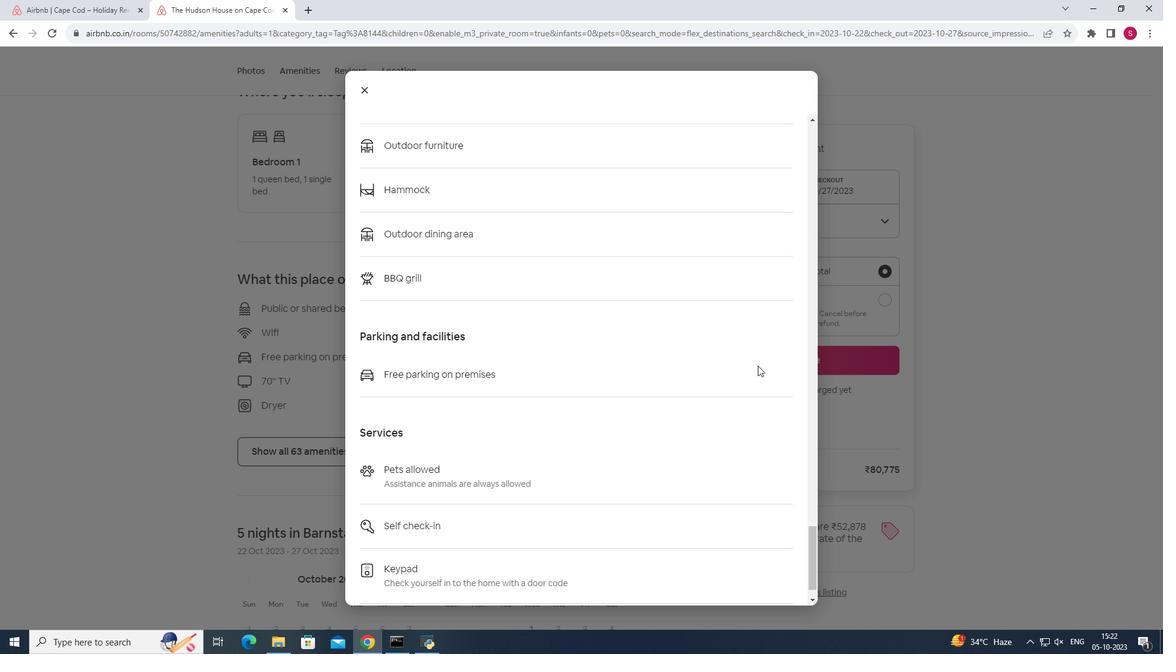 
Action: Mouse scrolled (758, 365) with delta (0, 0)
Screenshot: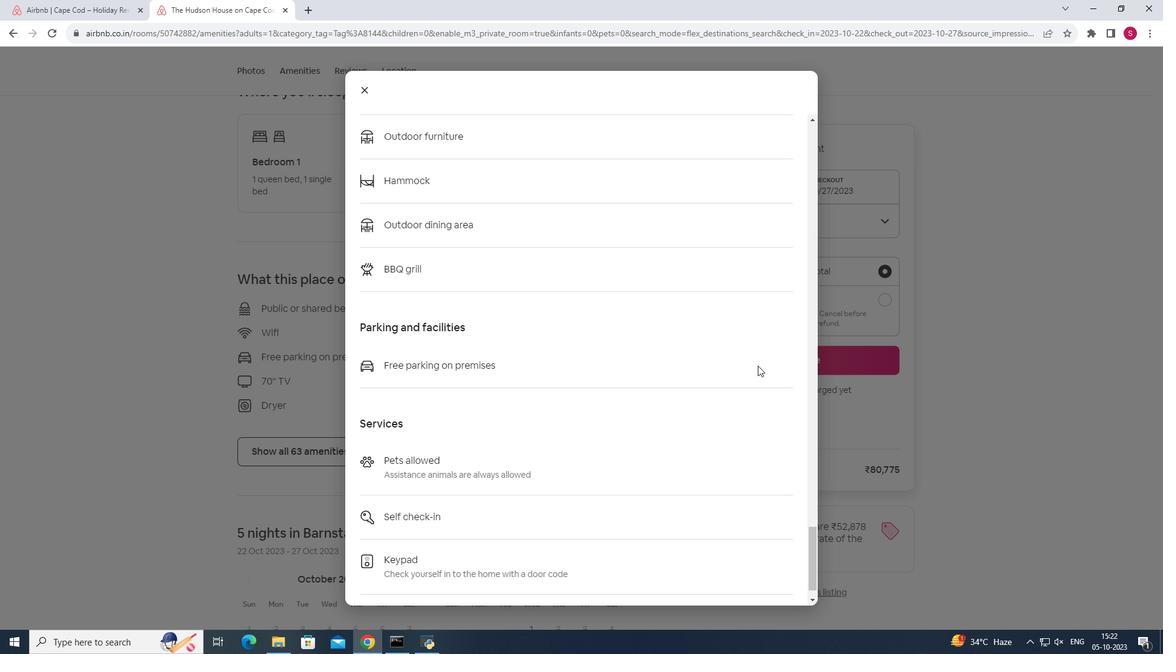 
Action: Mouse moved to (367, 93)
Screenshot: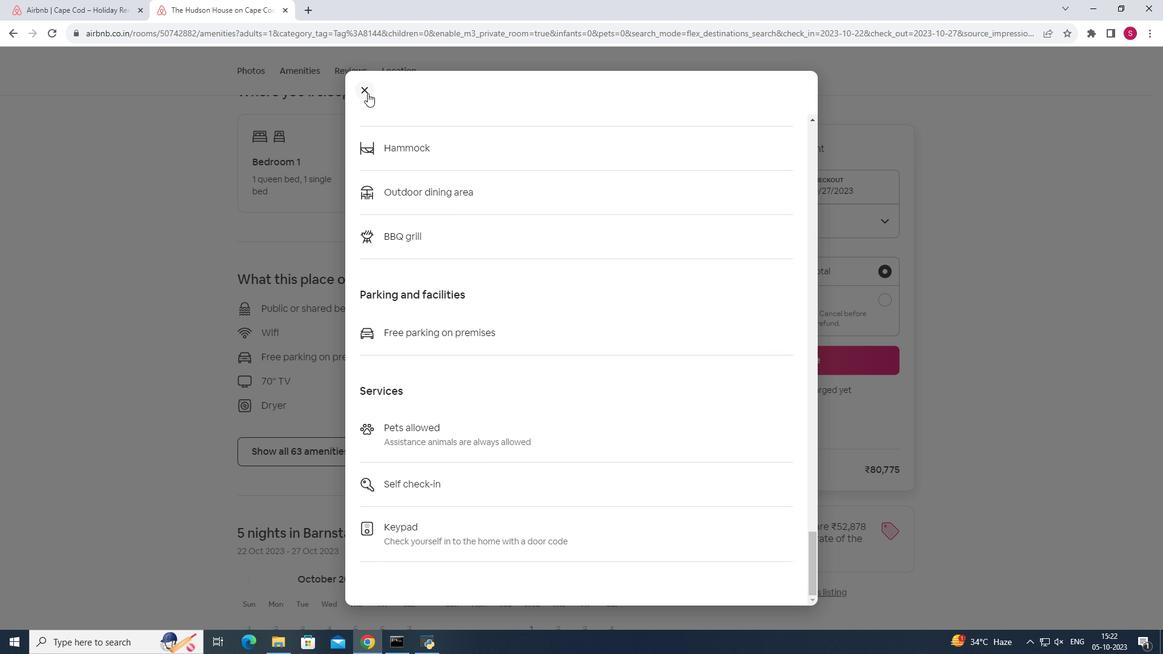 
Action: Mouse pressed left at (367, 93)
Screenshot: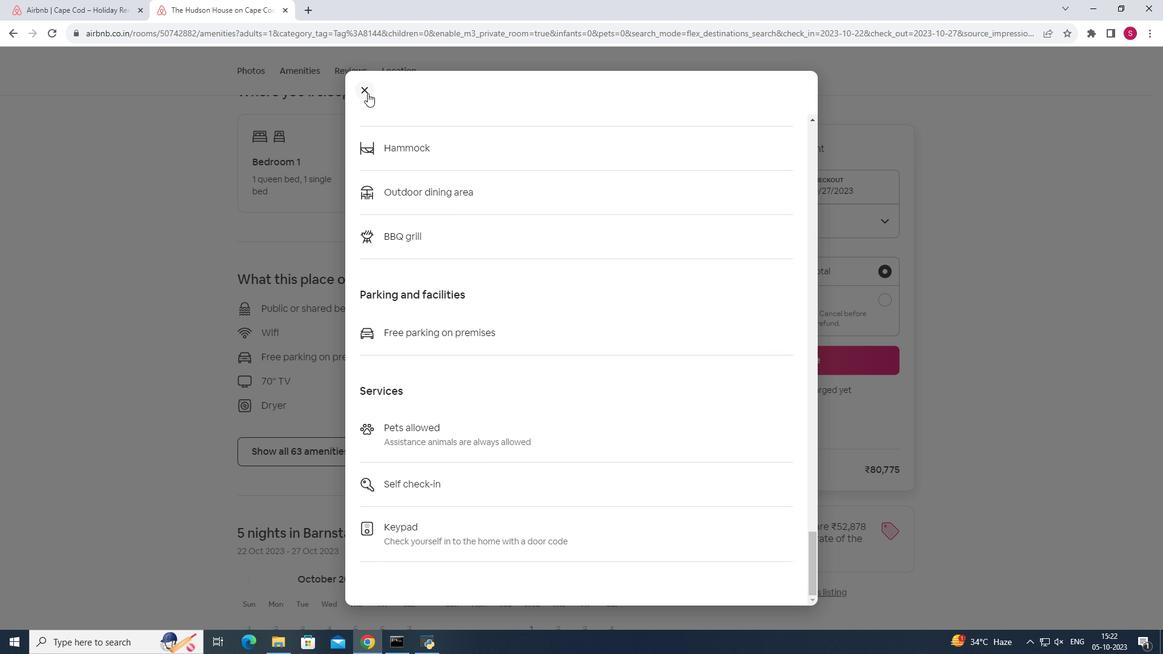 
Action: Mouse moved to (631, 243)
Screenshot: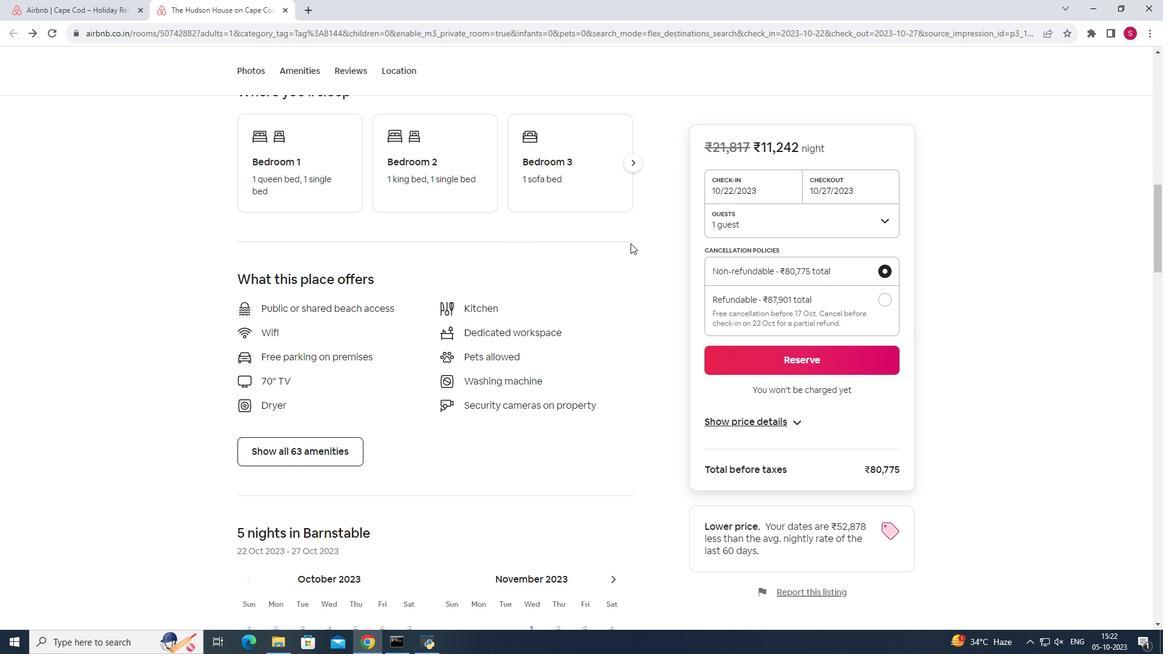 
Action: Mouse scrolled (631, 243) with delta (0, 0)
Screenshot: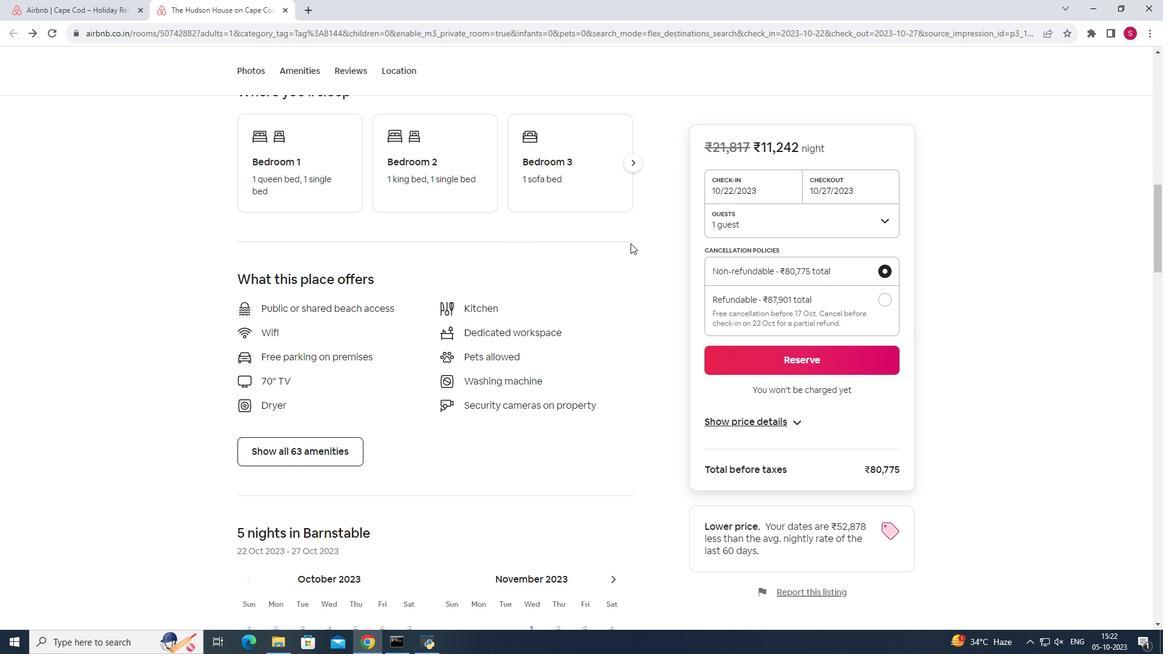 
Action: Mouse scrolled (631, 243) with delta (0, 0)
Screenshot: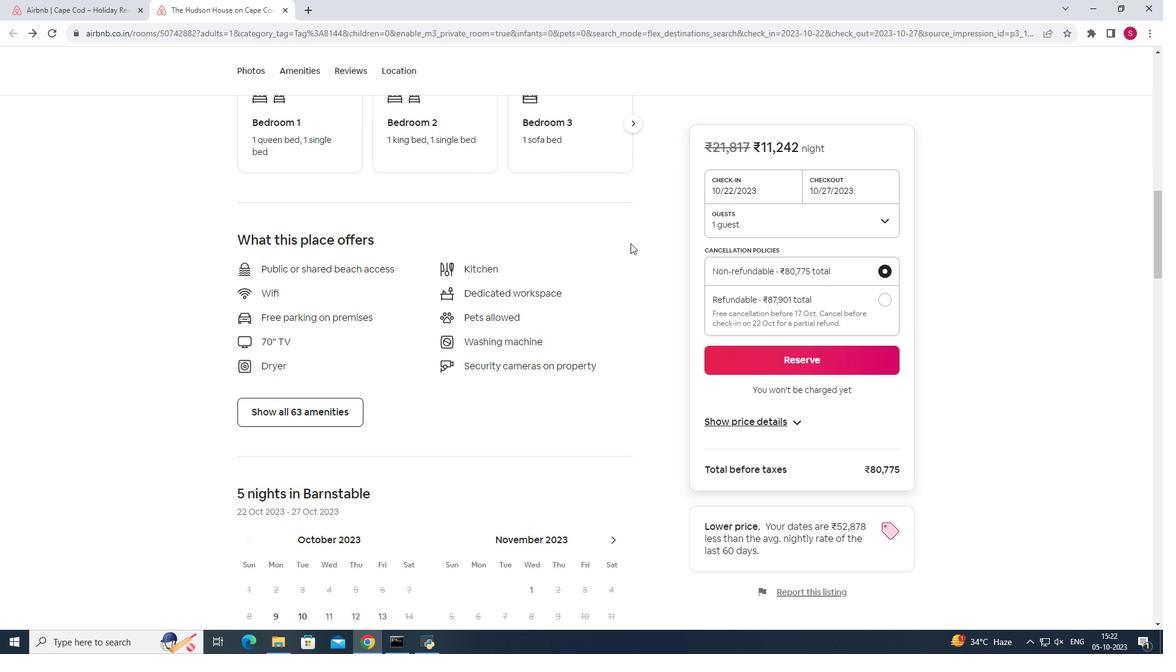 
Action: Mouse scrolled (631, 243) with delta (0, 0)
Screenshot: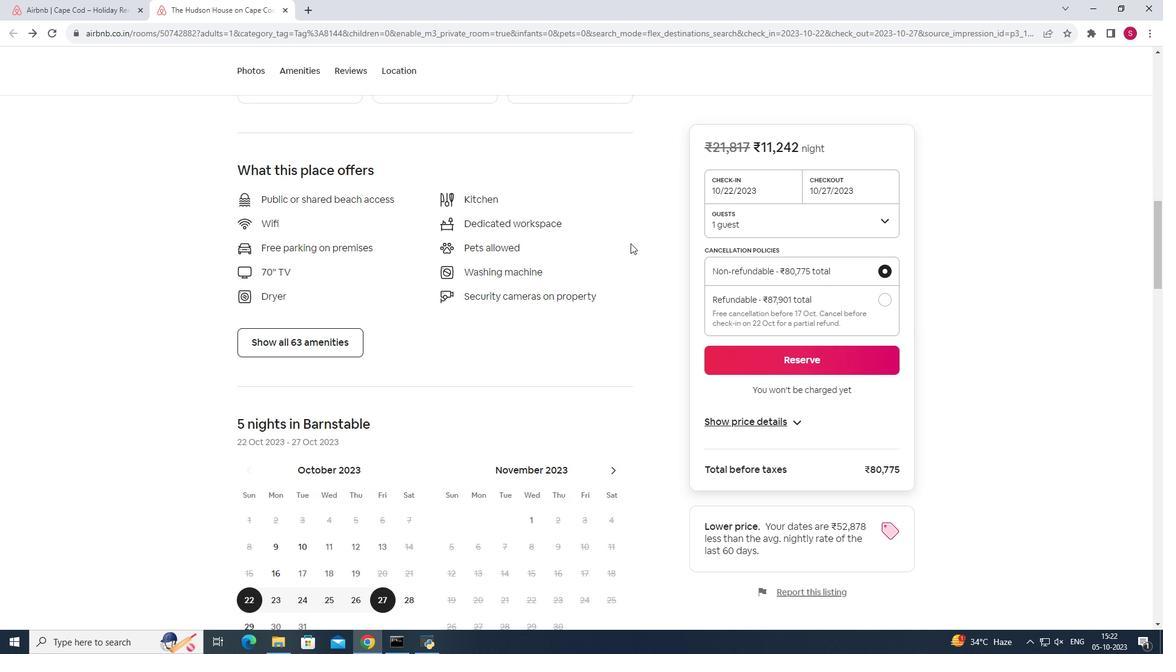 
Action: Mouse scrolled (631, 243) with delta (0, 0)
Screenshot: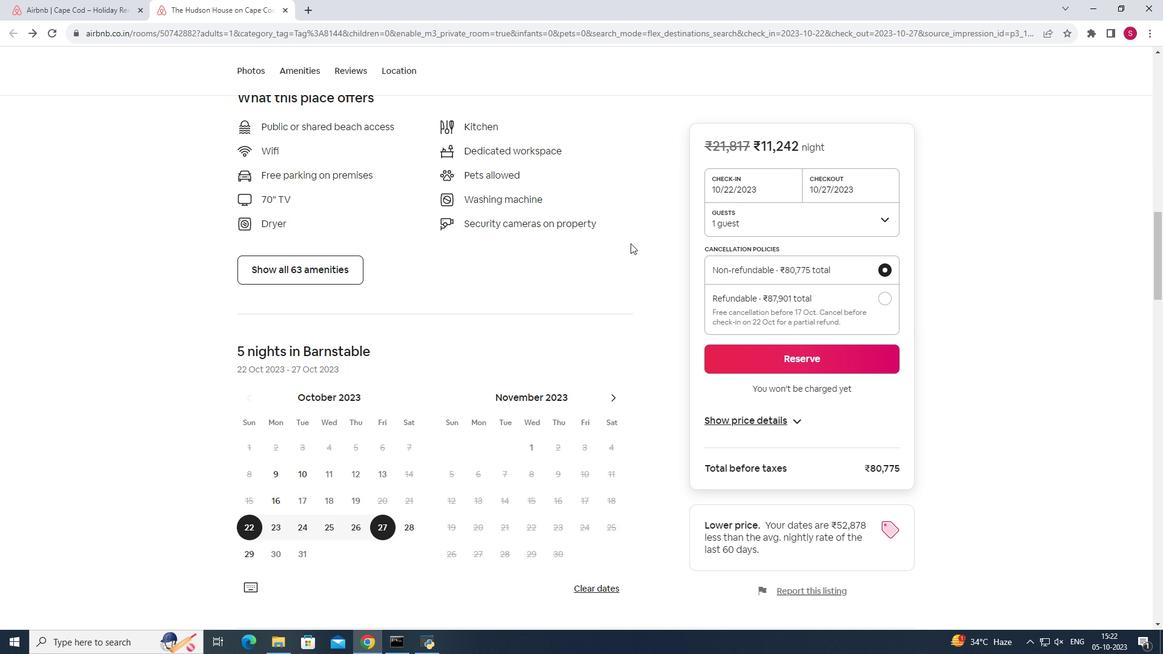 
Action: Mouse scrolled (631, 243) with delta (0, 0)
Screenshot: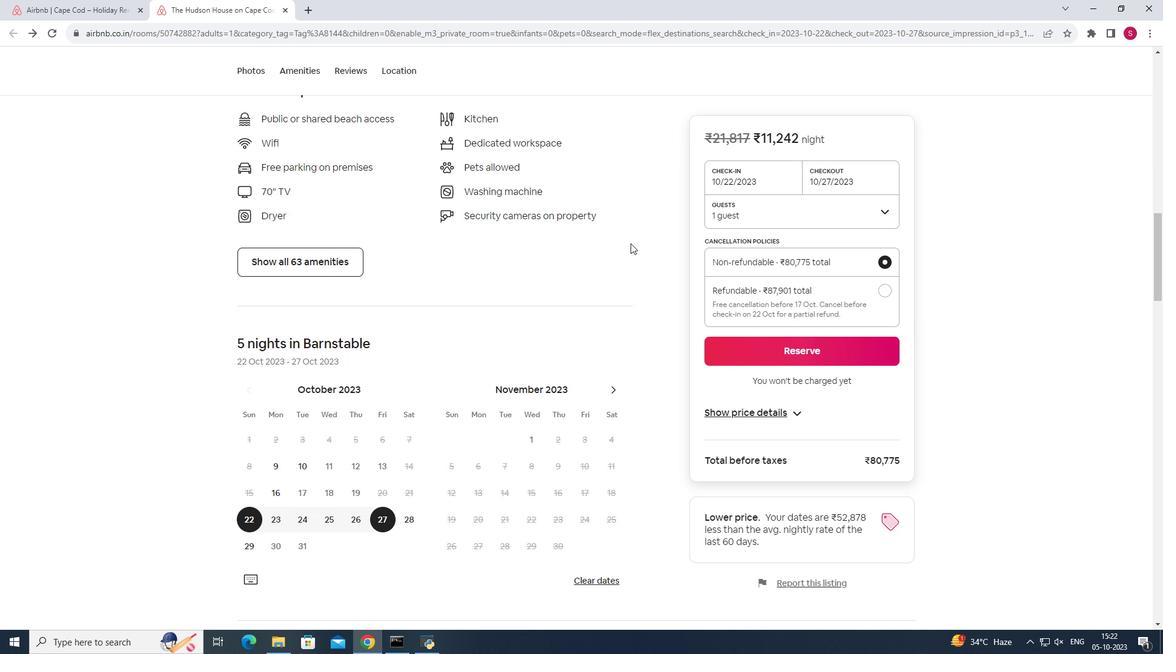 
Action: Mouse scrolled (631, 243) with delta (0, 0)
Screenshot: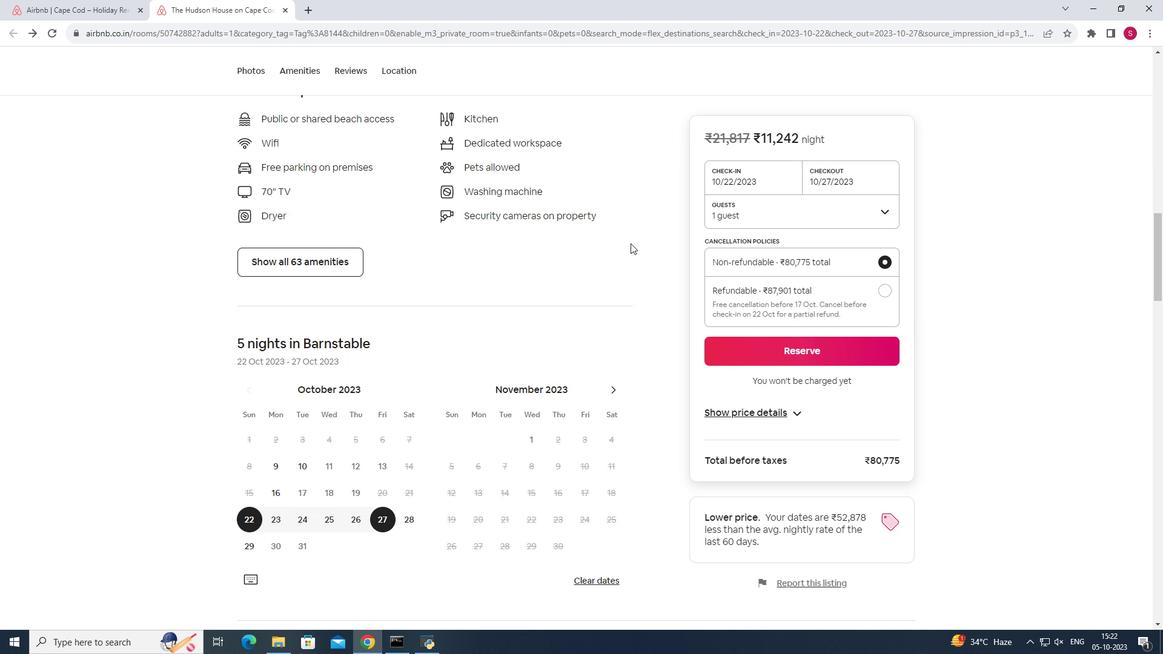 
Action: Mouse scrolled (631, 243) with delta (0, 0)
Screenshot: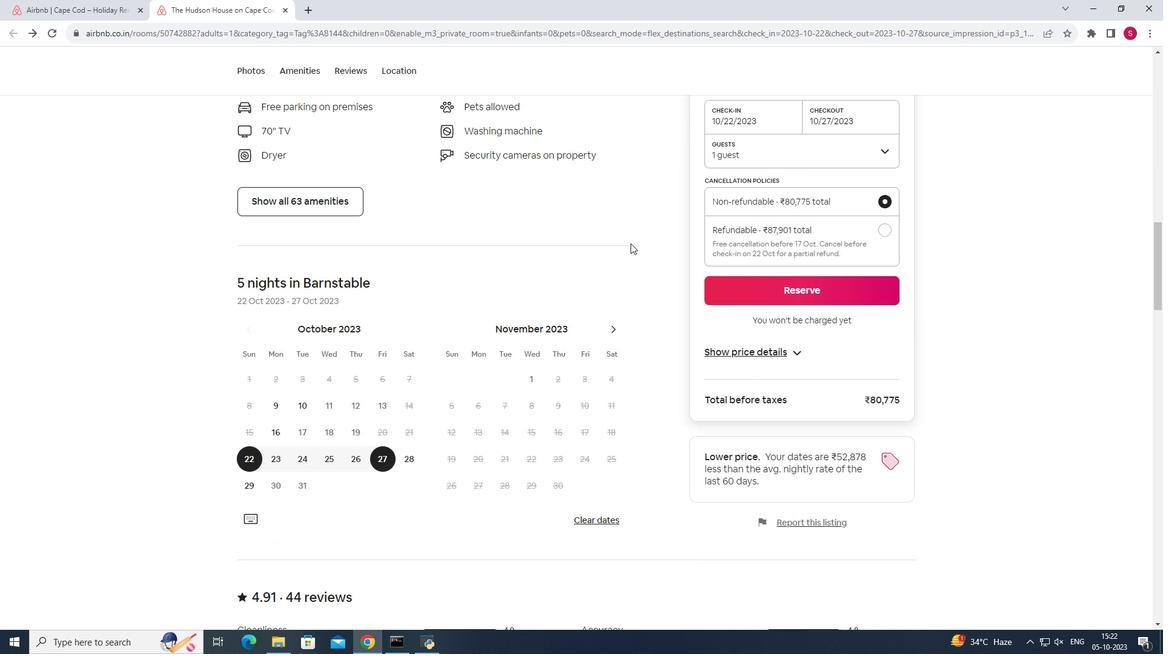 
Action: Mouse scrolled (631, 243) with delta (0, 0)
Screenshot: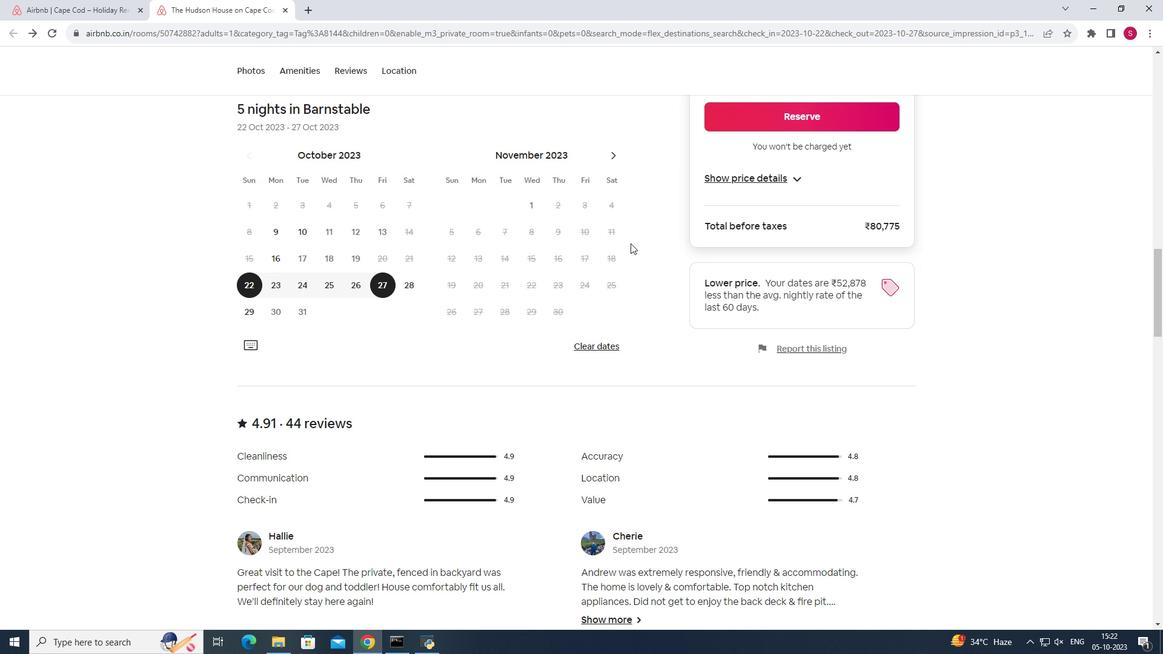 
Action: Mouse scrolled (631, 243) with delta (0, 0)
Screenshot: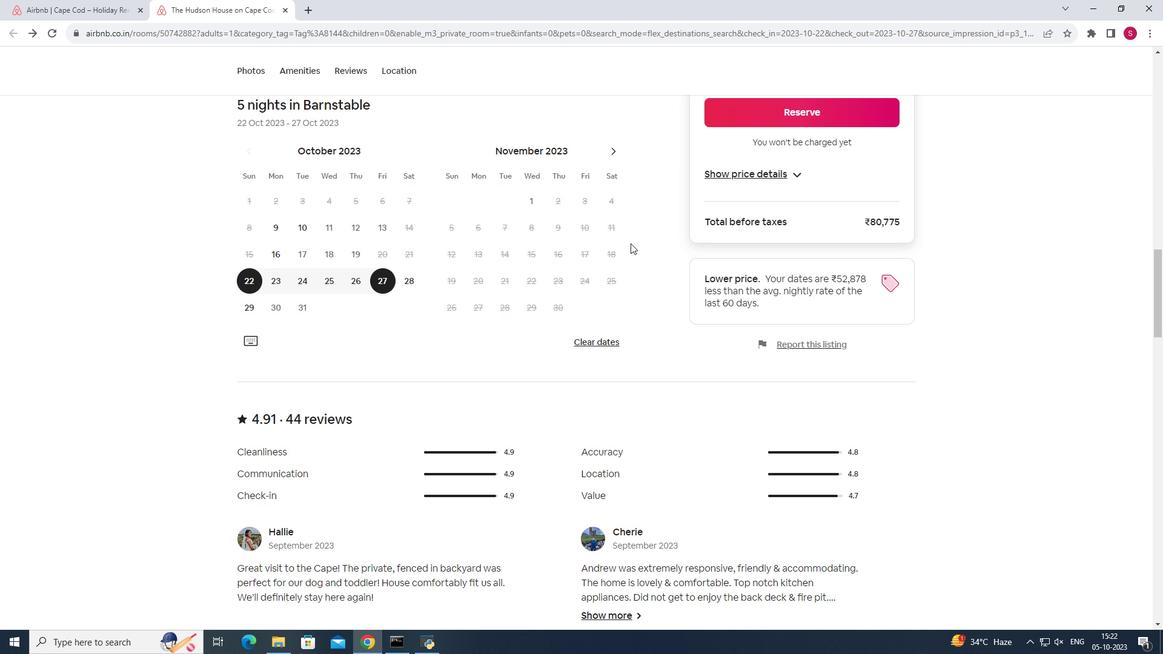 
Action: Mouse scrolled (631, 243) with delta (0, 0)
Screenshot: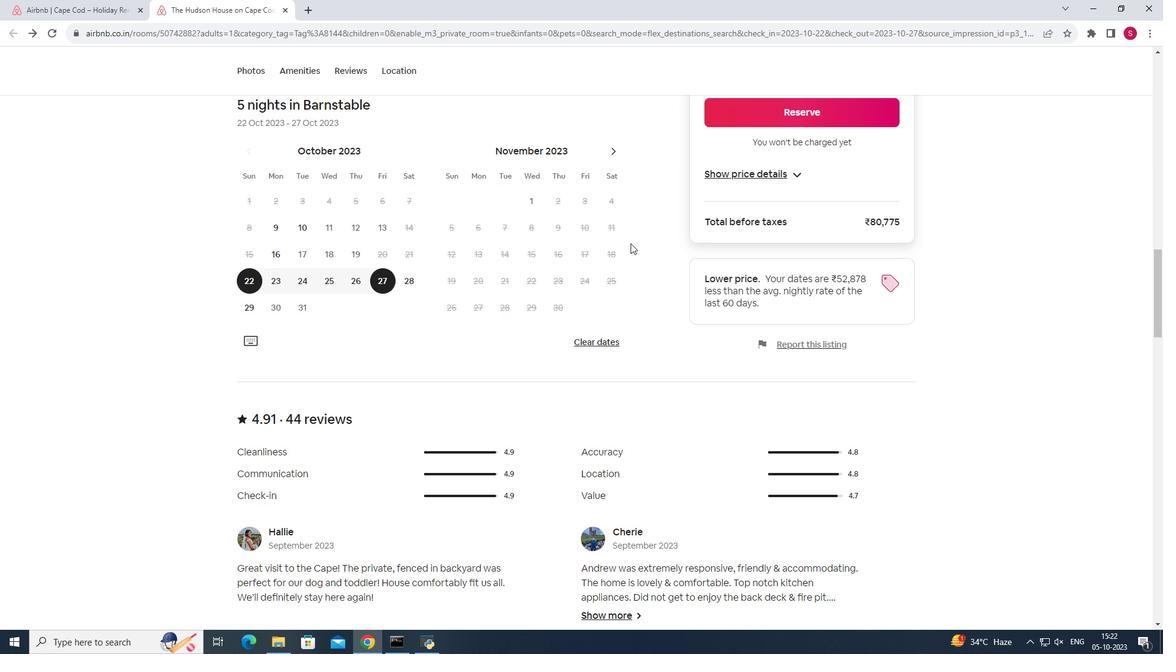 
Action: Mouse scrolled (631, 243) with delta (0, 0)
Screenshot: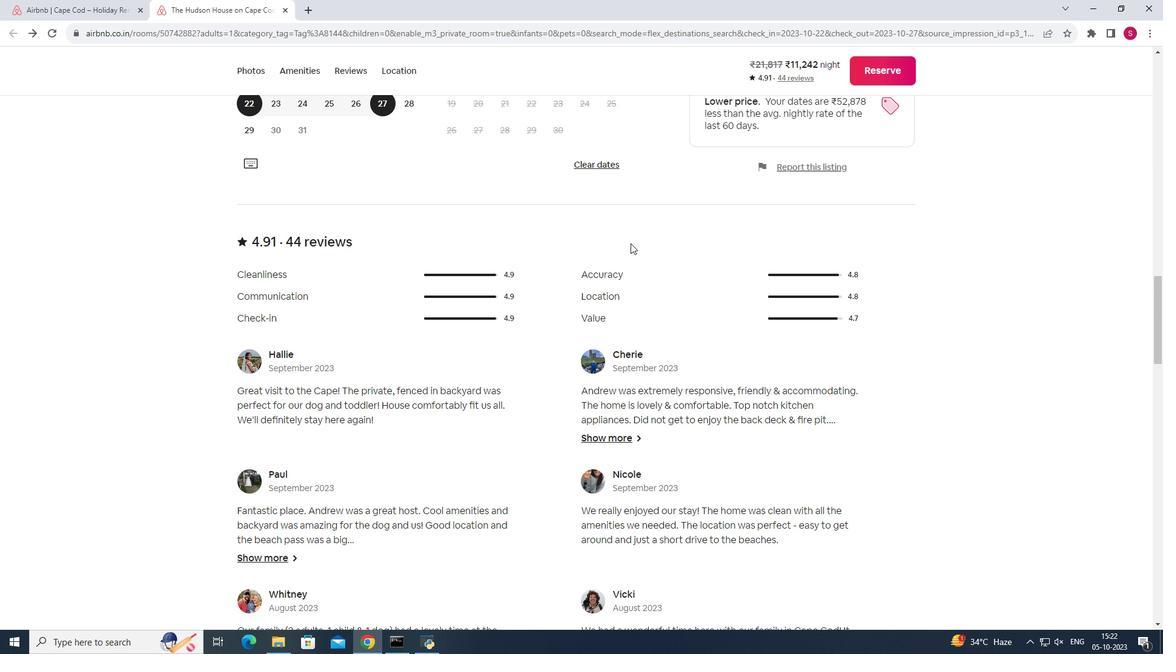
Action: Mouse scrolled (631, 243) with delta (0, 0)
Screenshot: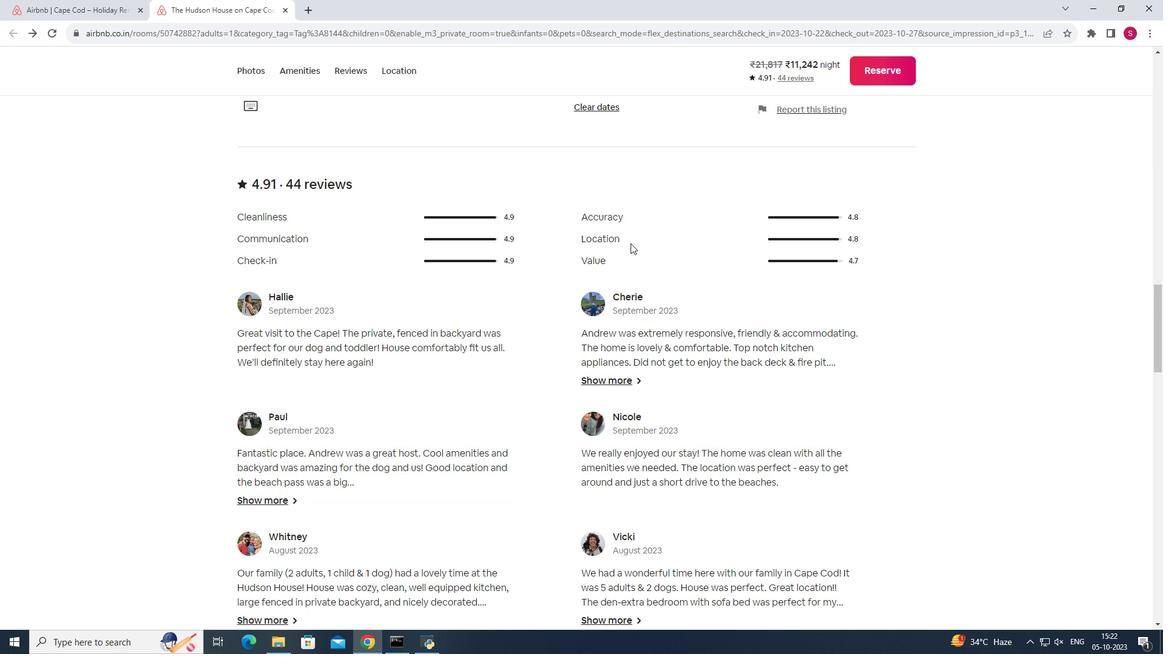 
Action: Mouse moved to (528, 296)
Screenshot: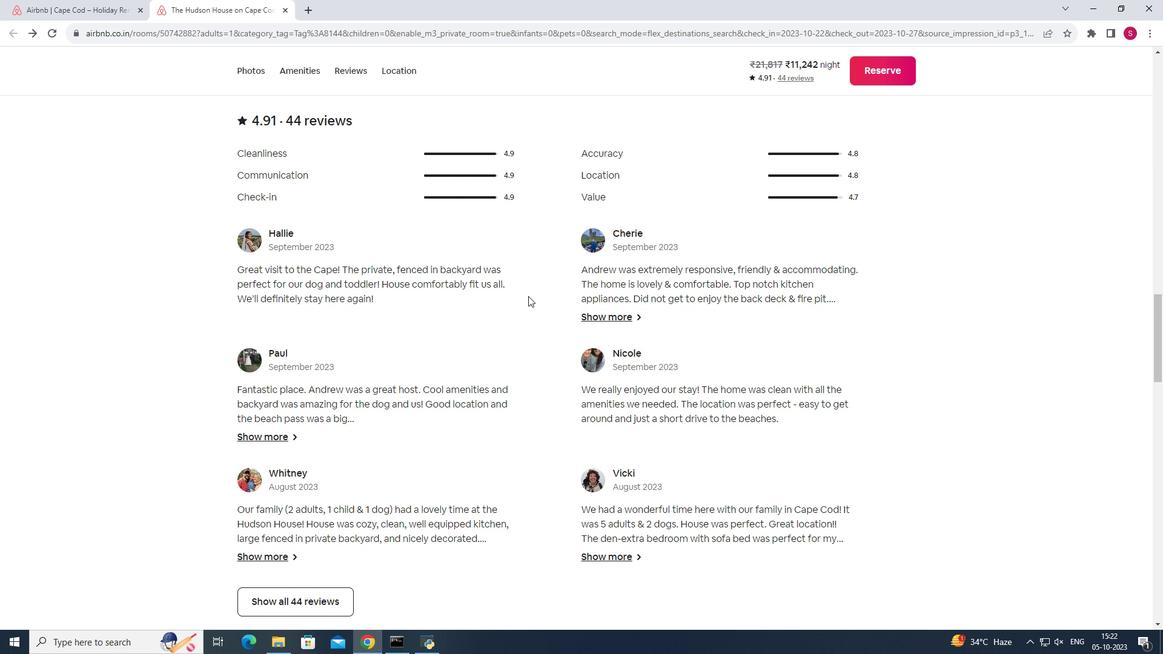 
Action: Mouse scrolled (528, 295) with delta (0, 0)
Screenshot: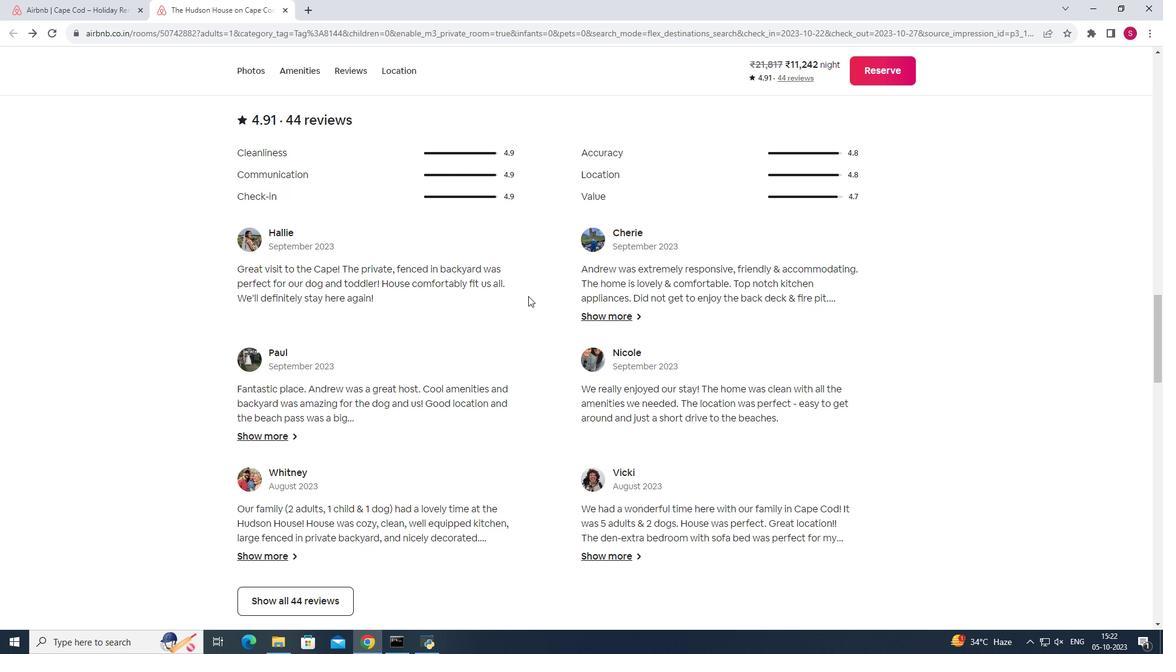 
Action: Mouse scrolled (528, 295) with delta (0, 0)
Screenshot: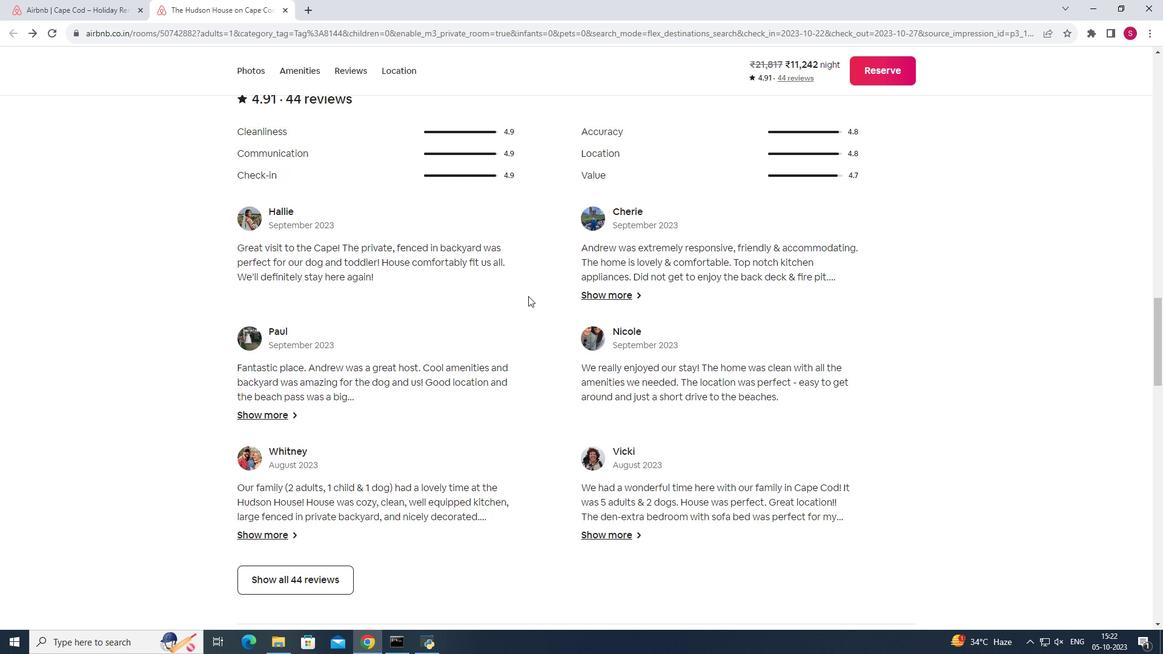 
Action: Mouse moved to (523, 311)
Screenshot: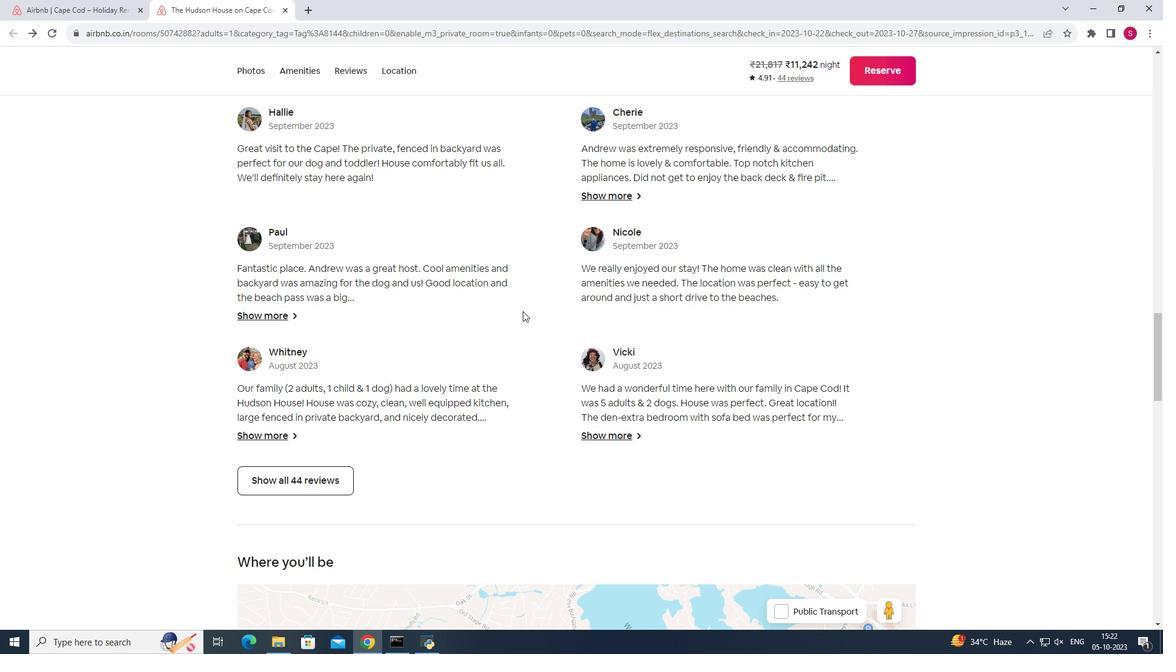 
Action: Mouse scrolled (523, 310) with delta (0, 0)
Screenshot: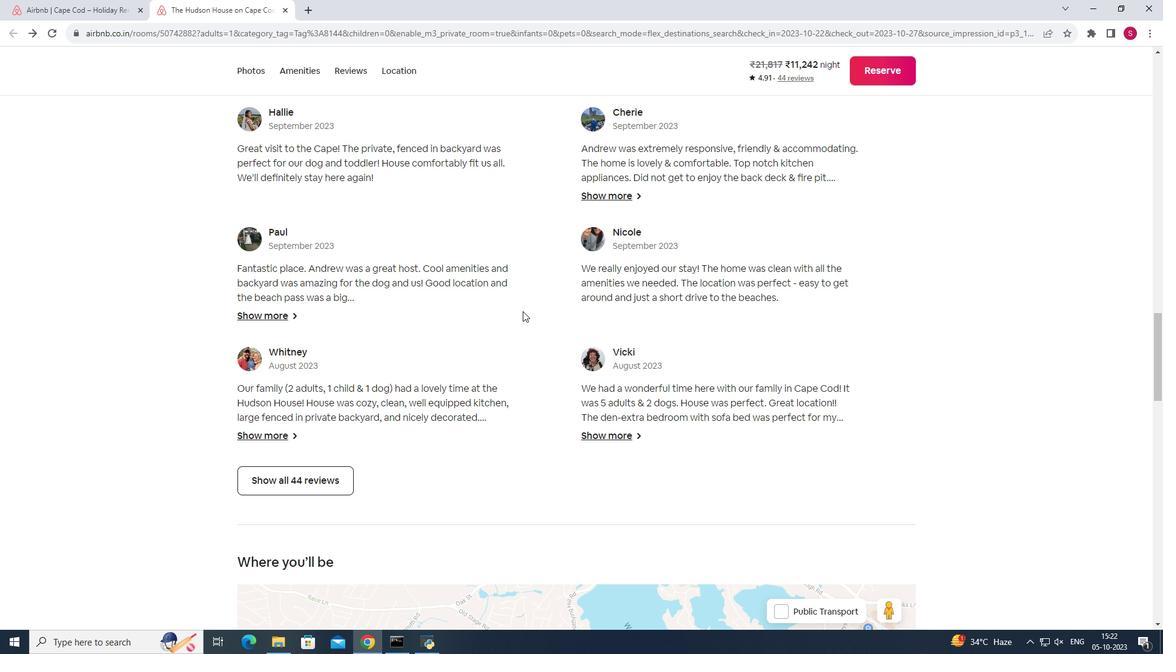 
Action: Mouse moved to (671, 308)
Screenshot: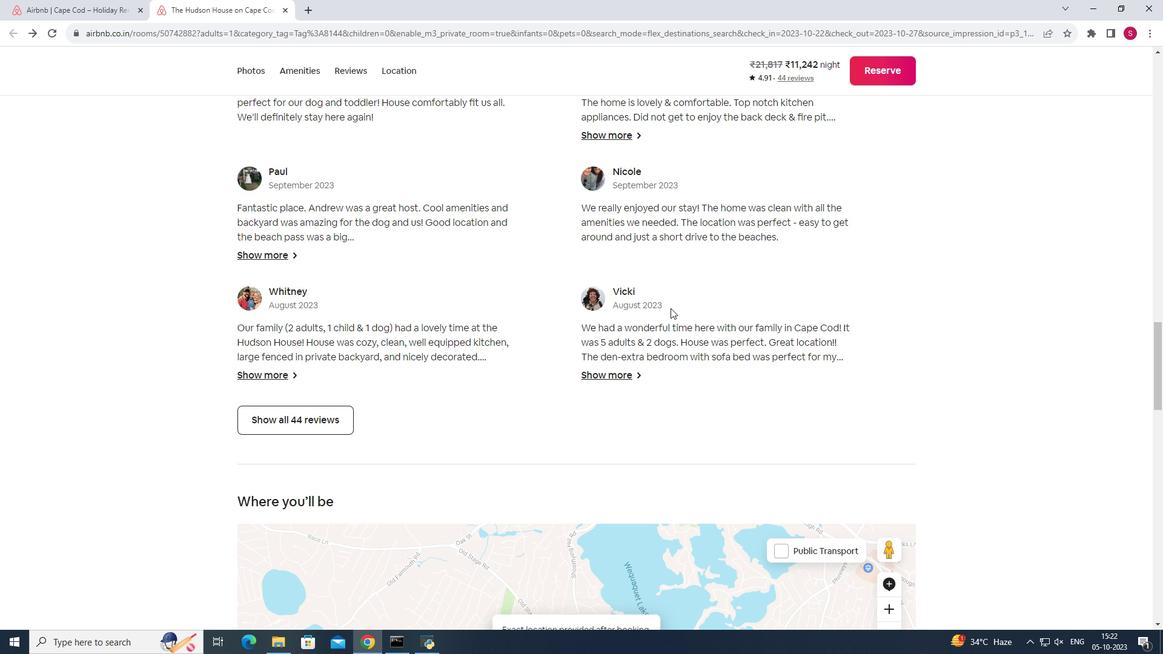 
Action: Mouse scrolled (671, 309) with delta (0, 0)
Screenshot: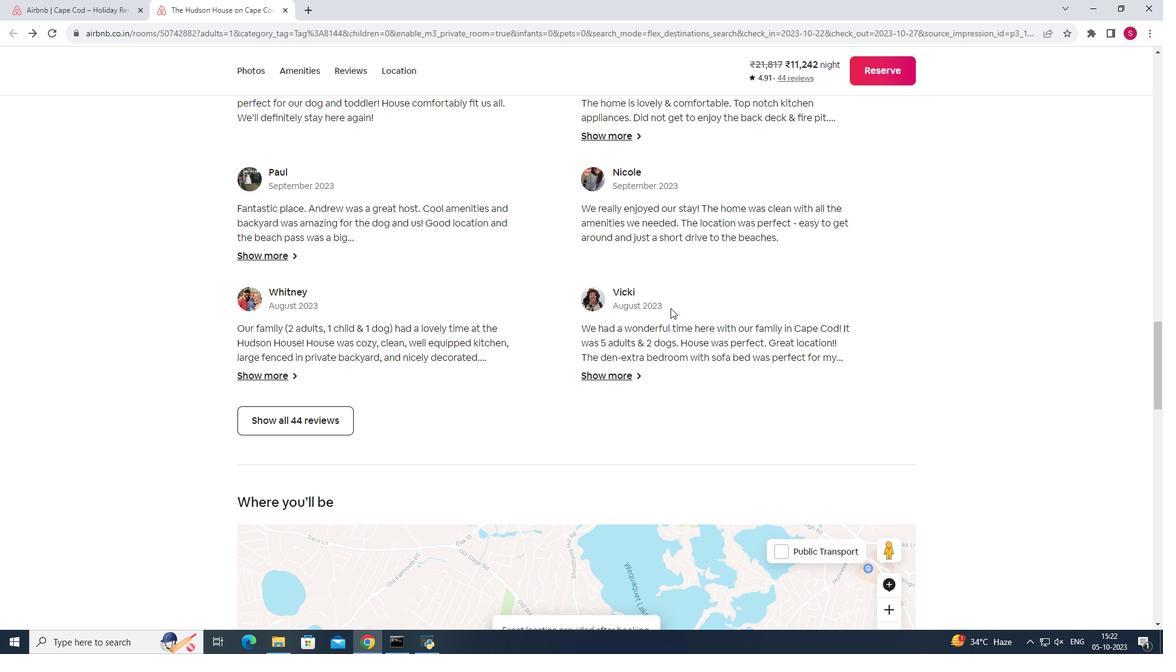 
Action: Mouse moved to (845, 323)
Screenshot: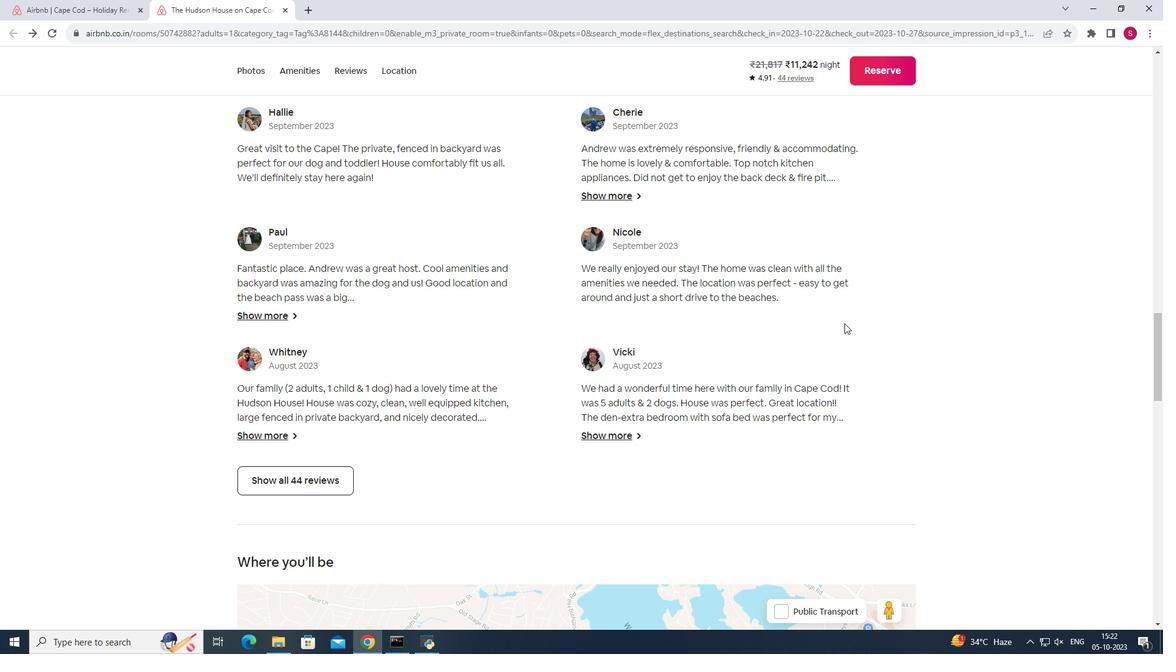 
Action: Mouse scrolled (845, 323) with delta (0, 0)
Screenshot: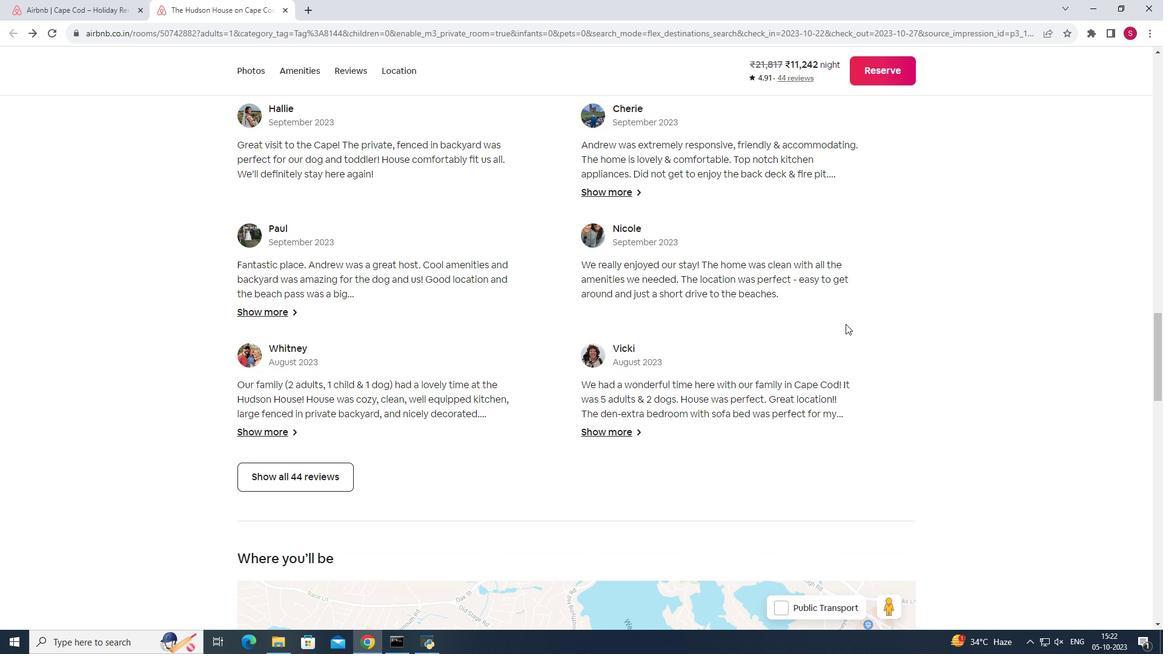 
Action: Mouse moved to (846, 324)
Screenshot: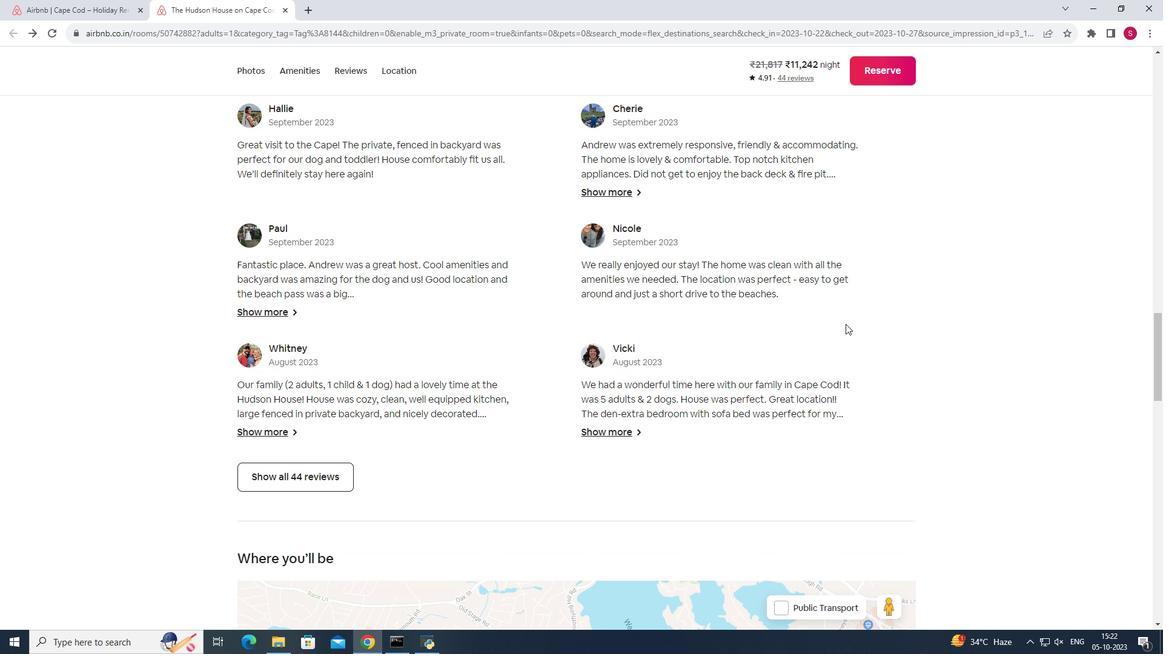 
Action: Mouse scrolled (846, 323) with delta (0, 0)
Screenshot: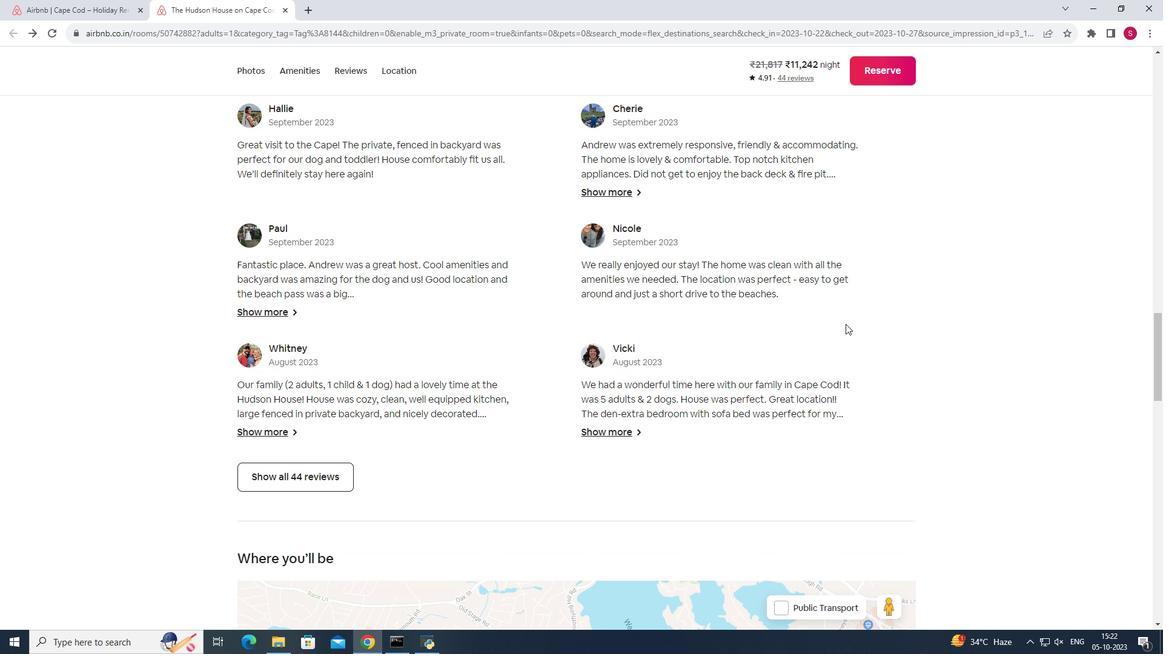 
Action: Mouse scrolled (846, 323) with delta (0, 0)
Screenshot: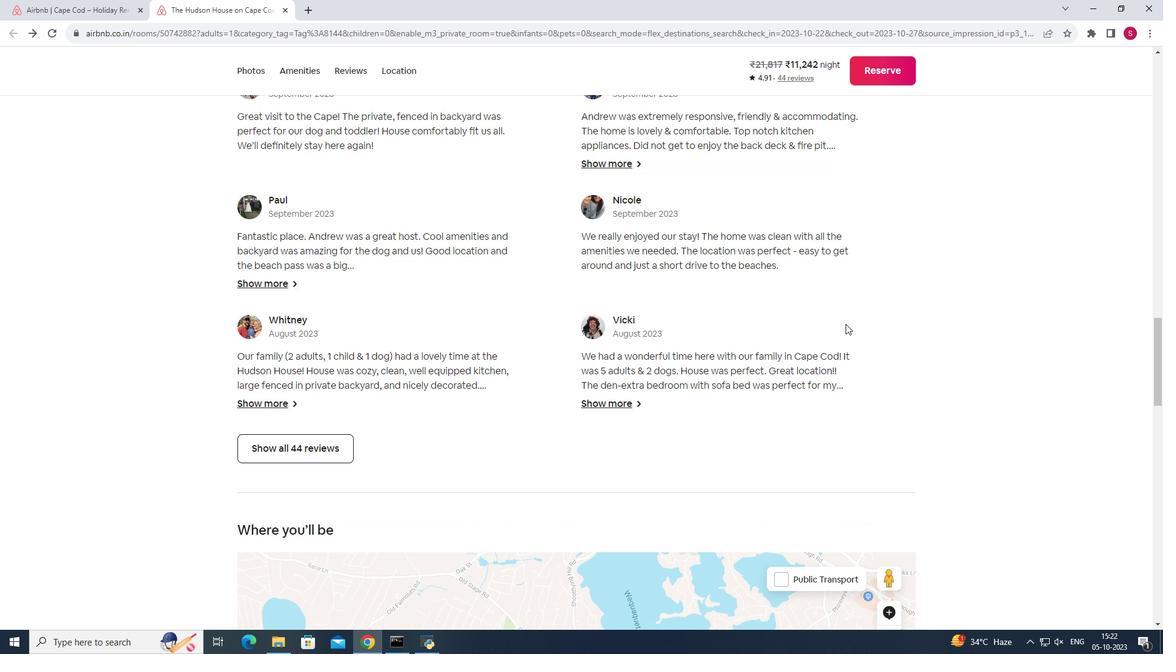 
Action: Mouse moved to (792, 313)
Screenshot: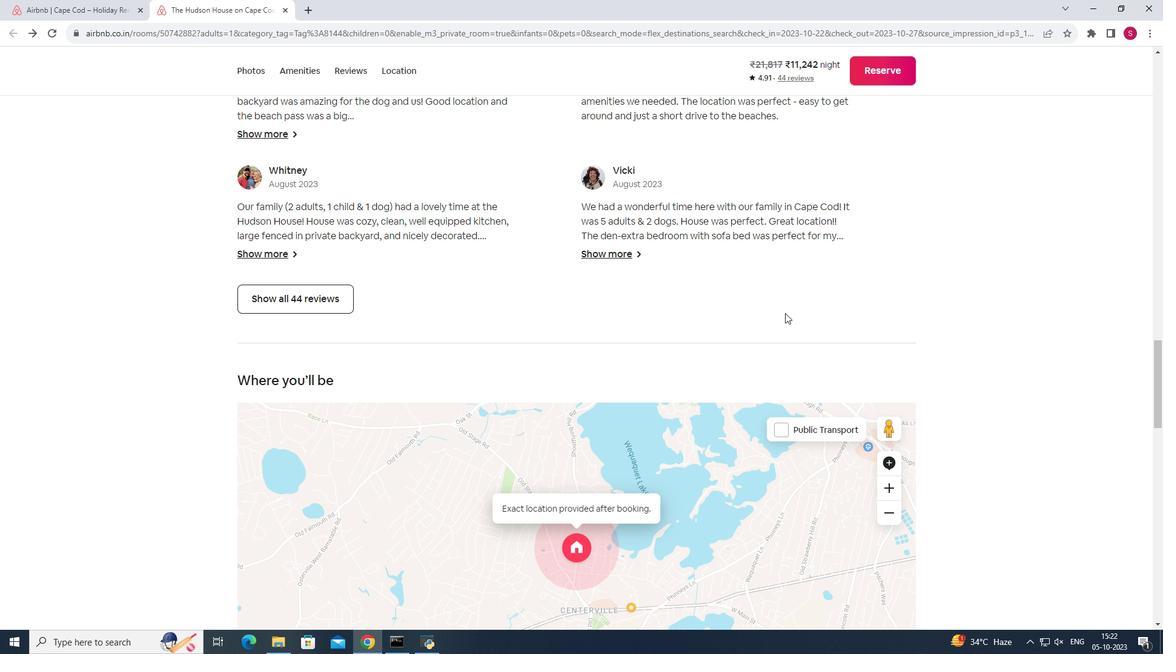 
Action: Mouse scrolled (792, 312) with delta (0, 0)
Screenshot: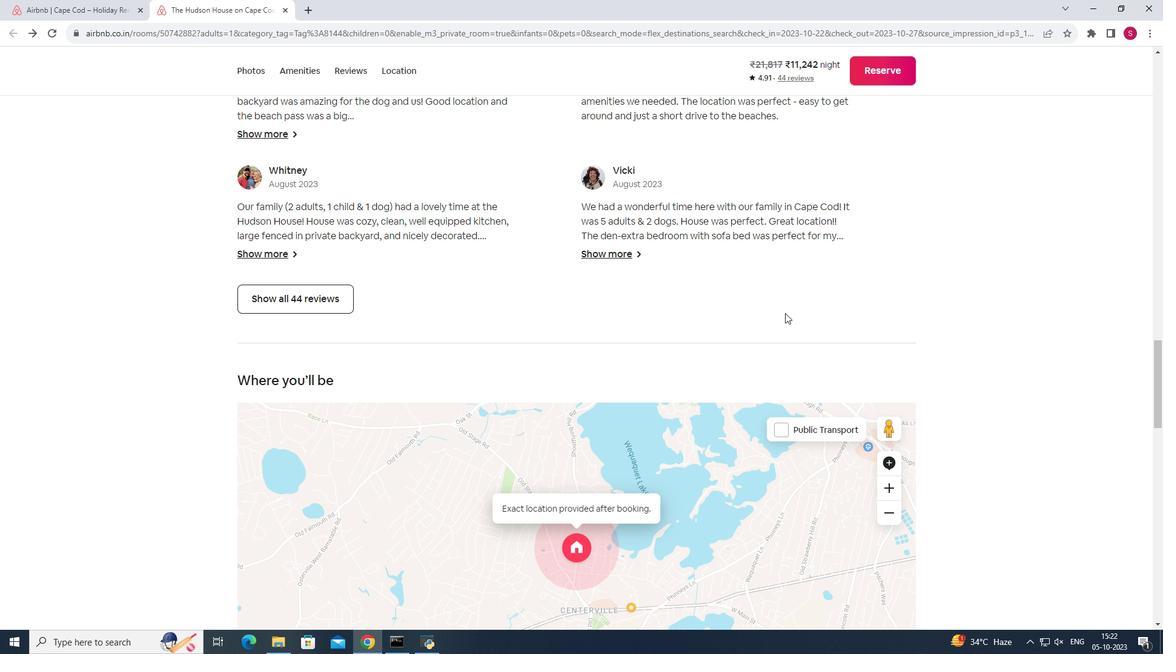 
Action: Mouse moved to (772, 314)
Screenshot: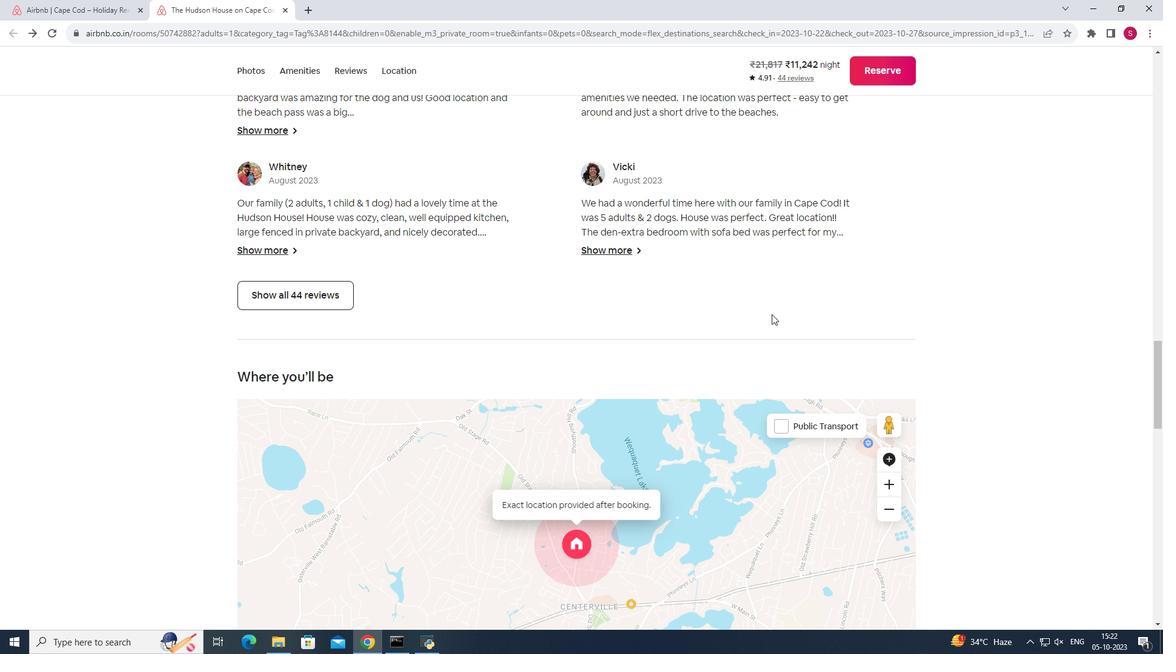 
Action: Mouse scrolled (772, 314) with delta (0, 0)
Screenshot: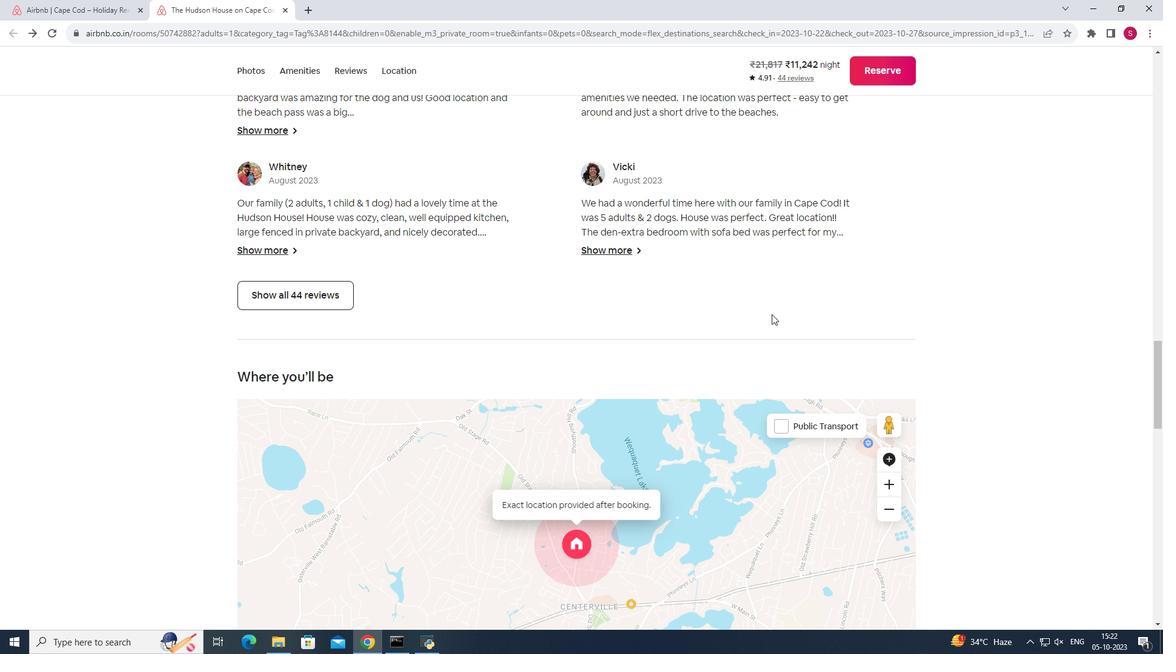 
Action: Mouse moved to (770, 315)
Screenshot: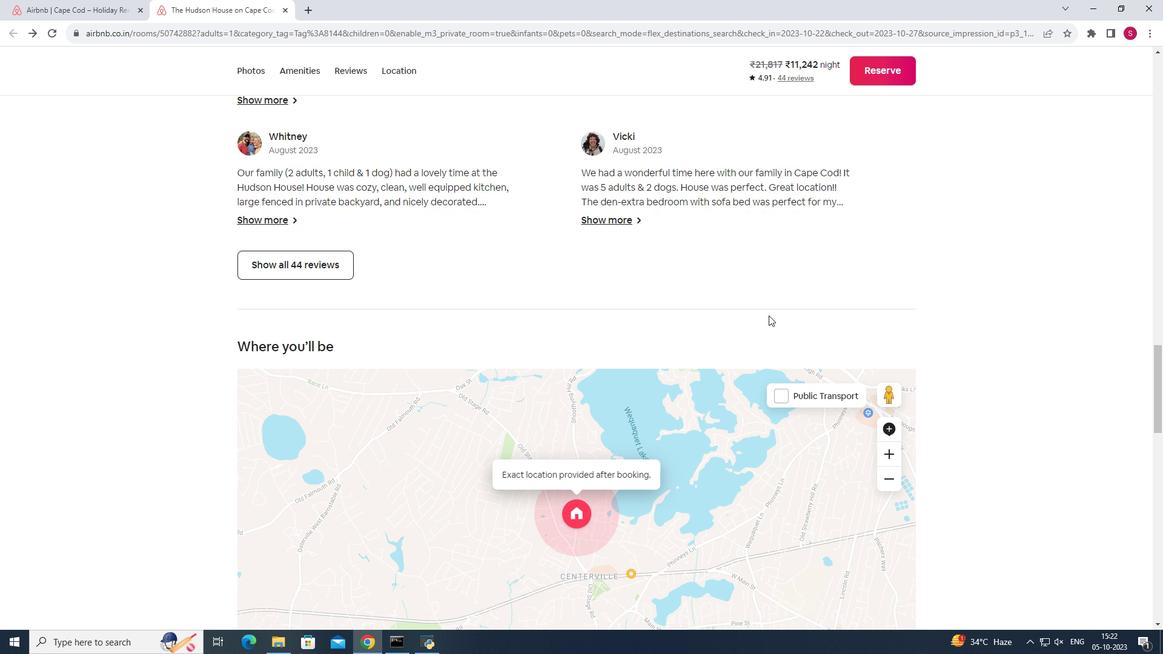 
Action: Mouse scrolled (770, 314) with delta (0, 0)
Screenshot: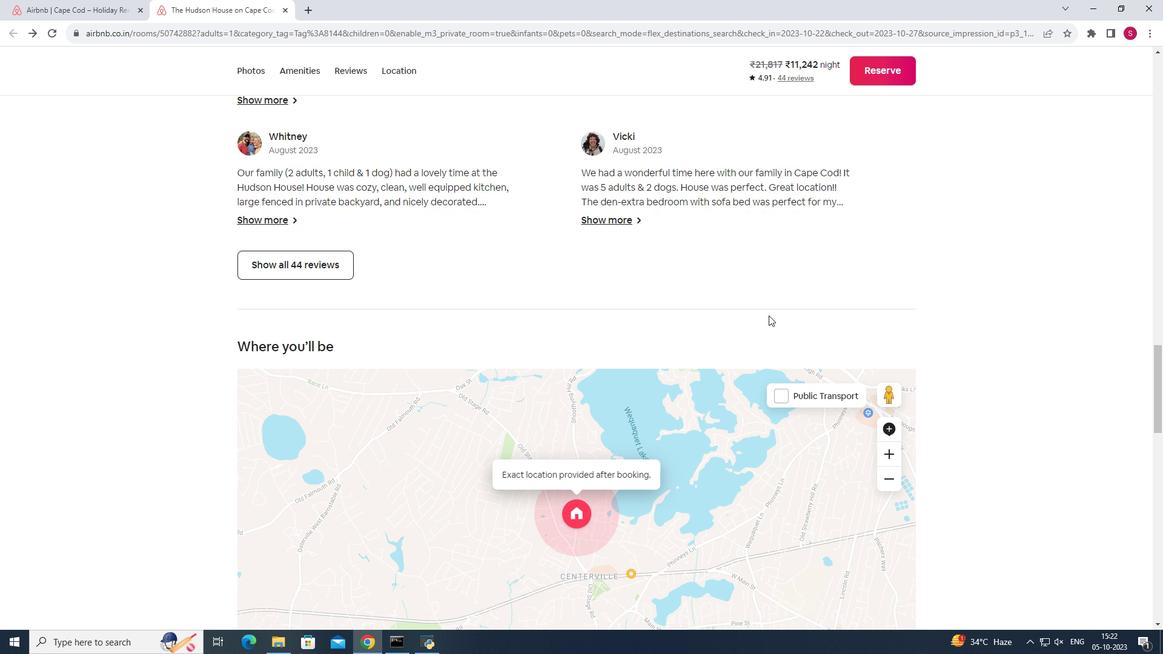 
Action: Mouse moved to (768, 315)
Screenshot: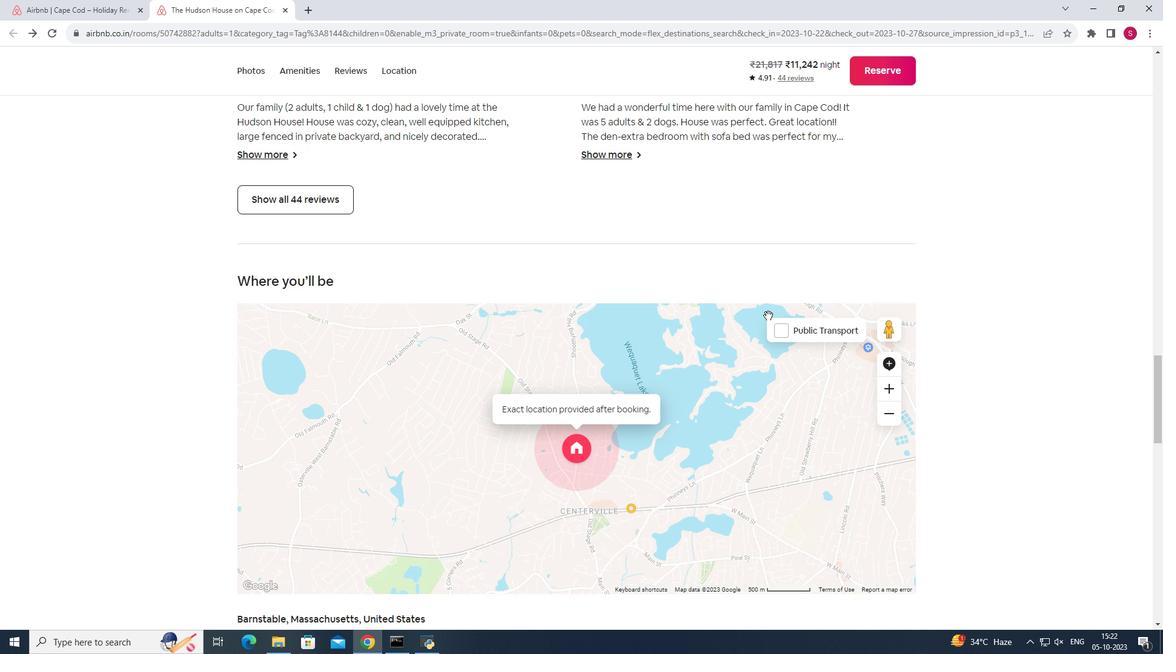 
Action: Mouse scrolled (768, 315) with delta (0, 0)
Screenshot: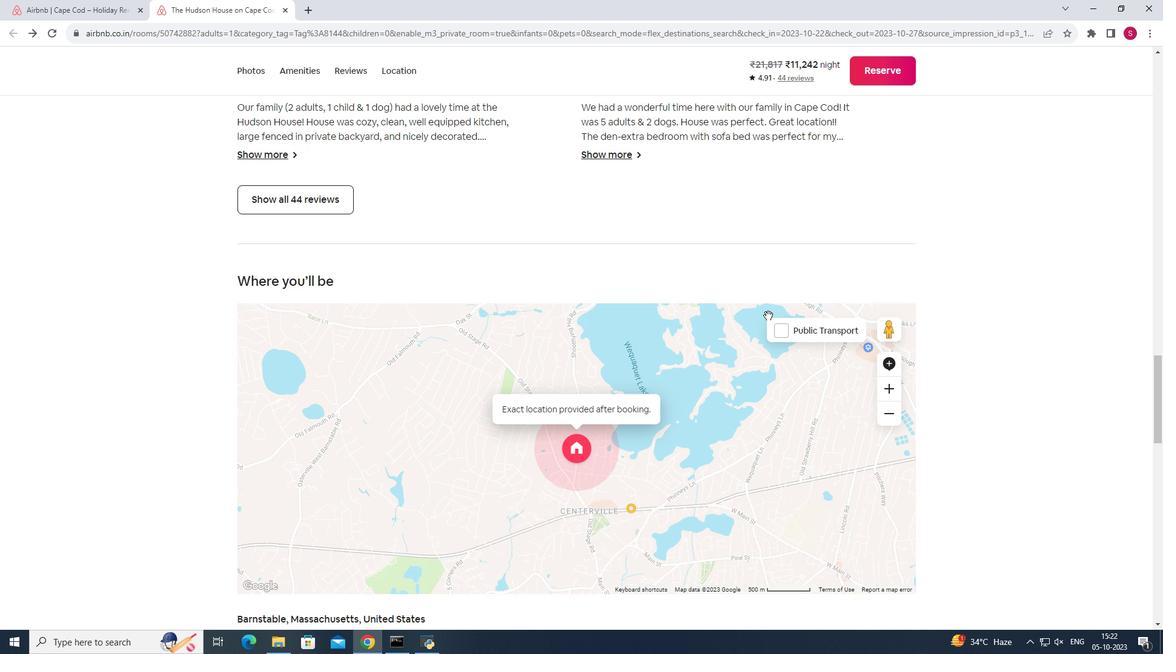 
Action: Mouse scrolled (768, 315) with delta (0, 0)
Screenshot: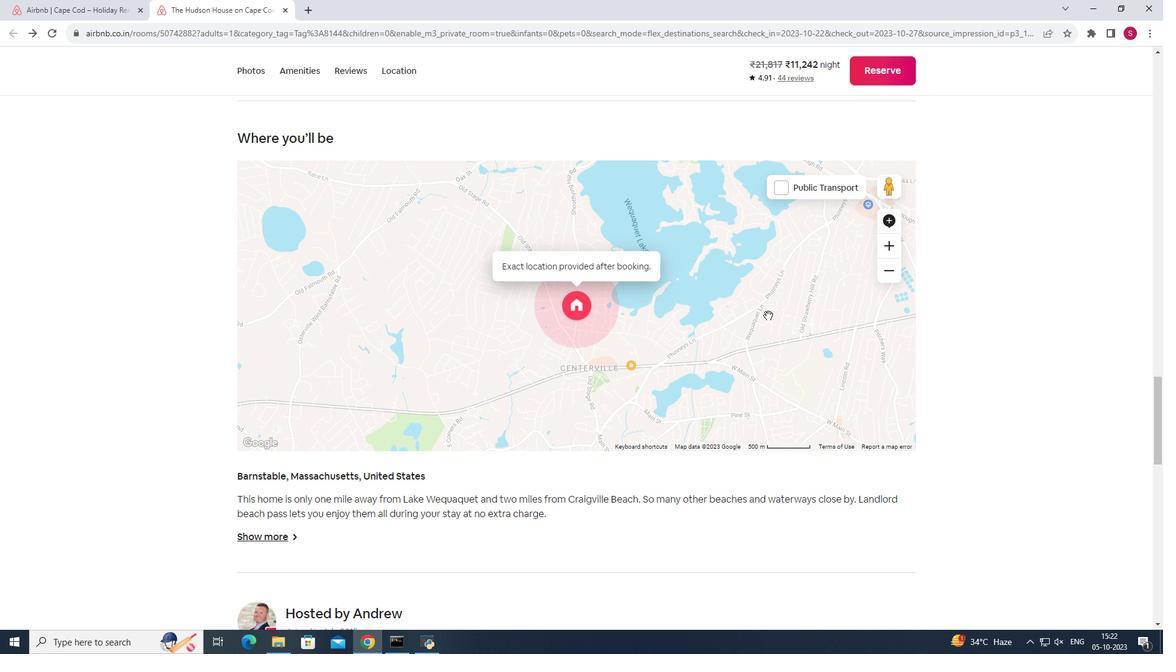 
Action: Mouse scrolled (768, 315) with delta (0, 0)
Screenshot: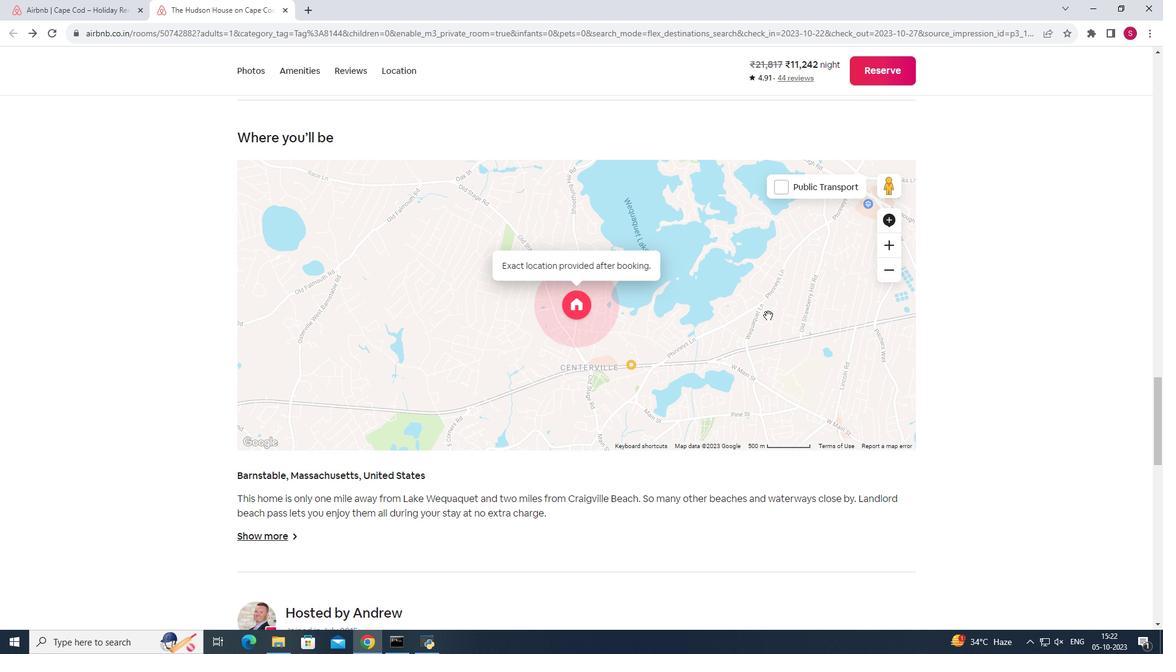 
Action: Mouse scrolled (768, 315) with delta (0, 0)
Screenshot: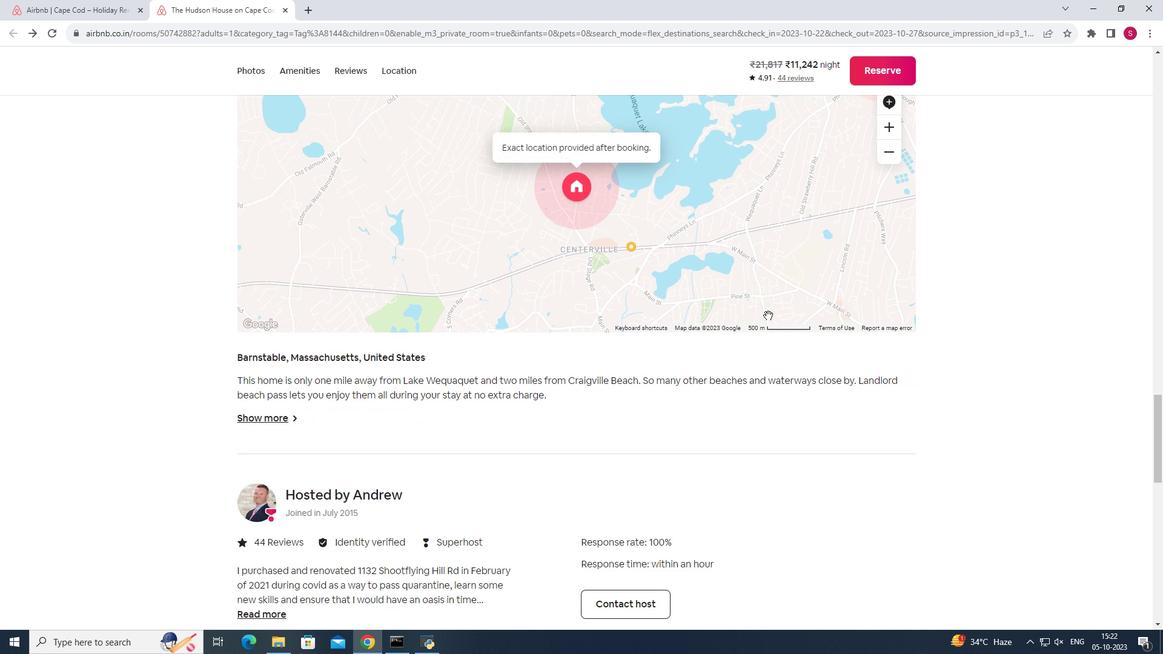 
Action: Mouse moved to (707, 337)
Screenshot: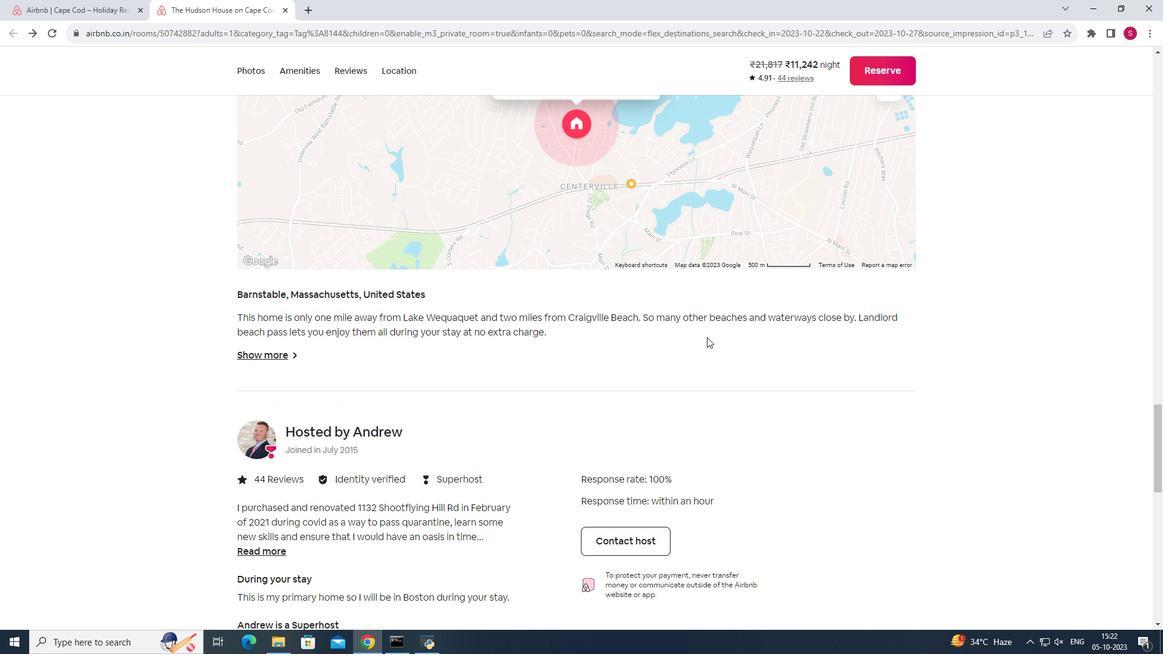 
Action: Mouse scrolled (707, 337) with delta (0, 0)
Screenshot: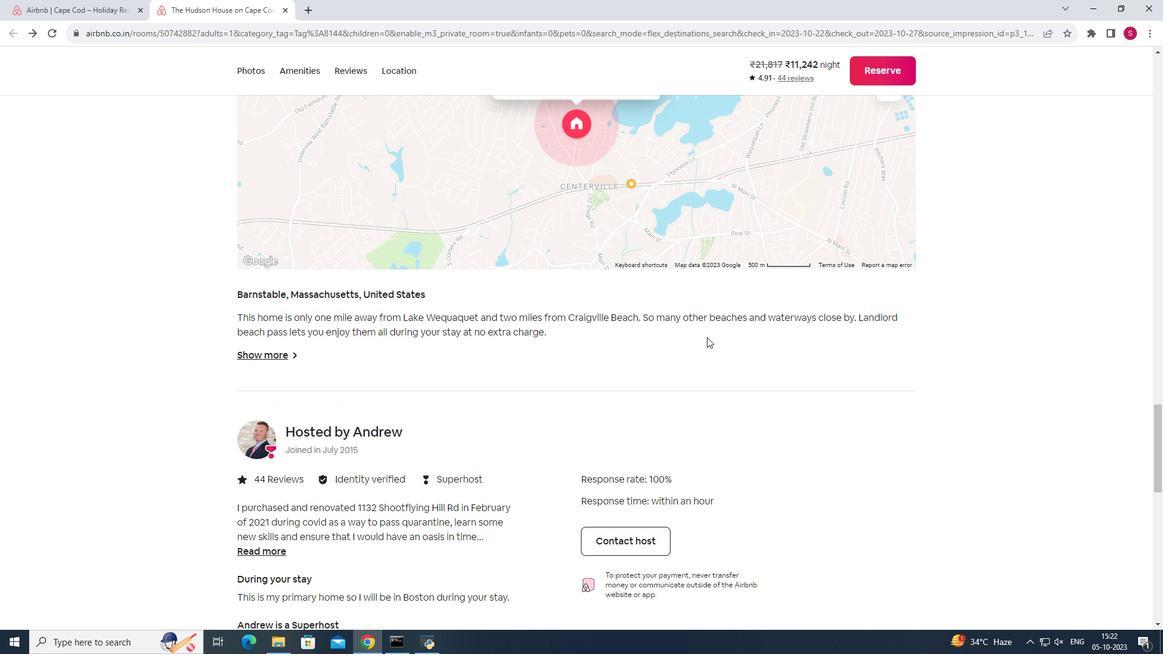 
Action: Mouse moved to (707, 338)
Screenshot: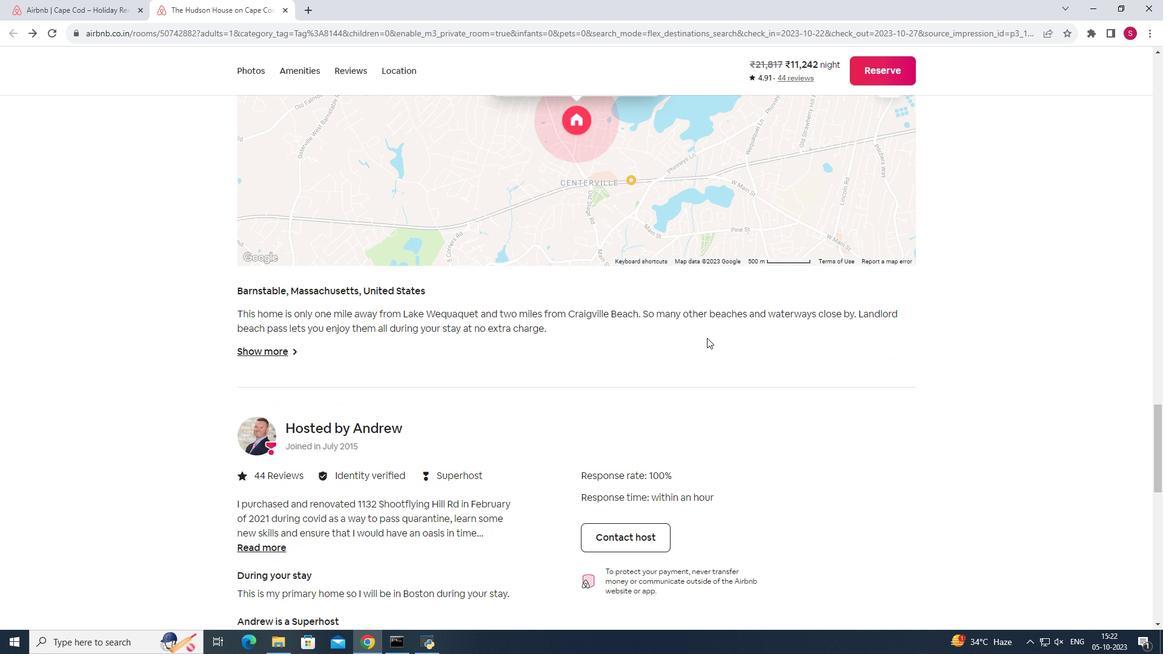 
Action: Mouse scrolled (707, 337) with delta (0, 0)
Screenshot: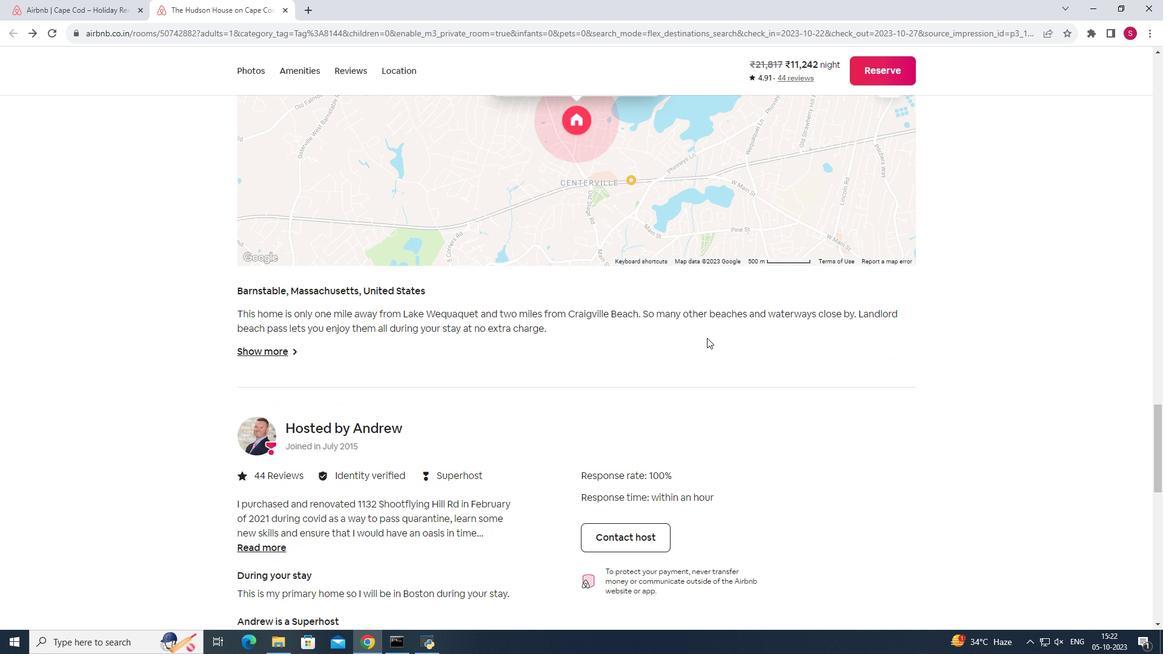 
Action: Mouse moved to (707, 338)
Screenshot: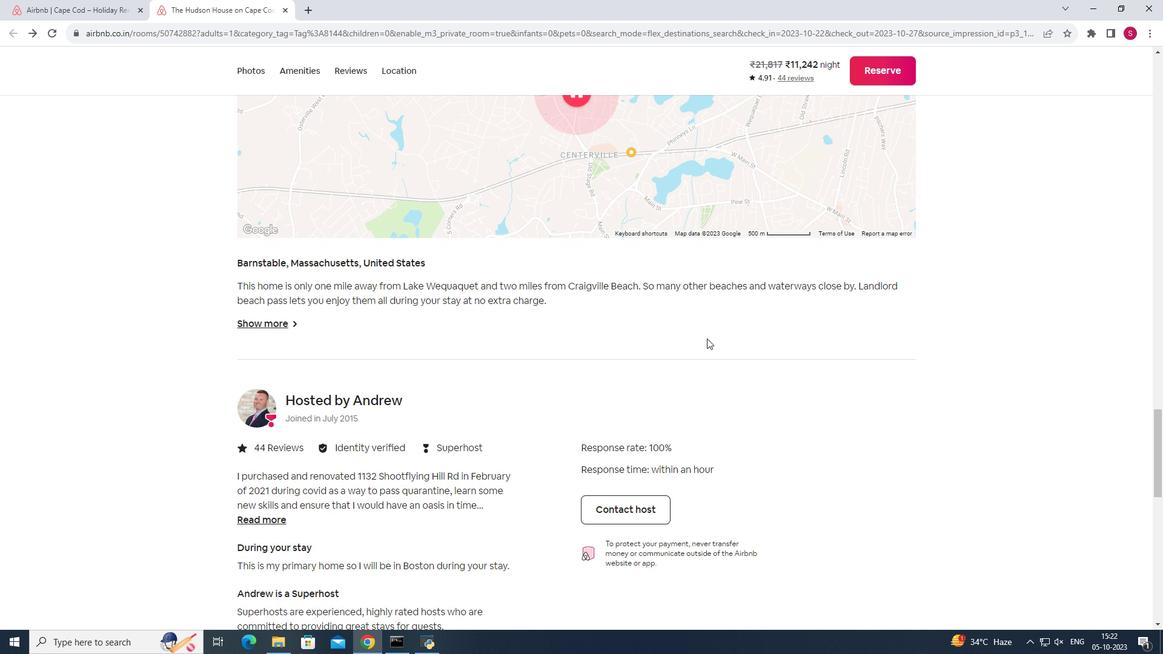 
Action: Mouse scrolled (707, 338) with delta (0, 0)
Screenshot: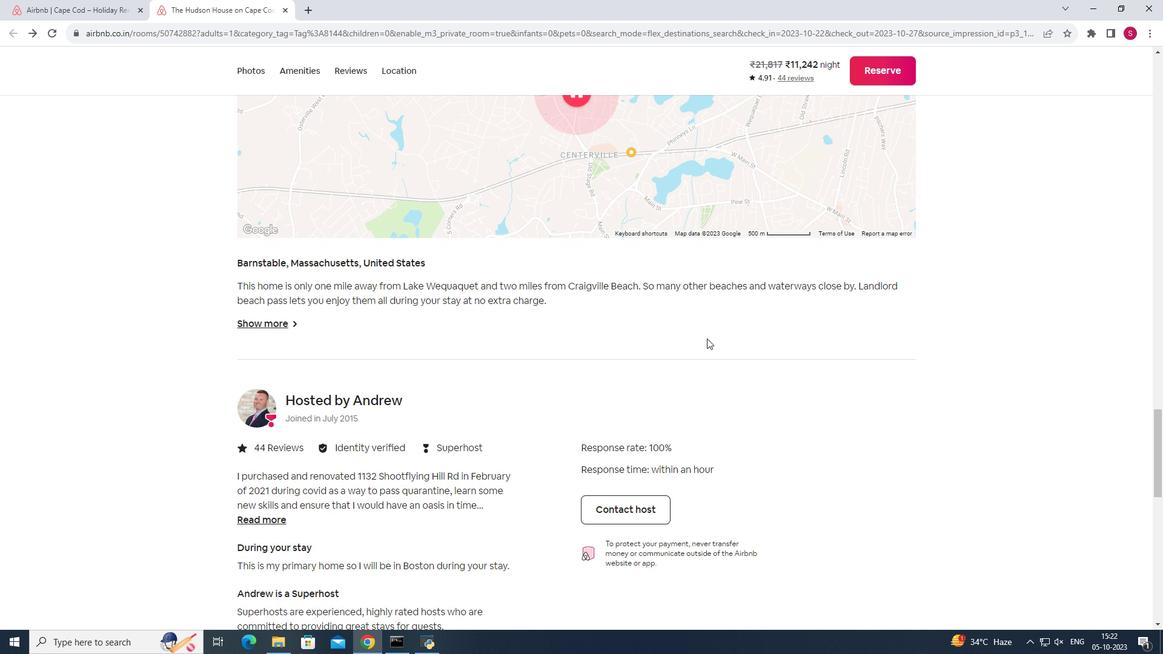 
Action: Mouse moved to (732, 335)
Screenshot: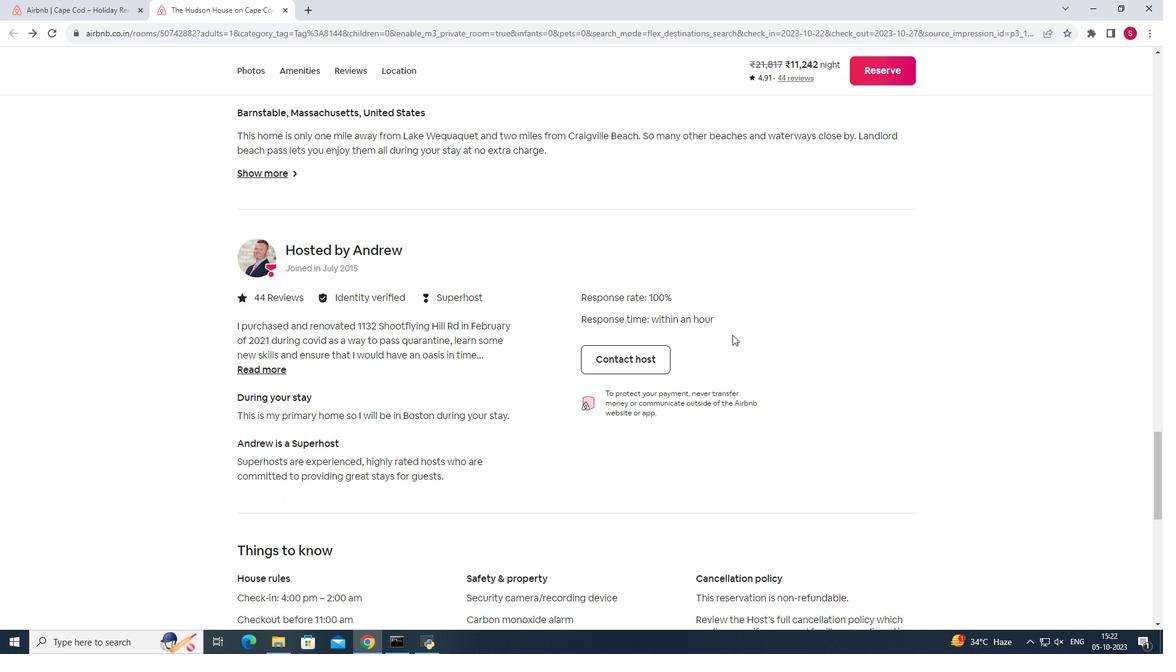 
Action: Mouse scrolled (732, 334) with delta (0, 0)
Screenshot: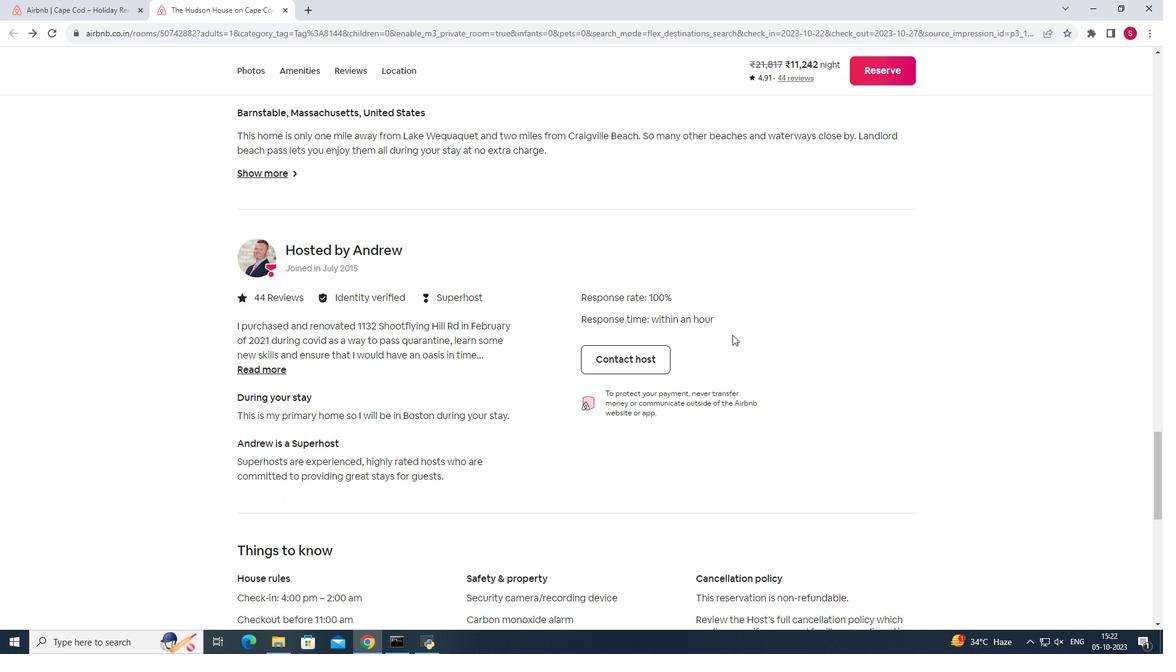 
Action: Mouse scrolled (732, 334) with delta (0, 0)
Screenshot: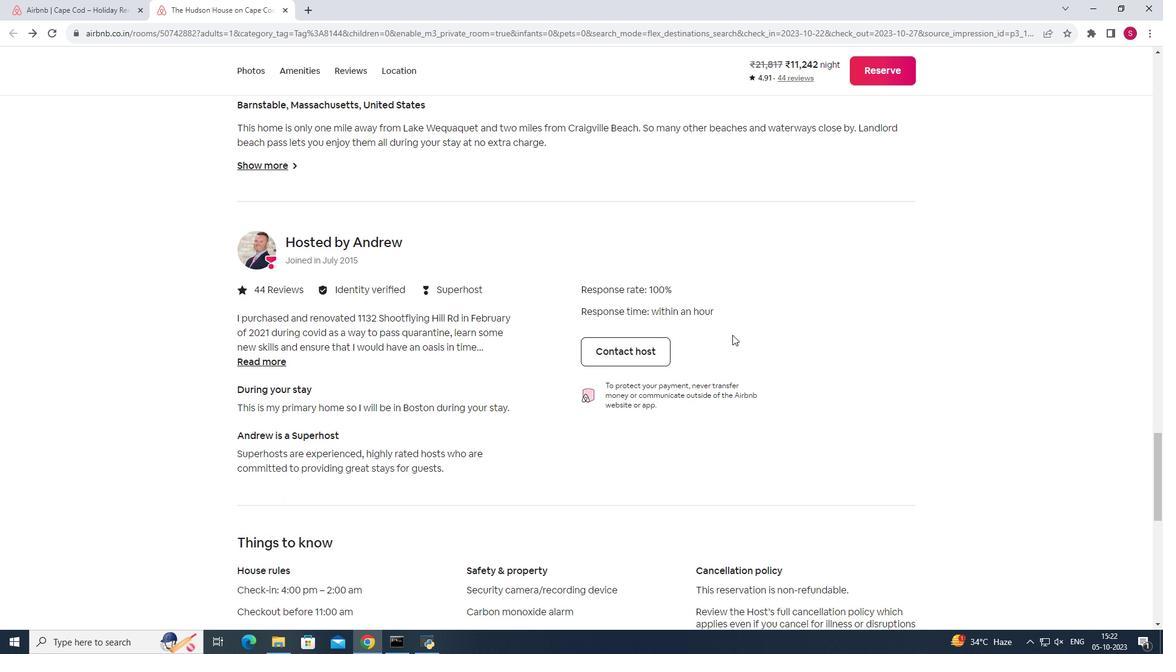 
Action: Mouse scrolled (732, 334) with delta (0, 0)
Screenshot: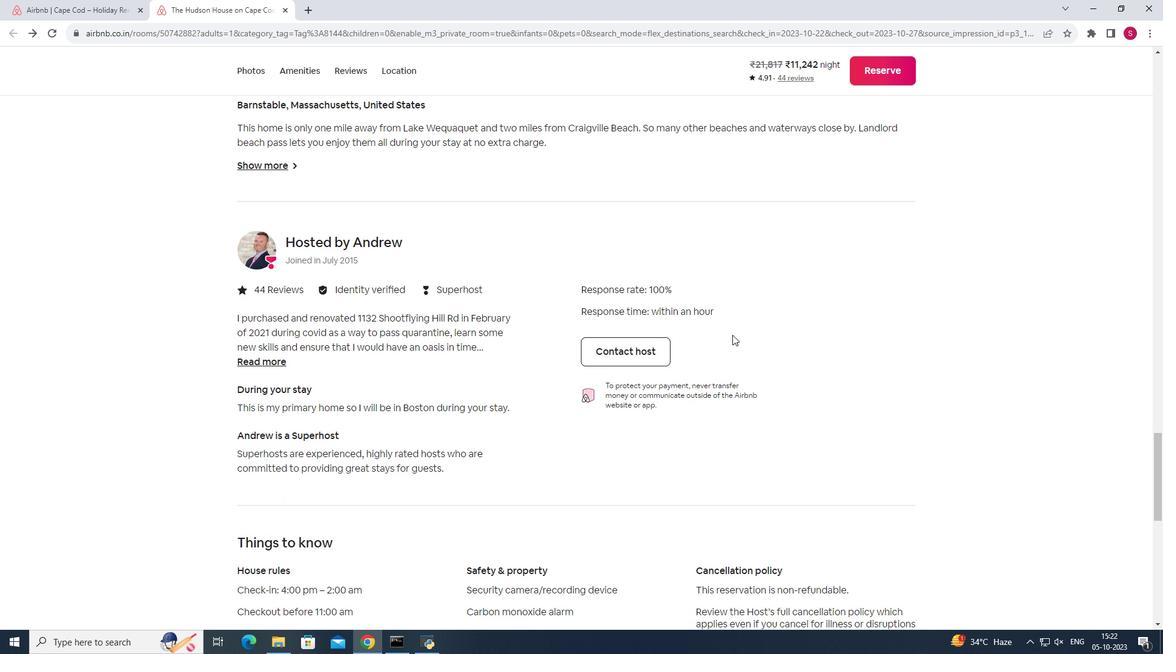 
Action: Mouse scrolled (732, 334) with delta (0, 0)
Screenshot: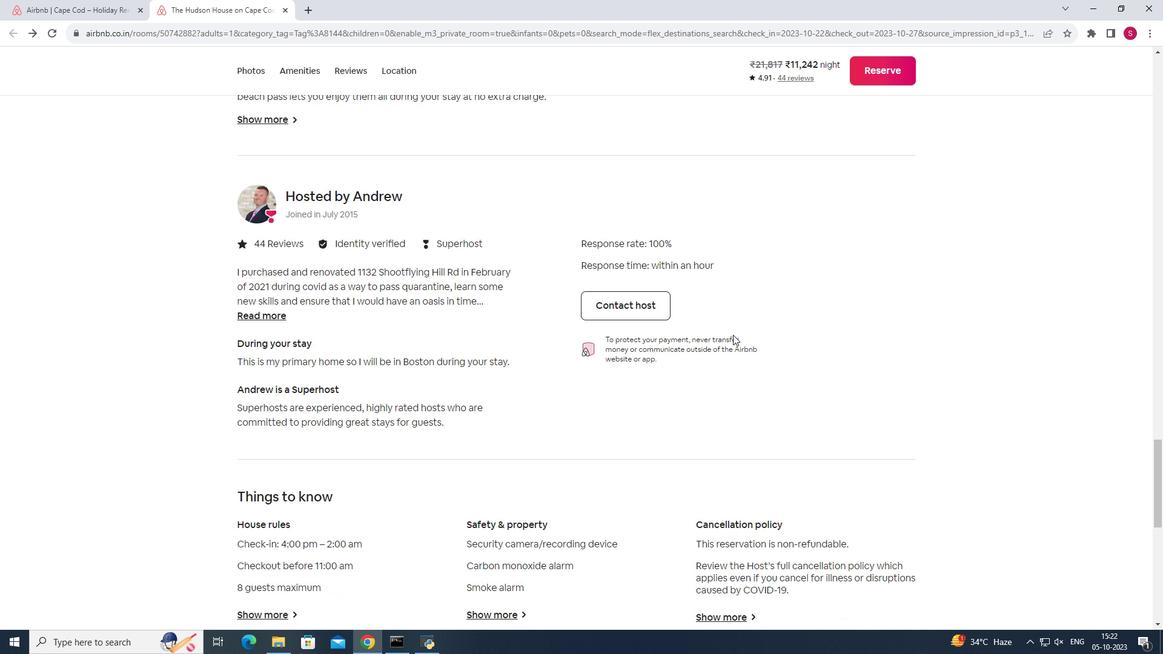 
Action: Mouse moved to (734, 334)
Screenshot: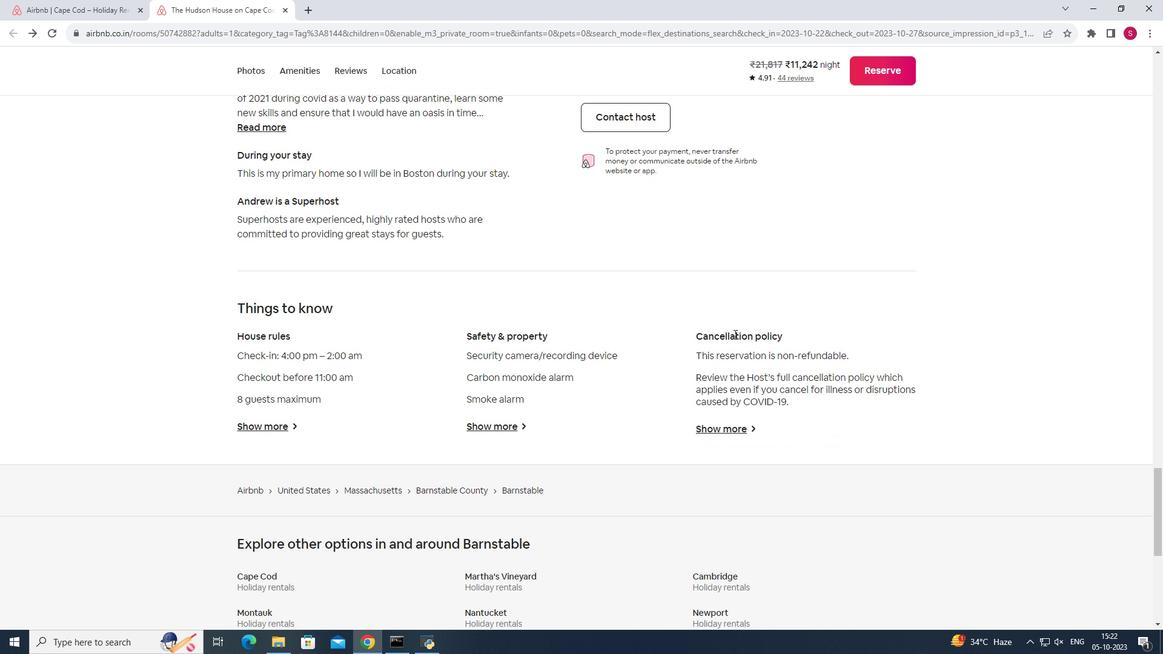 
Action: Mouse scrolled (734, 334) with delta (0, 0)
Screenshot: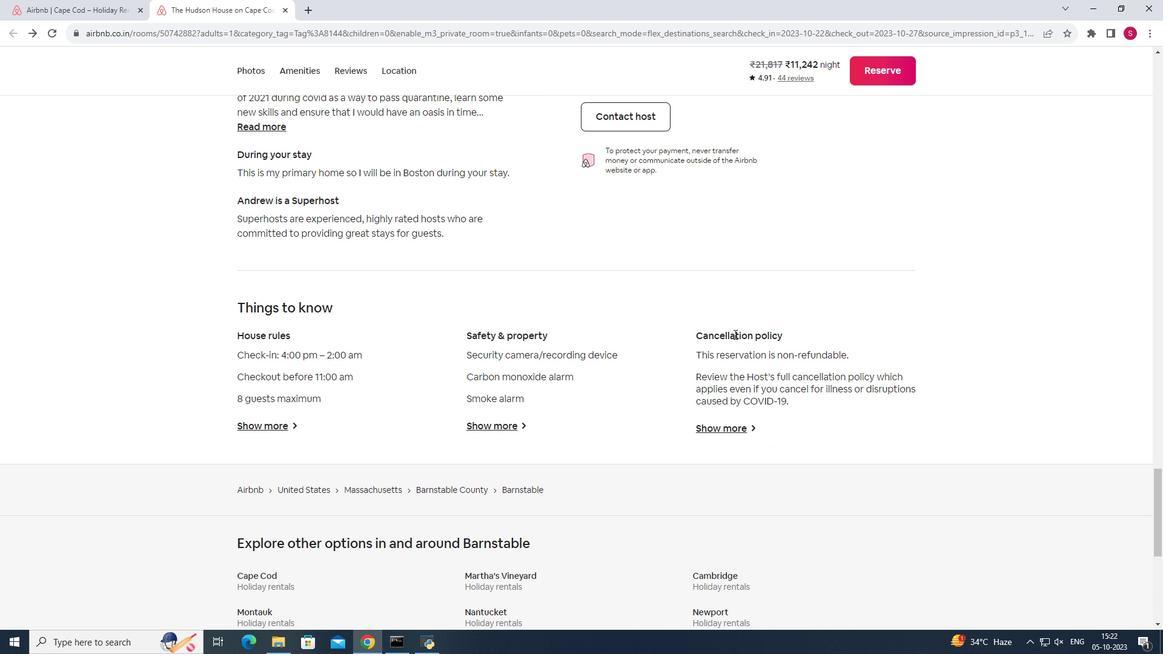 
Action: Mouse scrolled (734, 334) with delta (0, 0)
Screenshot: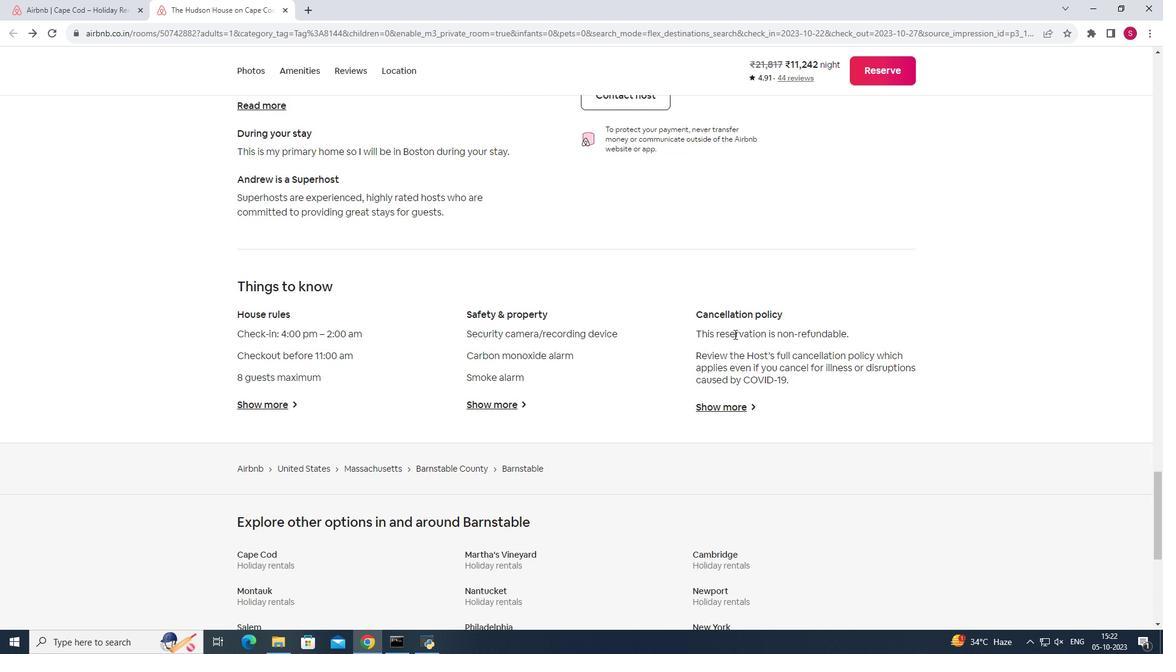 
Action: Mouse scrolled (734, 334) with delta (0, 0)
Screenshot: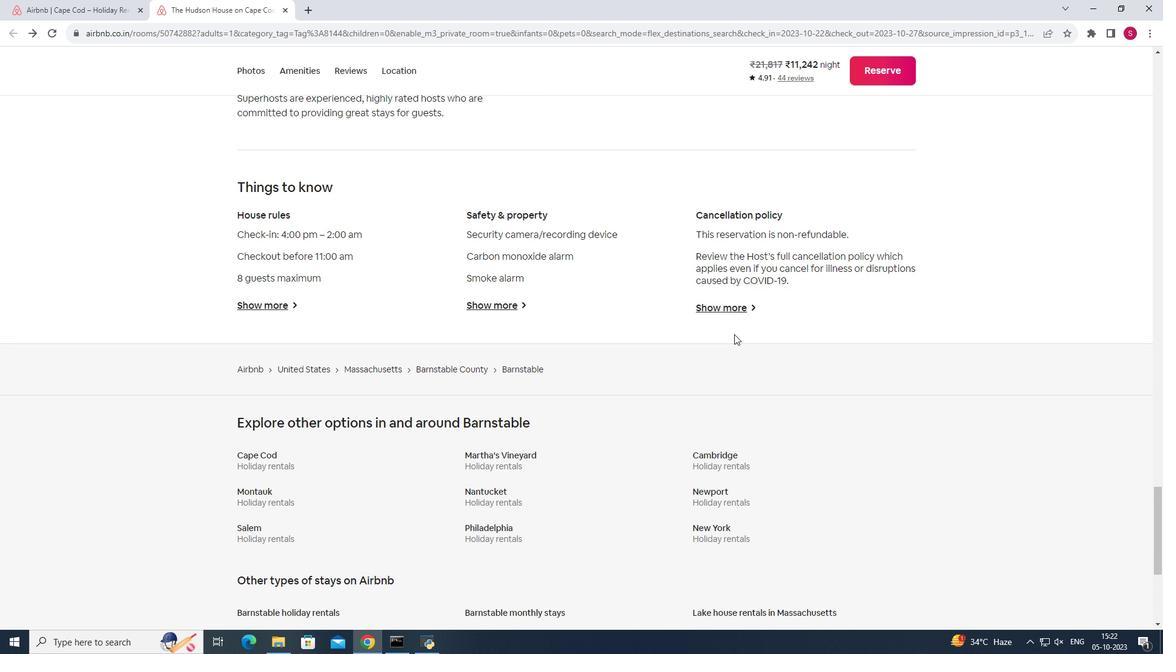 
Action: Mouse scrolled (734, 334) with delta (0, 0)
Screenshot: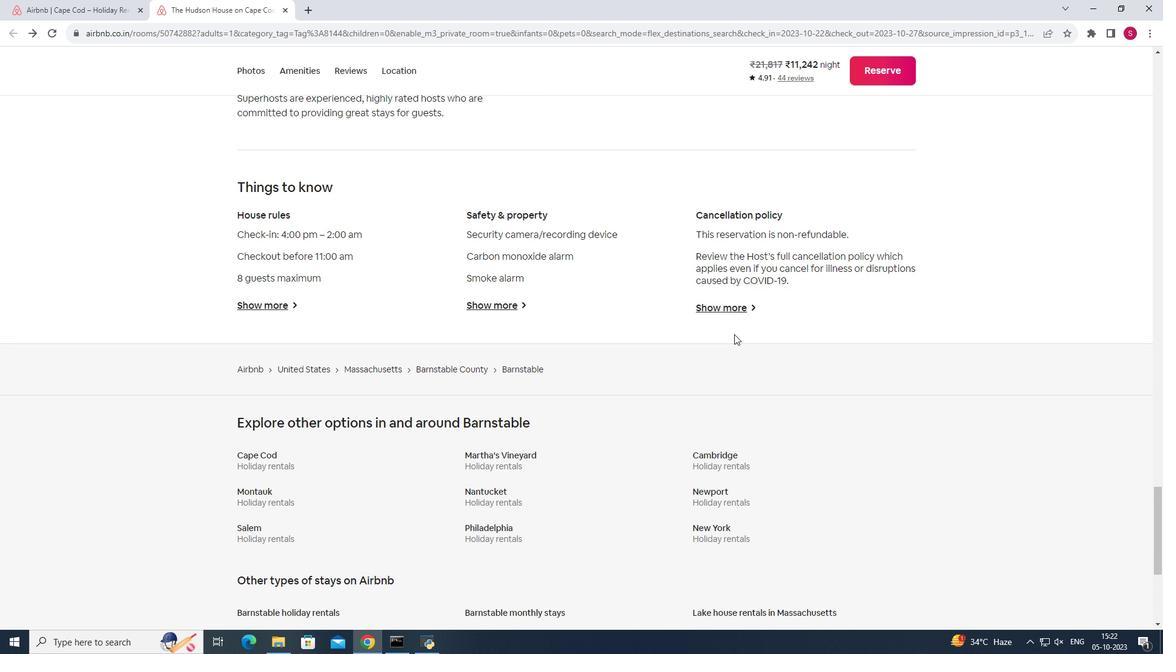 
Action: Mouse scrolled (734, 334) with delta (0, 0)
Screenshot: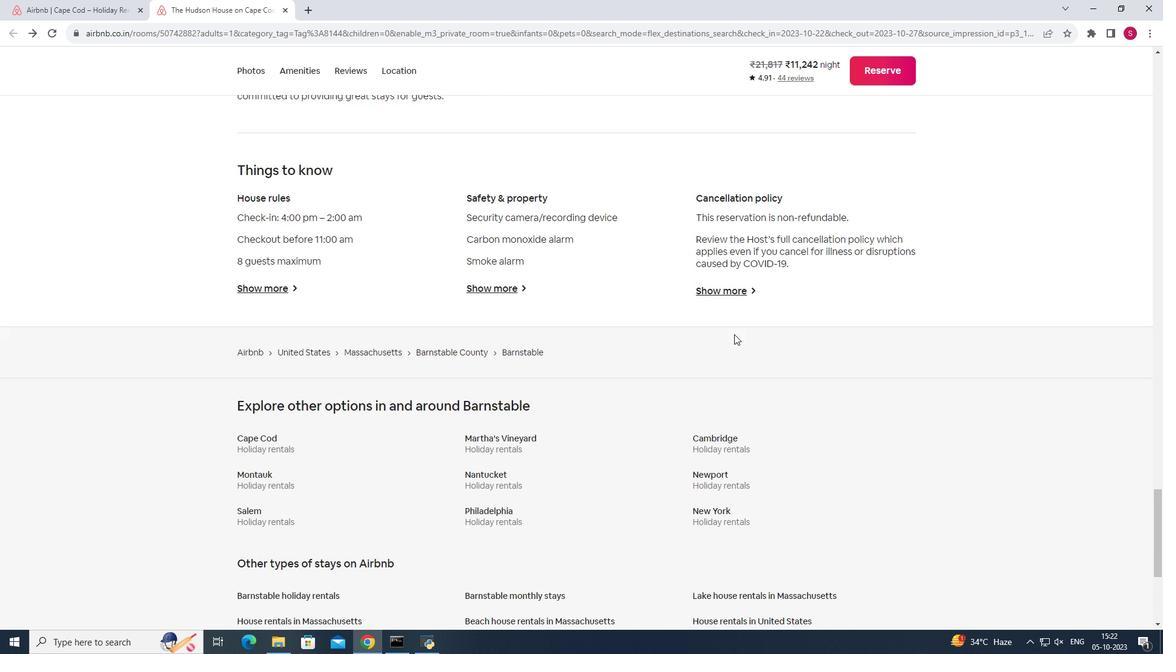 
Action: Mouse scrolled (734, 334) with delta (0, 0)
Screenshot: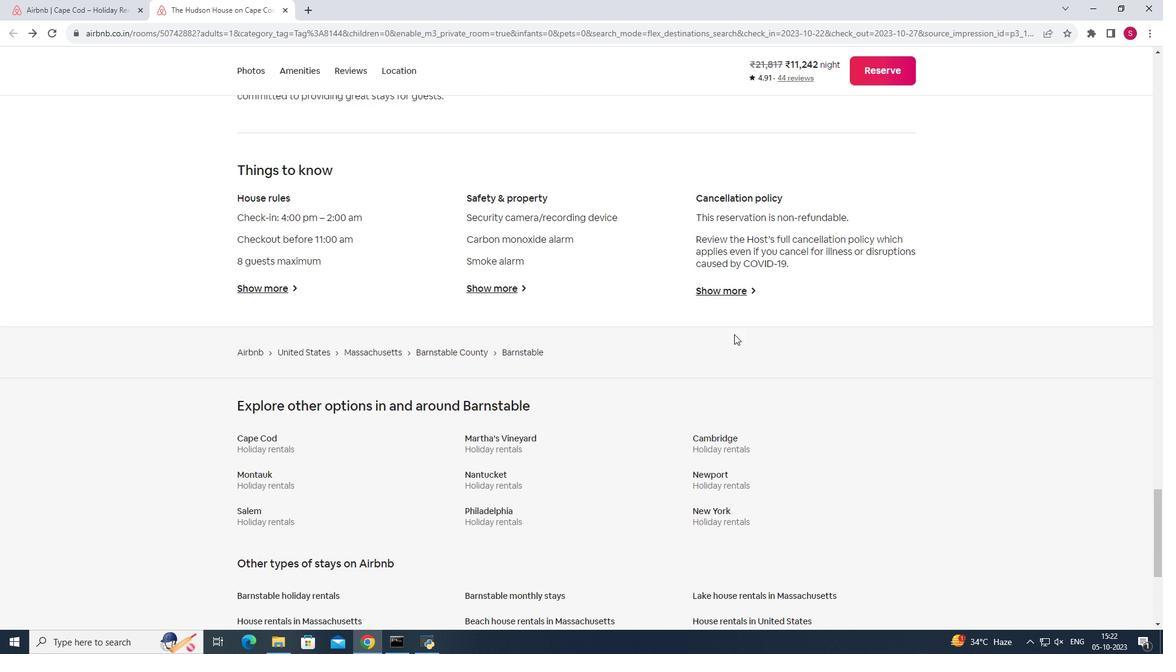 
Action: Mouse moved to (285, 10)
Screenshot: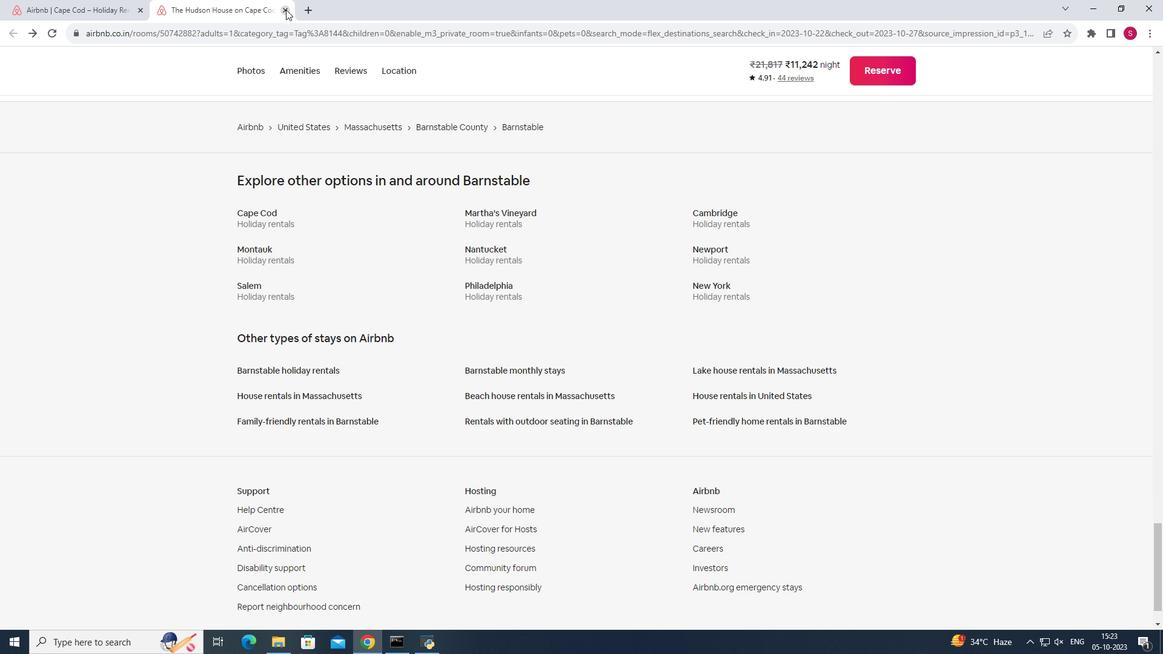 
Action: Mouse pressed left at (285, 10)
Screenshot: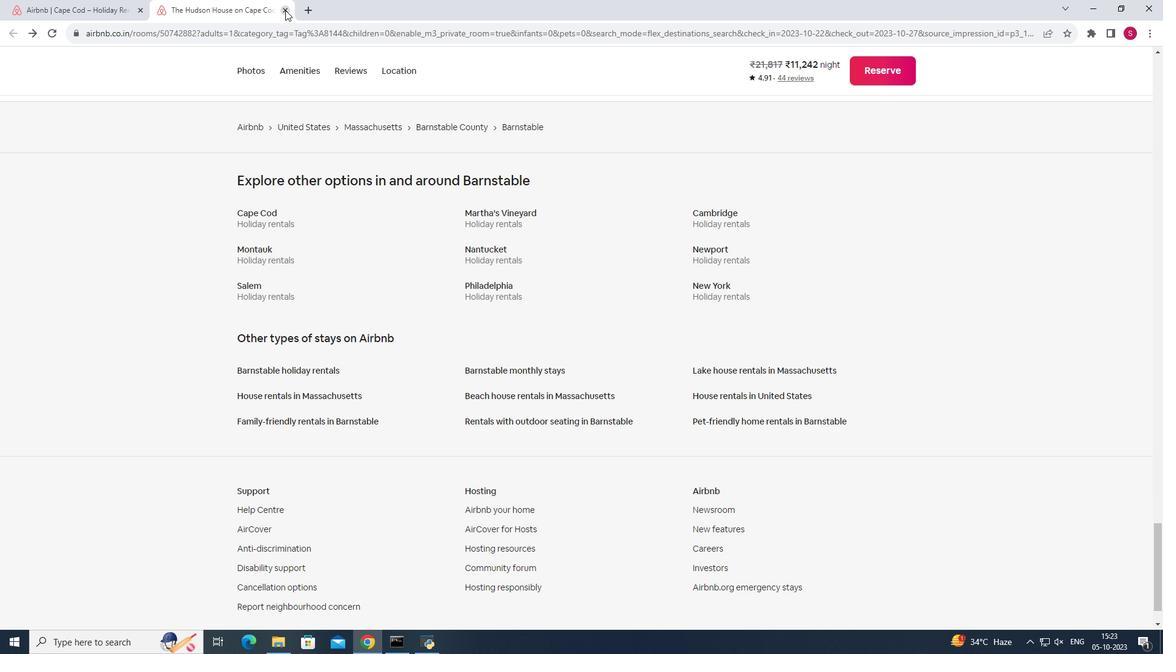 
Action: Mouse moved to (334, 309)
Screenshot: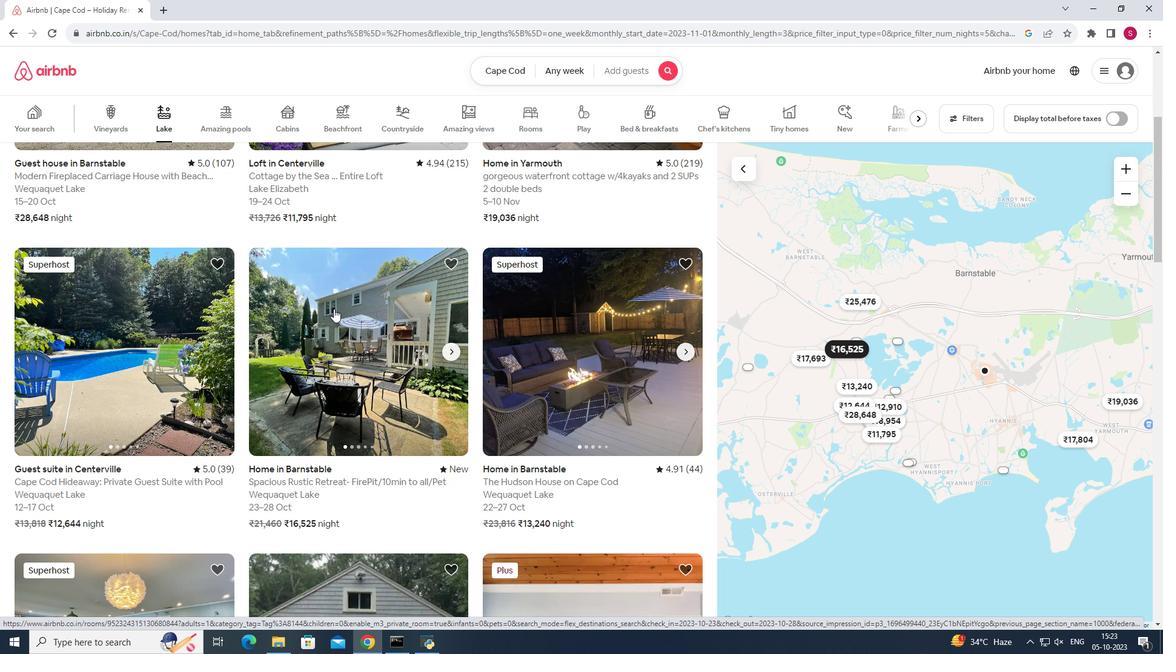 
Action: Mouse scrolled (334, 308) with delta (0, 0)
Screenshot: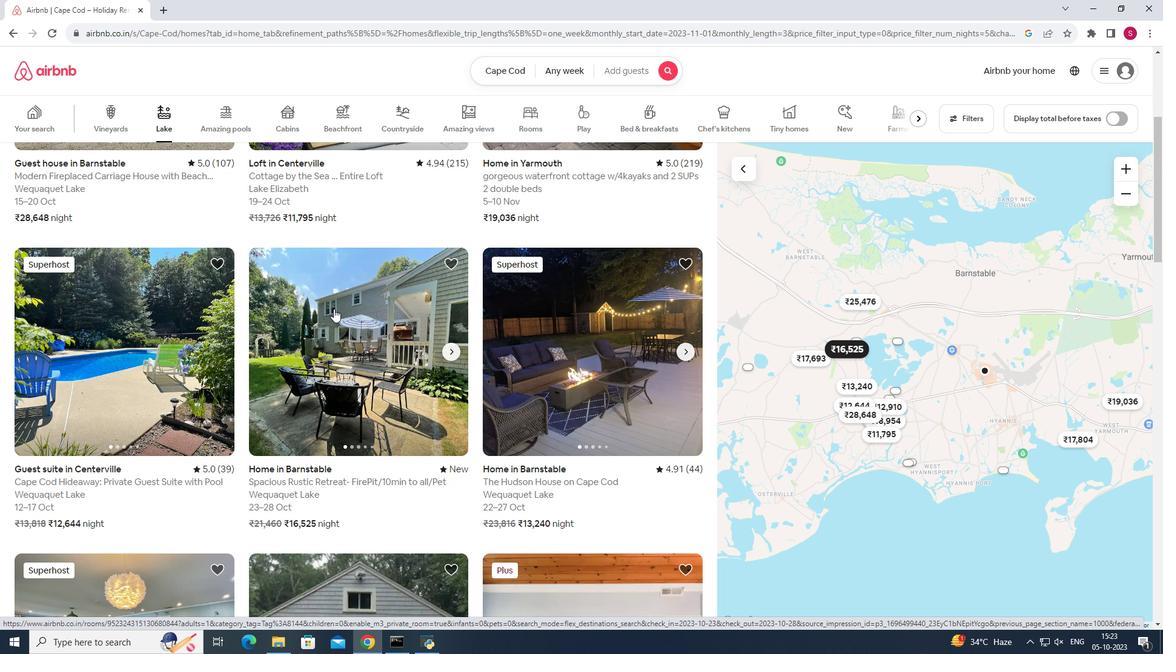 
Action: Mouse scrolled (334, 308) with delta (0, 0)
Screenshot: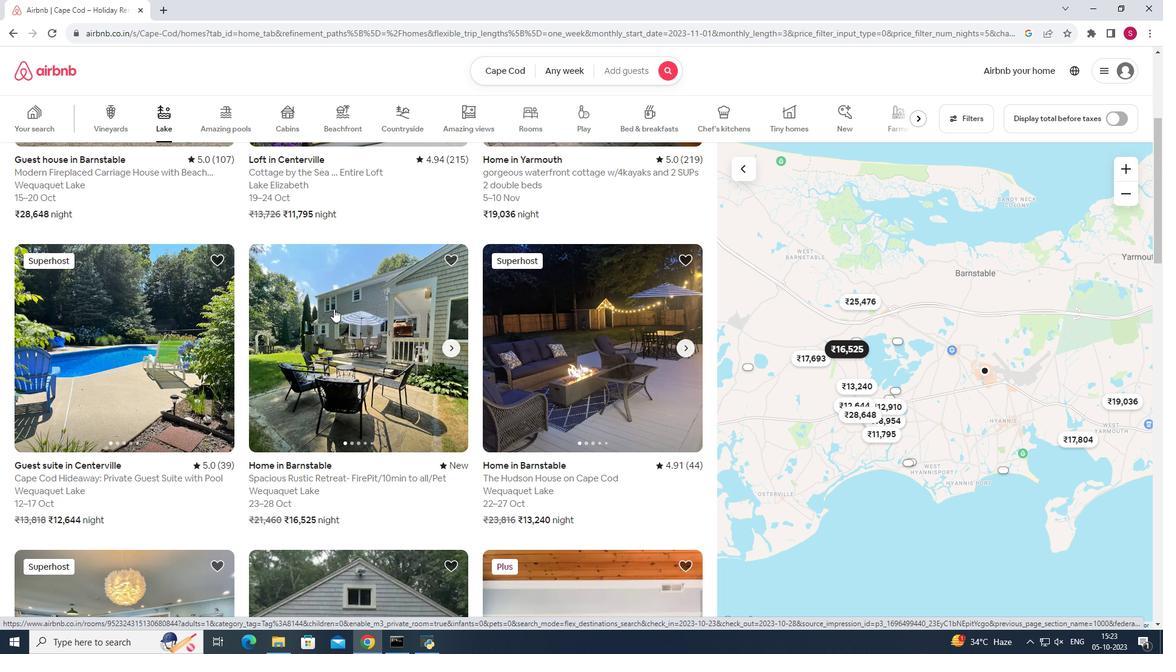 
Action: Mouse scrolled (334, 308) with delta (0, 0)
Screenshot: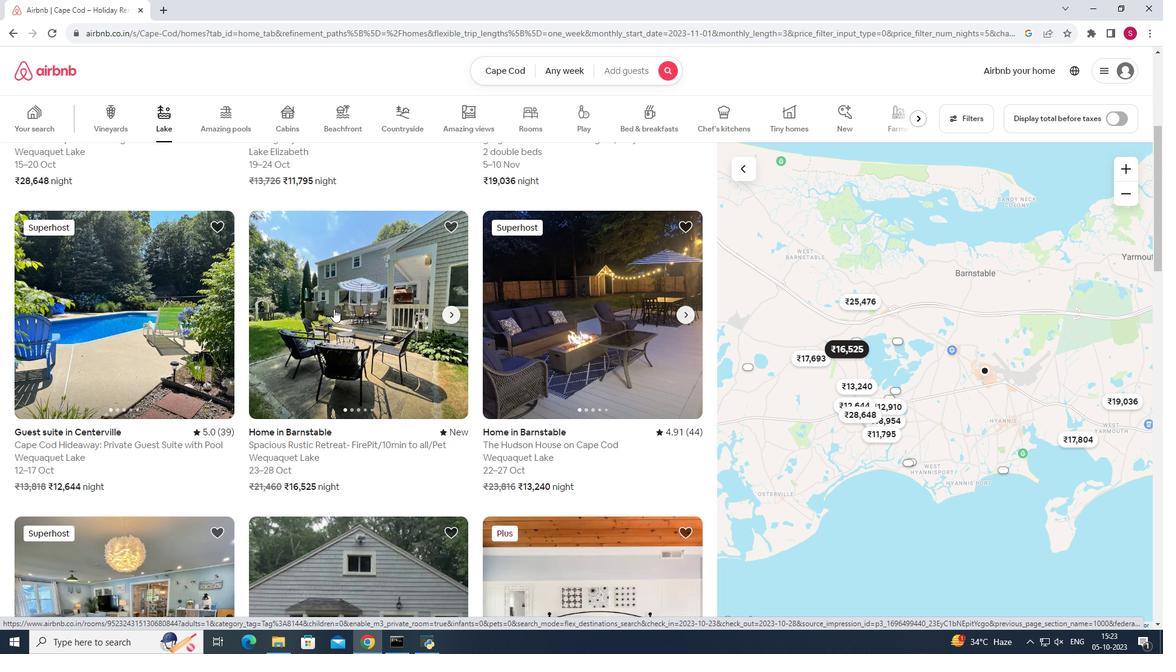 
Action: Mouse scrolled (334, 308) with delta (0, 0)
Screenshot: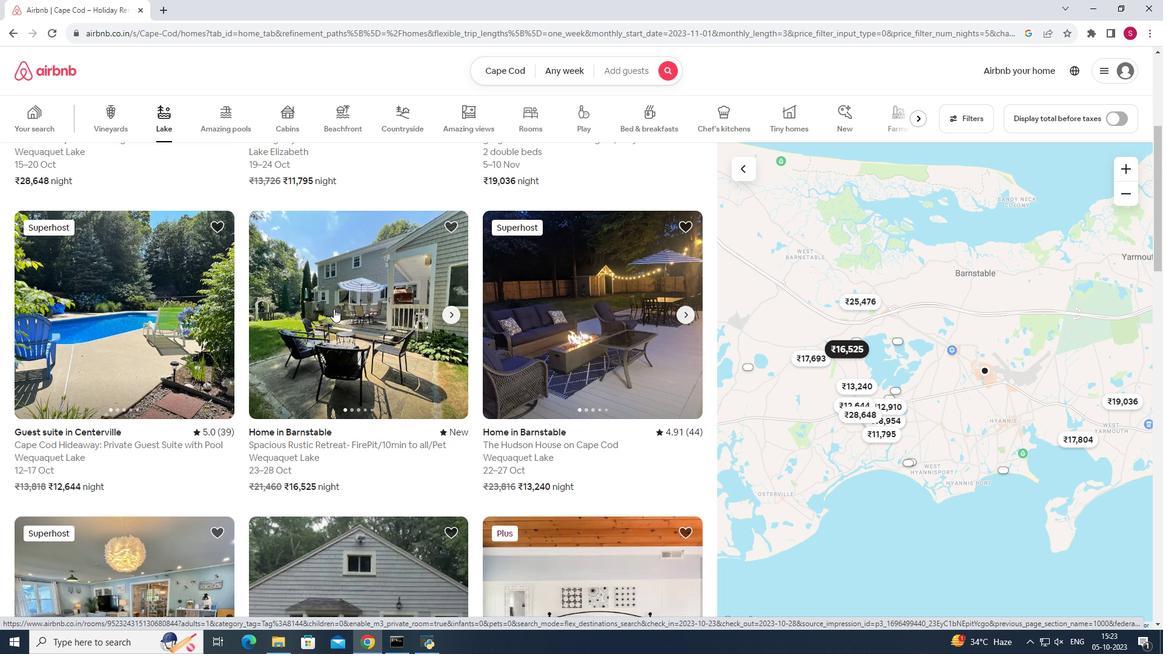 
Action: Mouse scrolled (334, 308) with delta (0, 0)
Screenshot: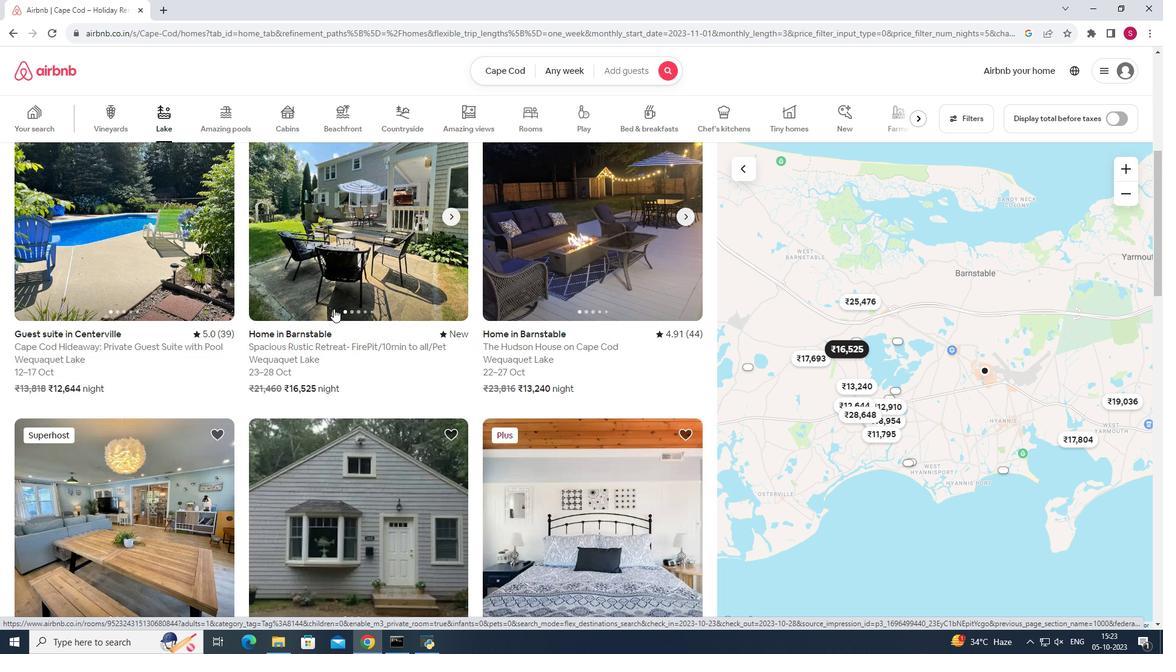 
Action: Mouse moved to (577, 337)
Screenshot: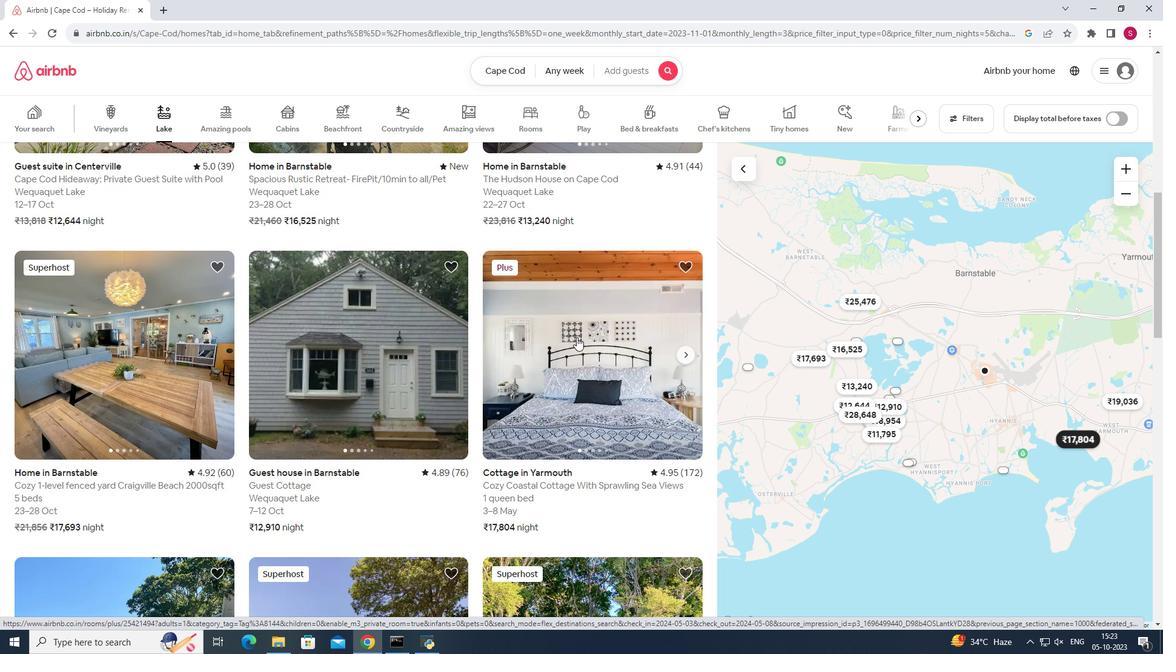 
Action: Mouse scrolled (577, 337) with delta (0, 0)
Screenshot: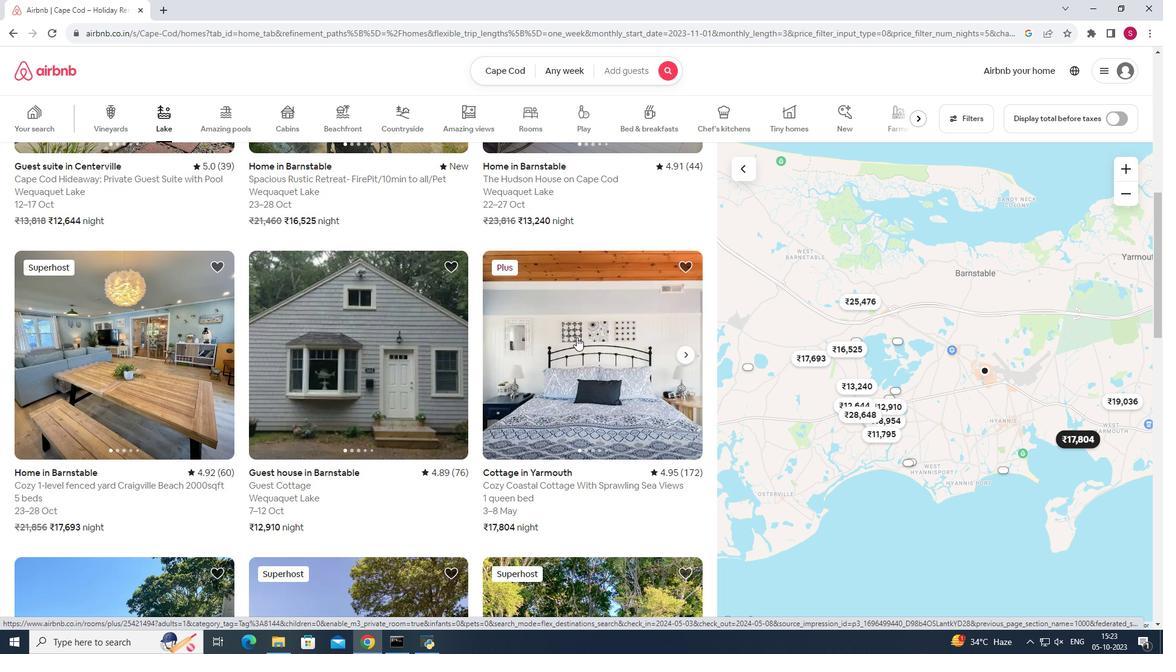 
Action: Mouse scrolled (577, 337) with delta (0, 0)
Screenshot: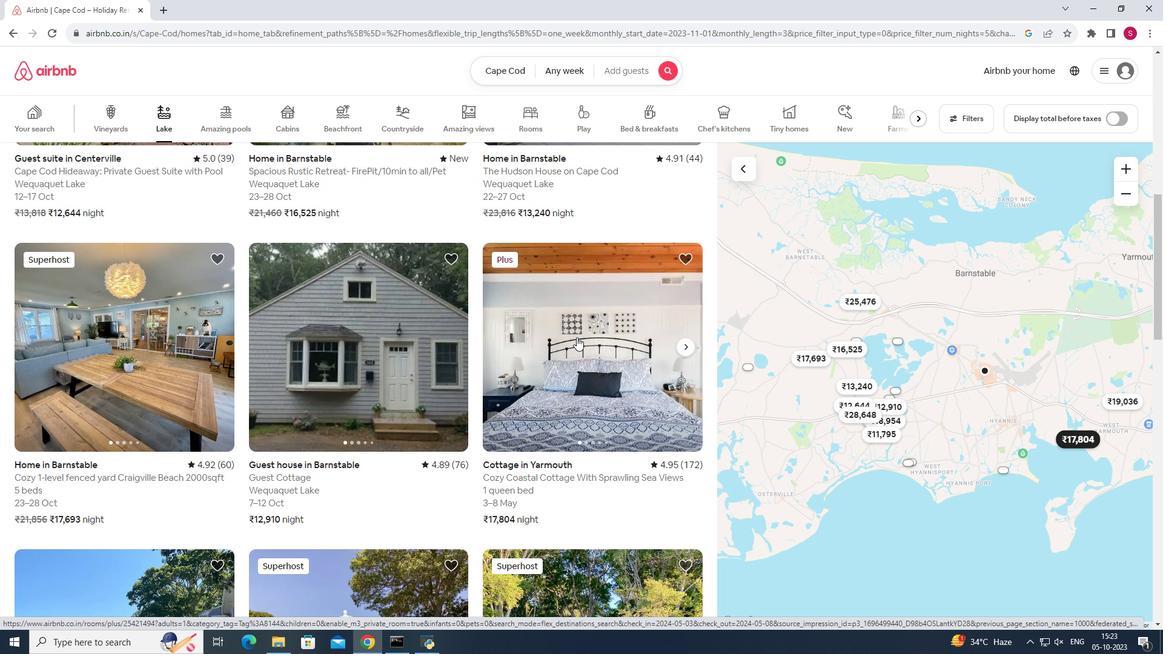 
Action: Mouse scrolled (577, 337) with delta (0, 0)
Screenshot: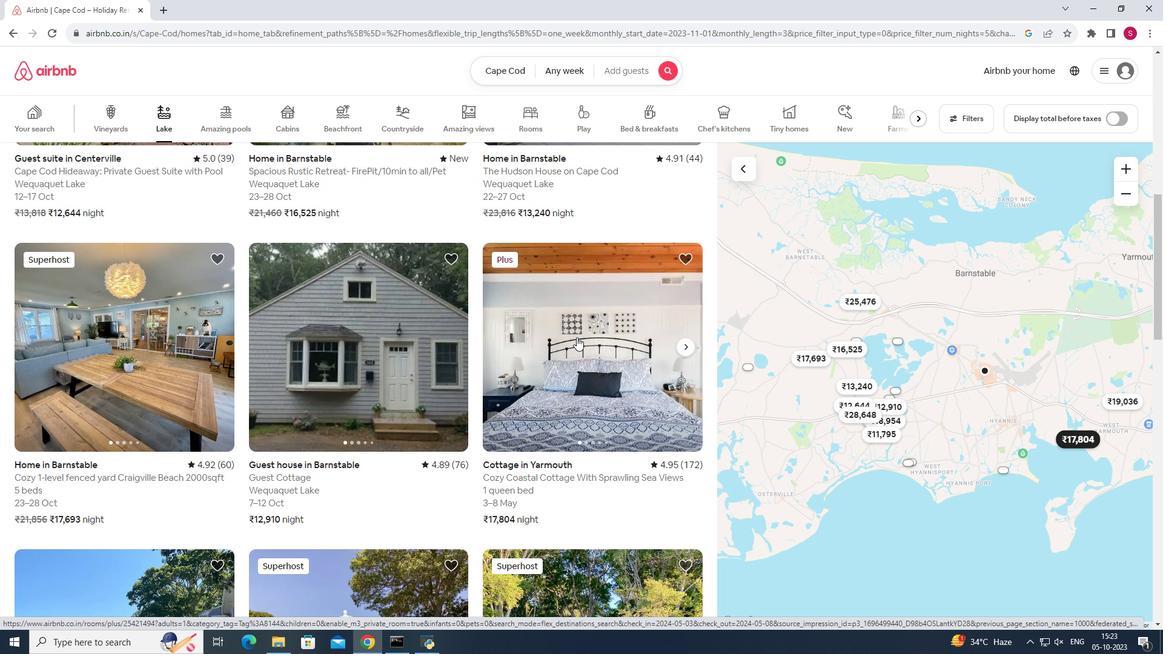 
Action: Mouse scrolled (577, 337) with delta (0, 0)
Screenshot: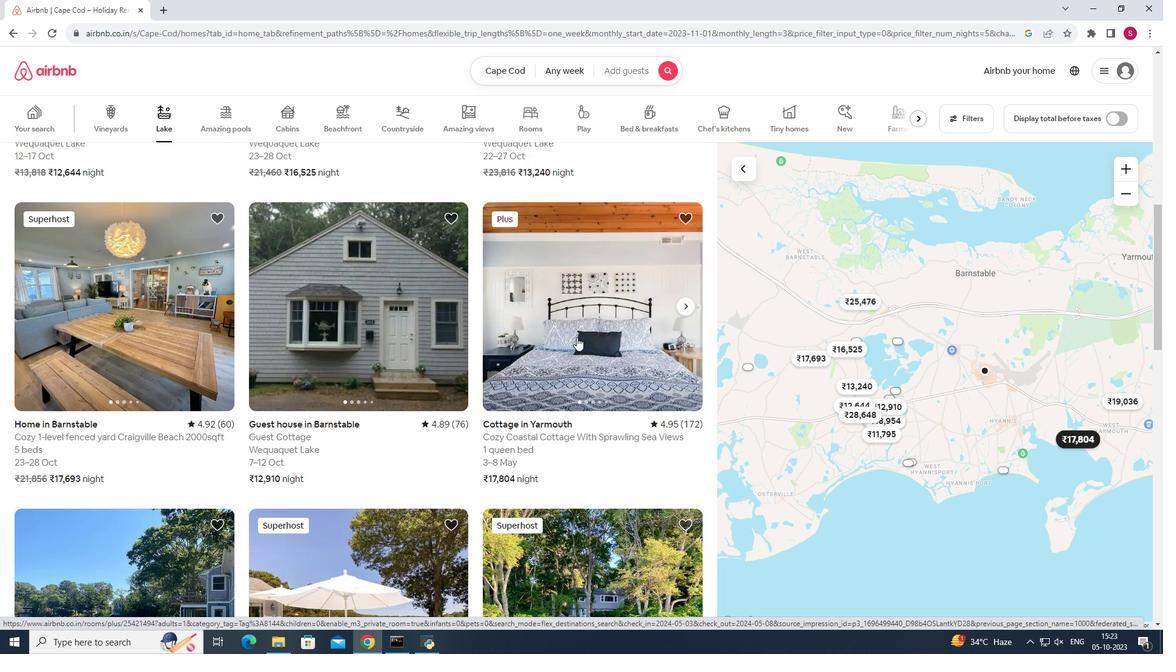 
Action: Mouse moved to (577, 330)
Screenshot: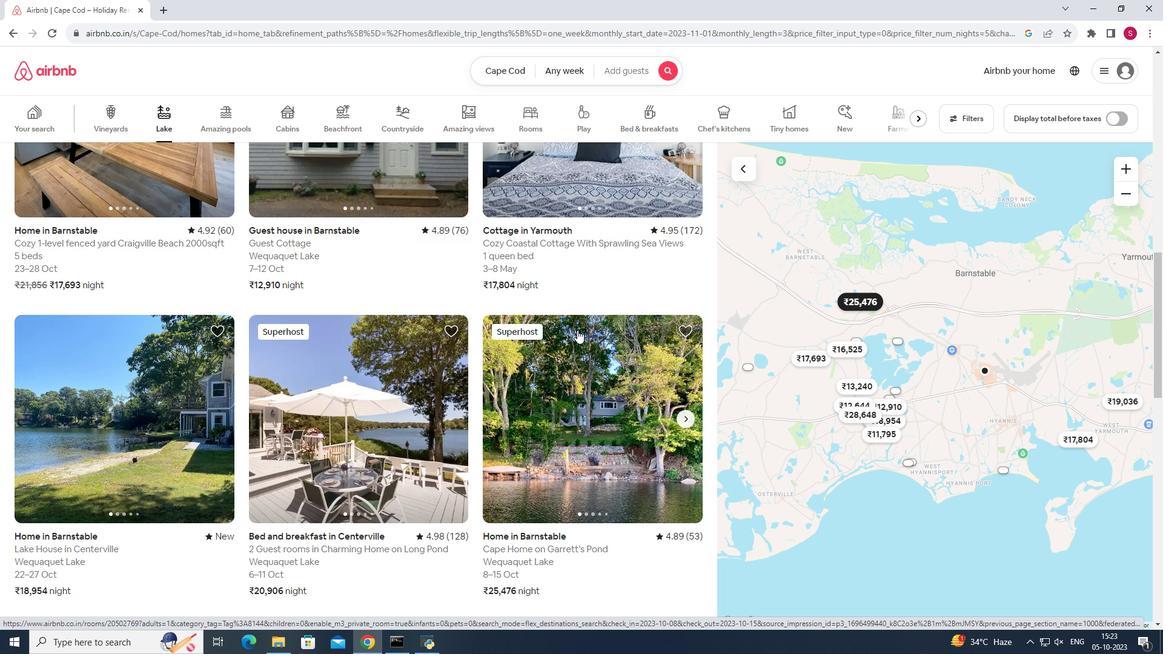 
Action: Mouse scrolled (577, 331) with delta (0, 0)
Screenshot: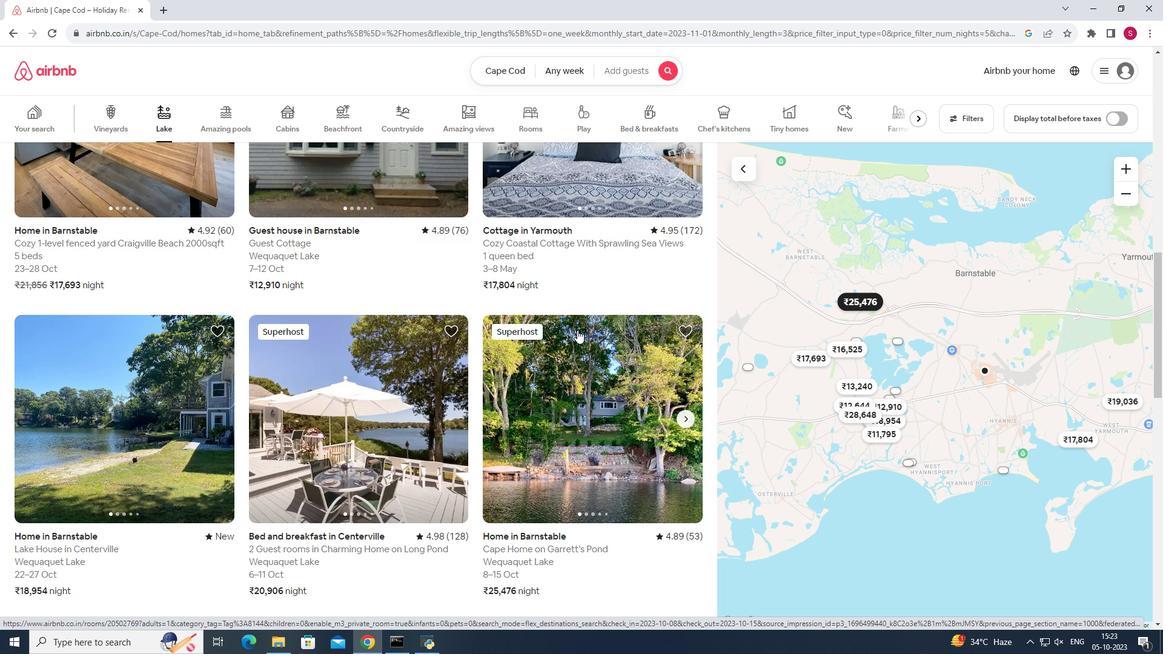 
Action: Mouse scrolled (577, 331) with delta (0, 0)
Screenshot: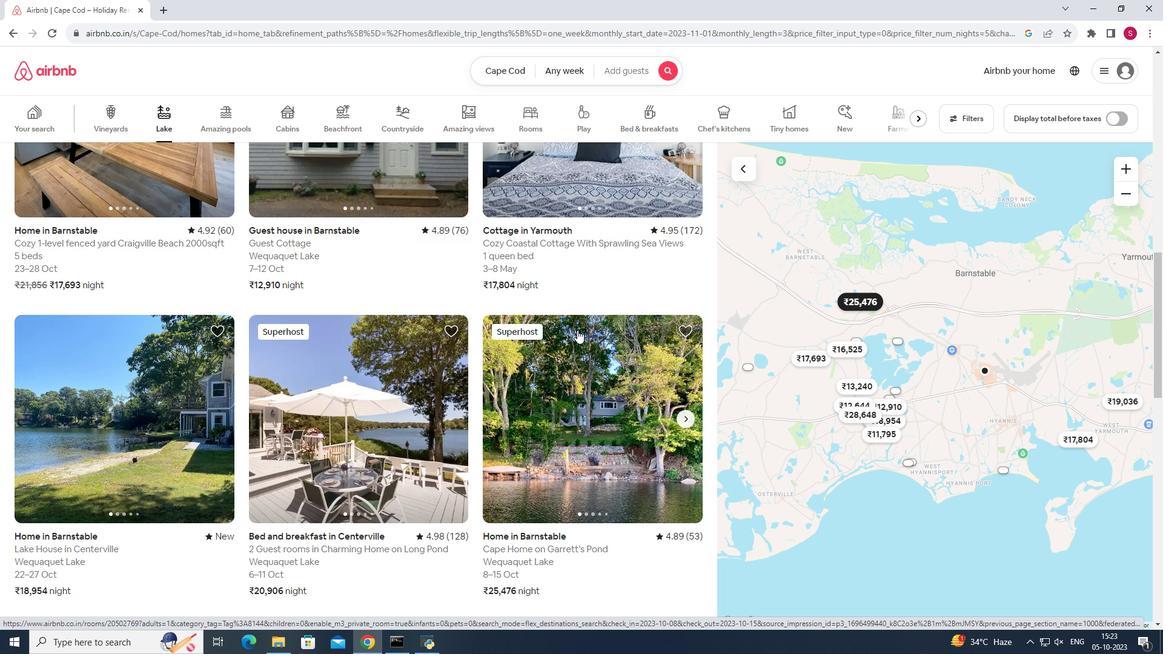 
Action: Mouse scrolled (577, 331) with delta (0, 0)
Screenshot: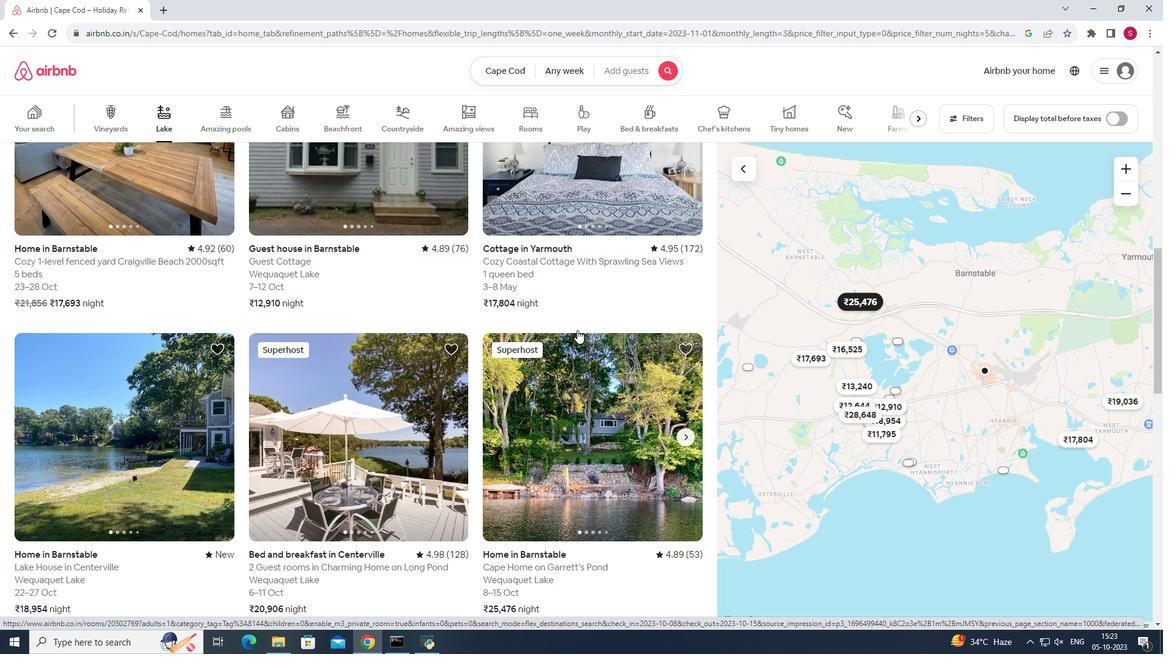 
Action: Mouse scrolled (577, 331) with delta (0, 0)
Screenshot: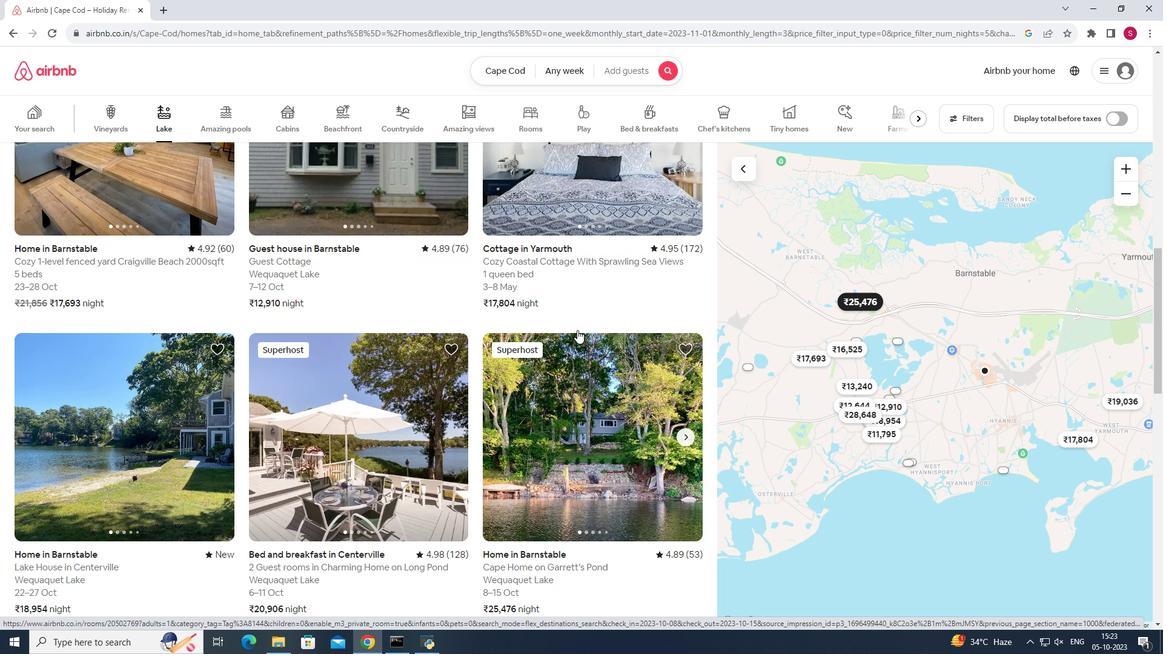 
Action: Mouse scrolled (577, 331) with delta (0, 0)
Screenshot: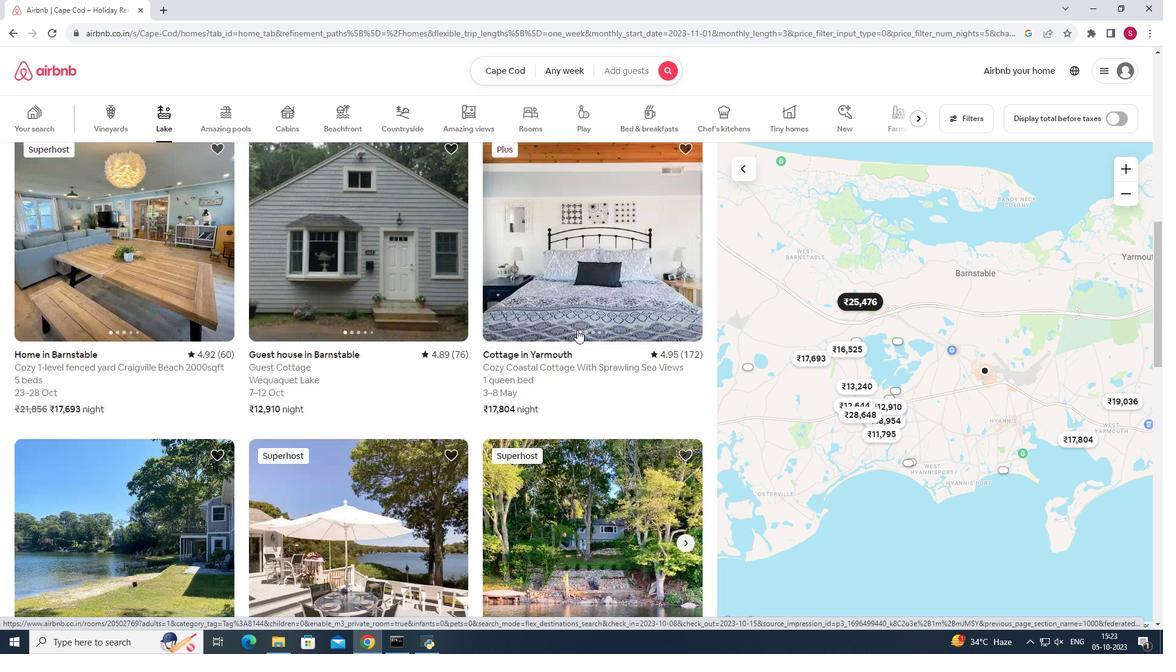 
Action: Mouse scrolled (577, 331) with delta (0, 0)
Screenshot: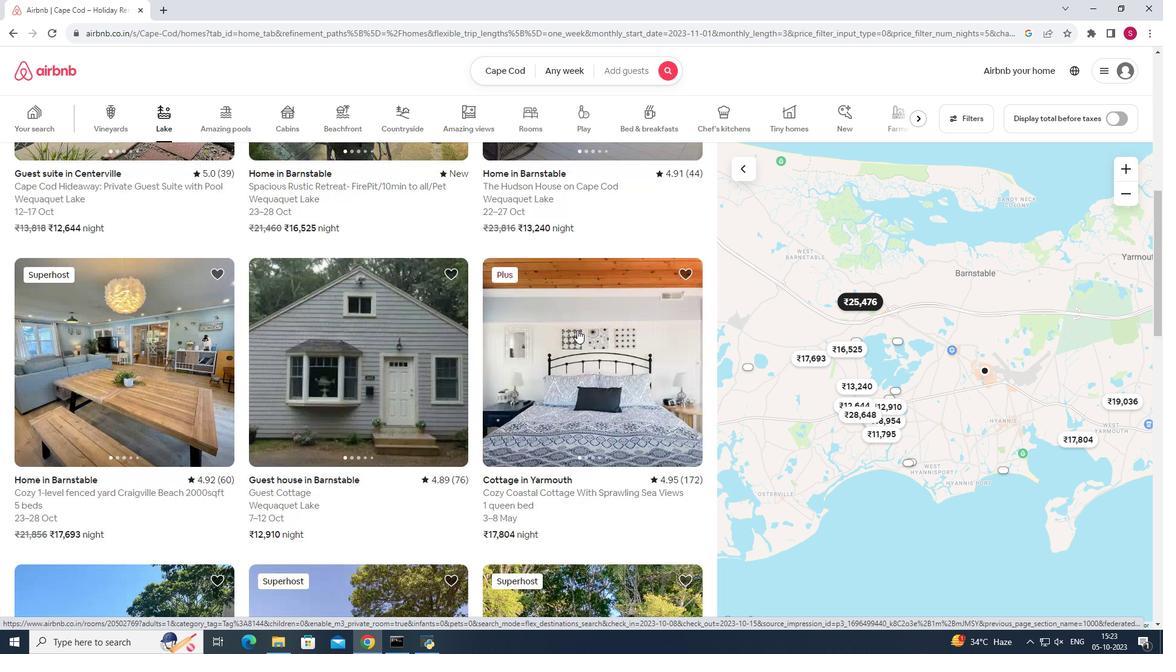 
Action: Mouse moved to (577, 329)
Screenshot: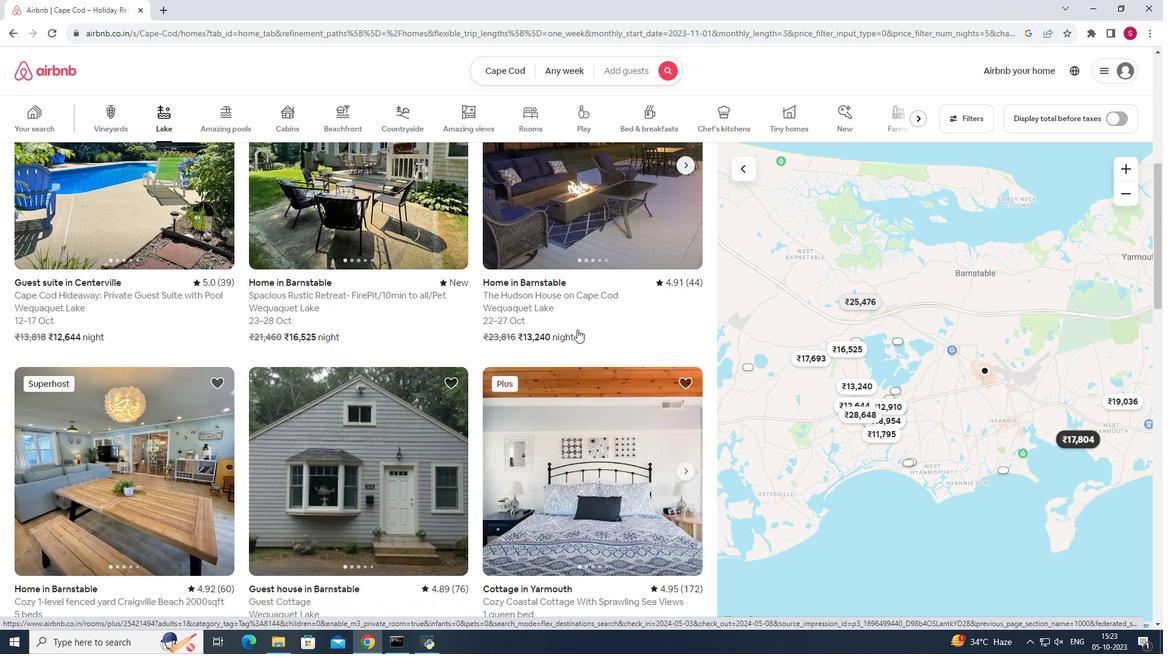 
Action: Mouse scrolled (577, 329) with delta (0, 0)
Screenshot: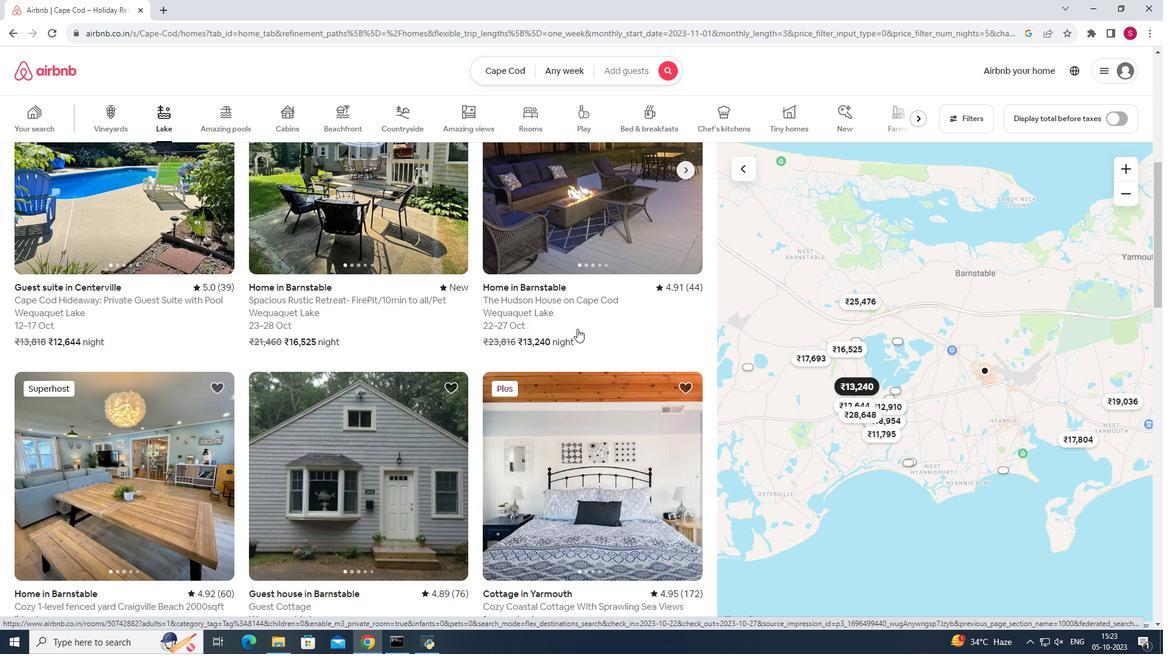 
Action: Mouse scrolled (577, 329) with delta (0, 0)
Screenshot: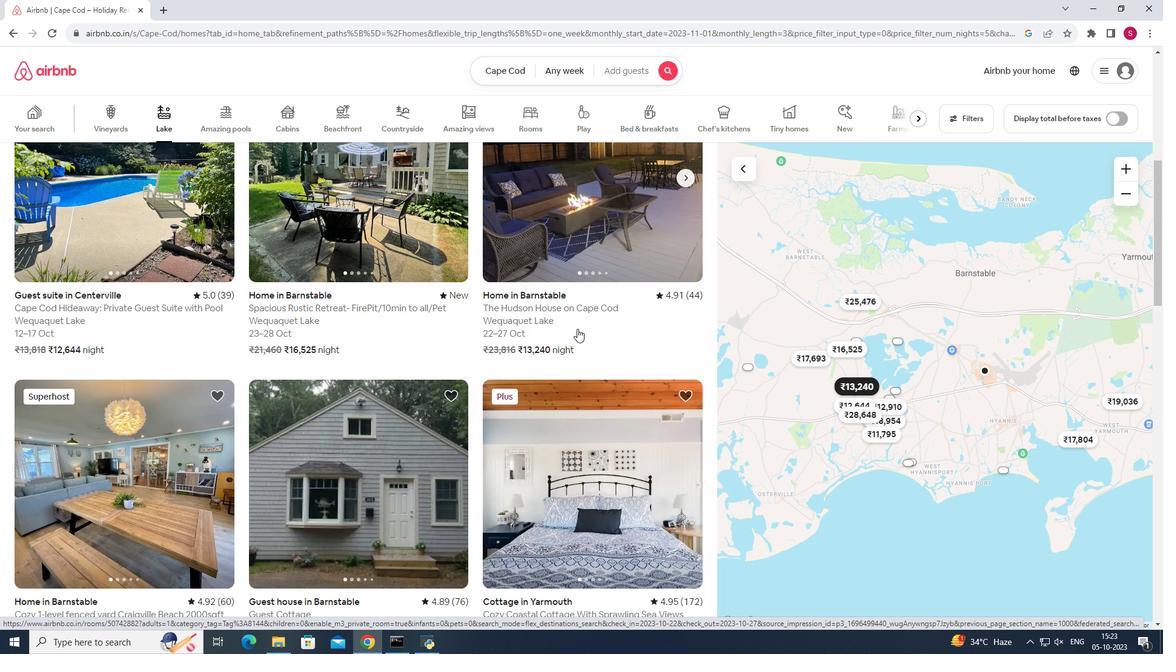 
Action: Mouse scrolled (577, 329) with delta (0, 0)
